 Task: Install fitness tracker extensions for monitoring daily activity and workouts.
Action: Mouse moved to (1352, 40)
Screenshot: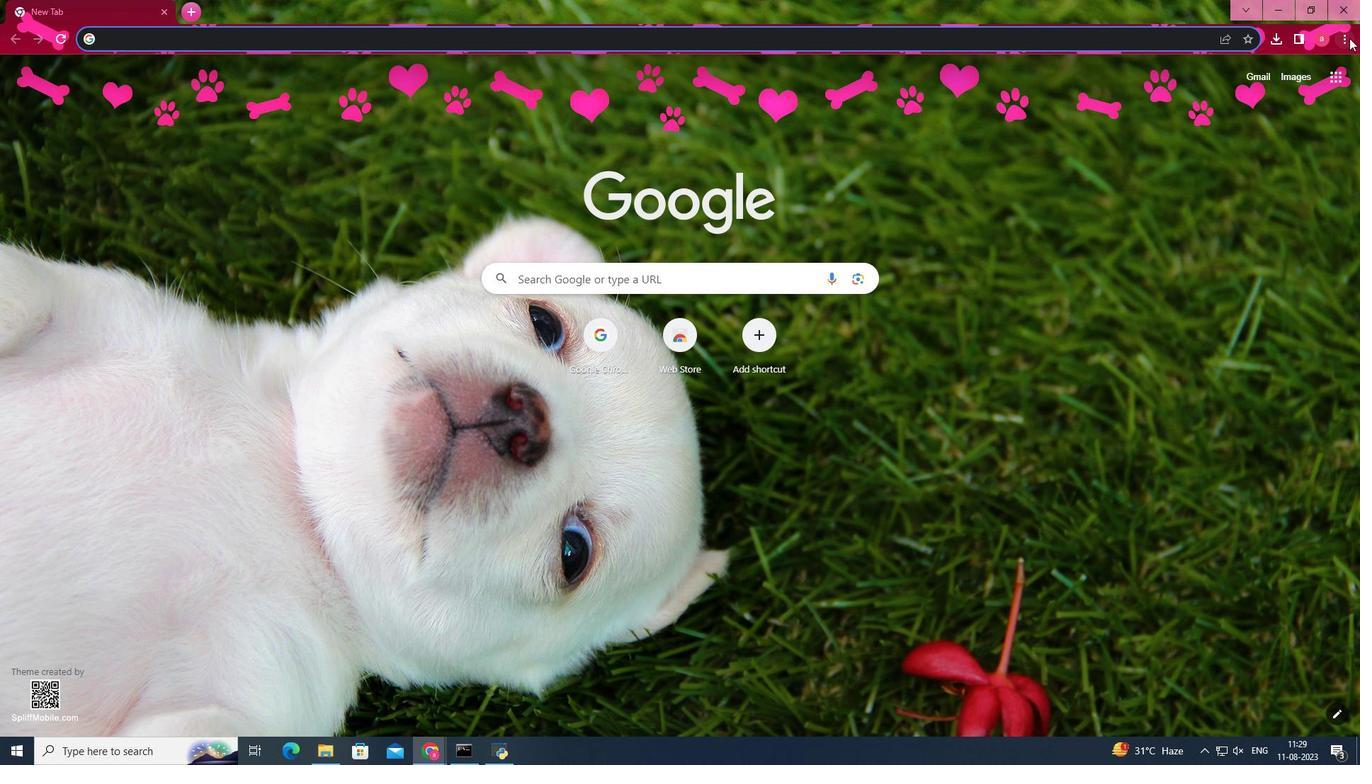 
Action: Mouse pressed left at (1352, 40)
Screenshot: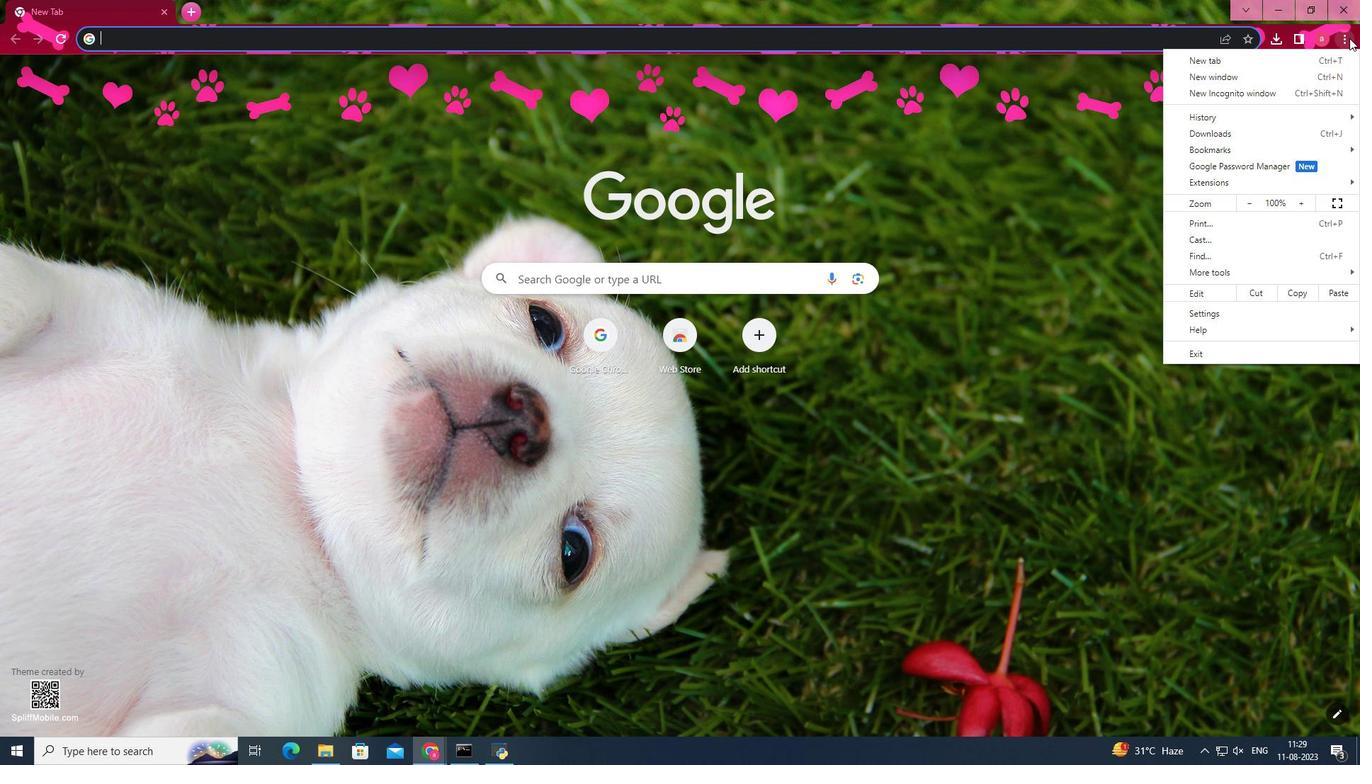 
Action: Mouse moved to (1231, 316)
Screenshot: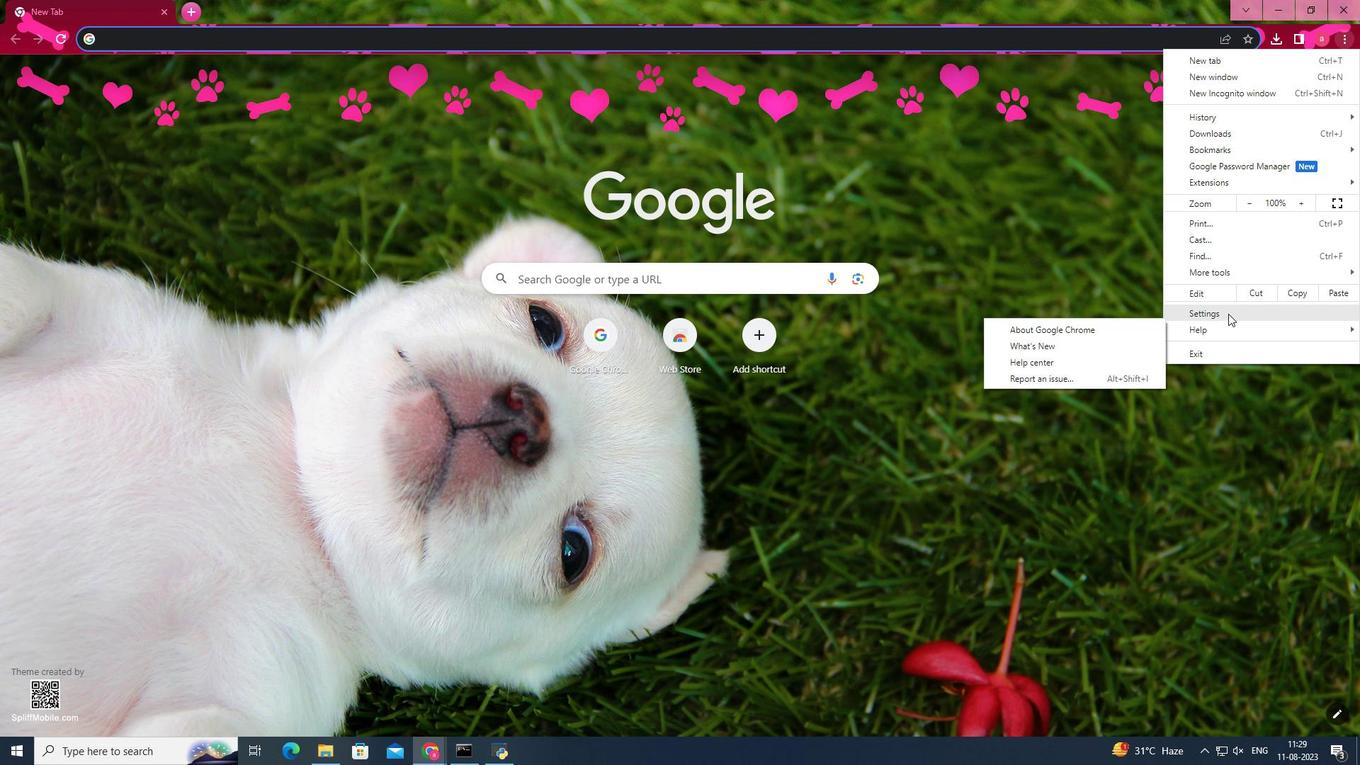 
Action: Mouse pressed left at (1231, 316)
Screenshot: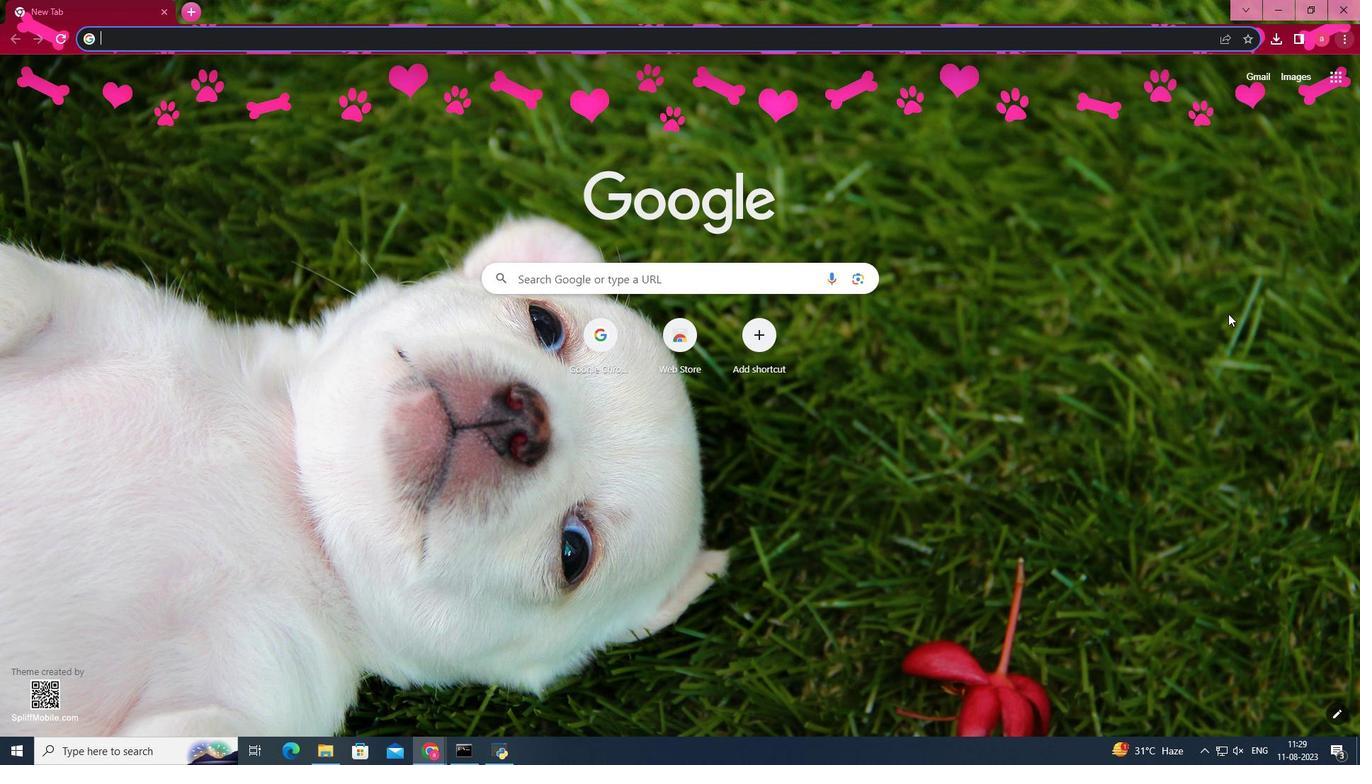 
Action: Mouse moved to (126, 504)
Screenshot: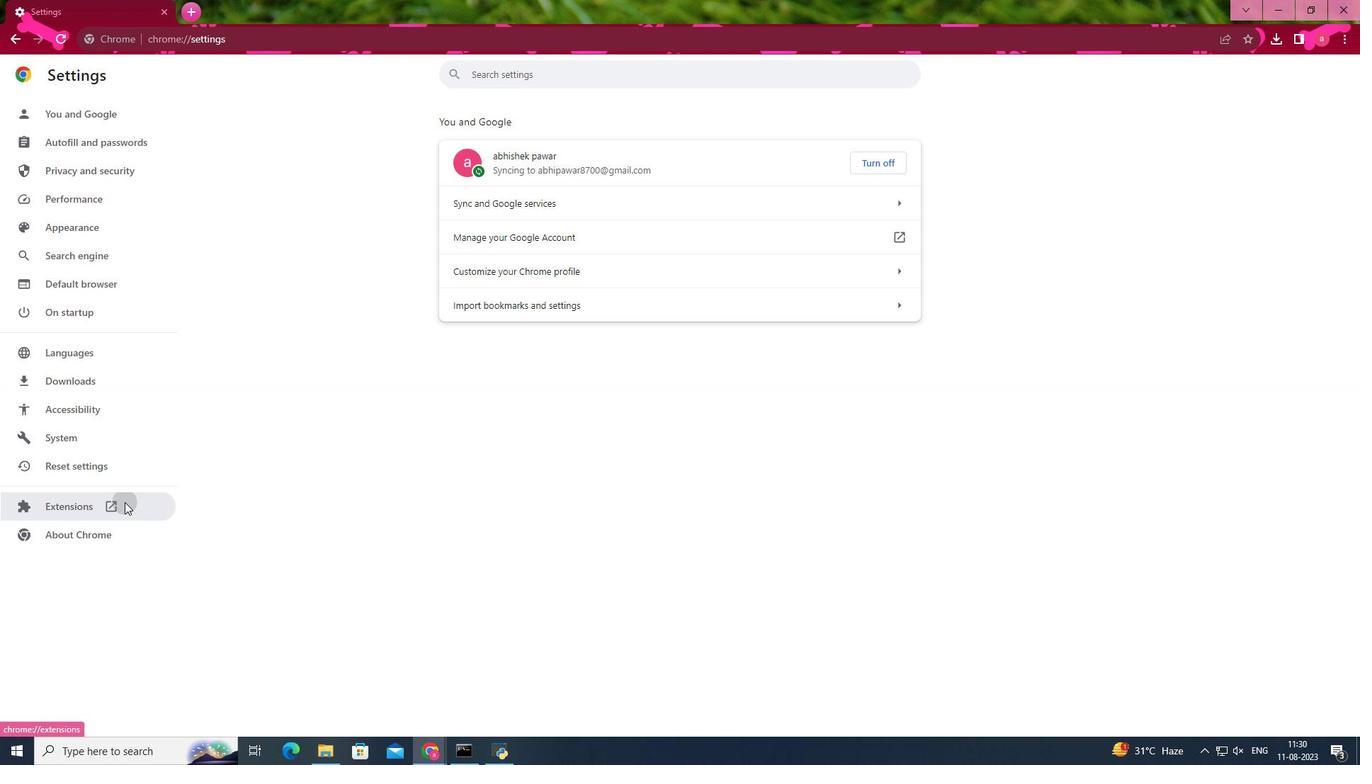 
Action: Mouse pressed left at (126, 504)
Screenshot: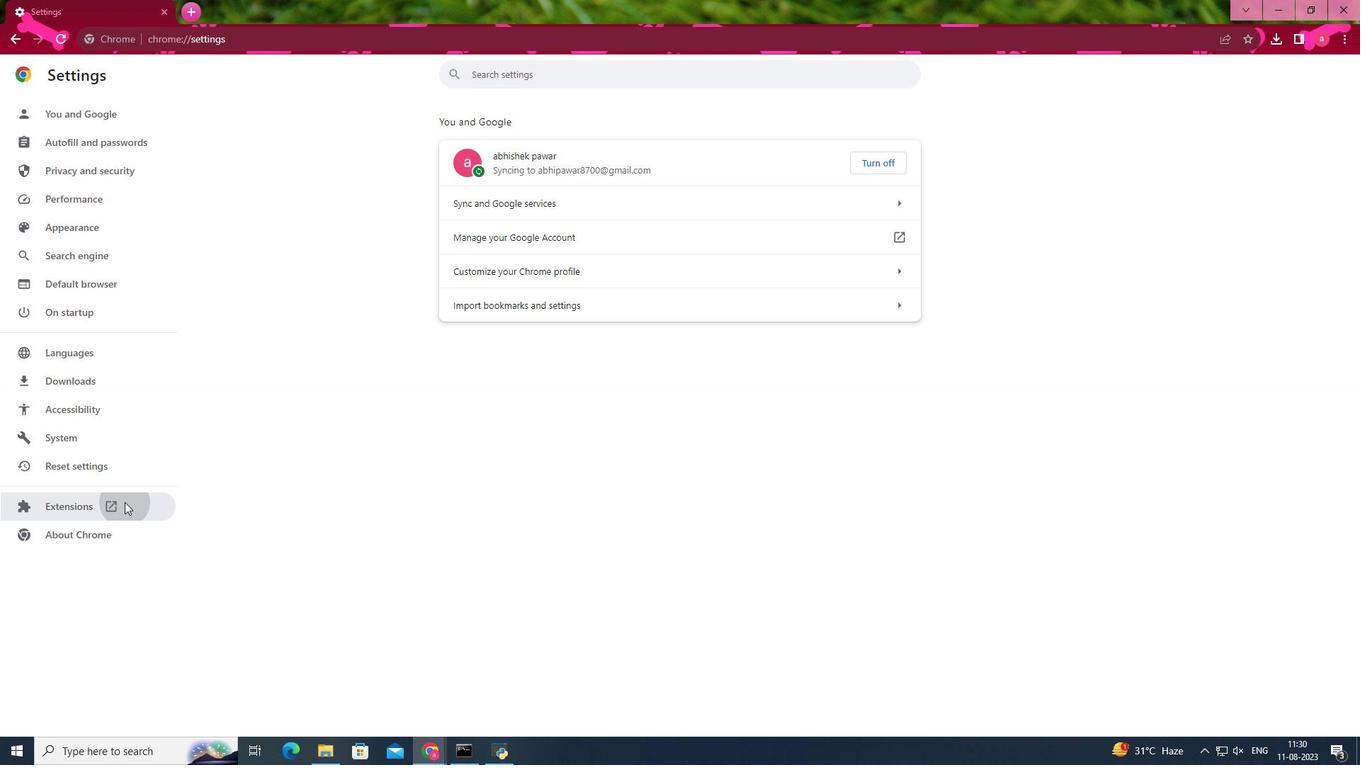 
Action: Mouse moved to (34, 71)
Screenshot: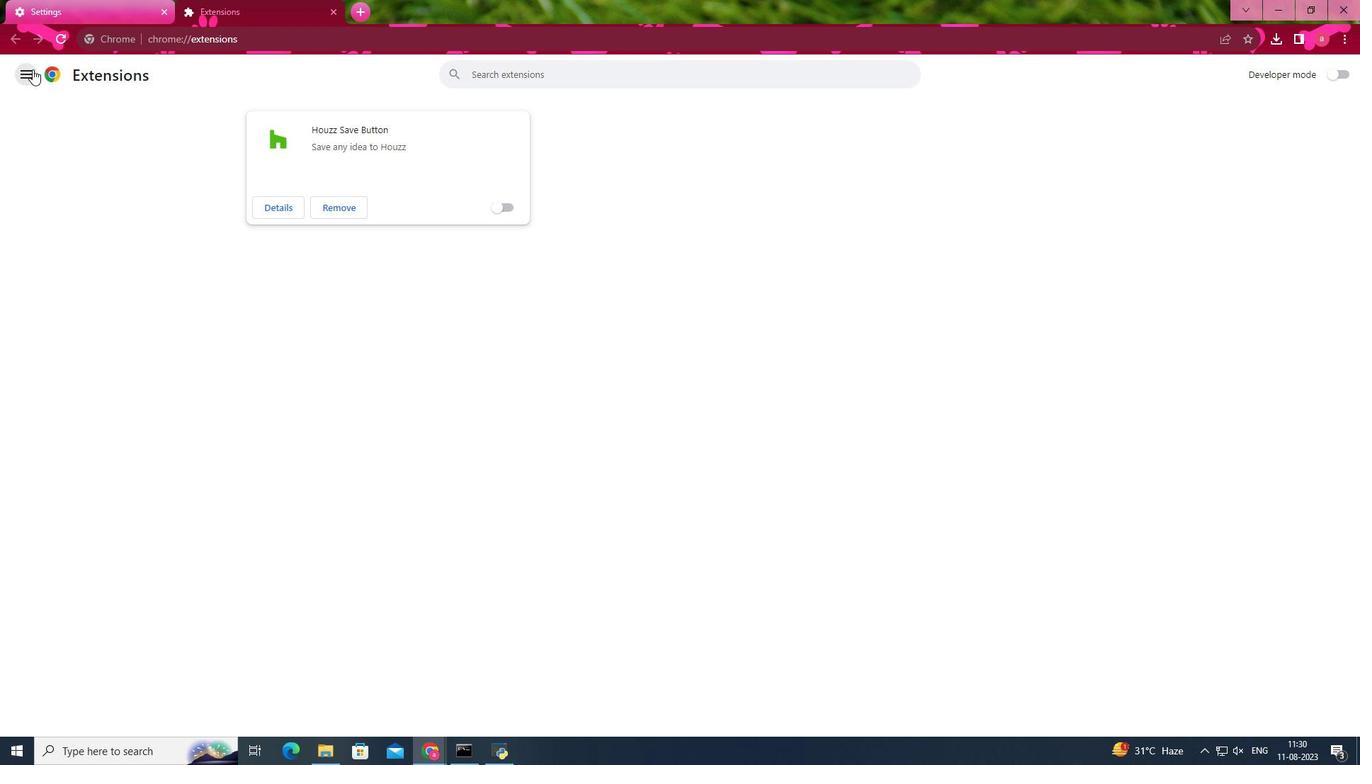 
Action: Mouse pressed left at (34, 71)
Screenshot: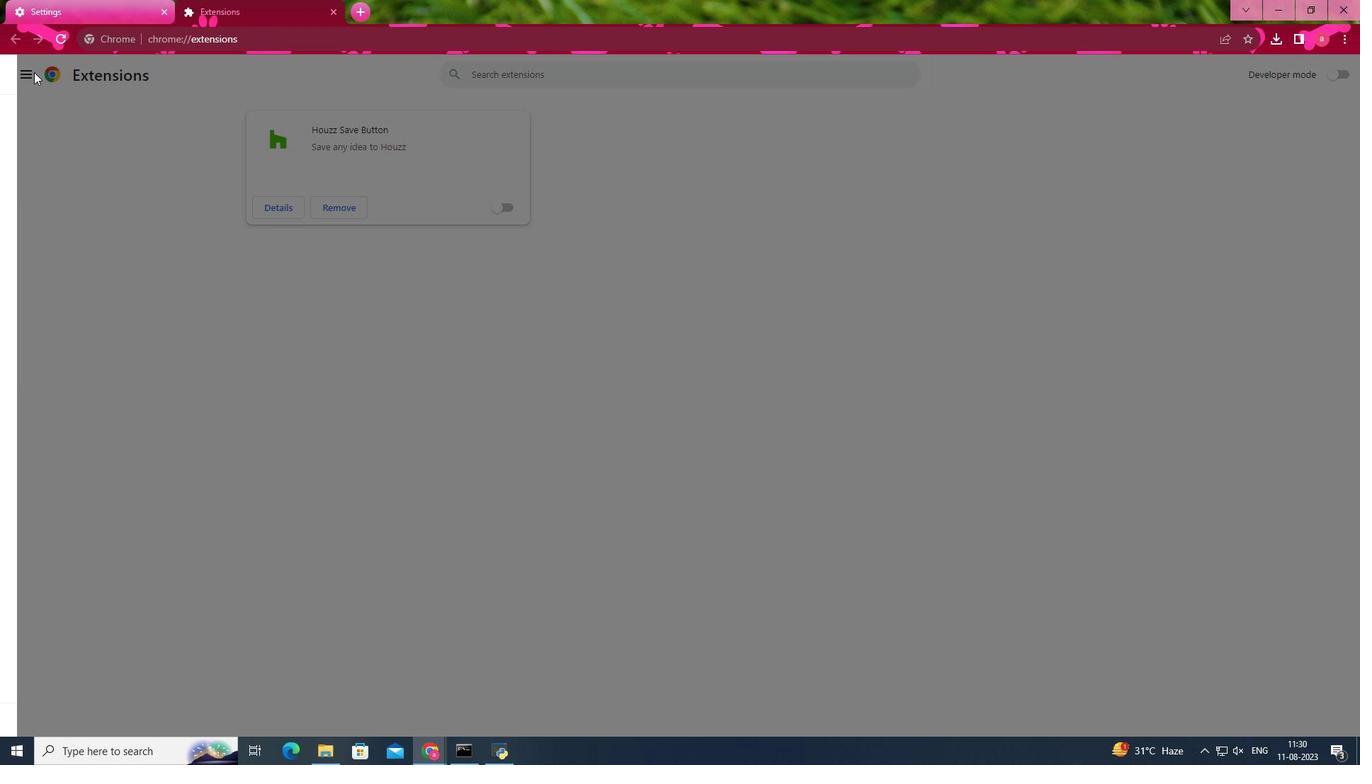 
Action: Mouse moved to (72, 722)
Screenshot: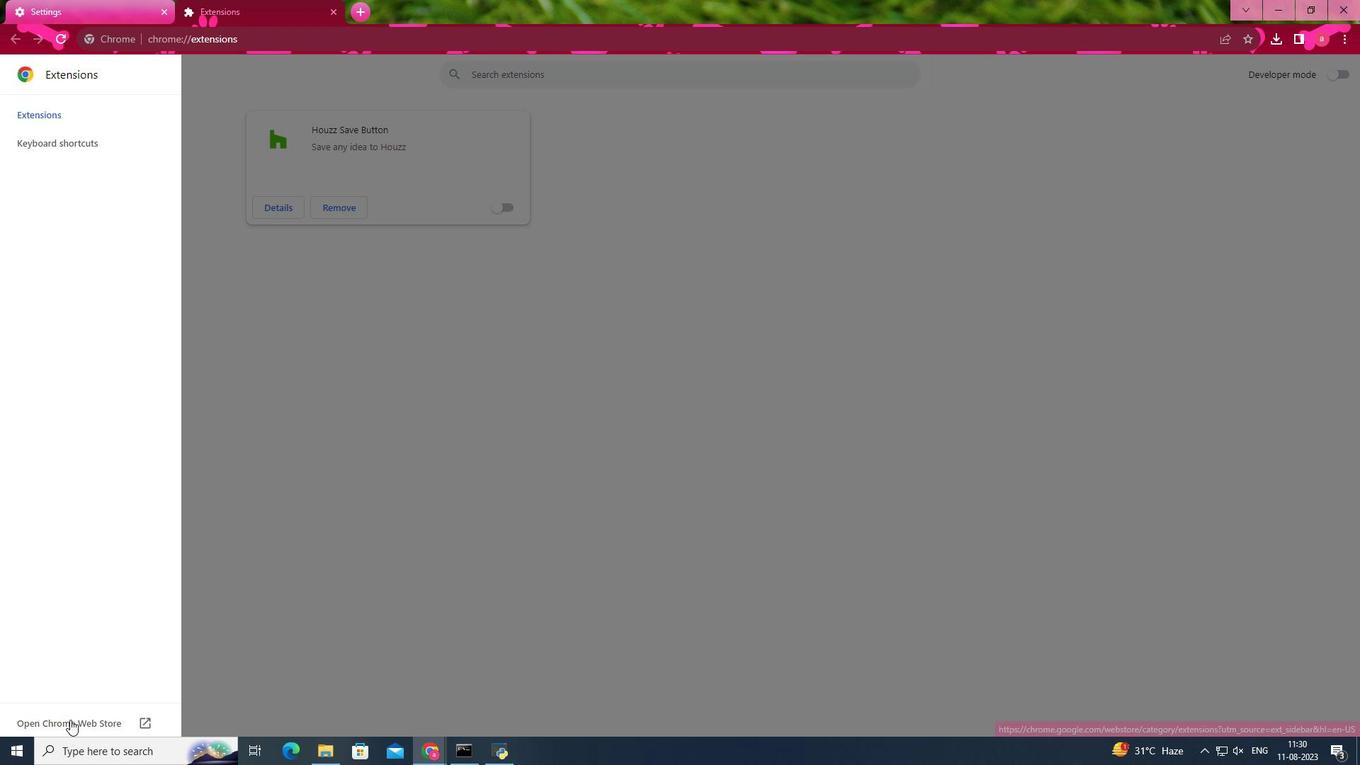
Action: Mouse pressed left at (72, 722)
Screenshot: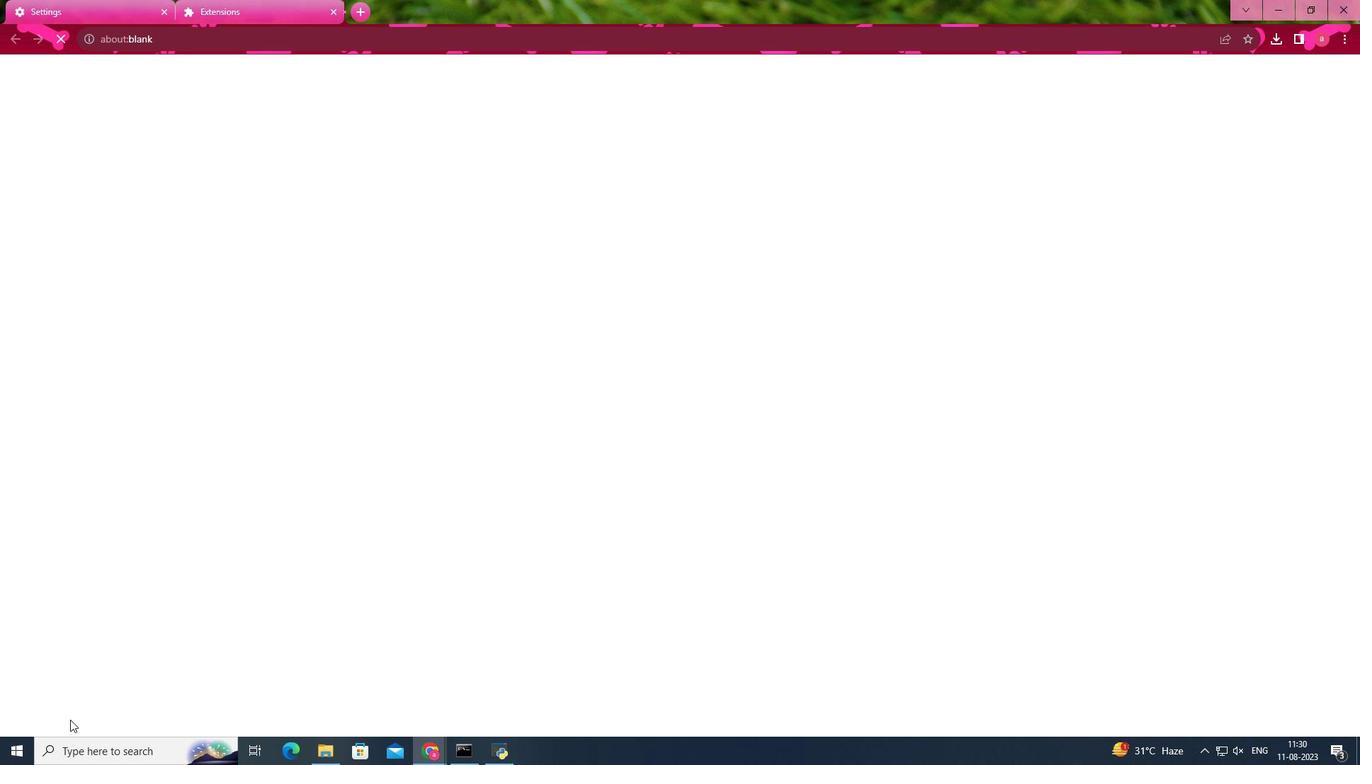 
Action: Mouse moved to (341, 122)
Screenshot: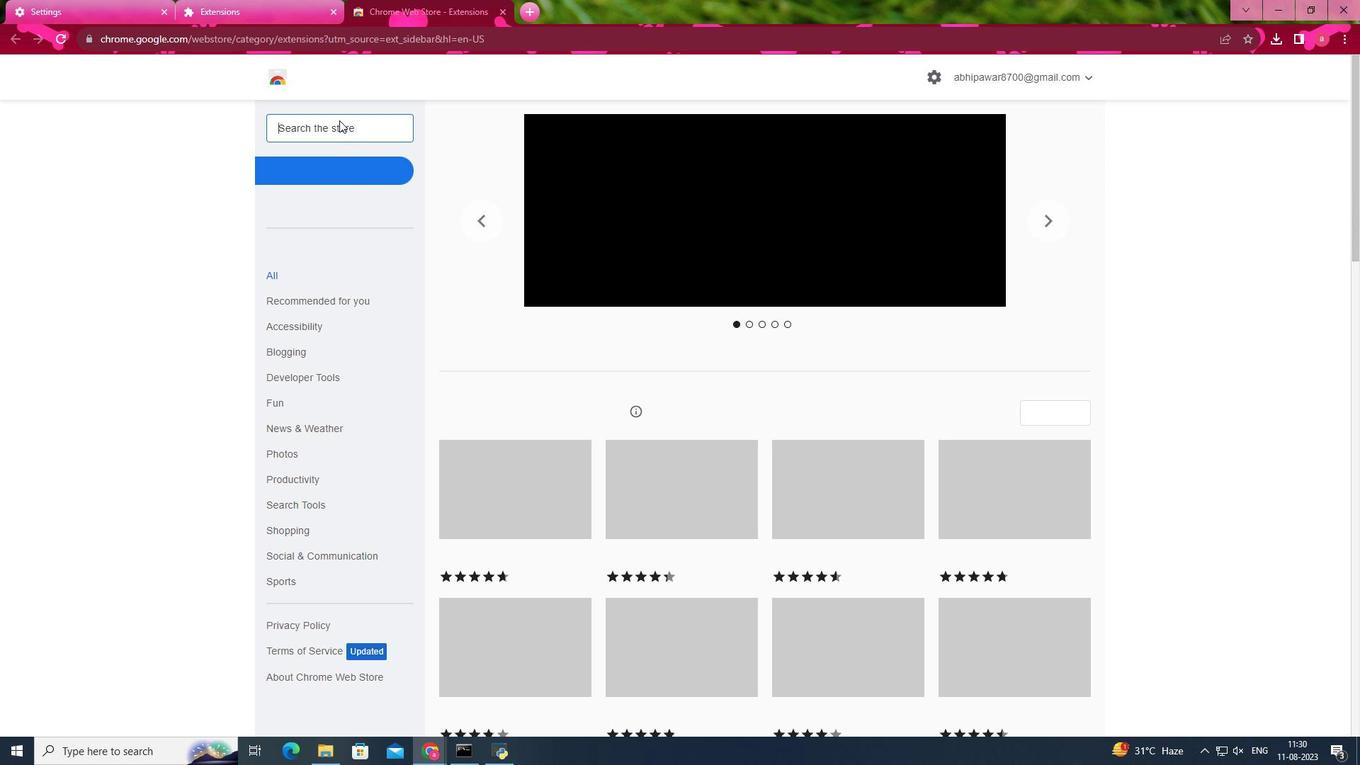
Action: Mouse pressed left at (341, 122)
Screenshot: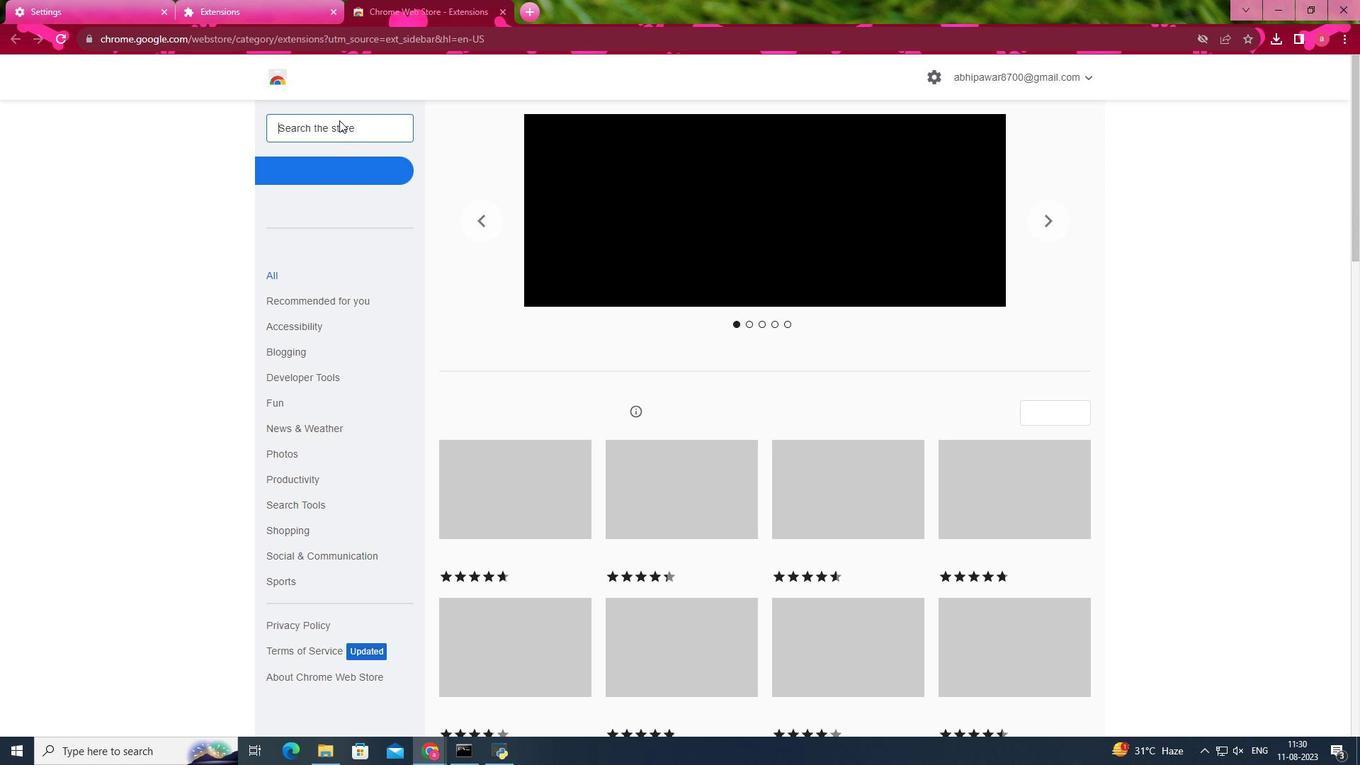 
Action: Mouse moved to (316, 133)
Screenshot: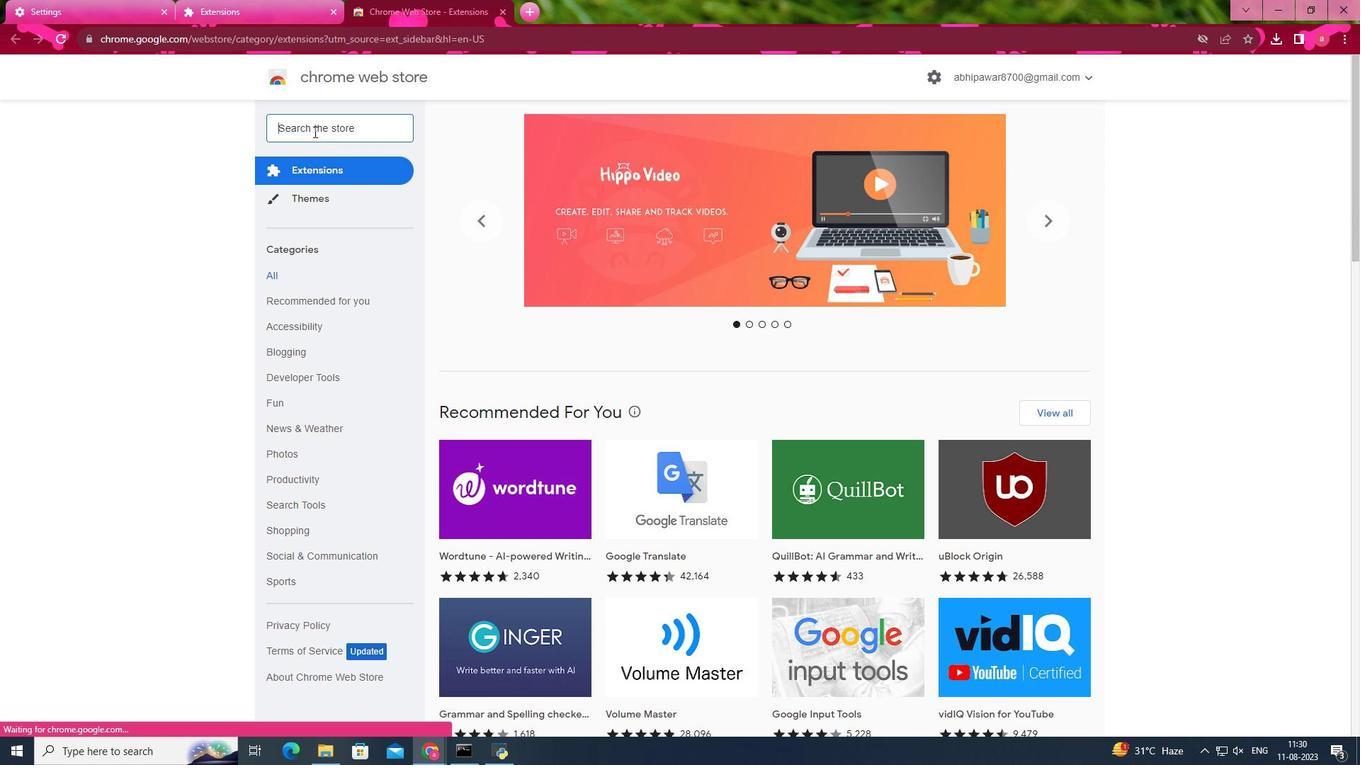 
Action: Mouse pressed left at (316, 133)
Screenshot: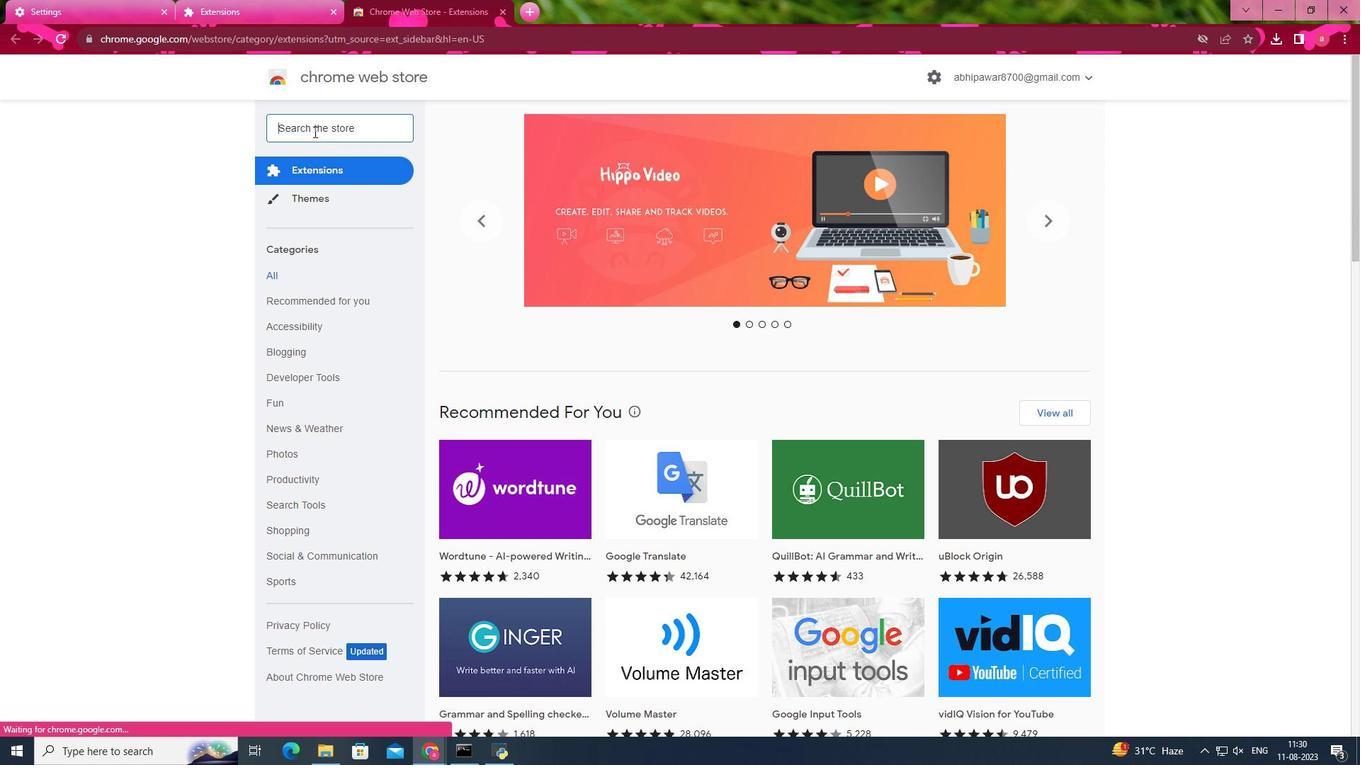 
Action: Mouse moved to (316, 133)
Screenshot: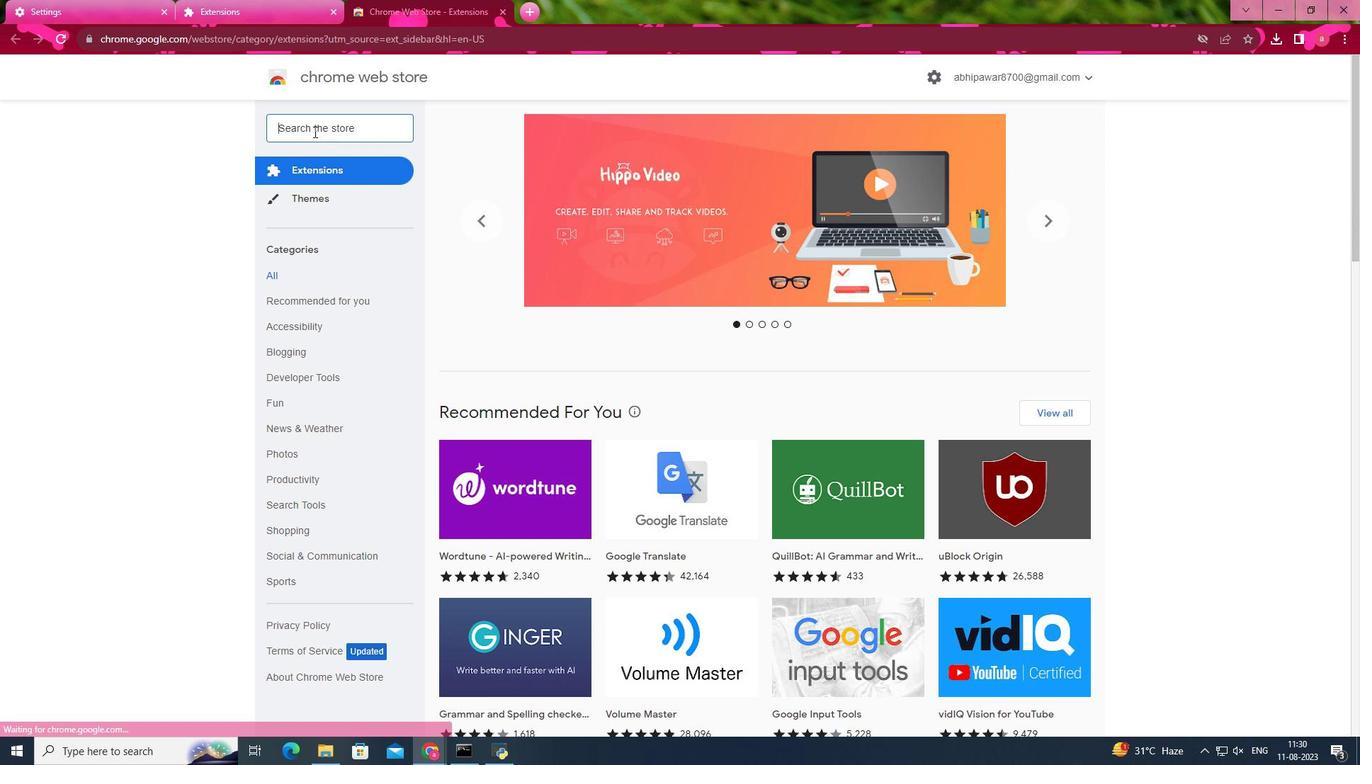
Action: Key pressed fitness<Key.space><Key.backspace><Key.backspace><Key.backspace><Key.backspace><Key.backspace><Key.backspace><Key.backspace><Key.backspace><Key.backspace><Key.backspace><Key.backspace><Key.caps_lock>FITNESS<Key.space>TRACKER<Key.enter>
Screenshot: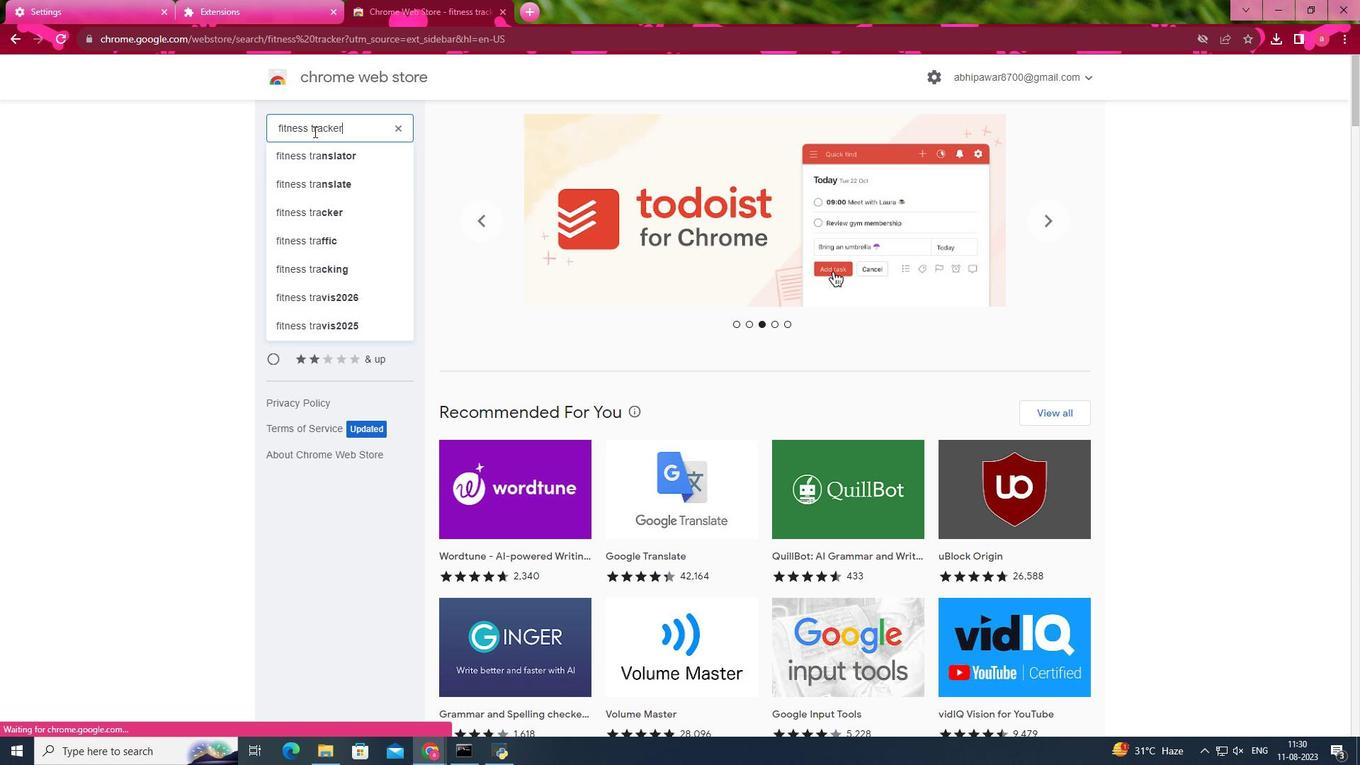 
Action: Mouse moved to (367, 170)
Screenshot: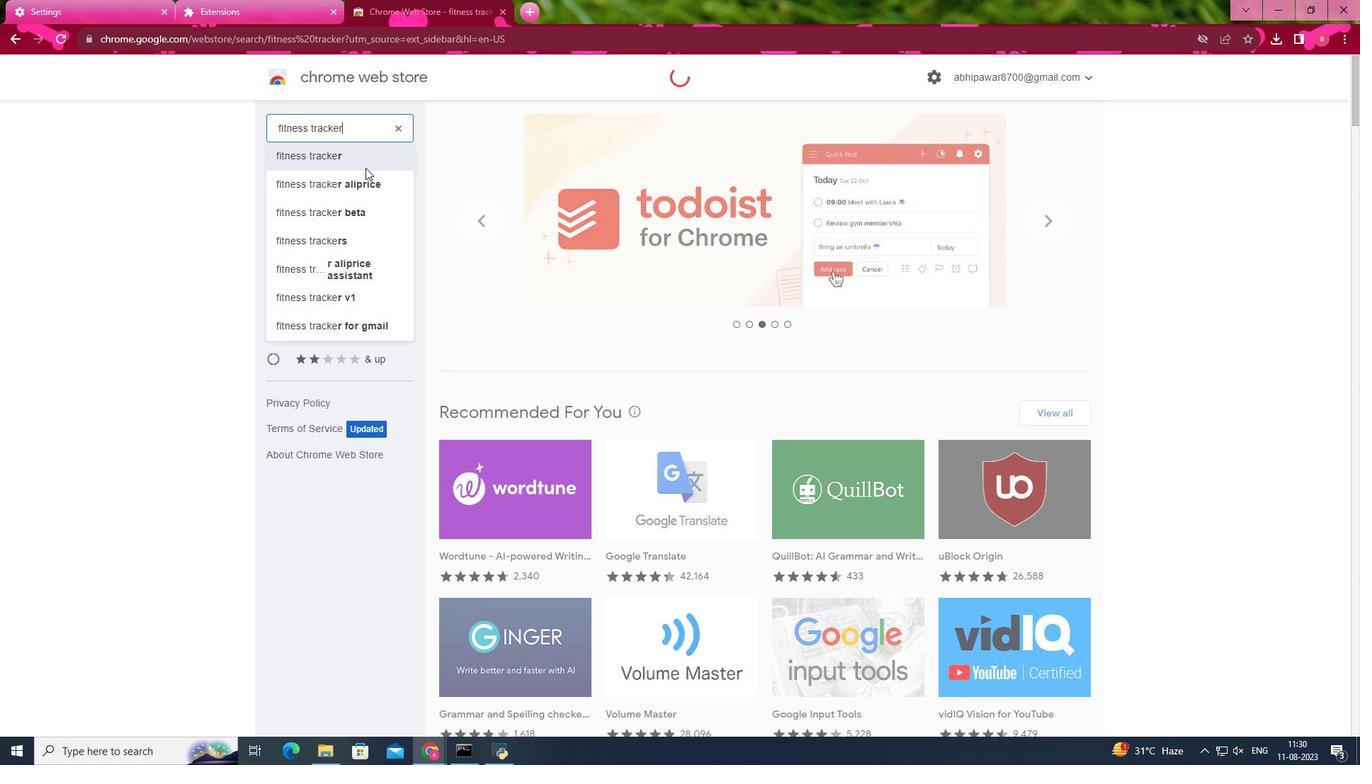 
Action: Mouse pressed left at (367, 170)
Screenshot: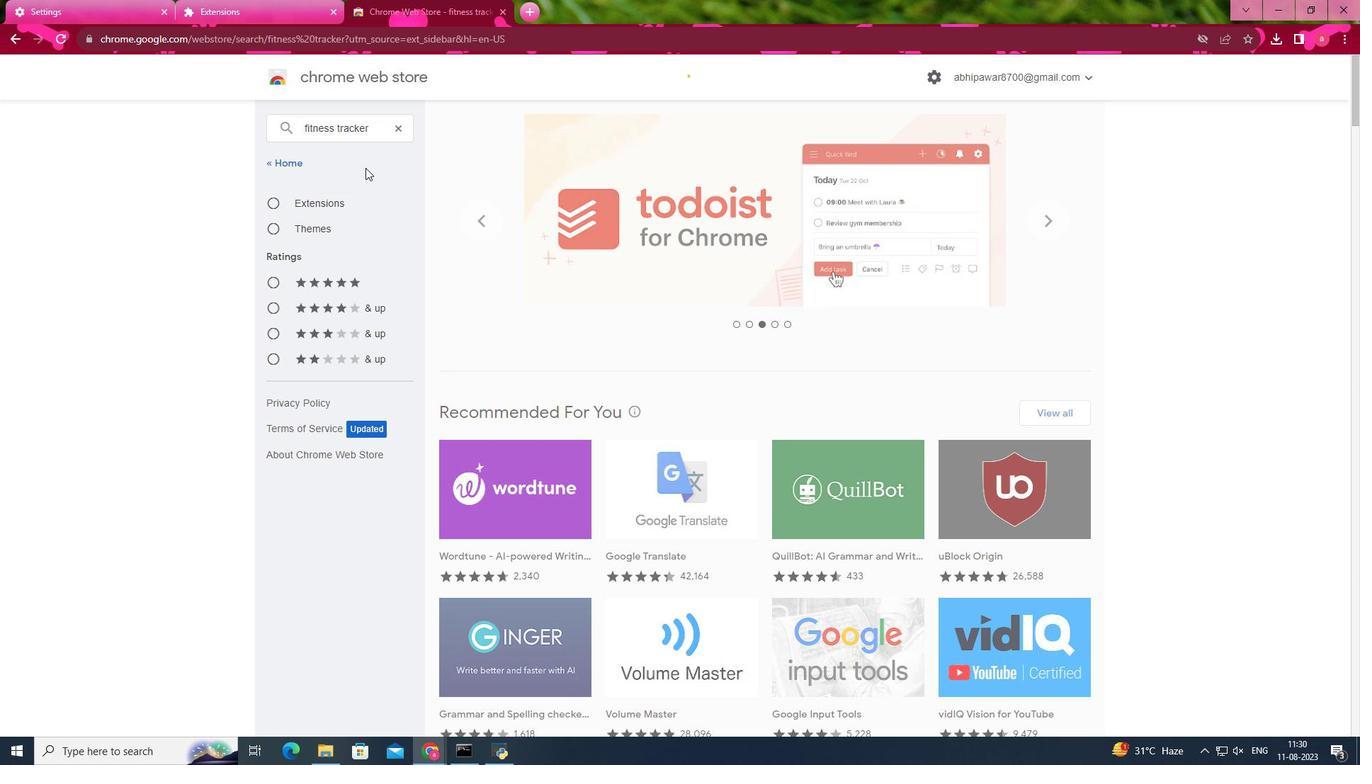 
Action: Mouse moved to (744, 216)
Screenshot: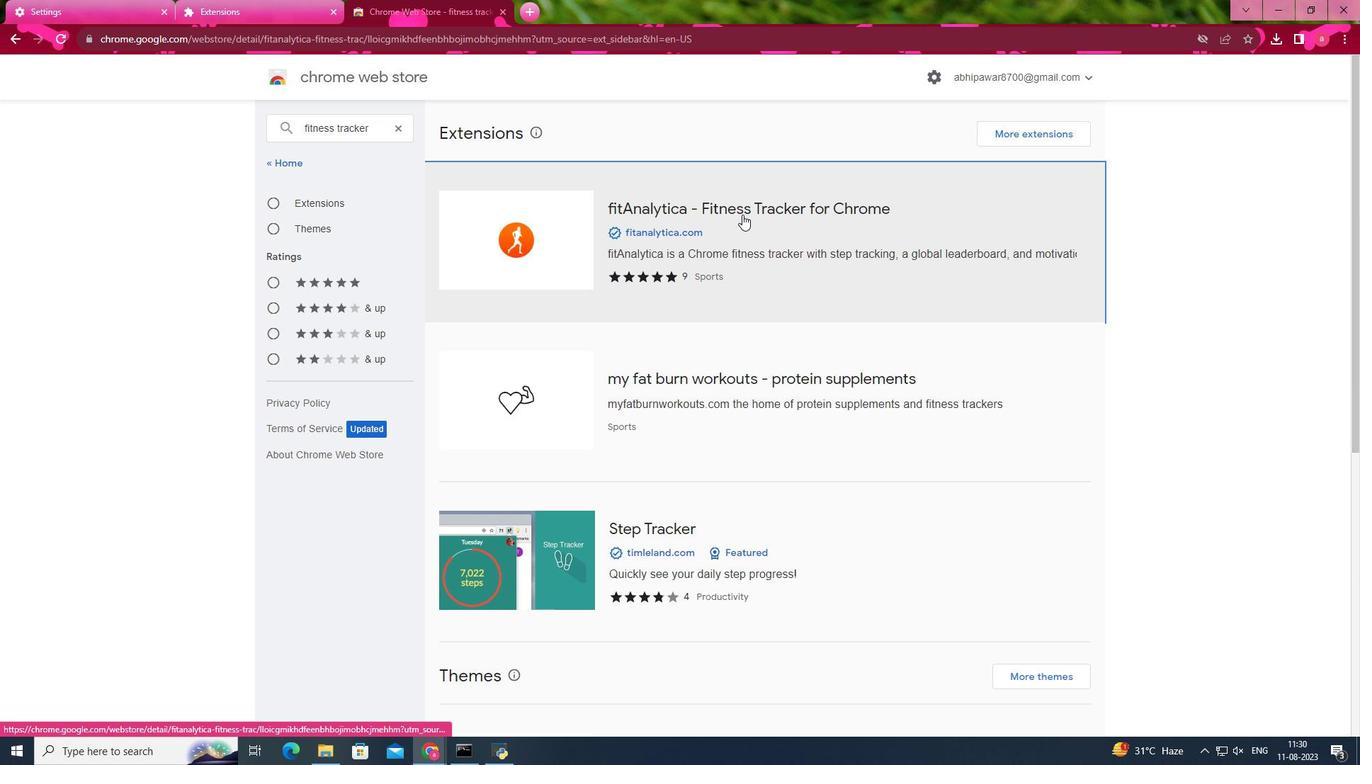 
Action: Mouse pressed left at (744, 216)
Screenshot: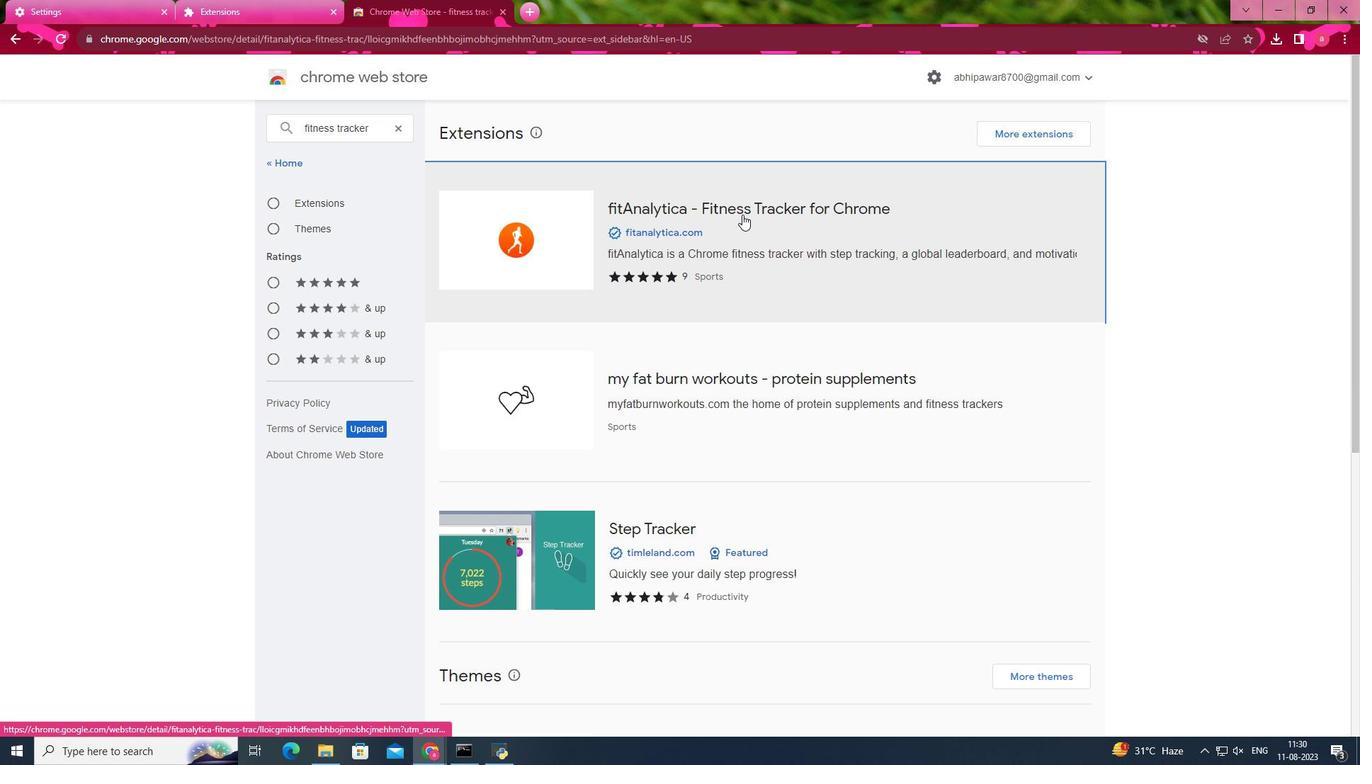 
Action: Mouse moved to (979, 173)
Screenshot: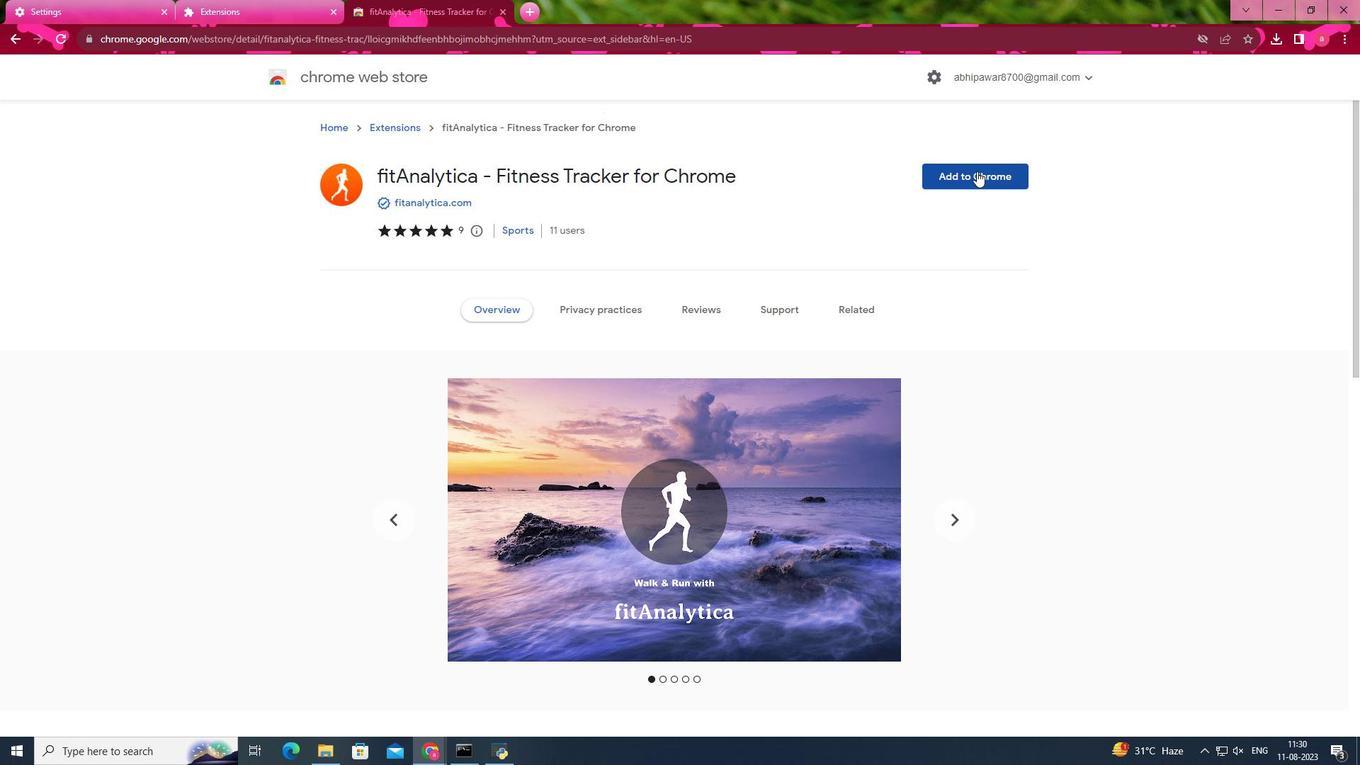
Action: Mouse pressed left at (979, 173)
Screenshot: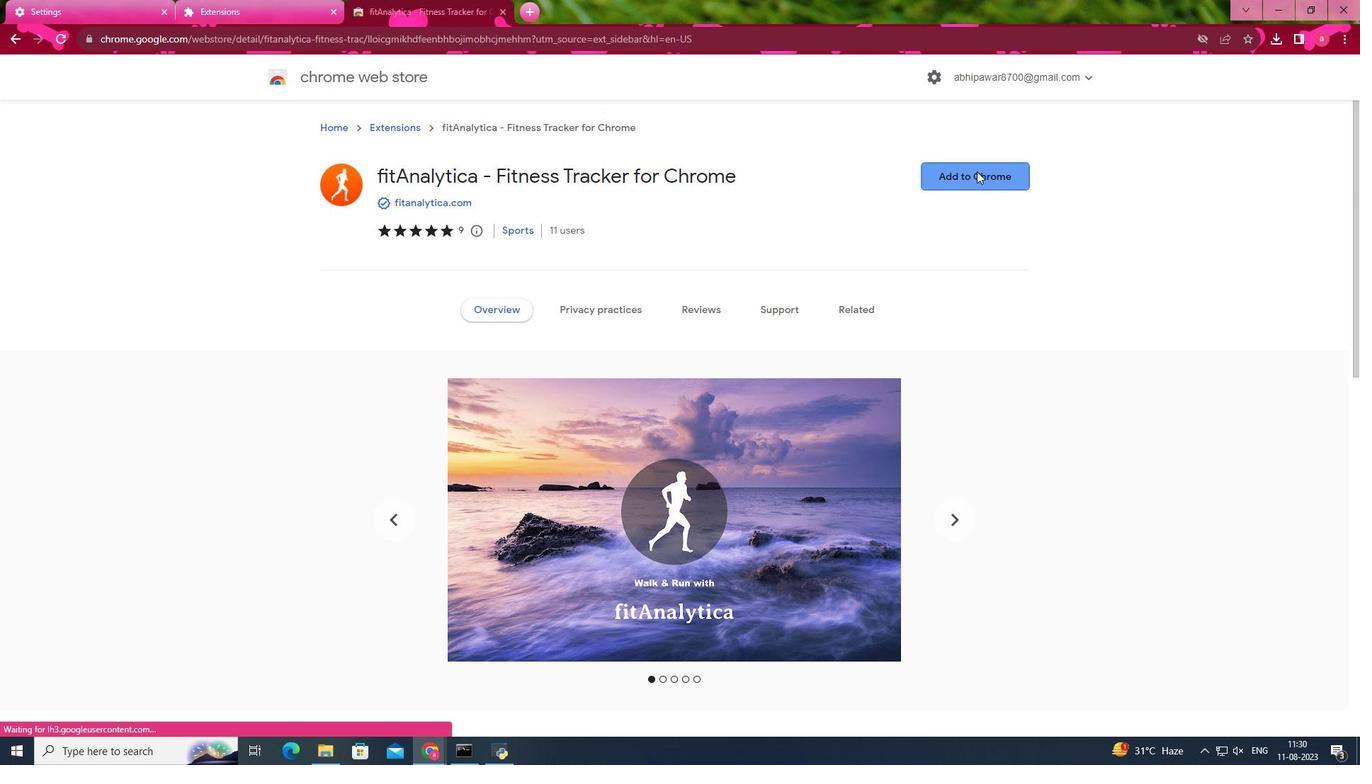 
Action: Mouse moved to (708, 167)
Screenshot: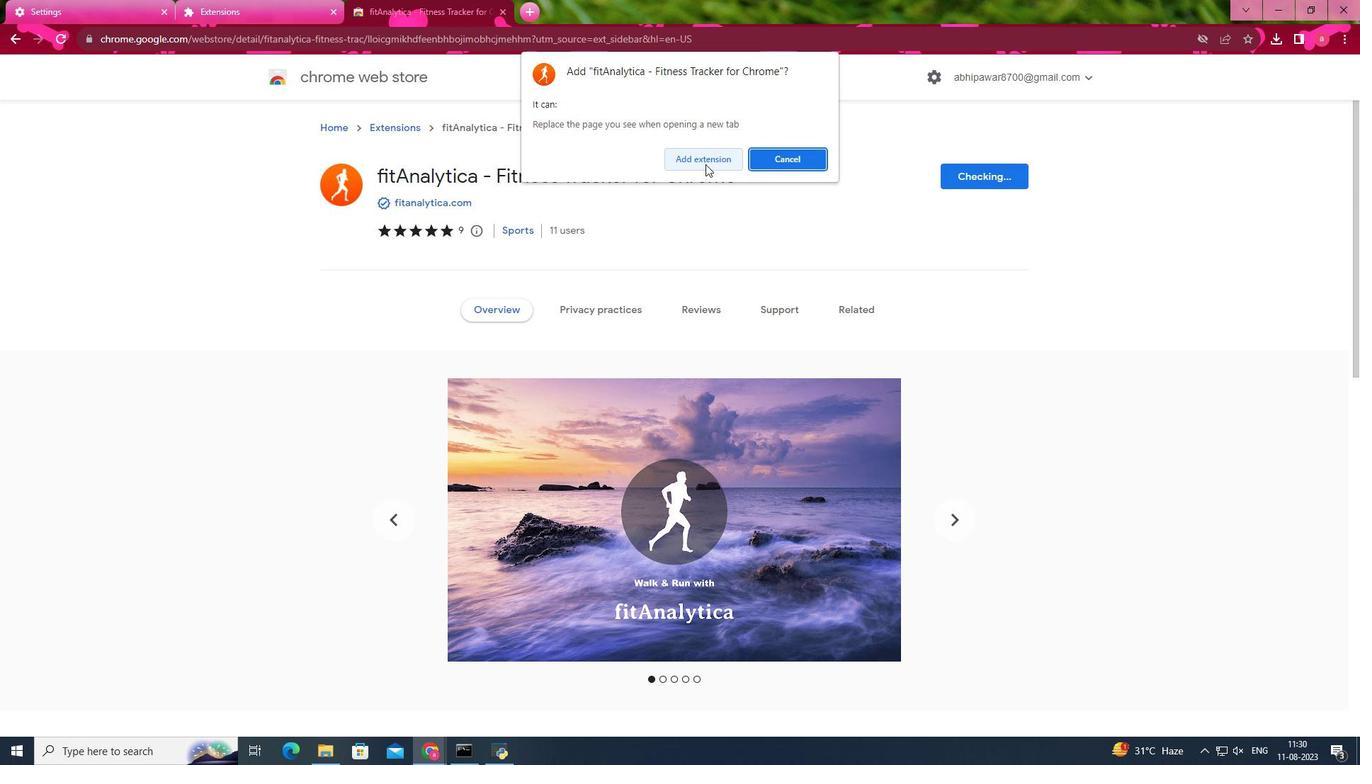 
Action: Mouse pressed left at (708, 167)
Screenshot: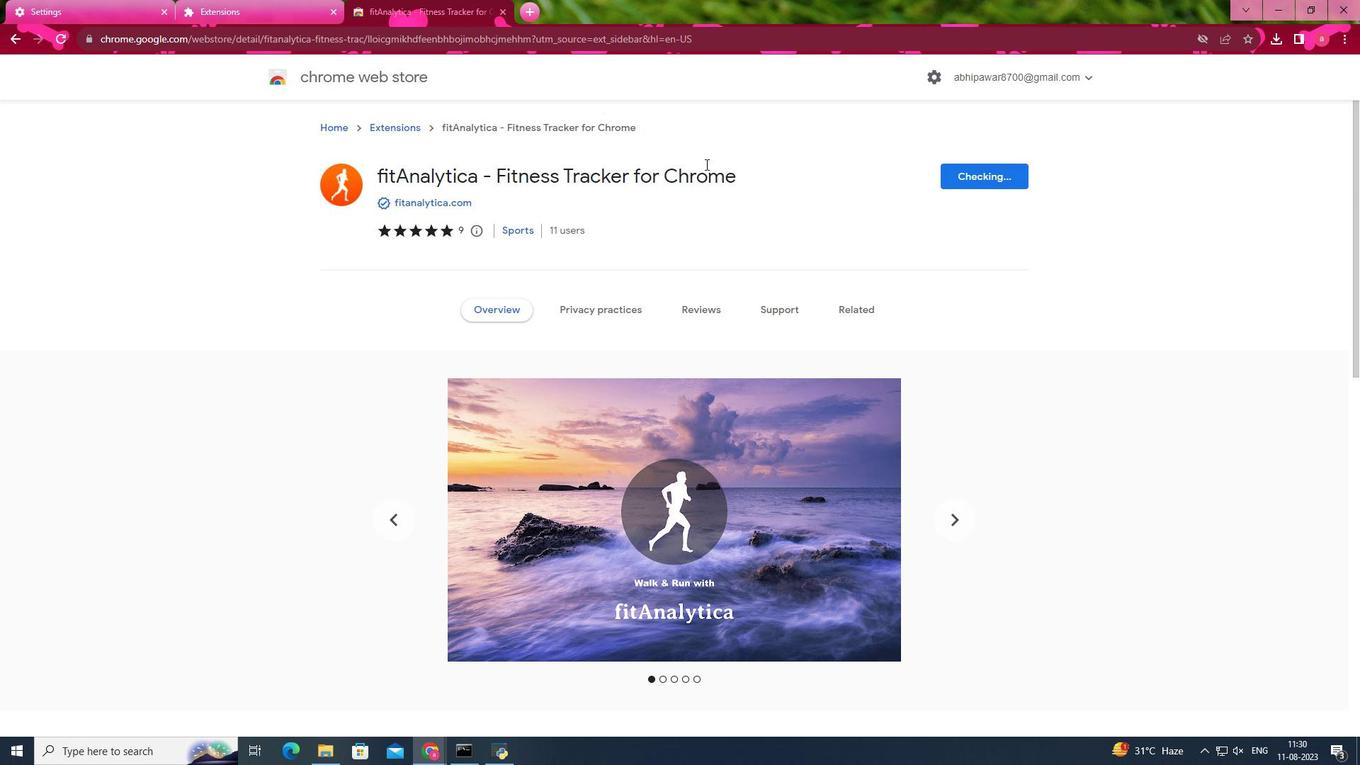 
Action: Mouse moved to (1046, 107)
Screenshot: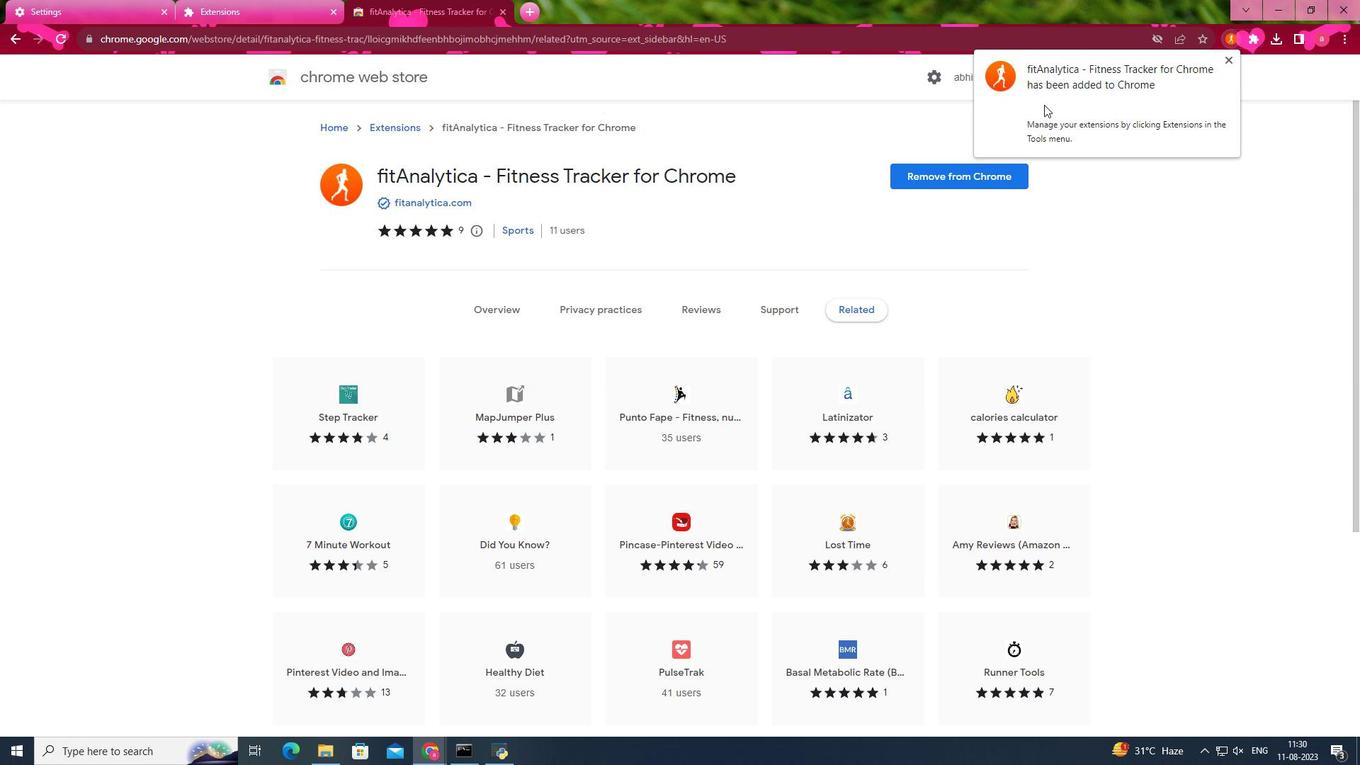 
Action: Mouse pressed left at (1046, 107)
Screenshot: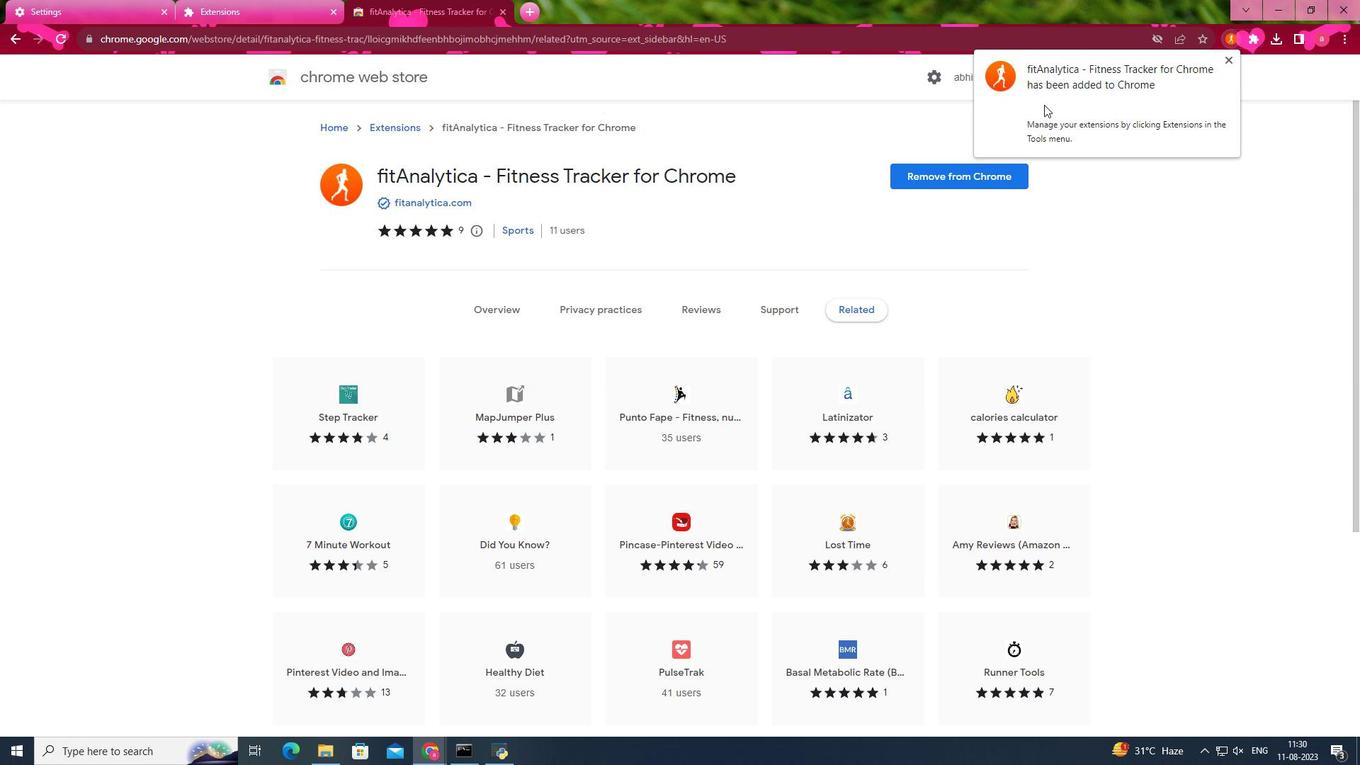 
Action: Mouse moved to (1236, 57)
Screenshot: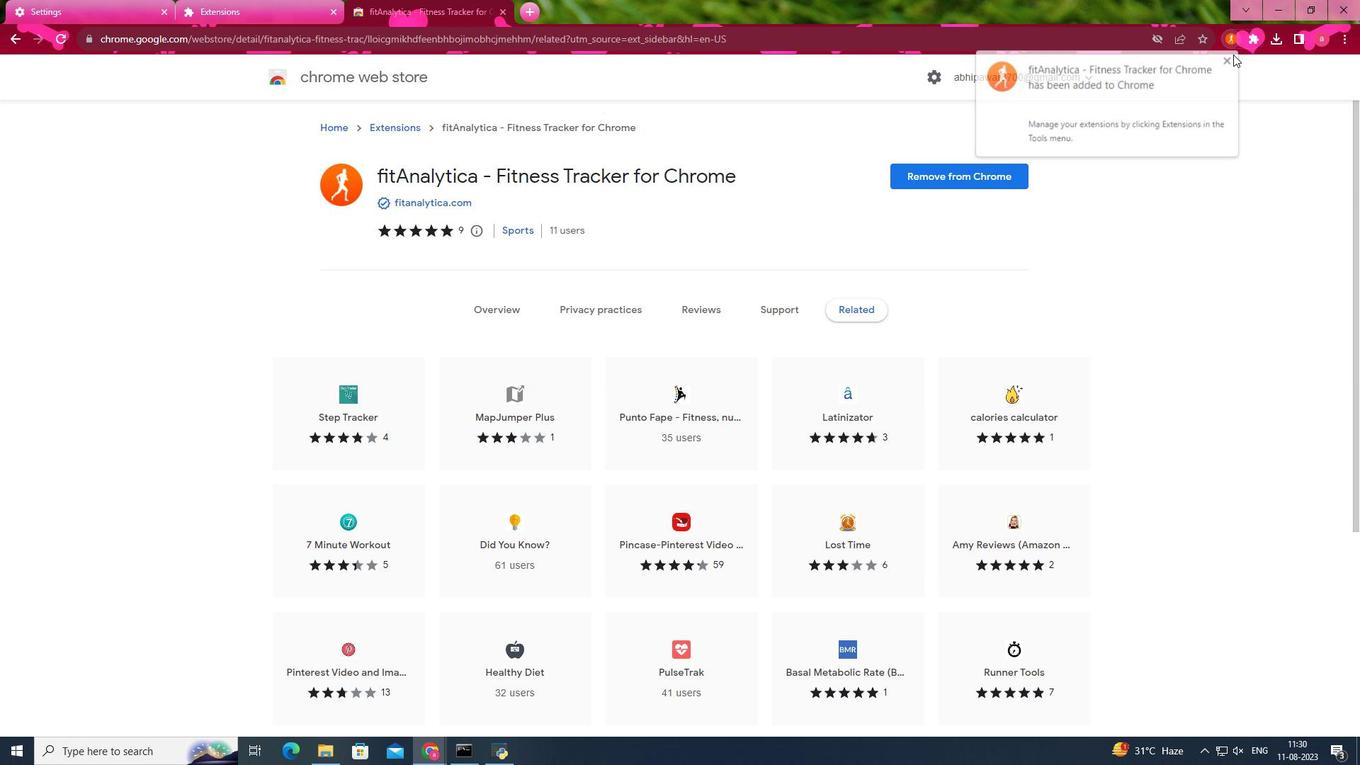 
Action: Mouse pressed left at (1236, 57)
Screenshot: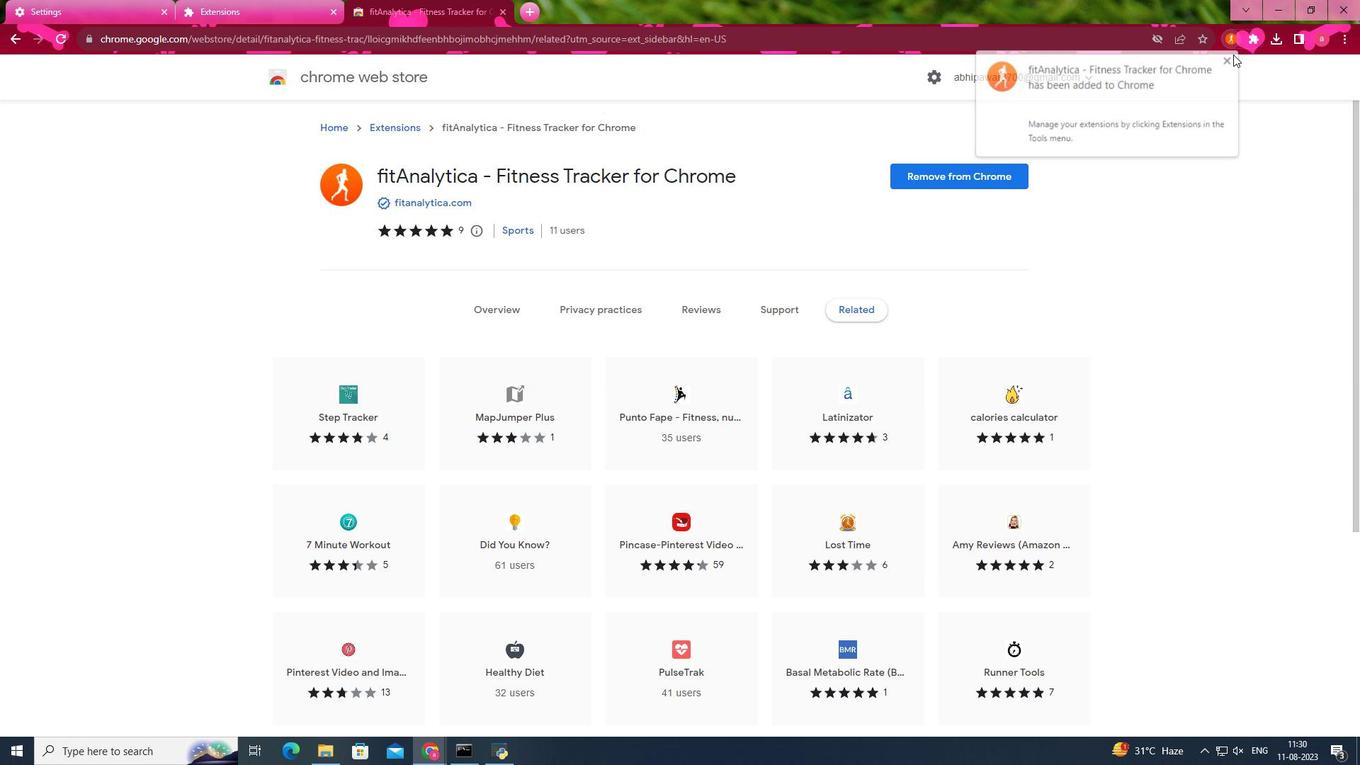 
Action: Mouse moved to (1235, 36)
Screenshot: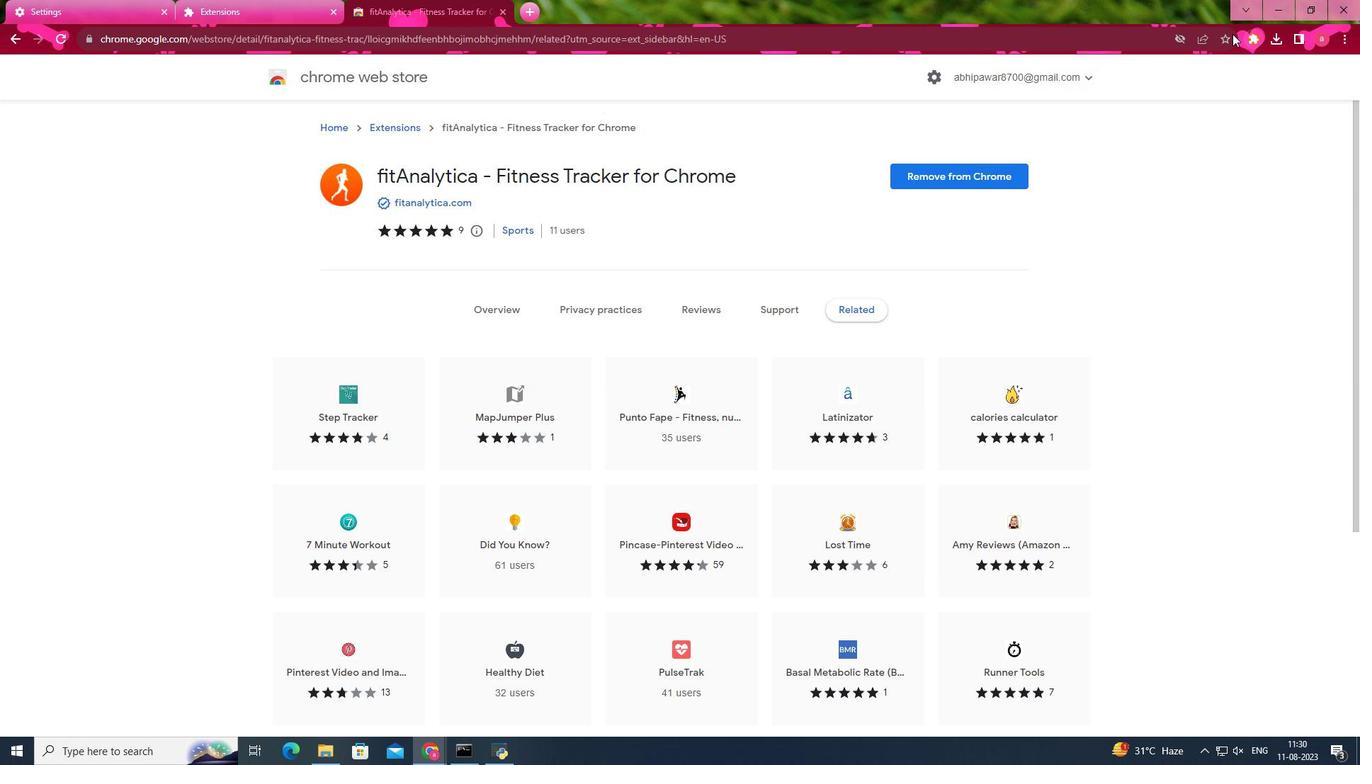 
Action: Mouse pressed left at (1235, 36)
Screenshot: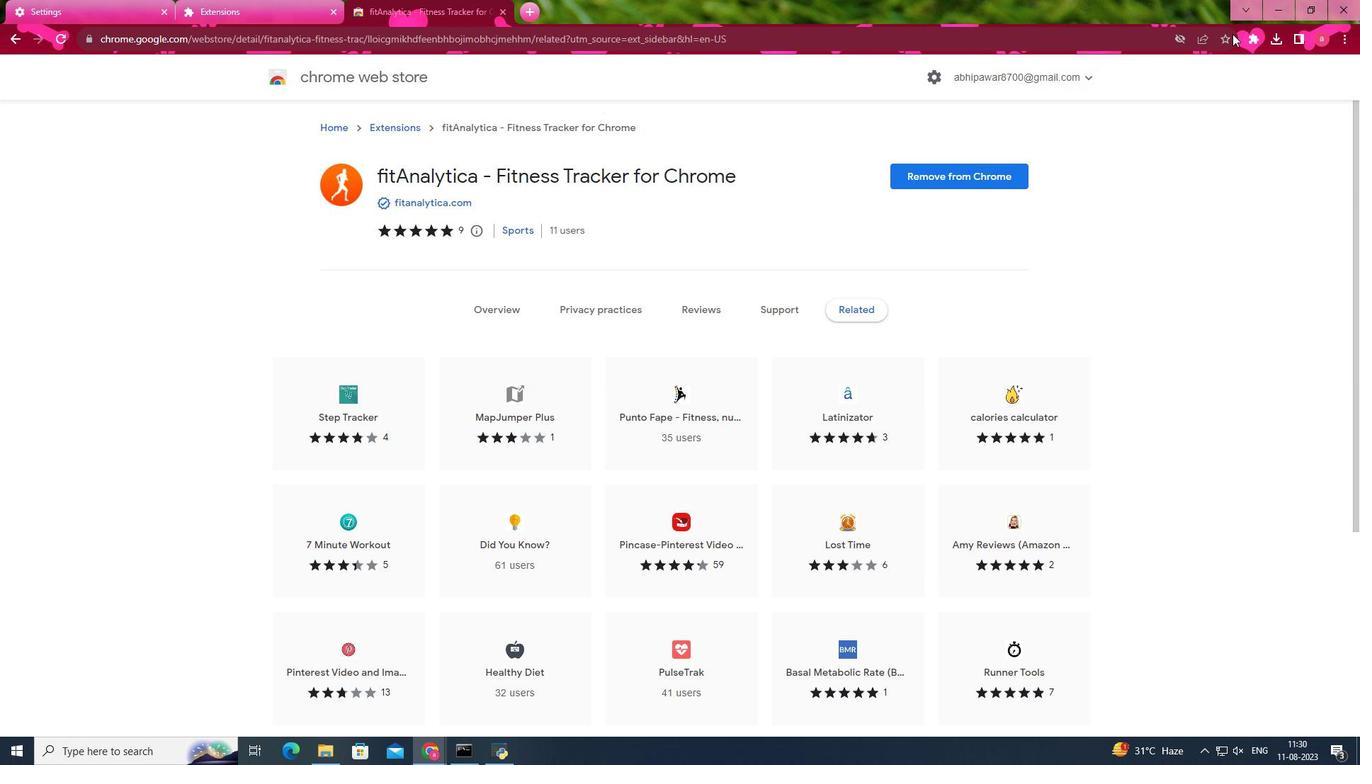 
Action: Mouse moved to (1252, 38)
Screenshot: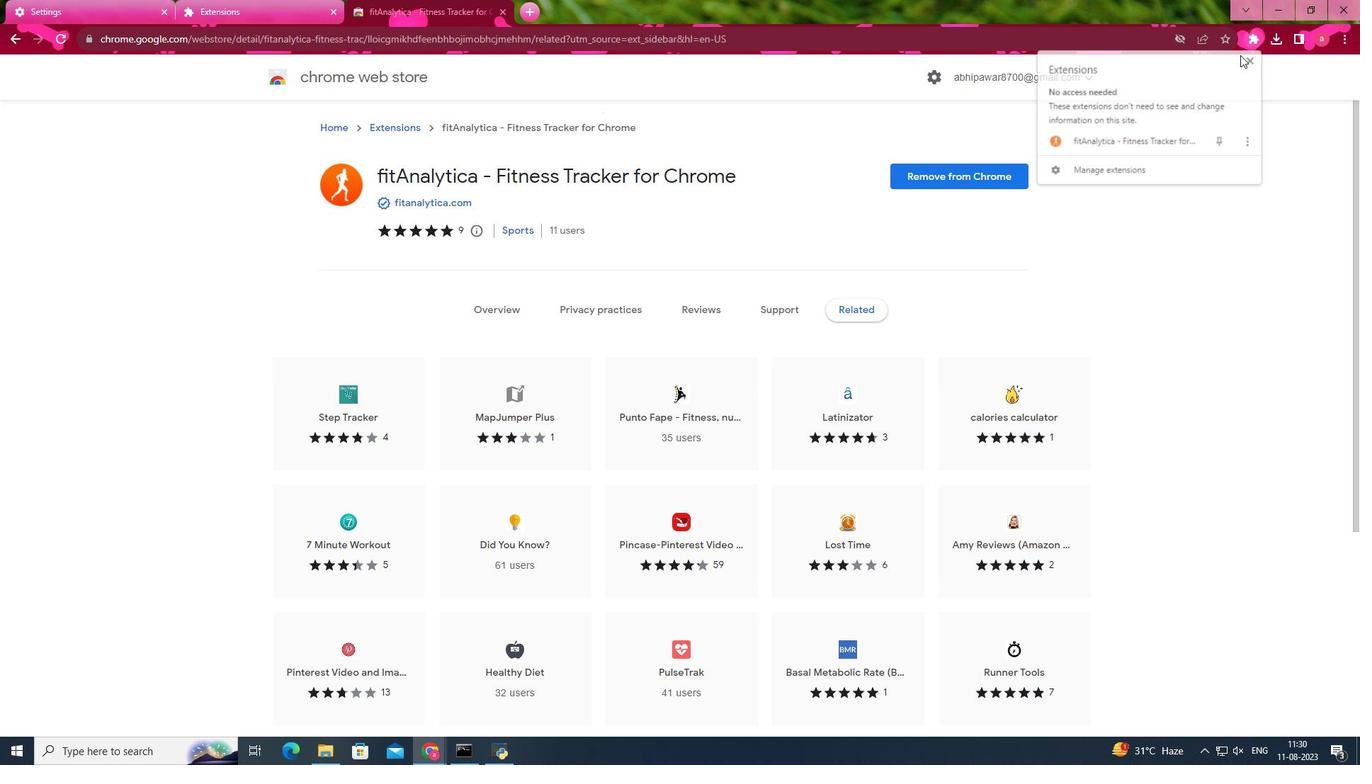 
Action: Mouse pressed left at (1251, 38)
Screenshot: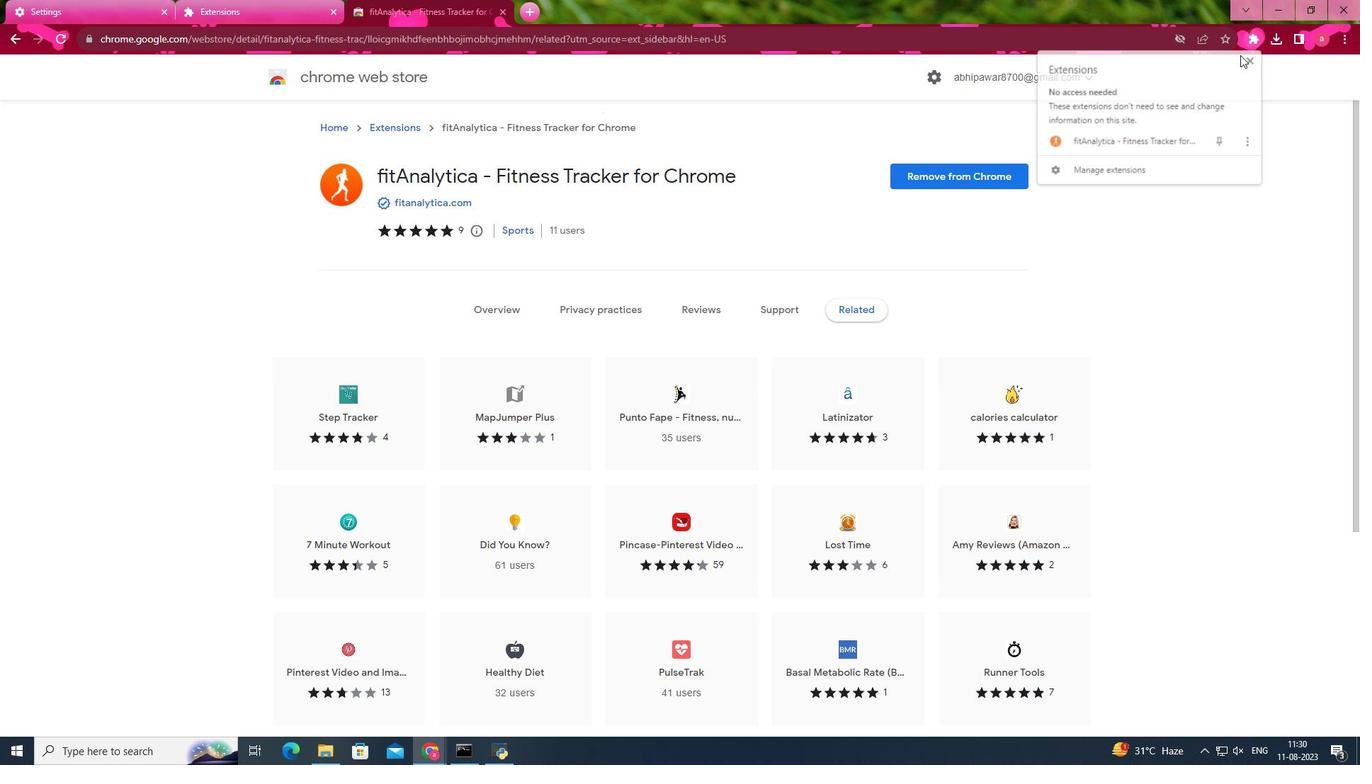 
Action: Mouse moved to (1112, 150)
Screenshot: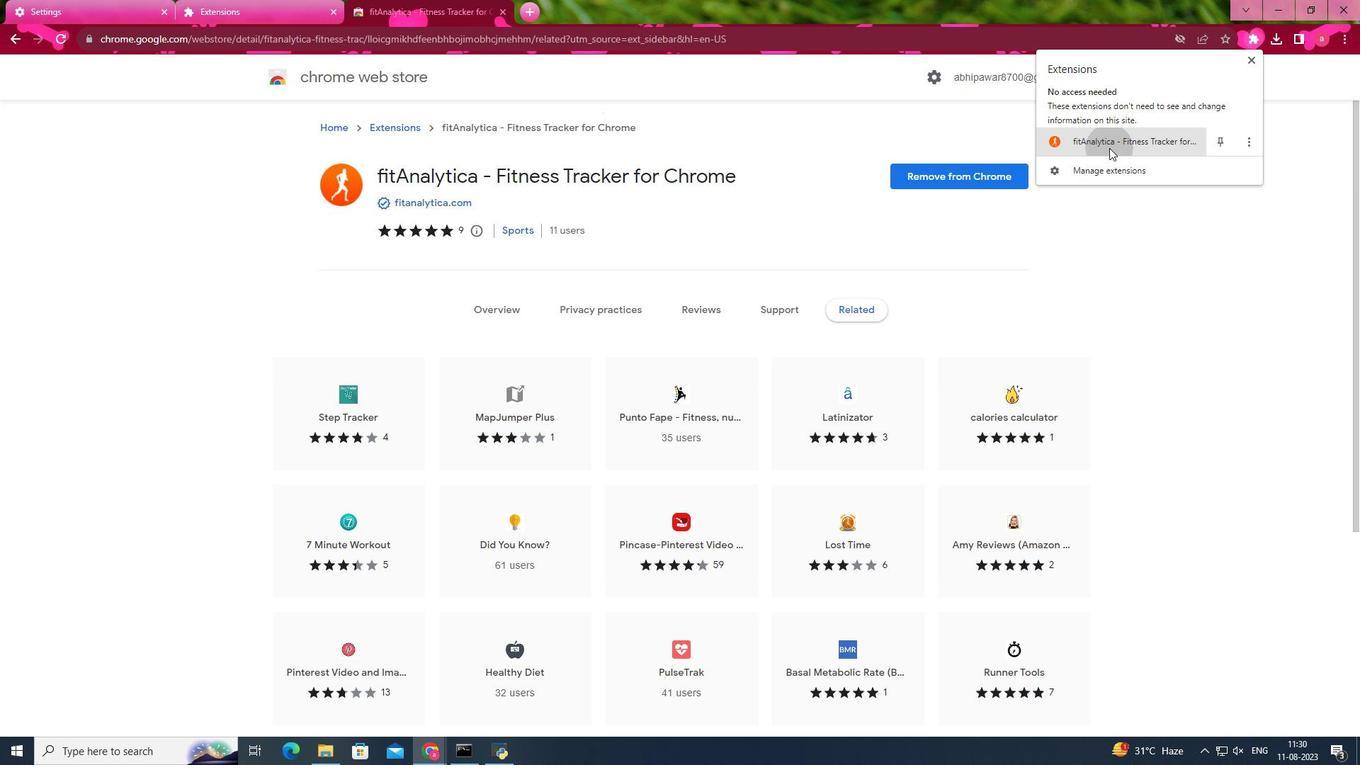 
Action: Mouse pressed left at (1112, 150)
Screenshot: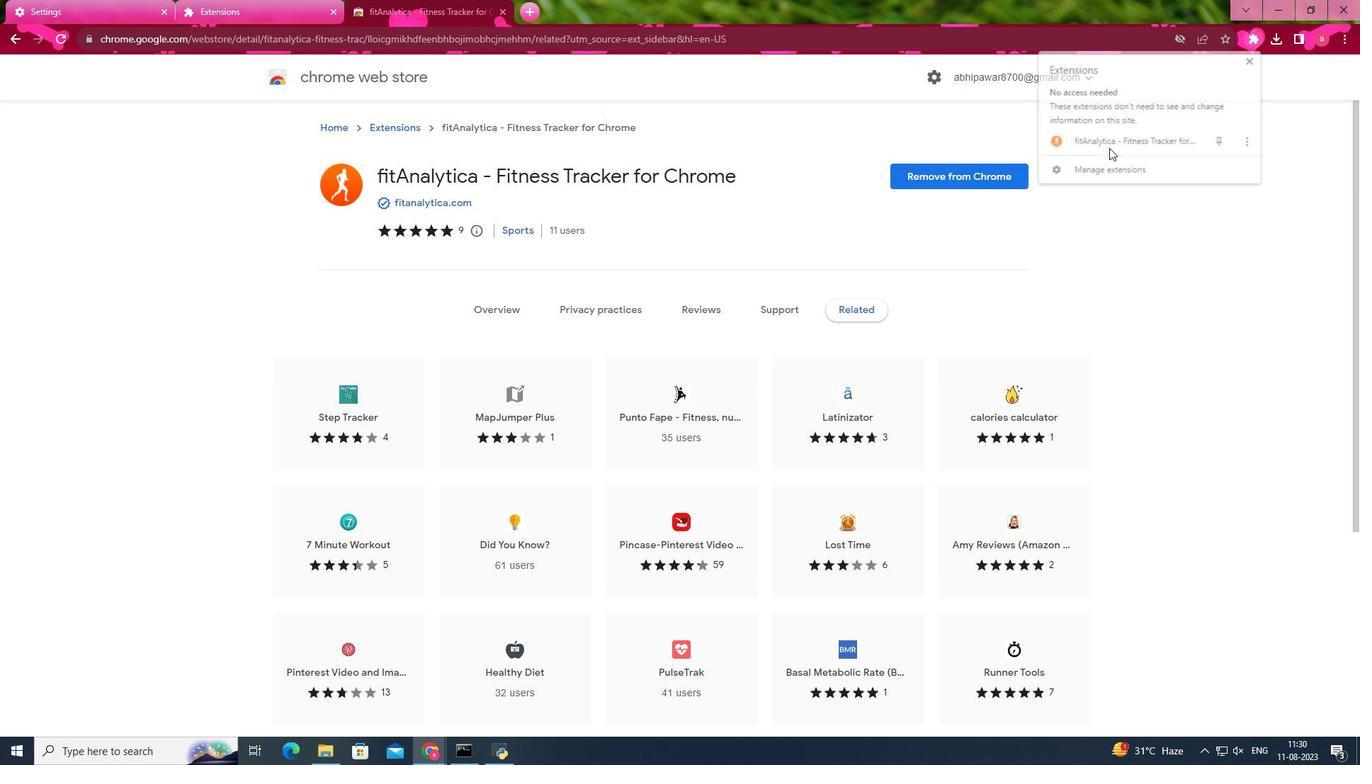 
Action: Mouse moved to (471, 13)
Screenshot: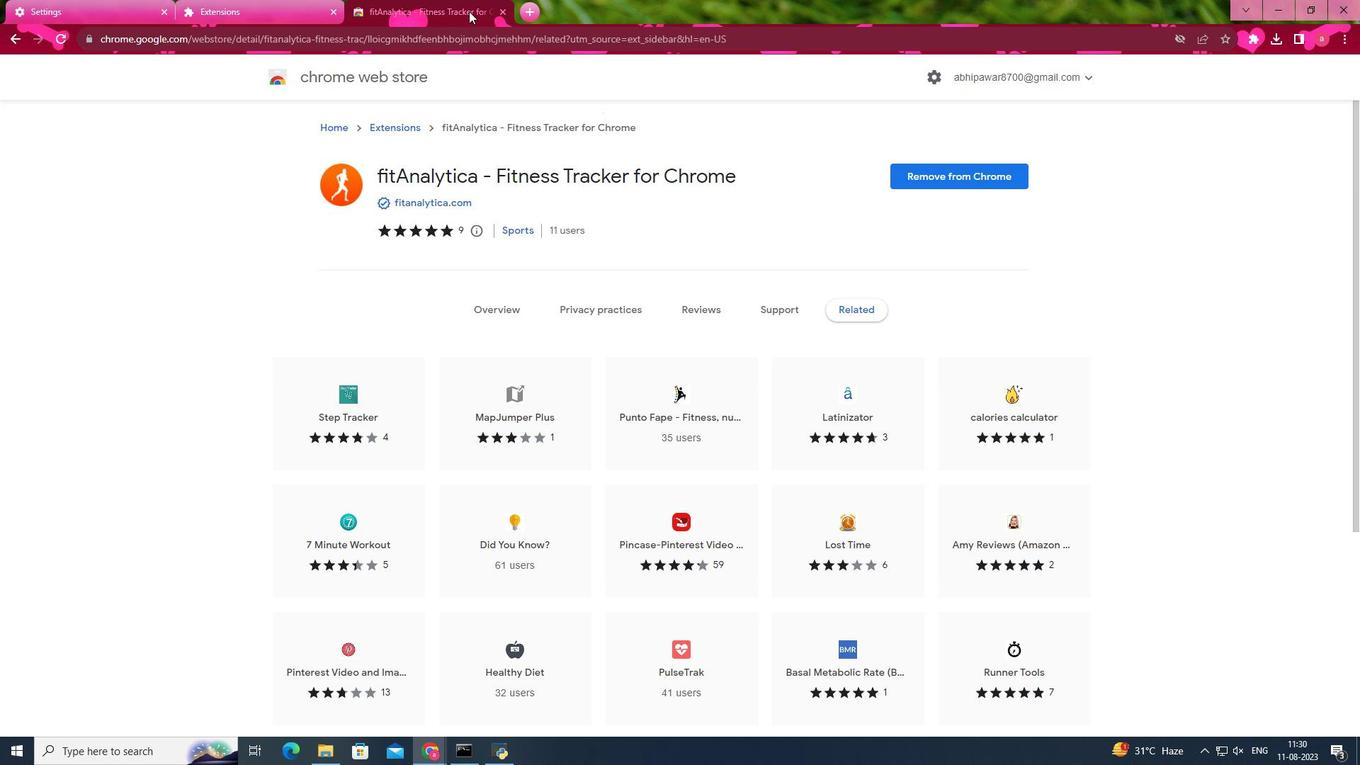 
Action: Mouse pressed left at (471, 13)
Screenshot: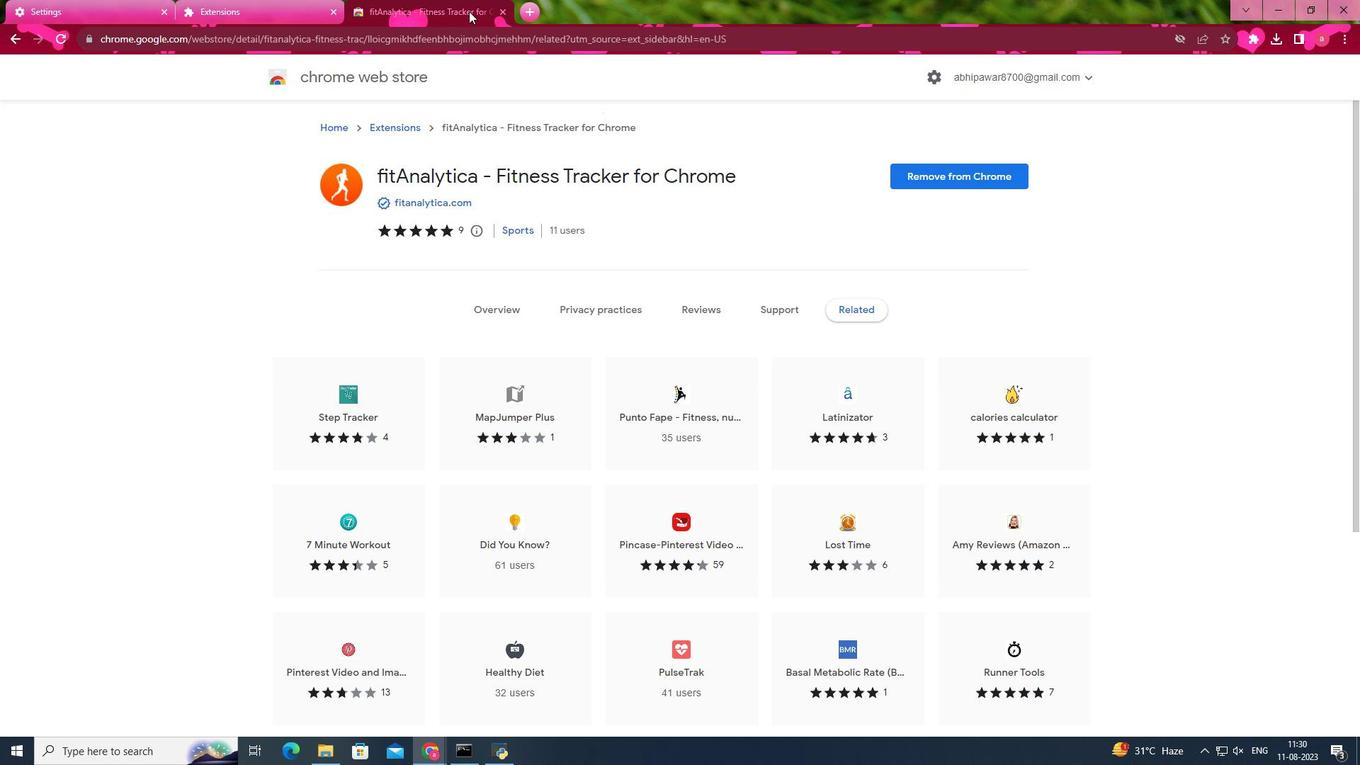 
Action: Mouse moved to (320, 9)
Screenshot: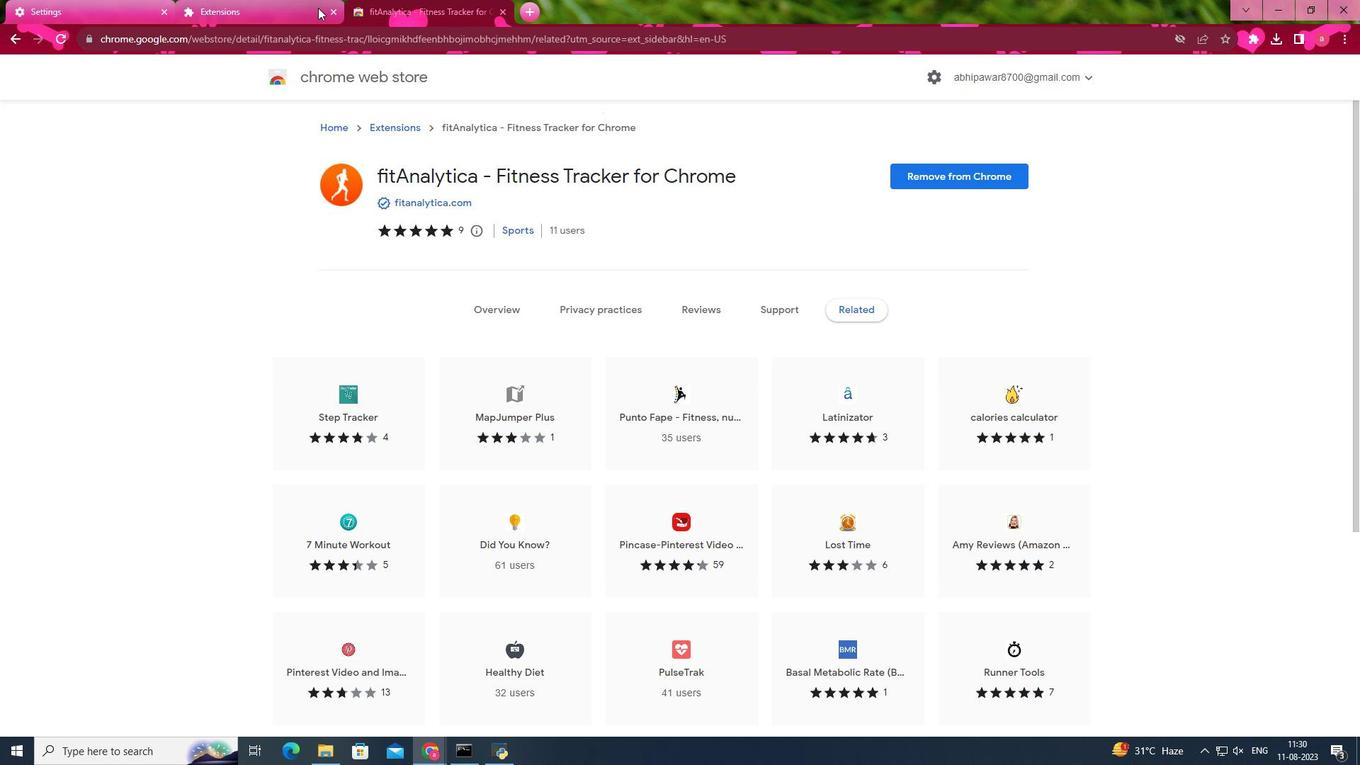 
Action: Mouse pressed left at (320, 9)
Screenshot: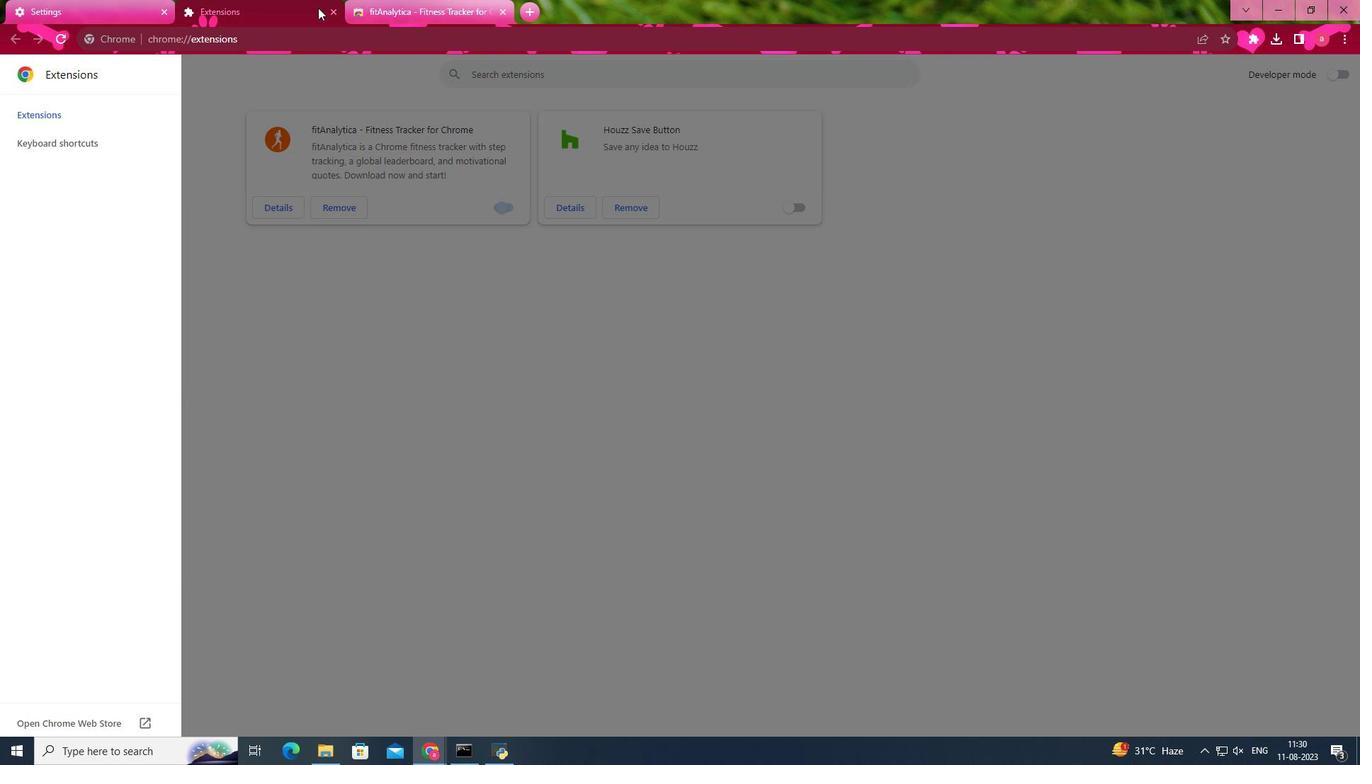 
Action: Mouse moved to (425, 3)
Screenshot: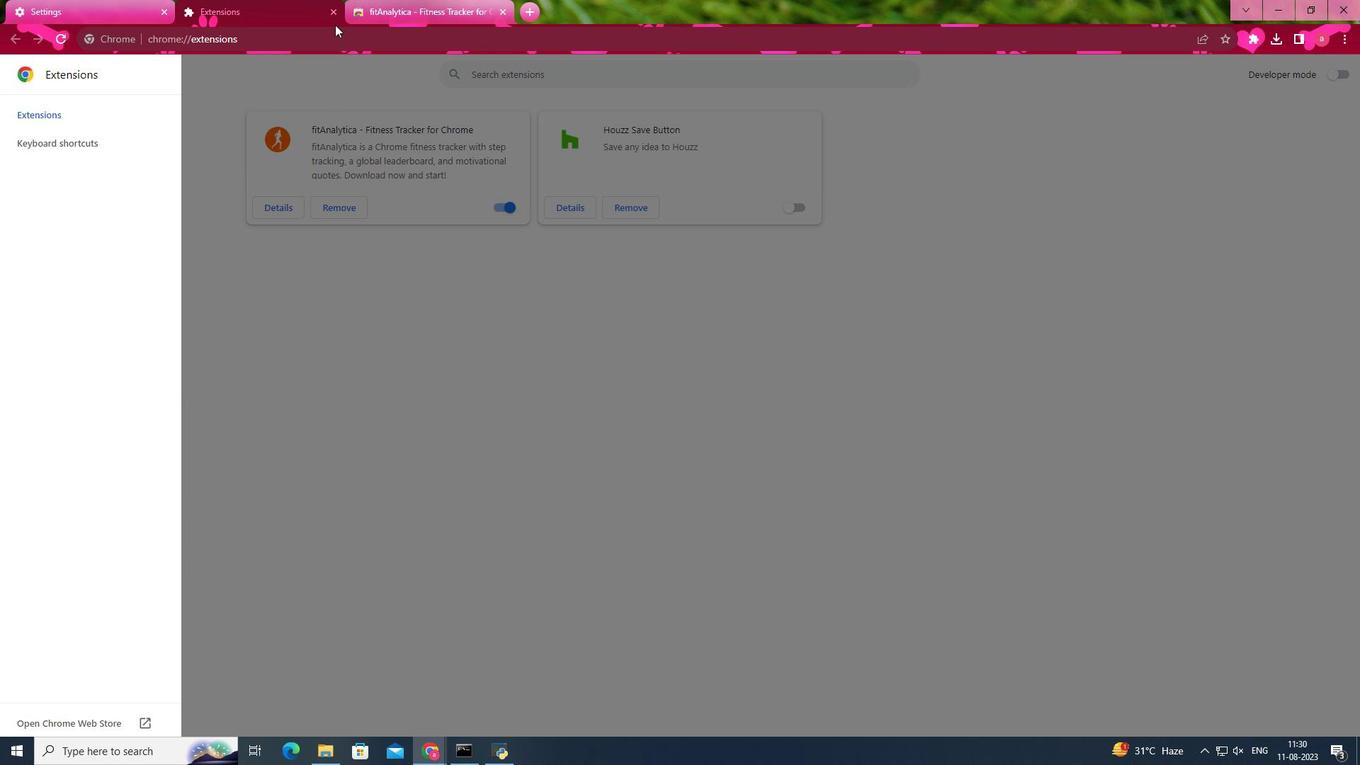 
Action: Mouse pressed left at (425, 3)
Screenshot: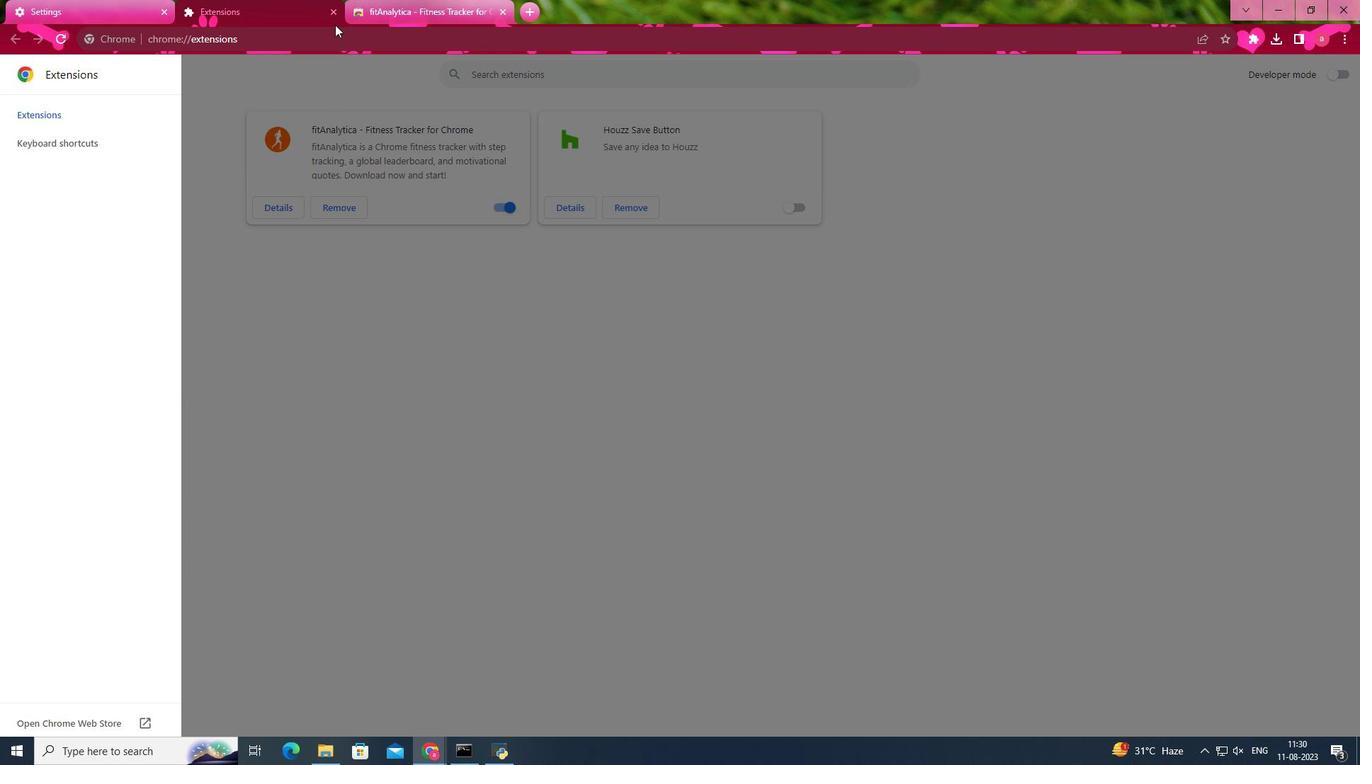 
Action: Mouse moved to (14, 34)
Screenshot: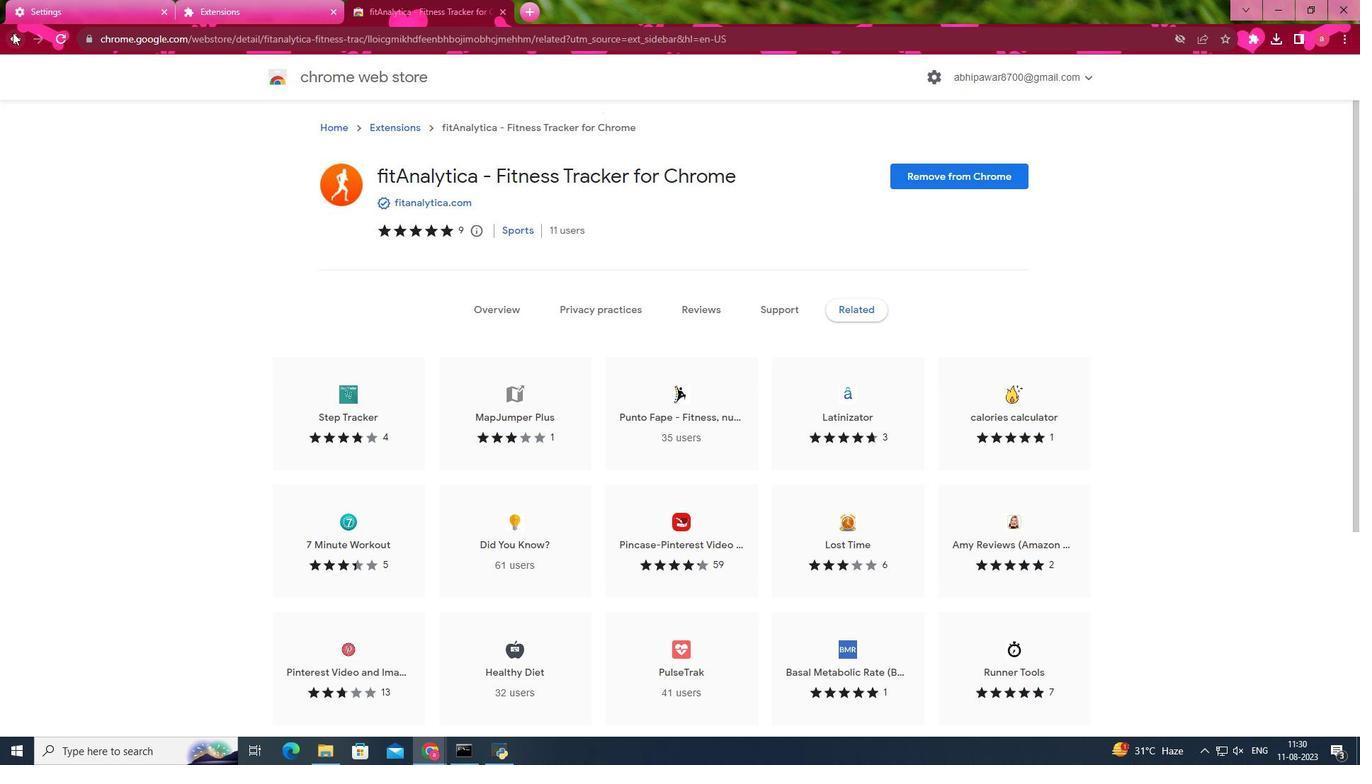 
Action: Mouse pressed left at (14, 34)
Screenshot: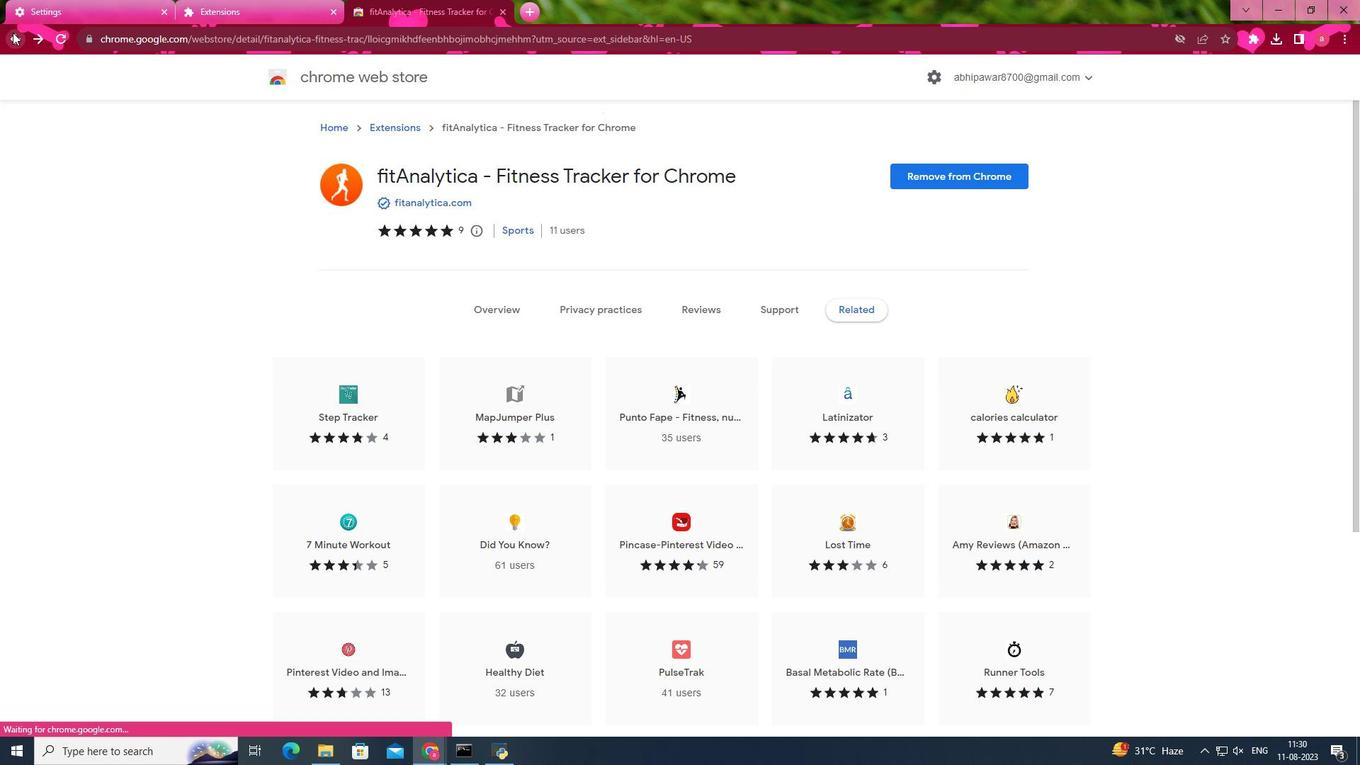 
Action: Mouse moved to (19, 41)
Screenshot: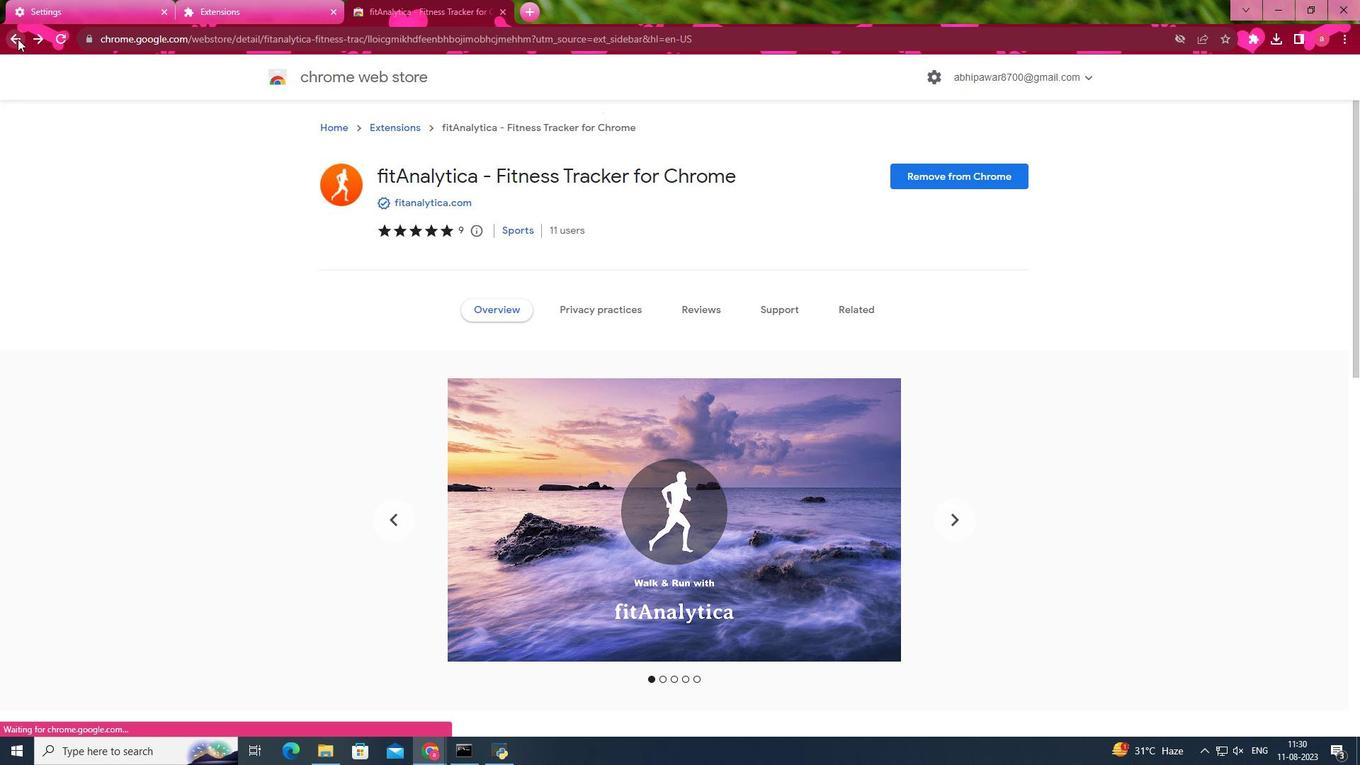 
Action: Mouse pressed left at (19, 41)
Screenshot: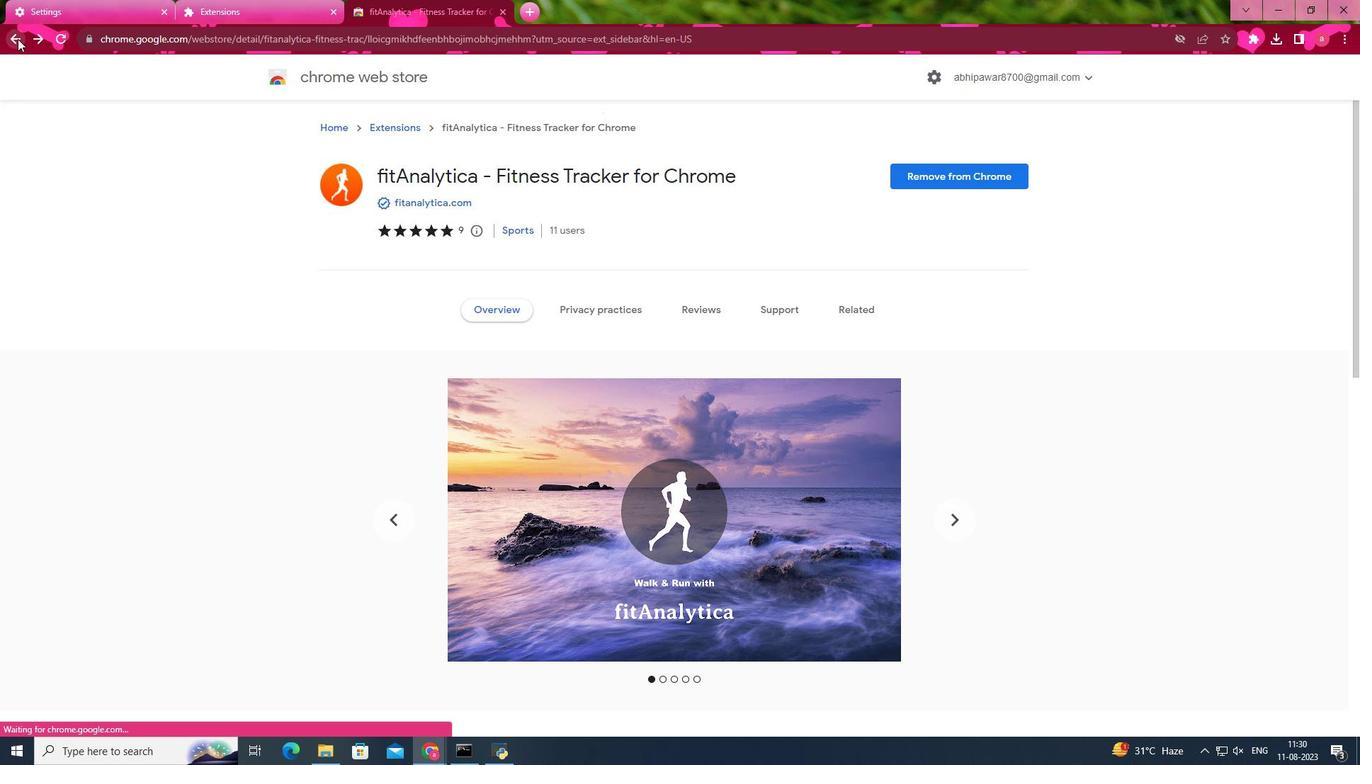 
Action: Mouse moved to (595, 443)
Screenshot: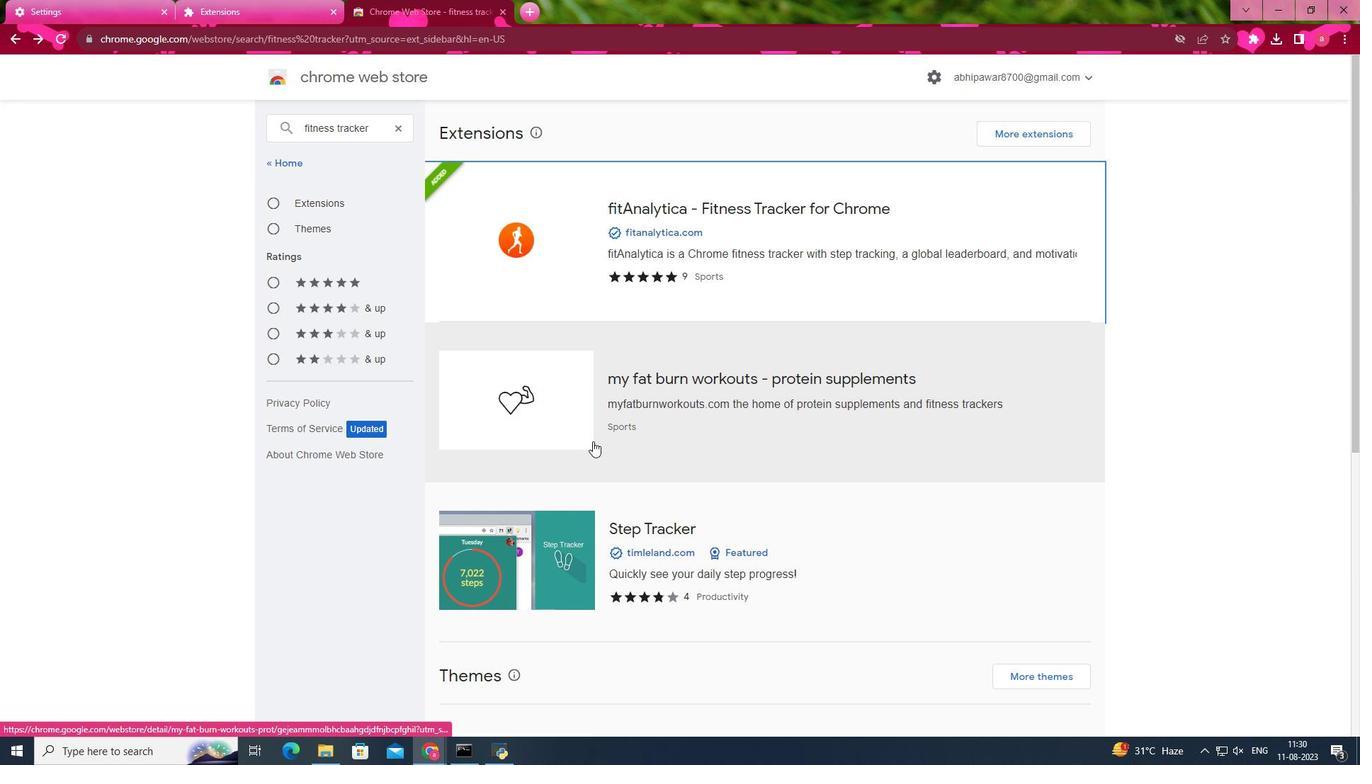 
Action: Mouse pressed left at (595, 443)
Screenshot: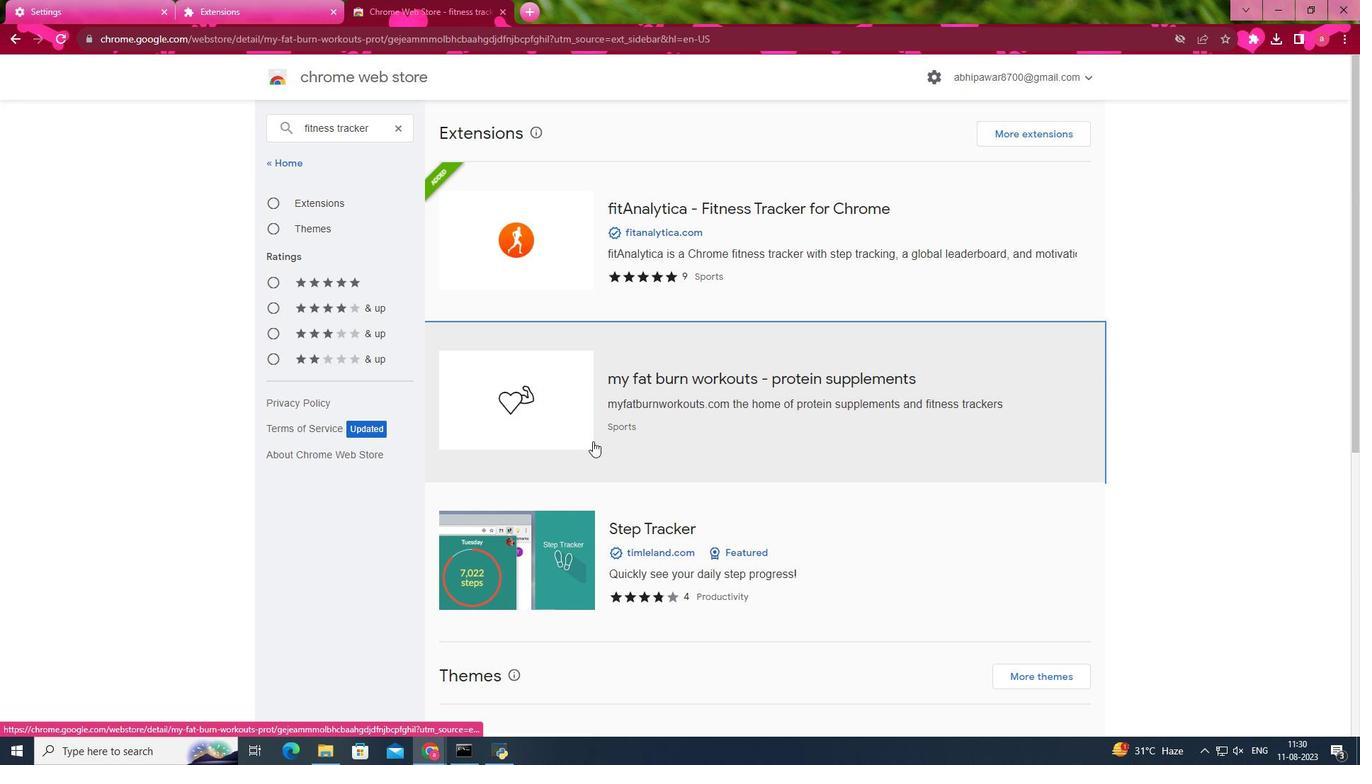 
Action: Mouse moved to (951, 173)
Screenshot: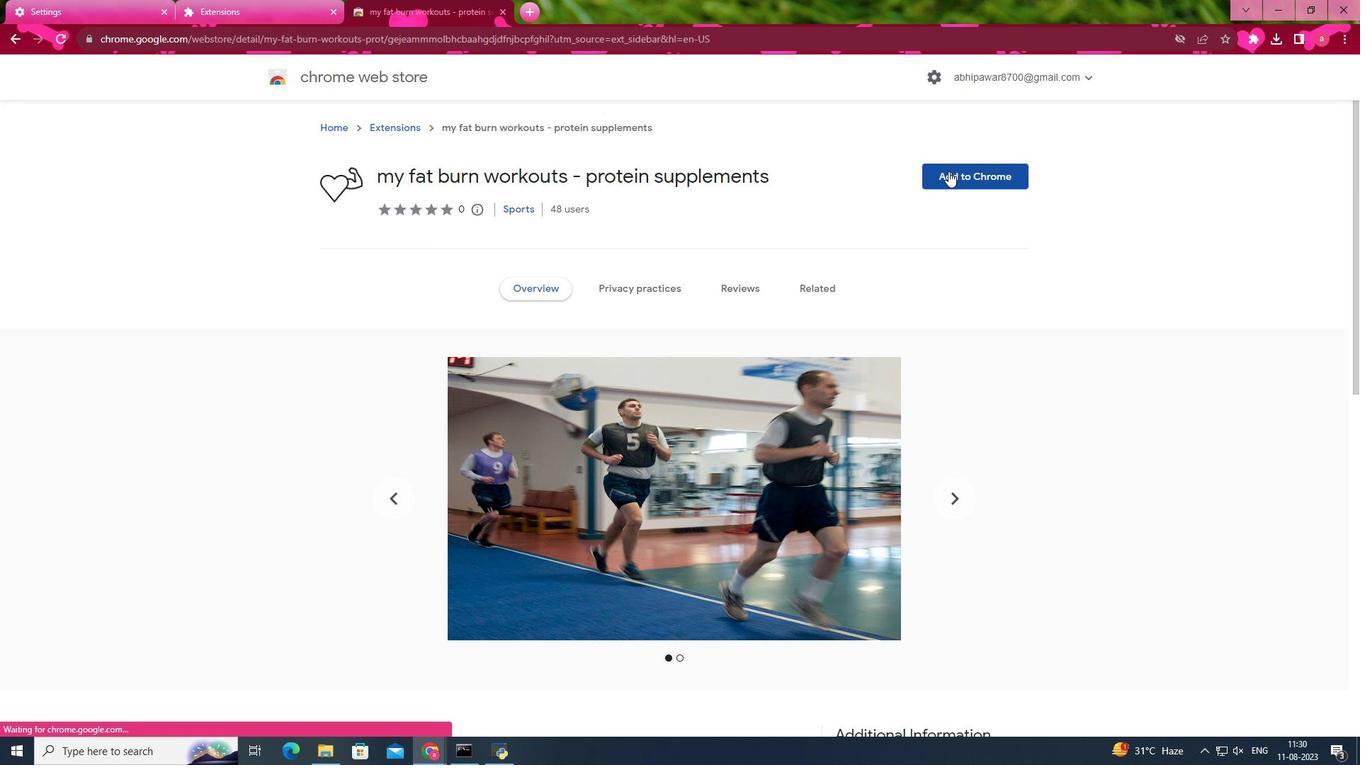 
Action: Mouse pressed left at (951, 173)
Screenshot: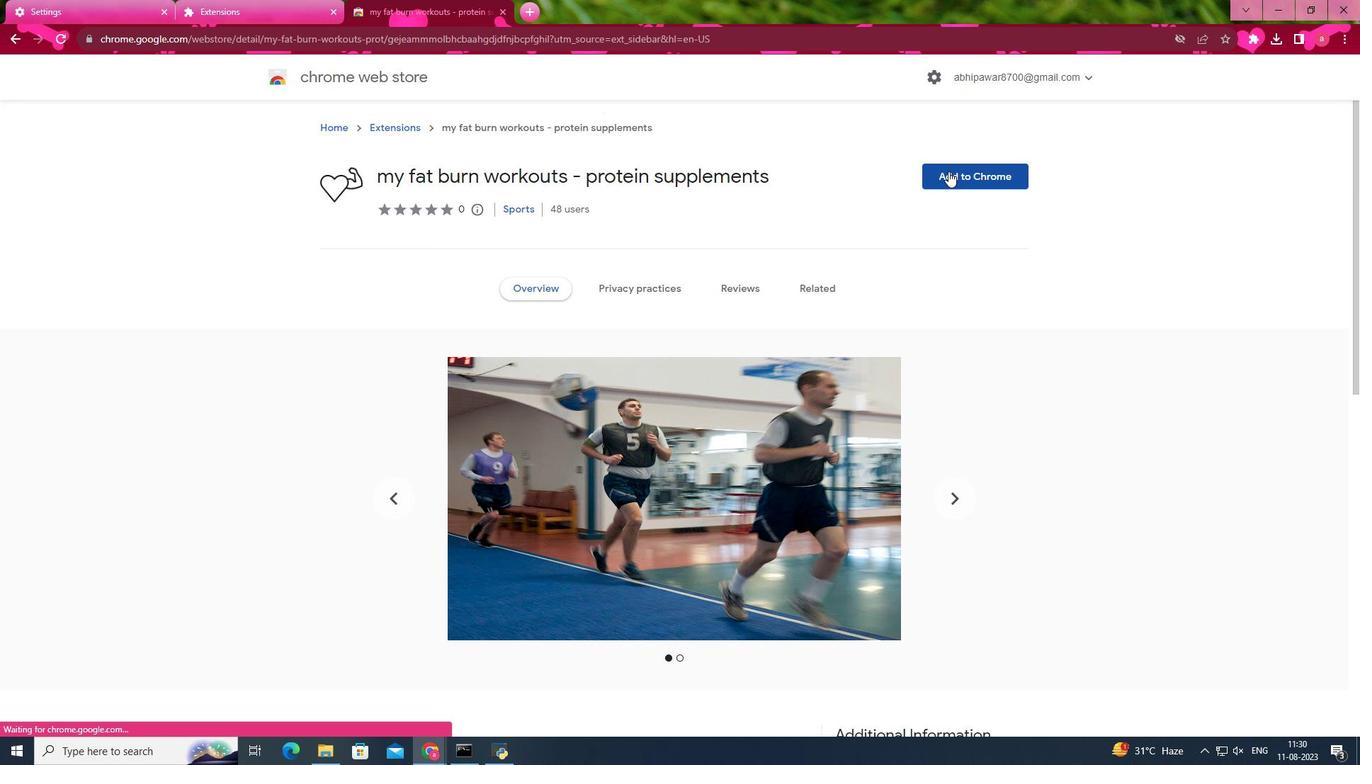 
Action: Mouse moved to (701, 112)
Screenshot: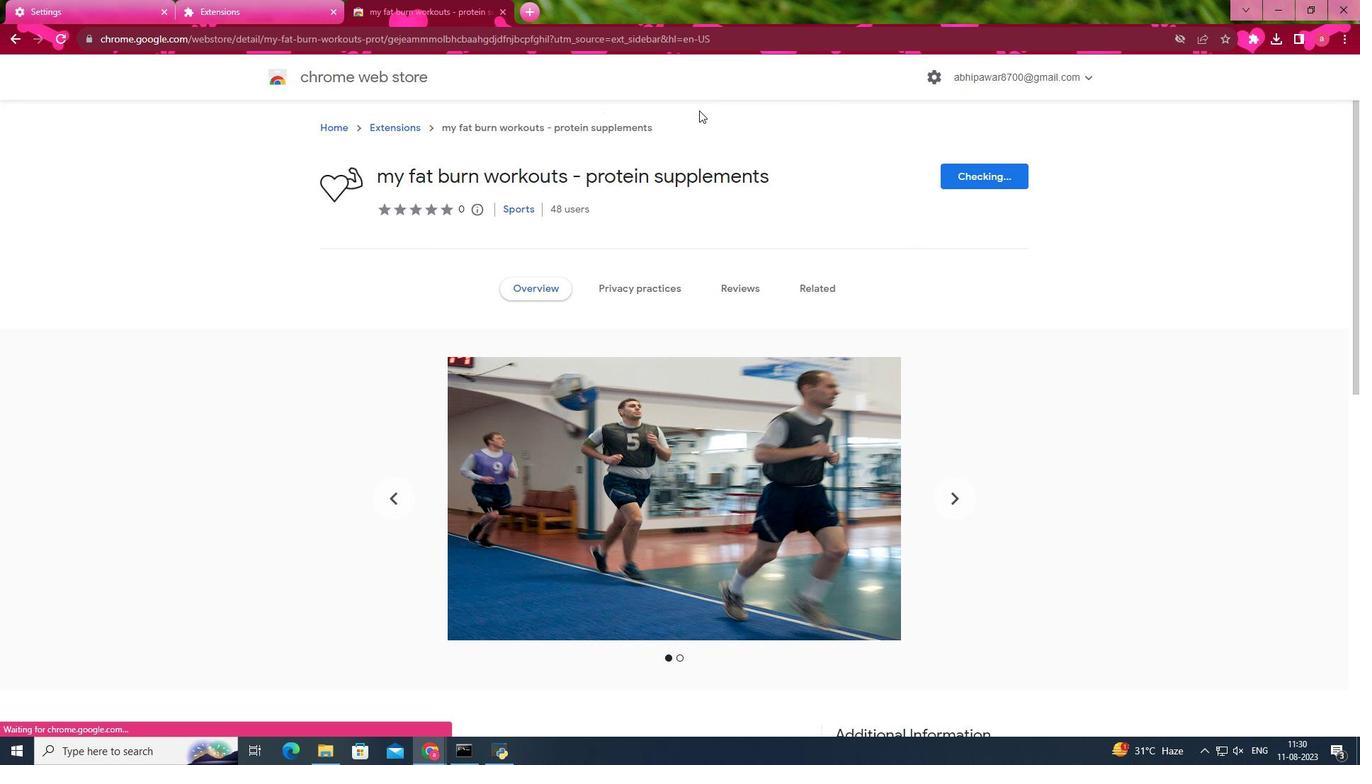 
Action: Mouse pressed left at (701, 112)
Screenshot: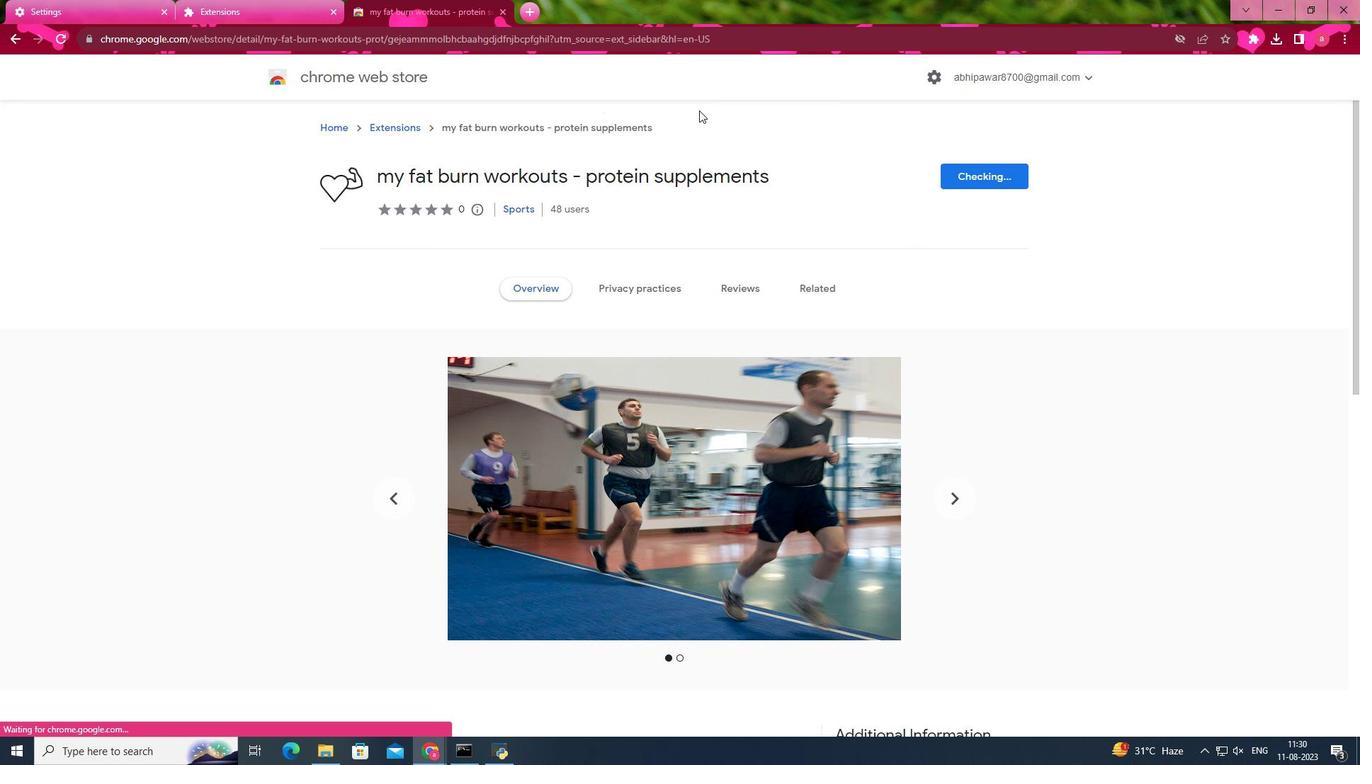 
Action: Mouse moved to (1256, 42)
Screenshot: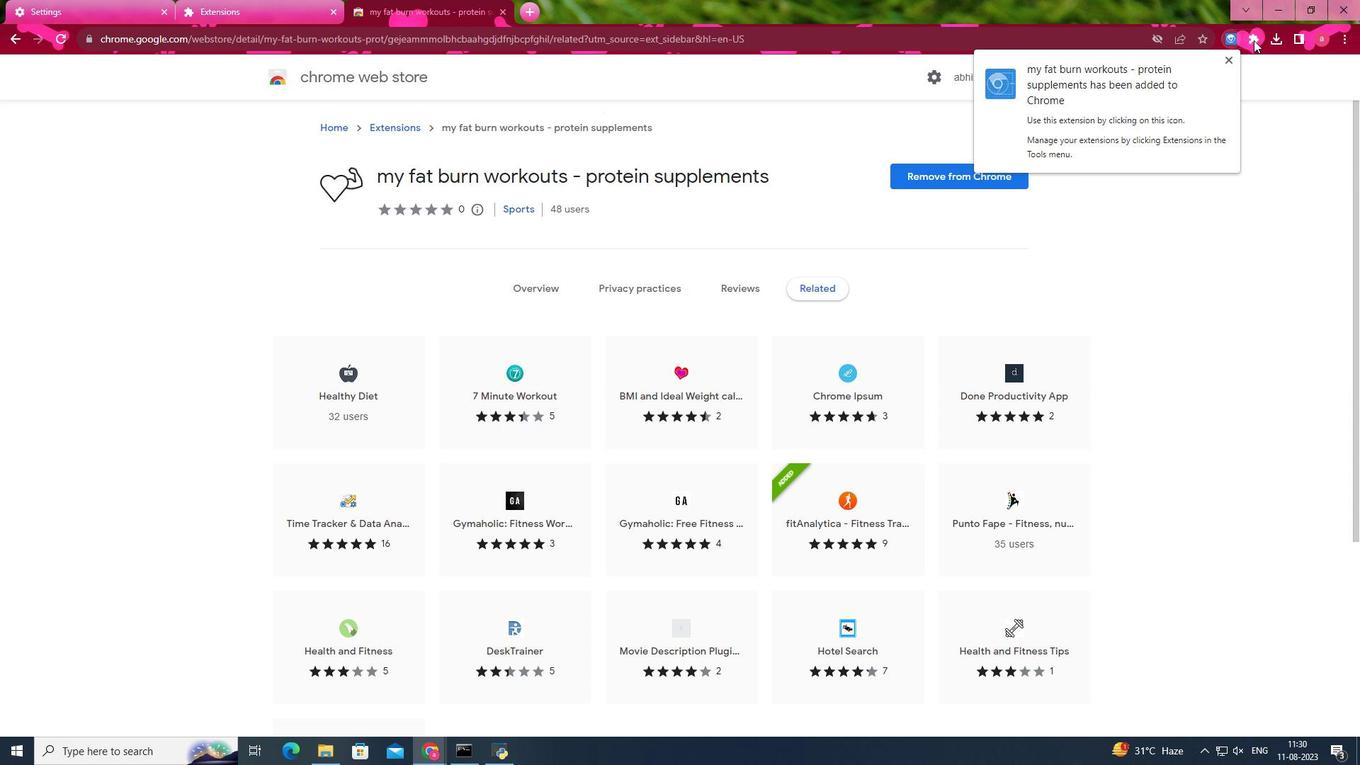 
Action: Mouse pressed left at (1256, 42)
Screenshot: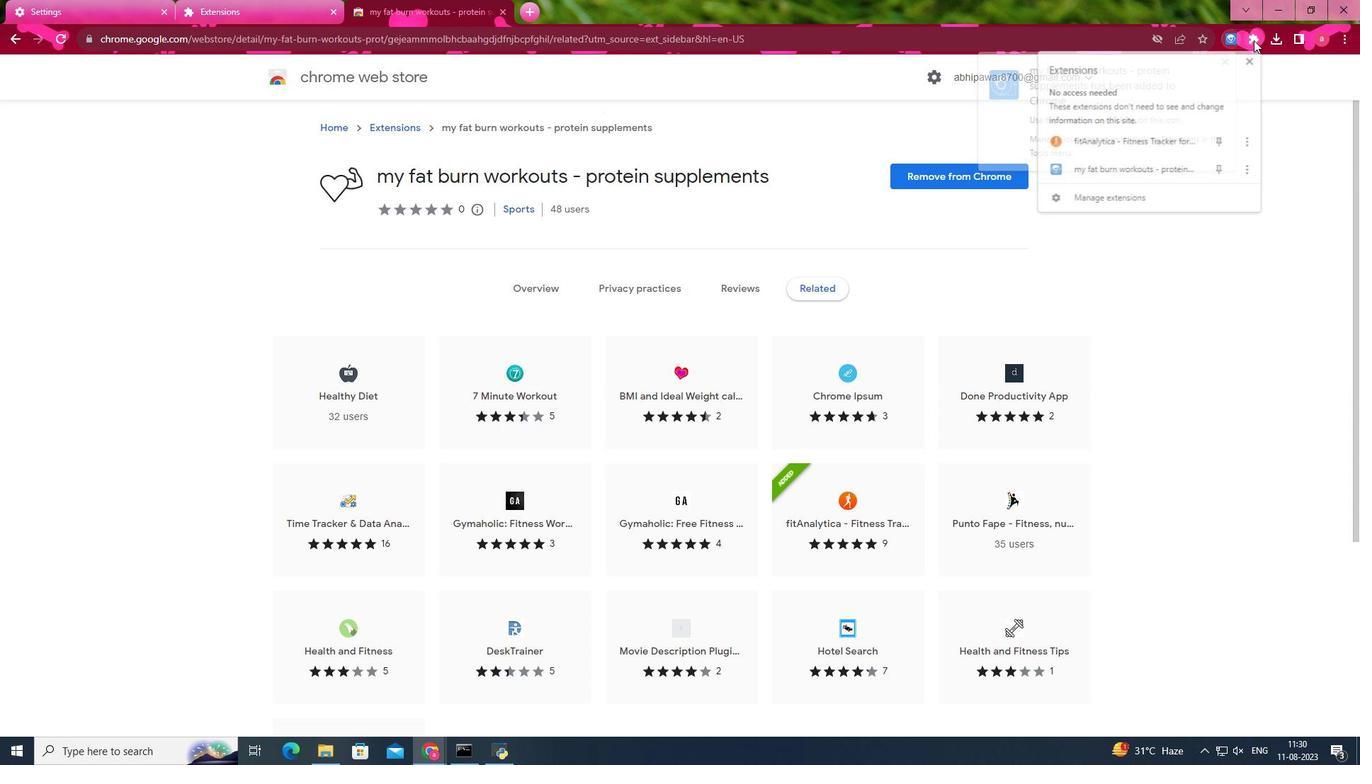 
Action: Mouse moved to (1116, 164)
Screenshot: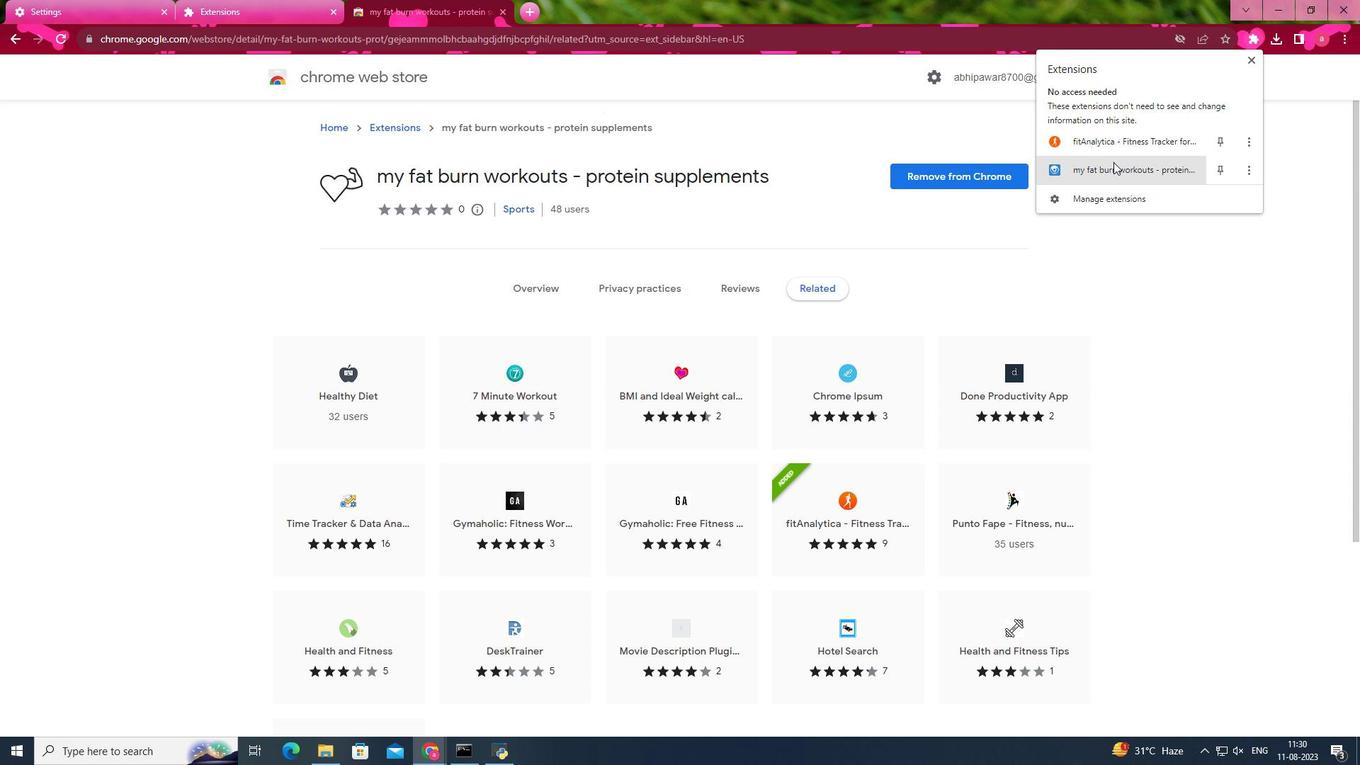 
Action: Mouse pressed left at (1116, 164)
Screenshot: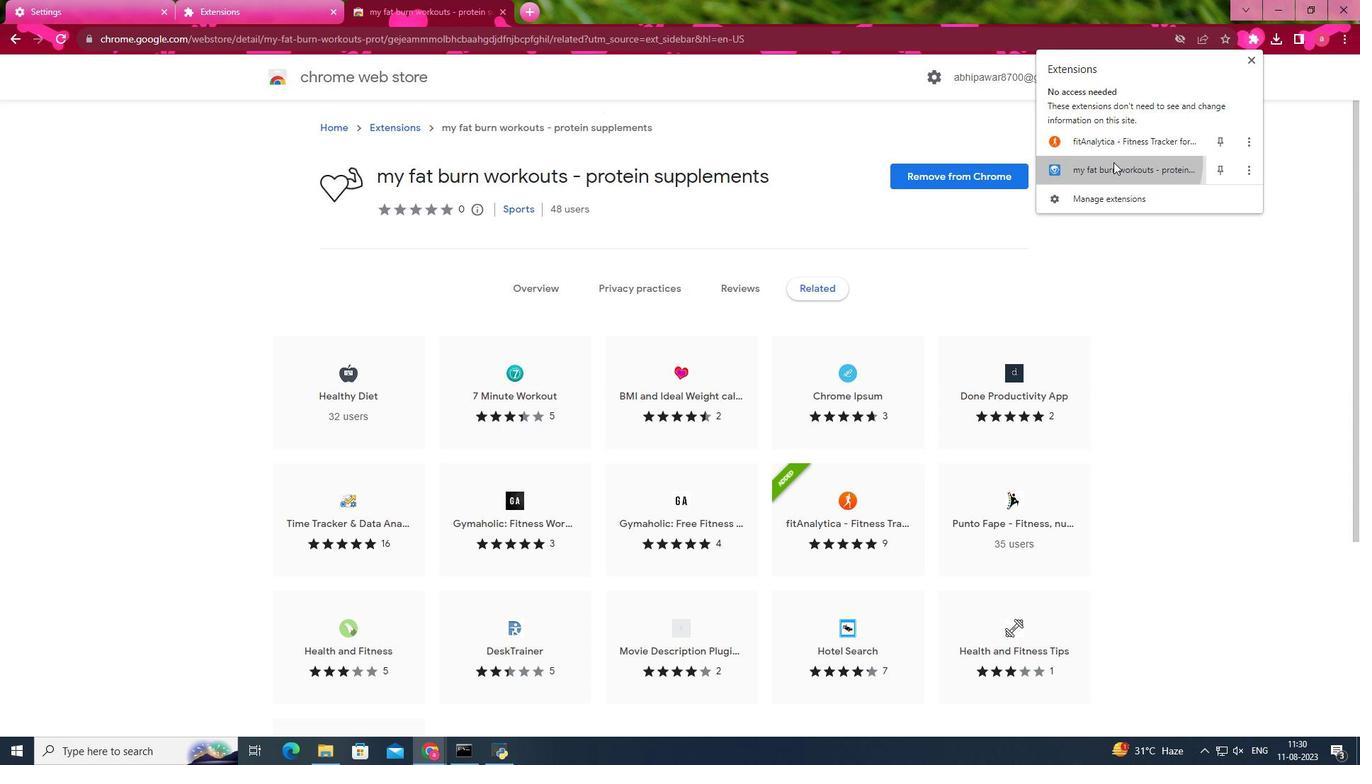 
Action: Mouse moved to (1205, 134)
Screenshot: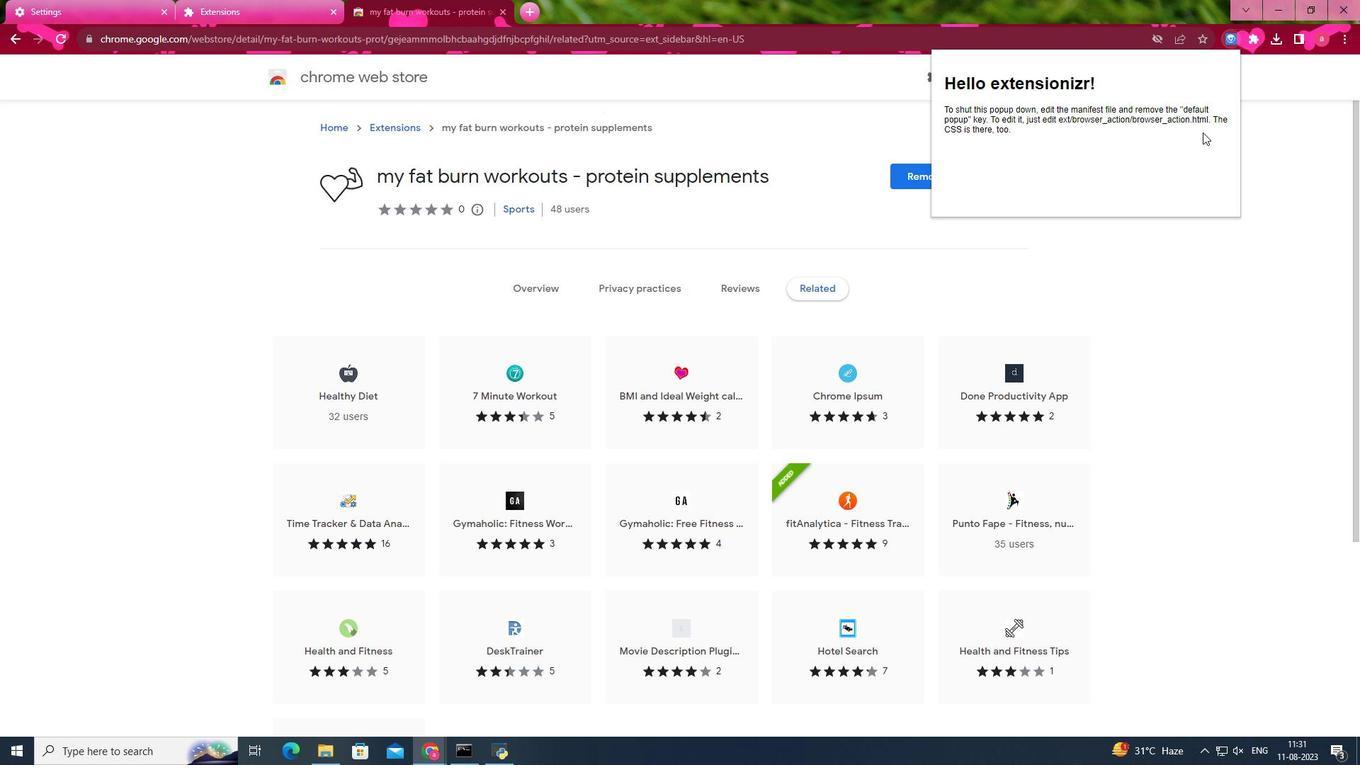 
Action: Key pressed <Key.enter>
Screenshot: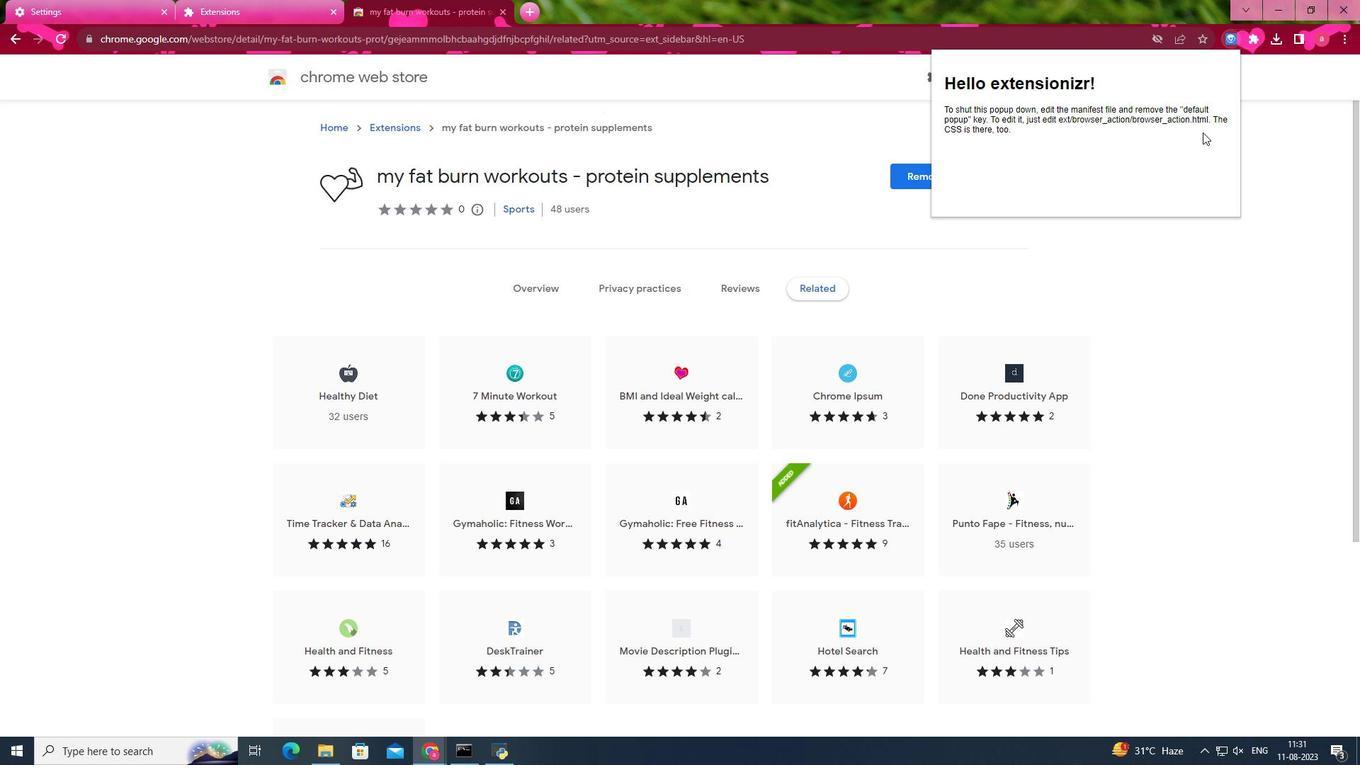 
Action: Mouse moved to (1183, 116)
Screenshot: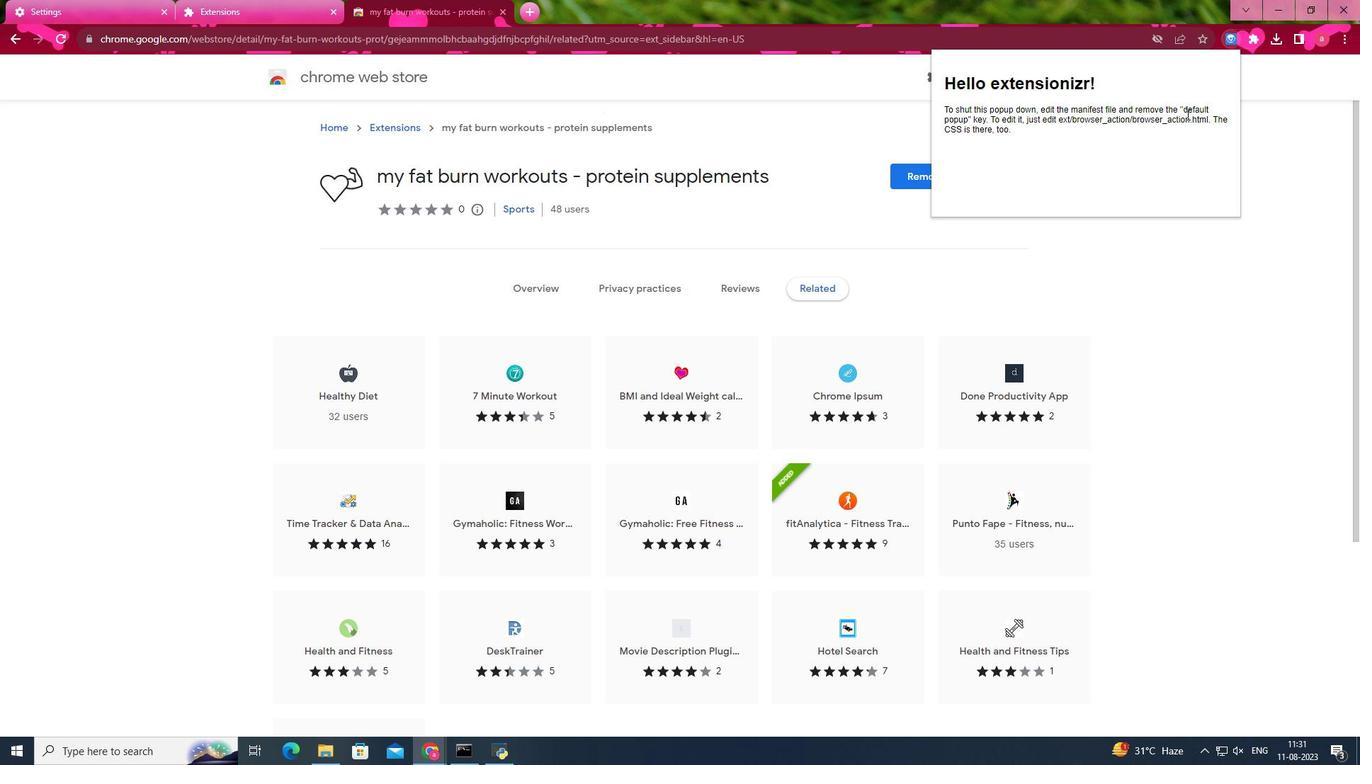 
Action: Key pressed <Key.enter>
Screenshot: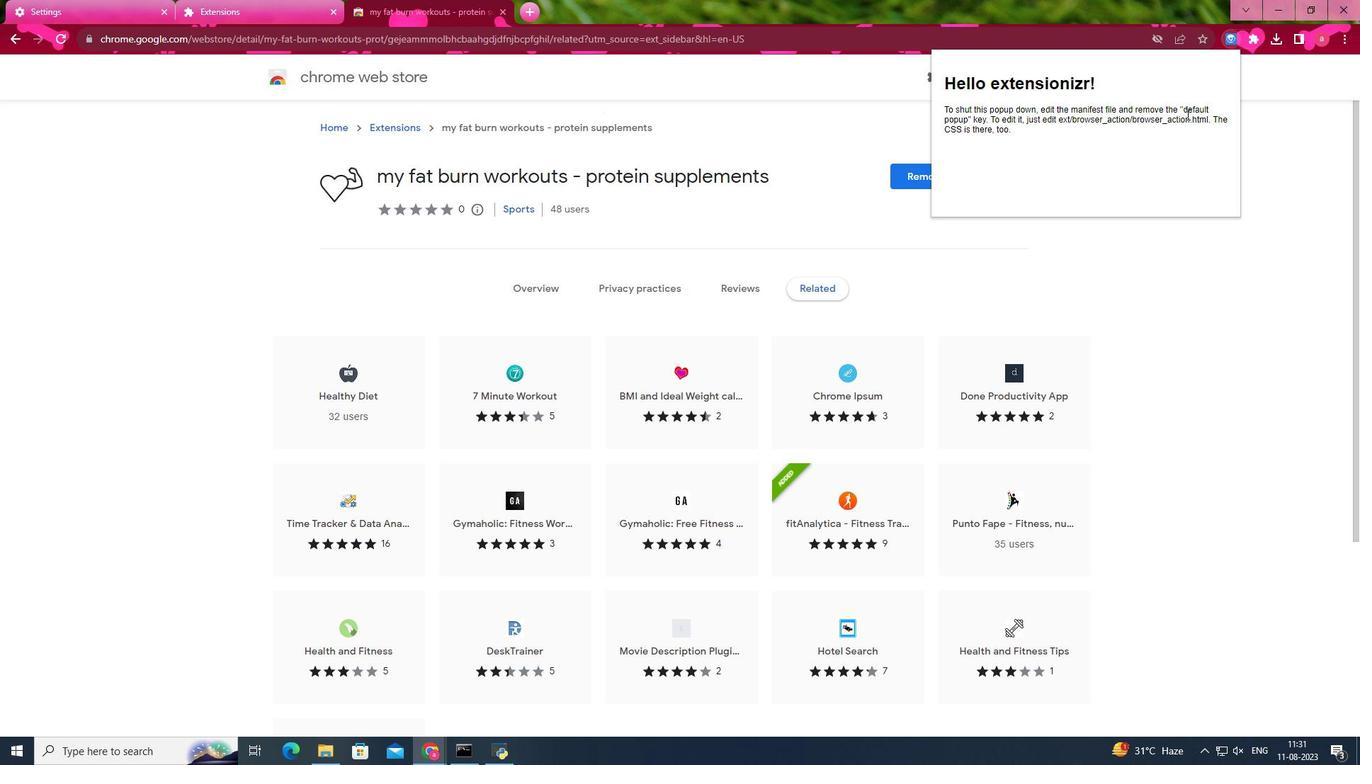 
Action: Mouse moved to (1183, 126)
Screenshot: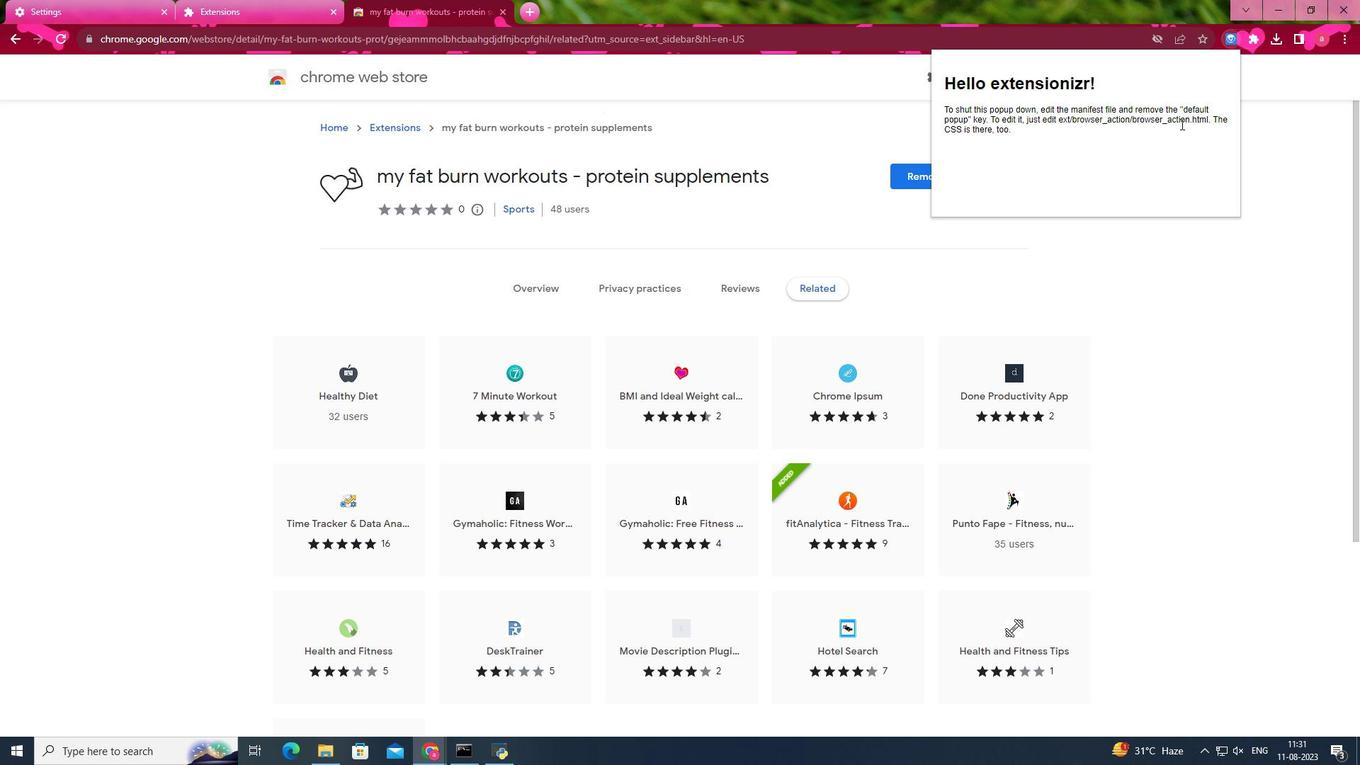 
Action: Key pressed <Key.enter>
Screenshot: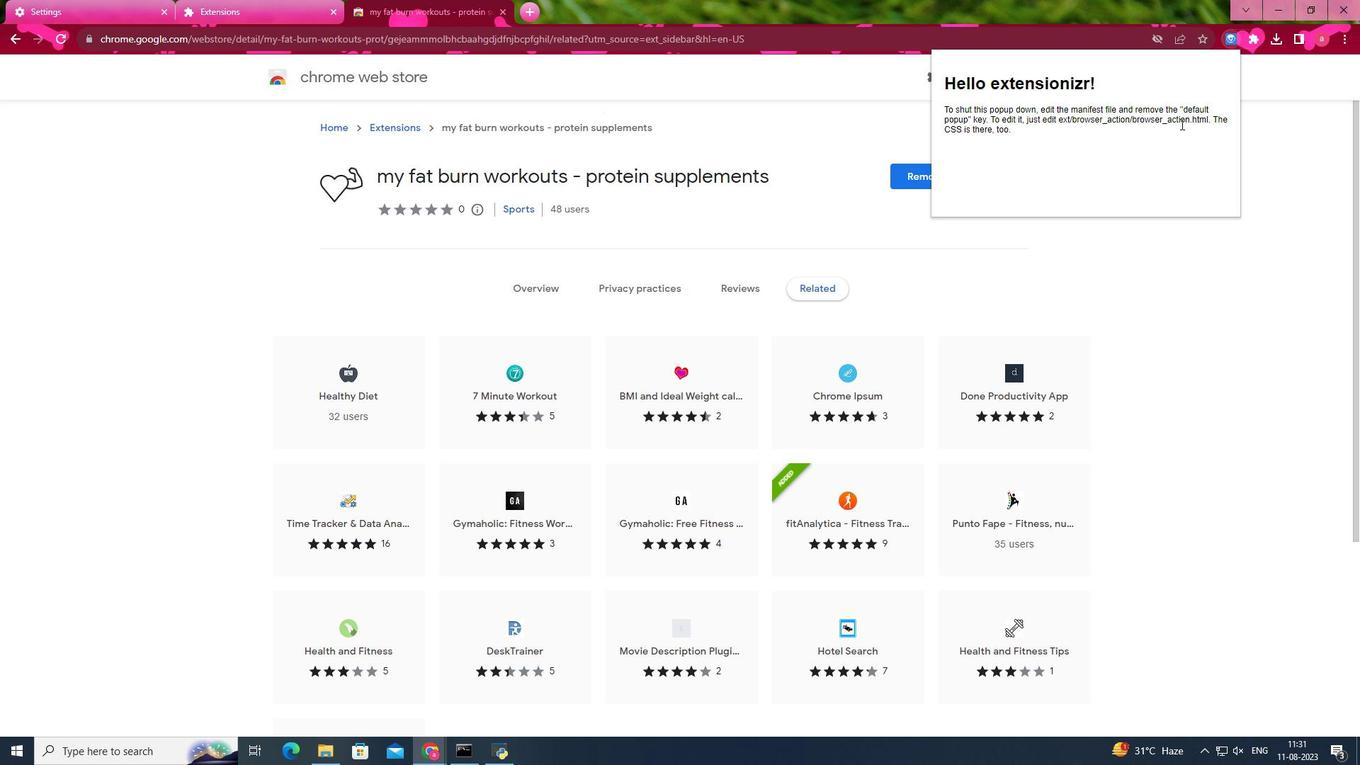 
Action: Mouse pressed left at (1183, 126)
Screenshot: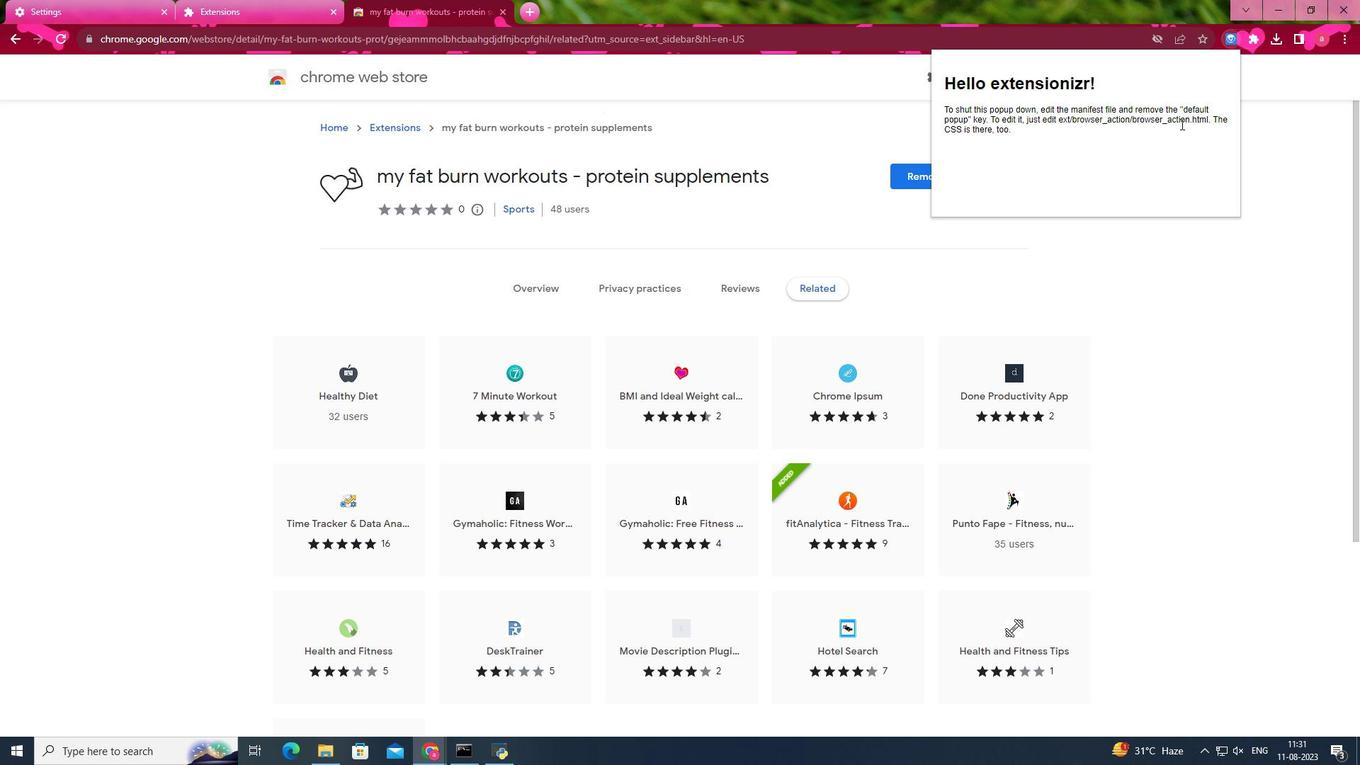 
Action: Mouse pressed left at (1183, 126)
Screenshot: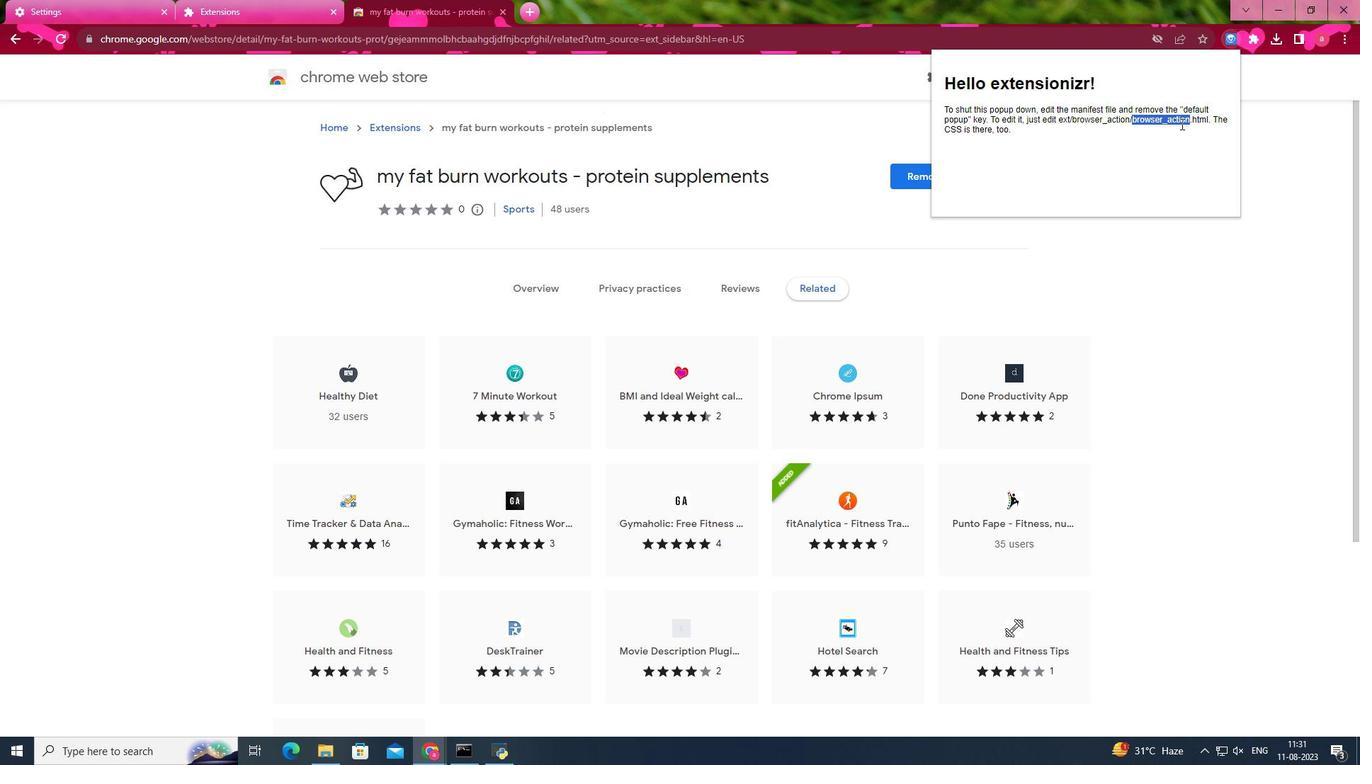 
Action: Mouse pressed left at (1183, 126)
Screenshot: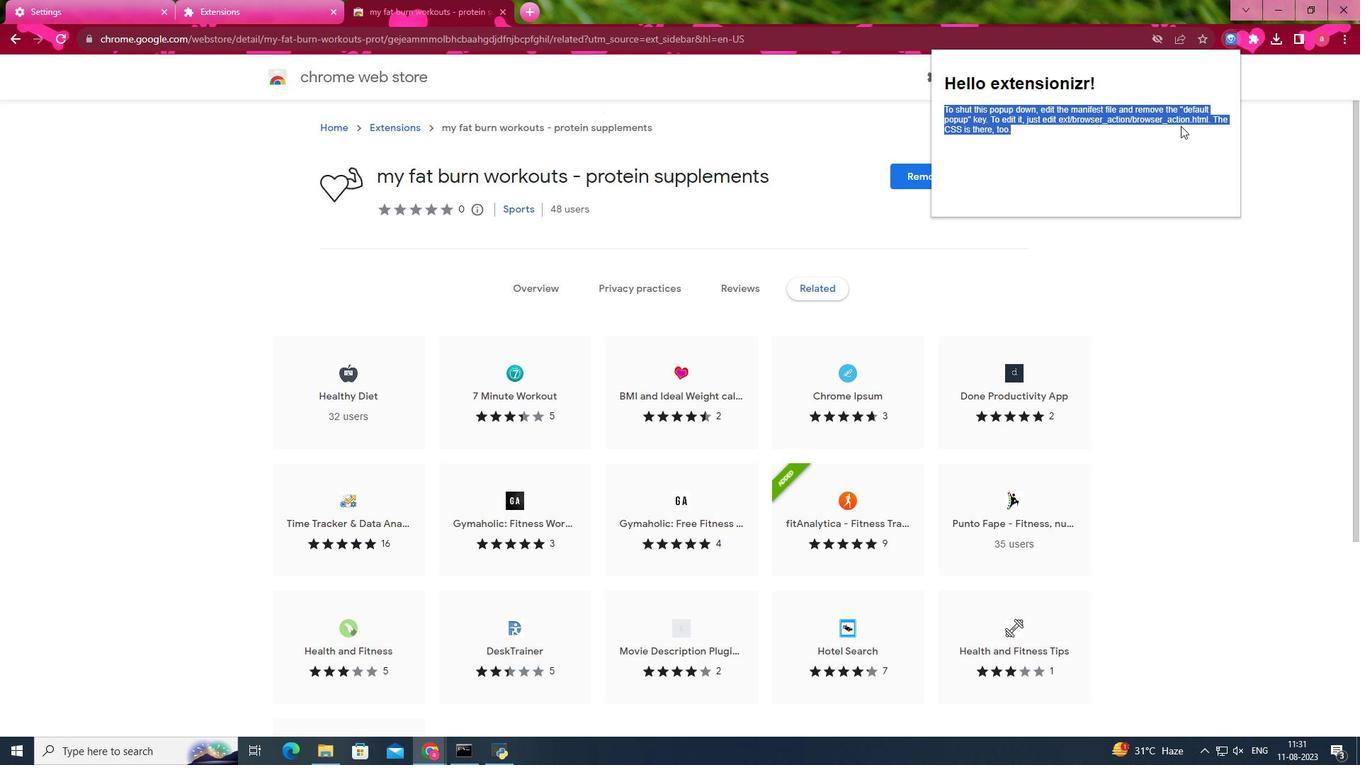 
Action: Mouse moved to (1274, 163)
Screenshot: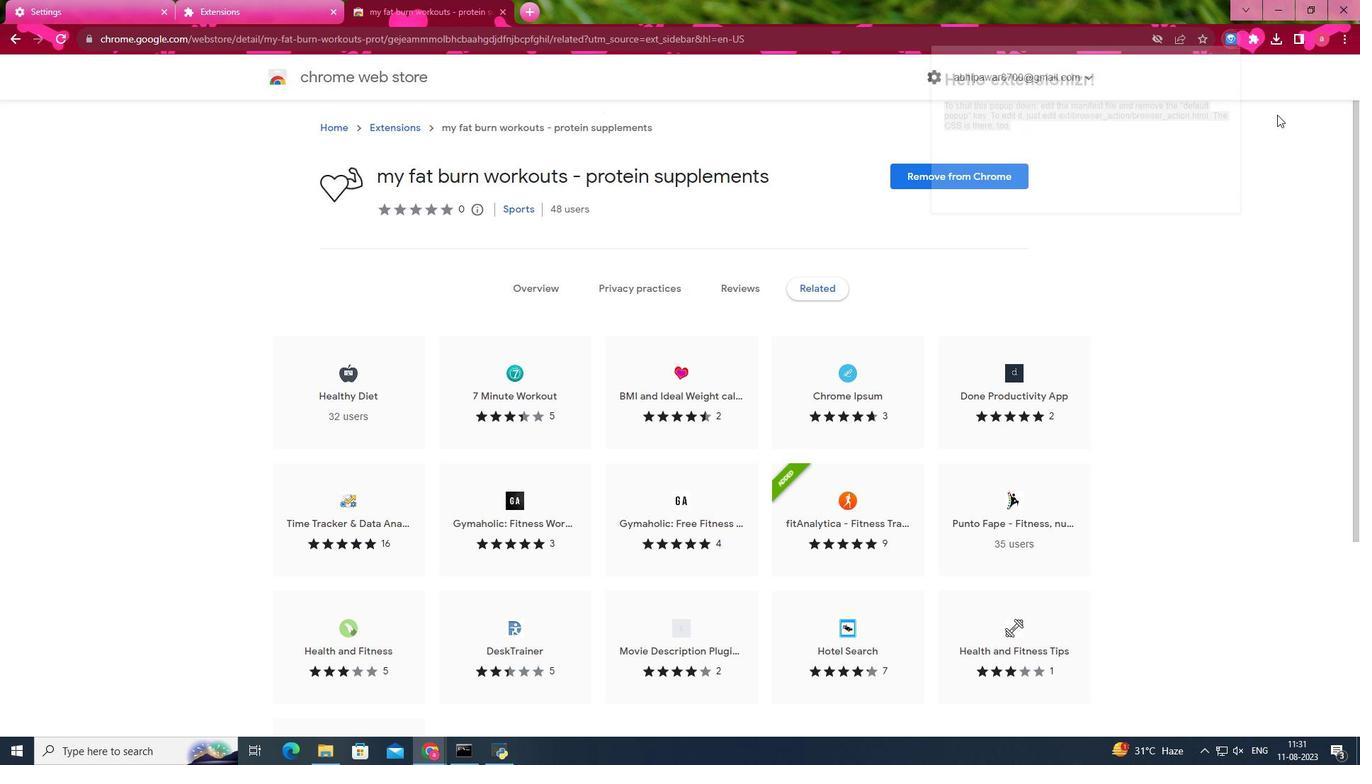 
Action: Mouse pressed left at (1274, 163)
Screenshot: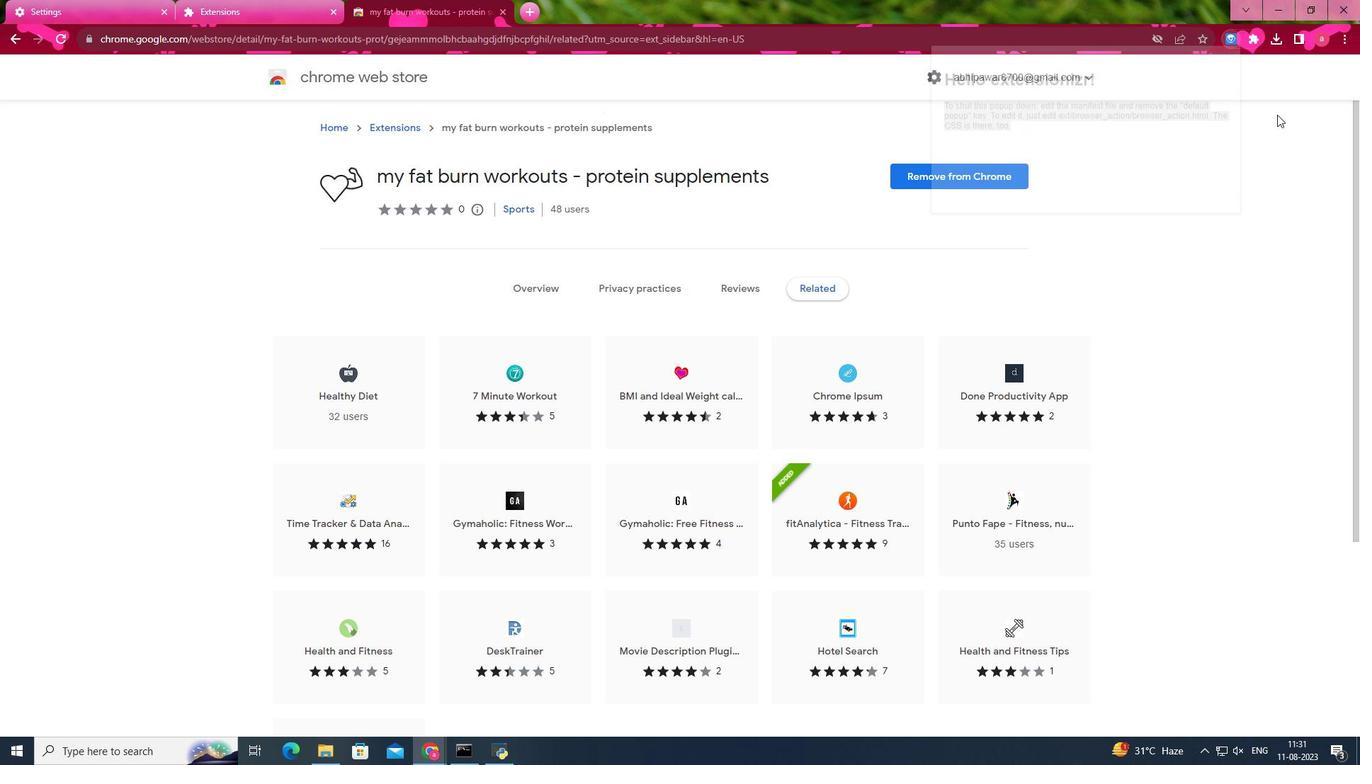 
Action: Mouse moved to (1258, 36)
Screenshot: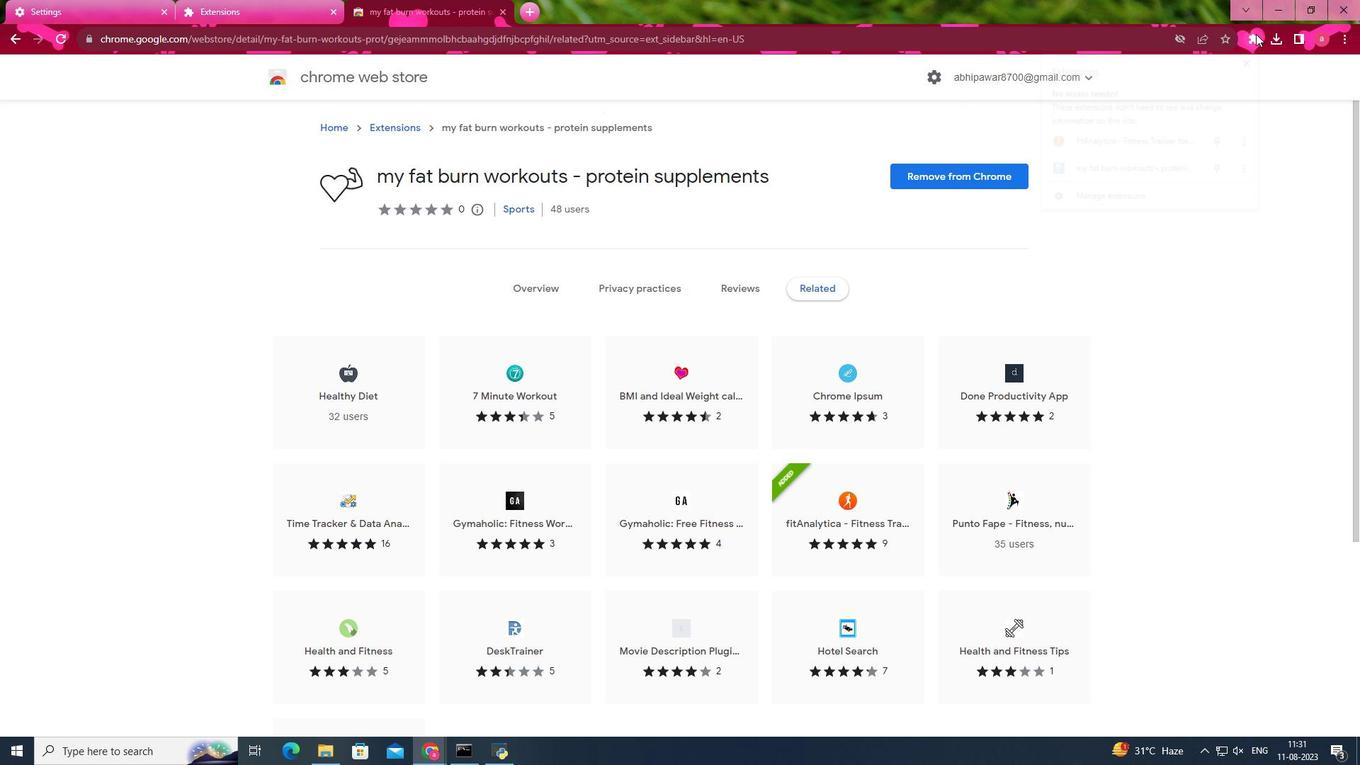 
Action: Mouse pressed left at (1258, 36)
Screenshot: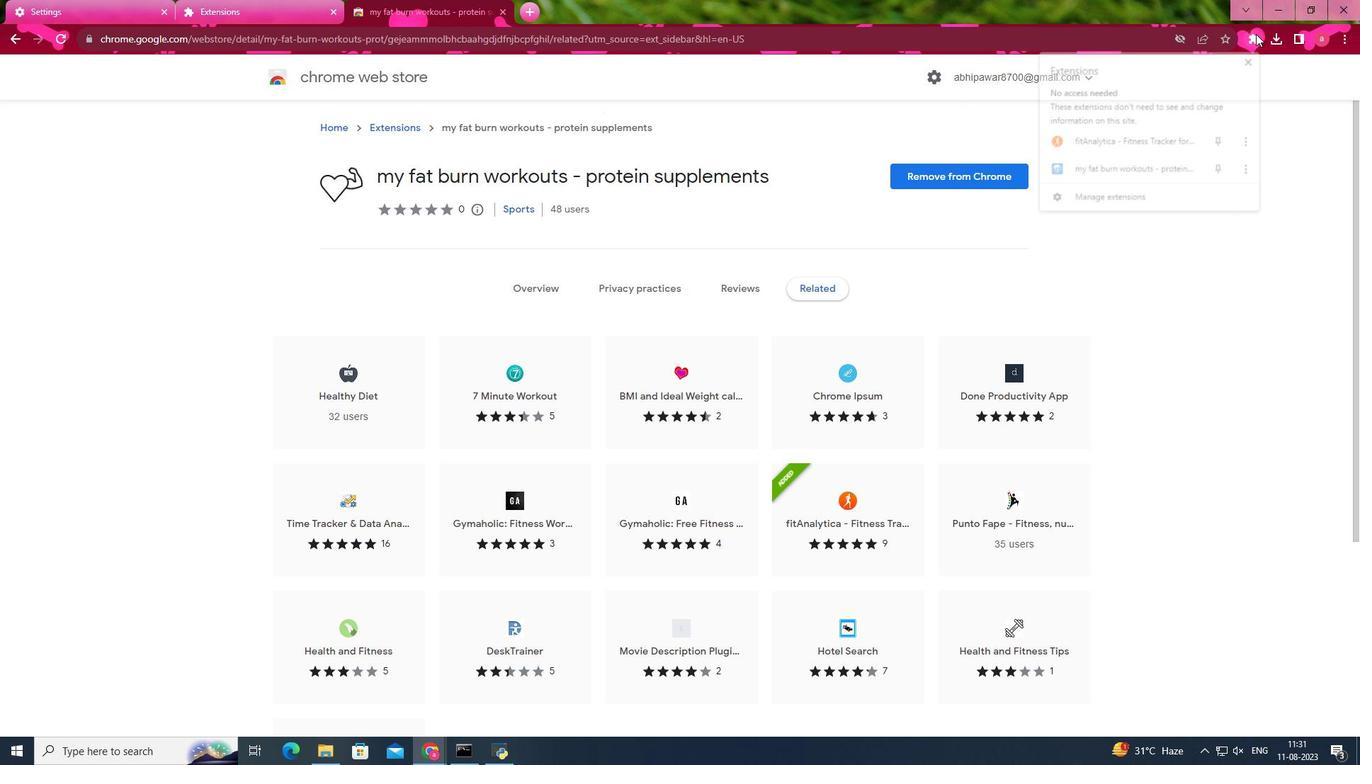 
Action: Mouse moved to (1126, 246)
Screenshot: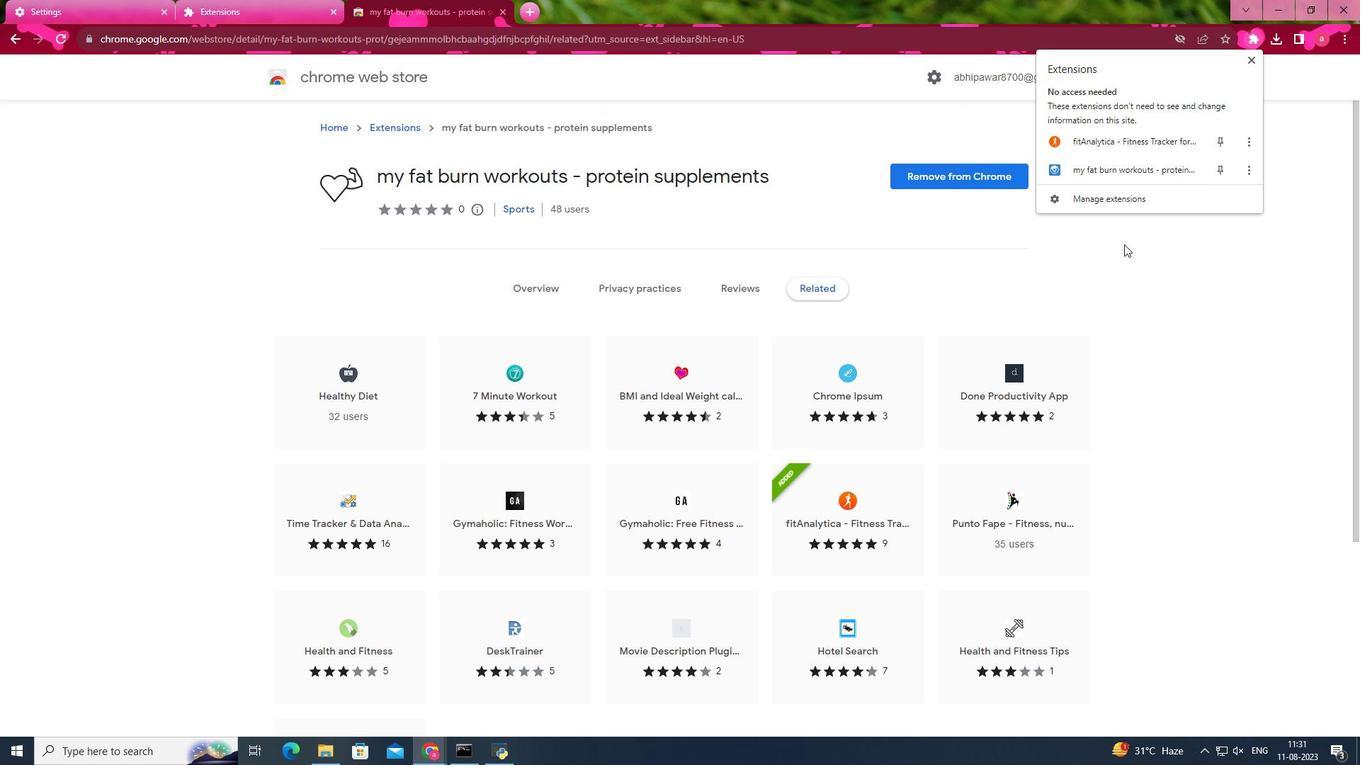 
Action: Mouse pressed left at (1126, 246)
Screenshot: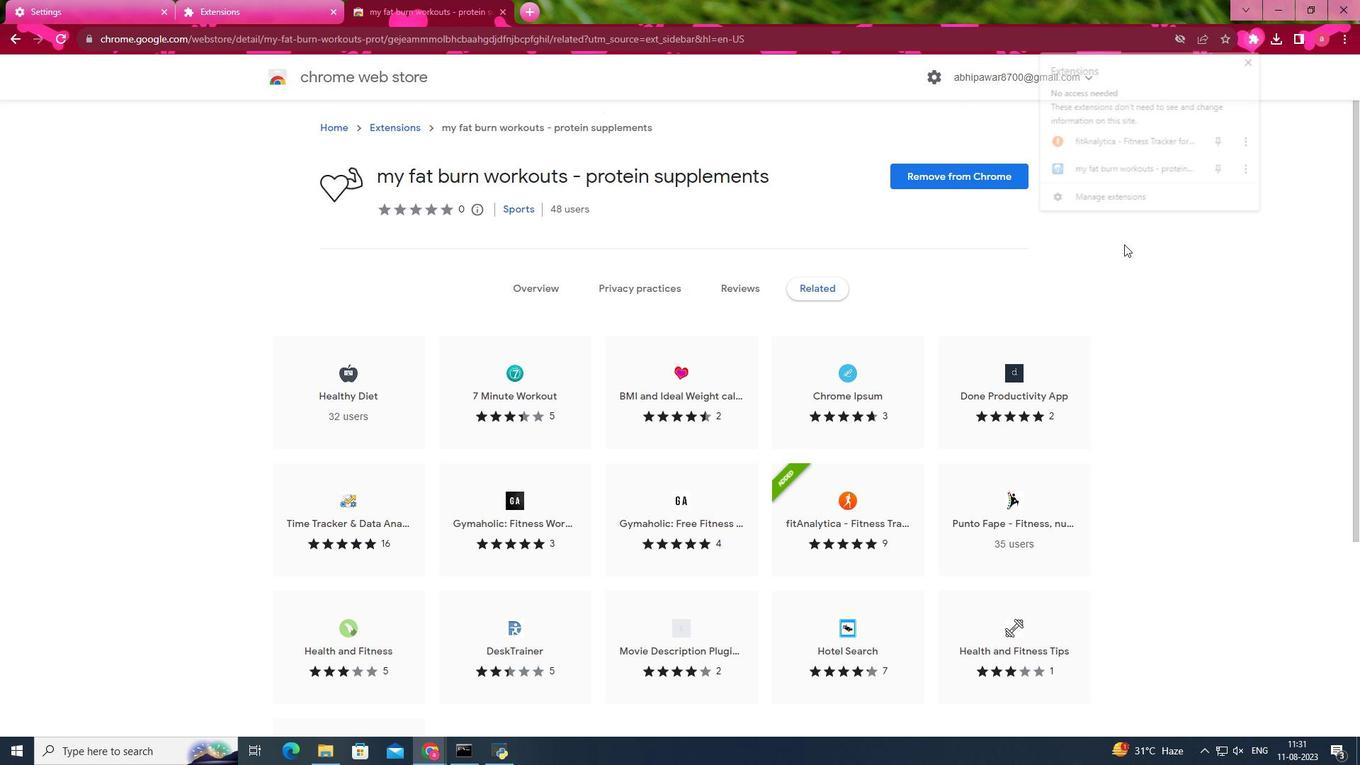 
Action: Mouse moved to (14, 37)
Screenshot: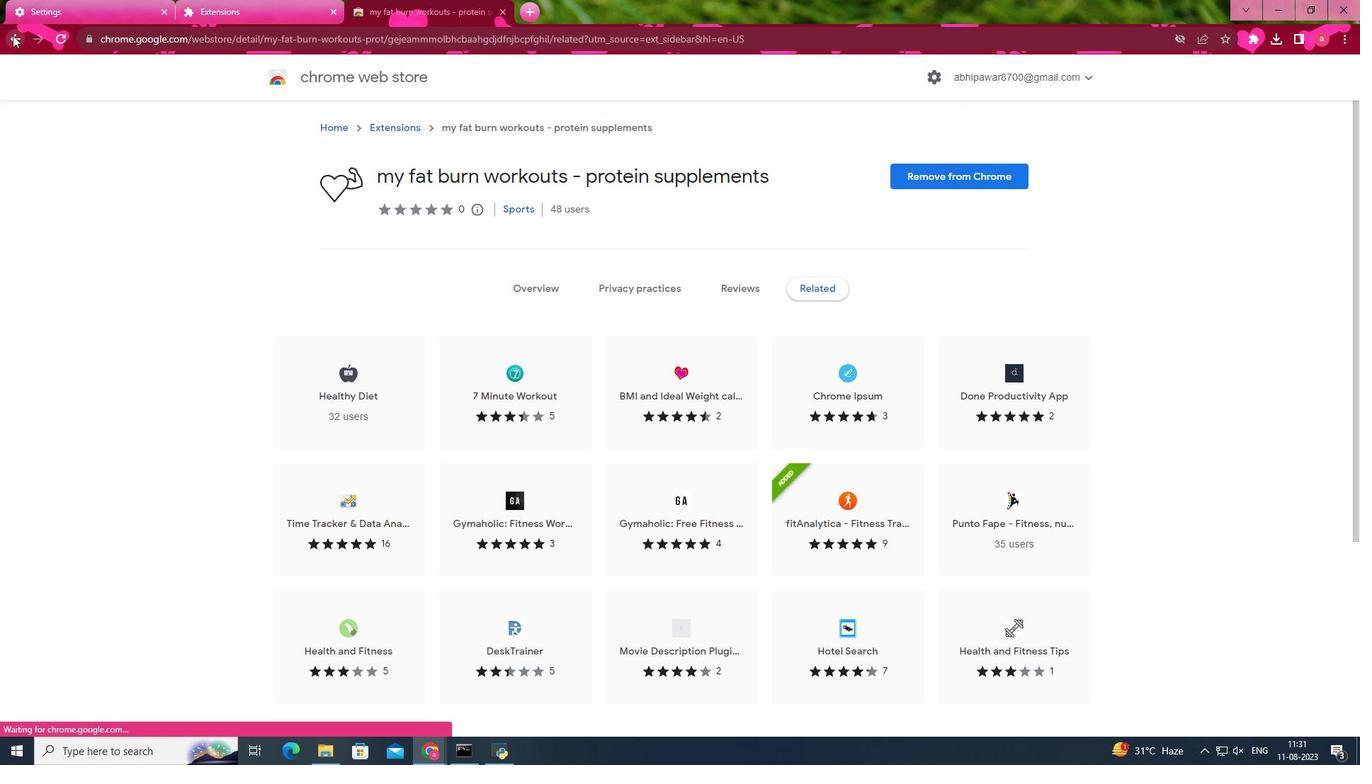 
Action: Mouse pressed left at (14, 37)
Screenshot: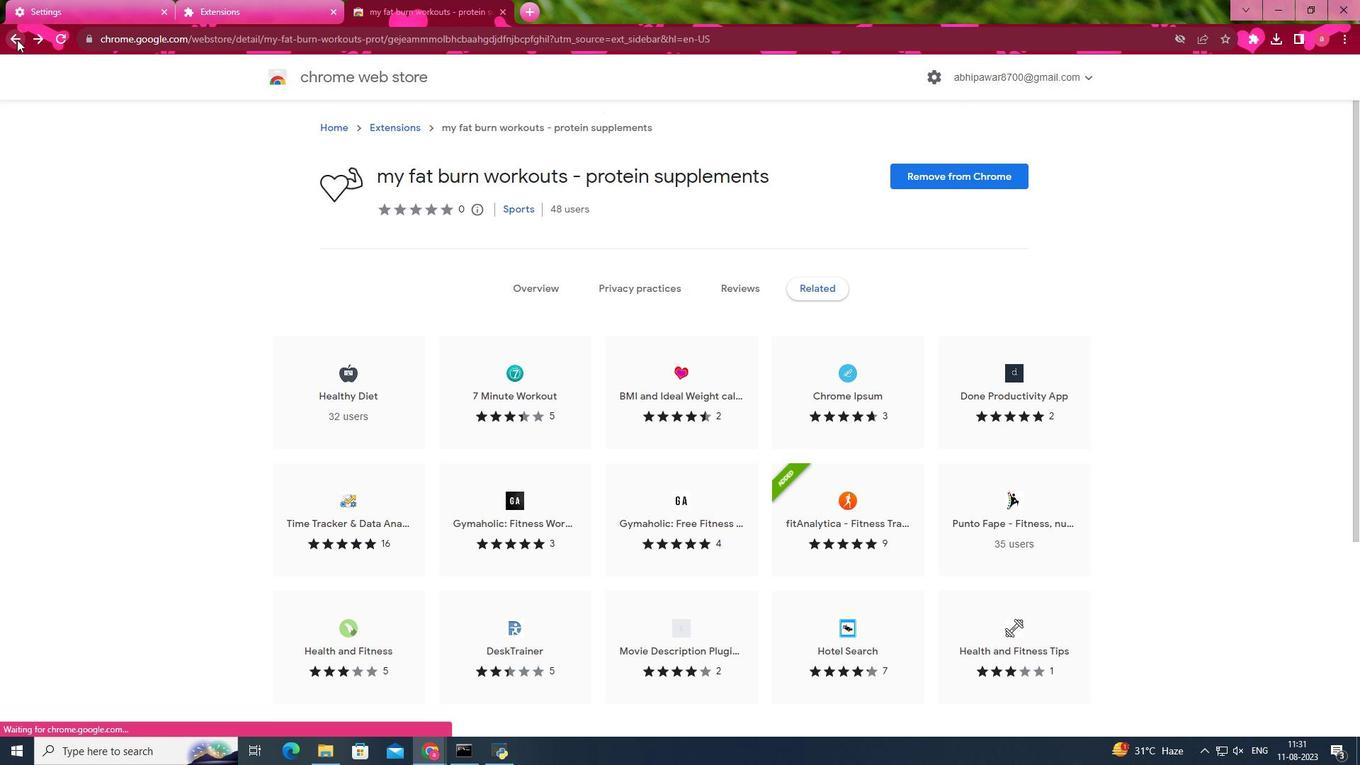 
Action: Mouse moved to (18, 41)
Screenshot: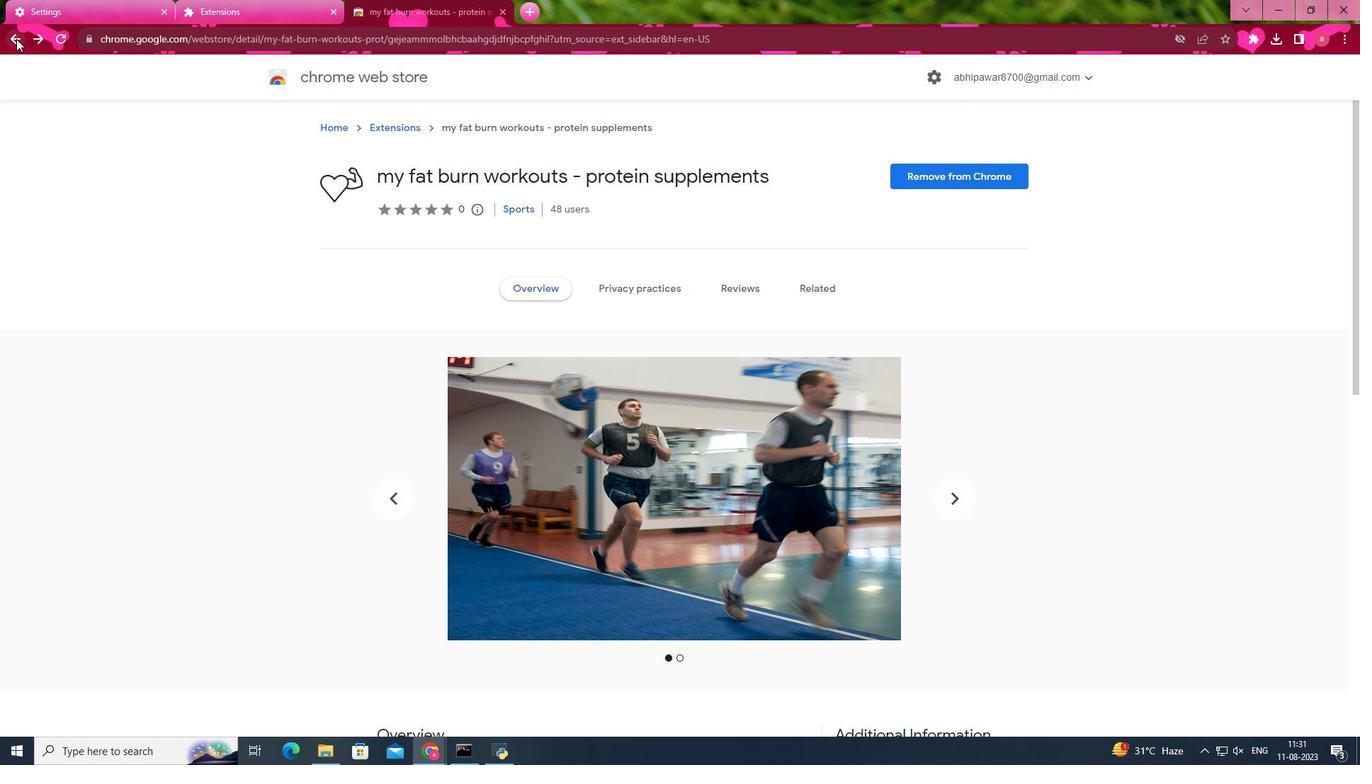 
Action: Mouse pressed left at (18, 41)
Screenshot: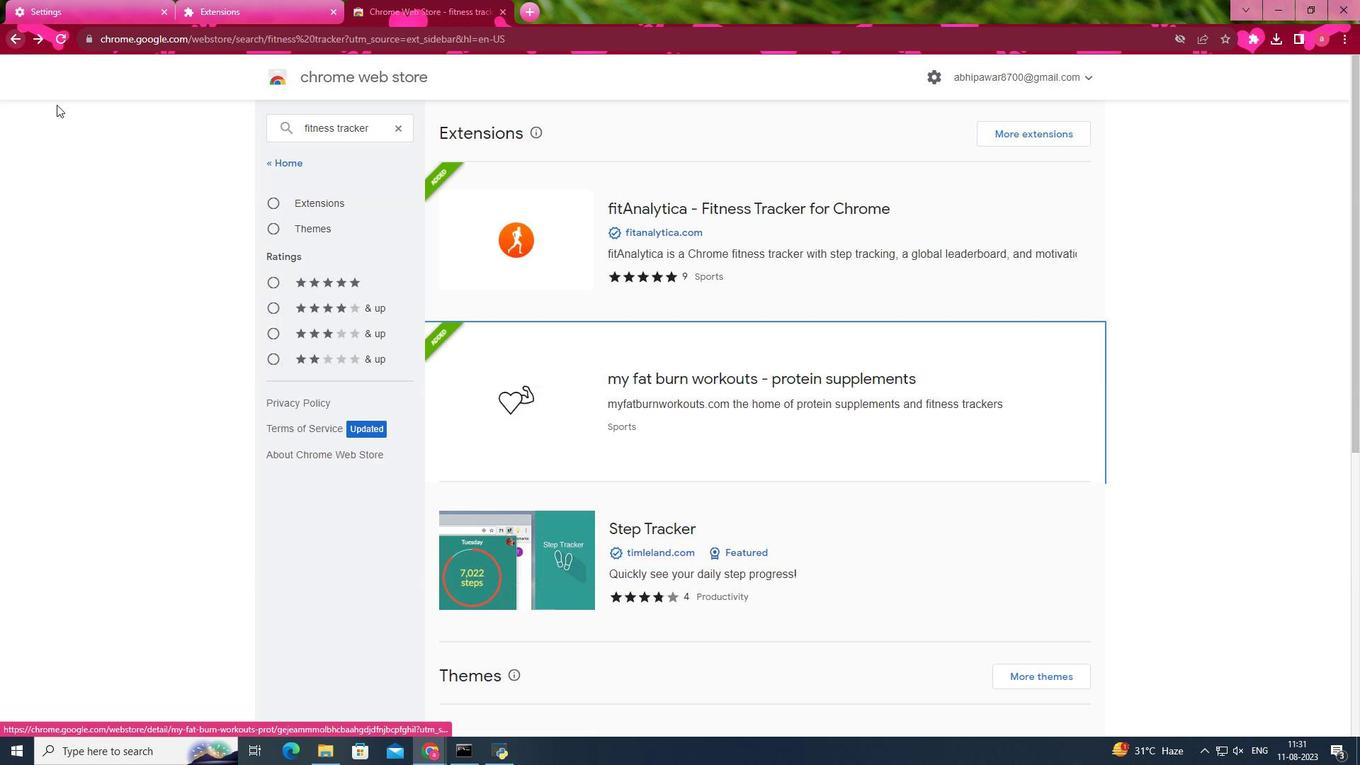 
Action: Mouse moved to (591, 418)
Screenshot: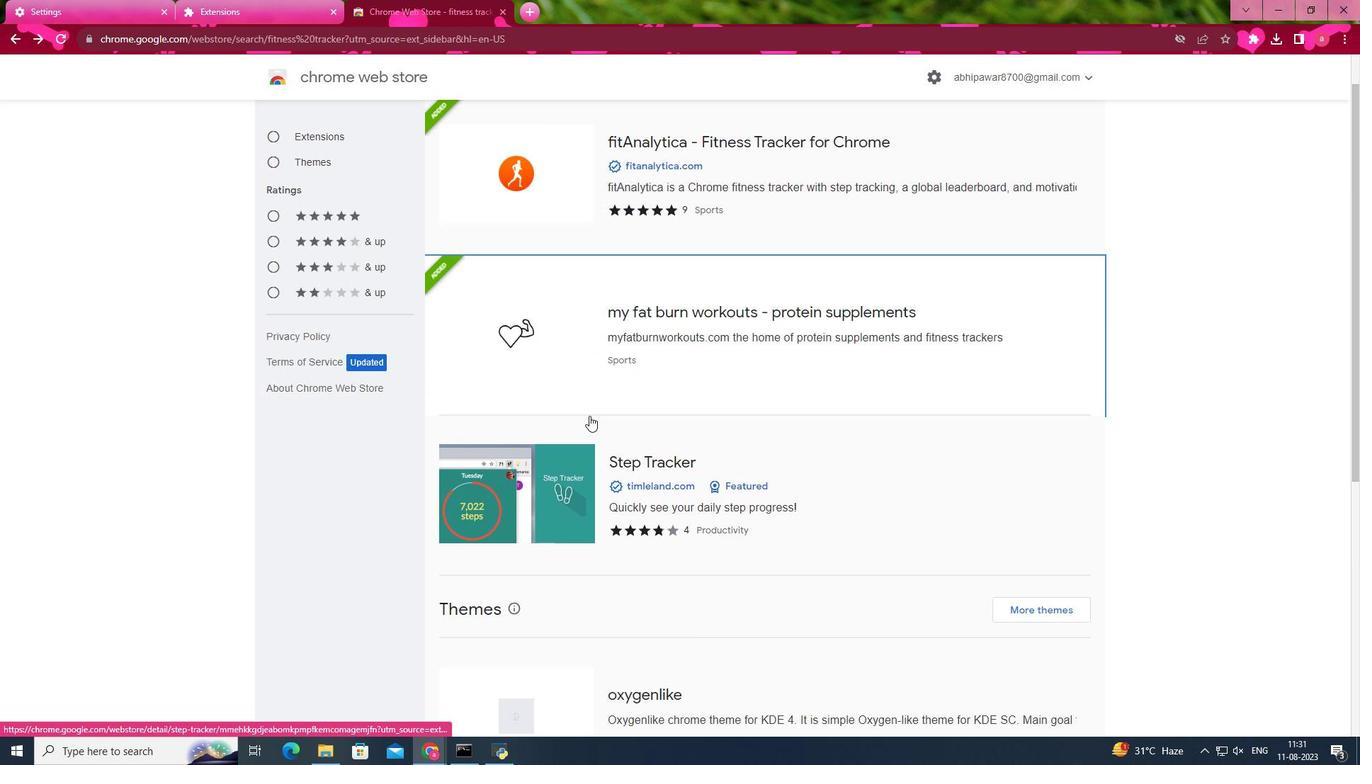 
Action: Mouse scrolled (591, 417) with delta (0, 0)
Screenshot: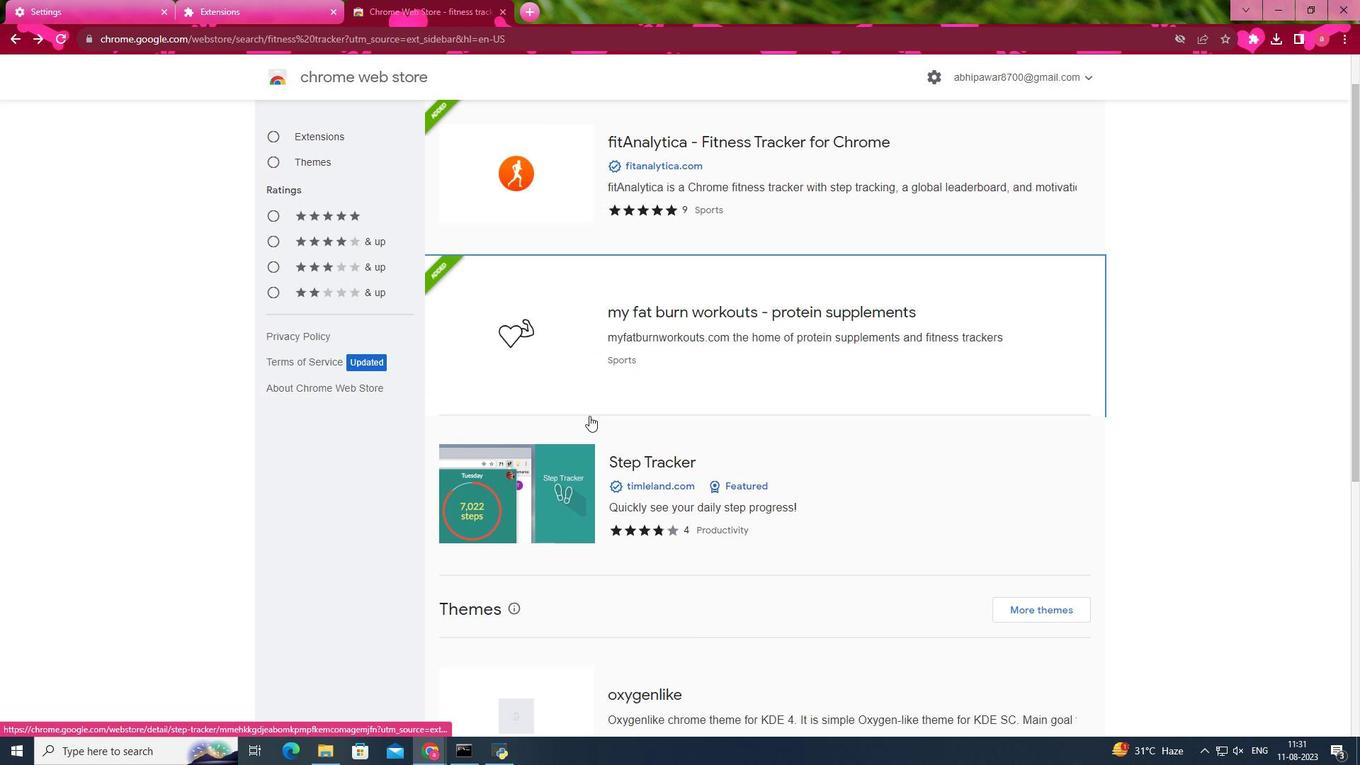 
Action: Mouse scrolled (591, 417) with delta (0, 0)
Screenshot: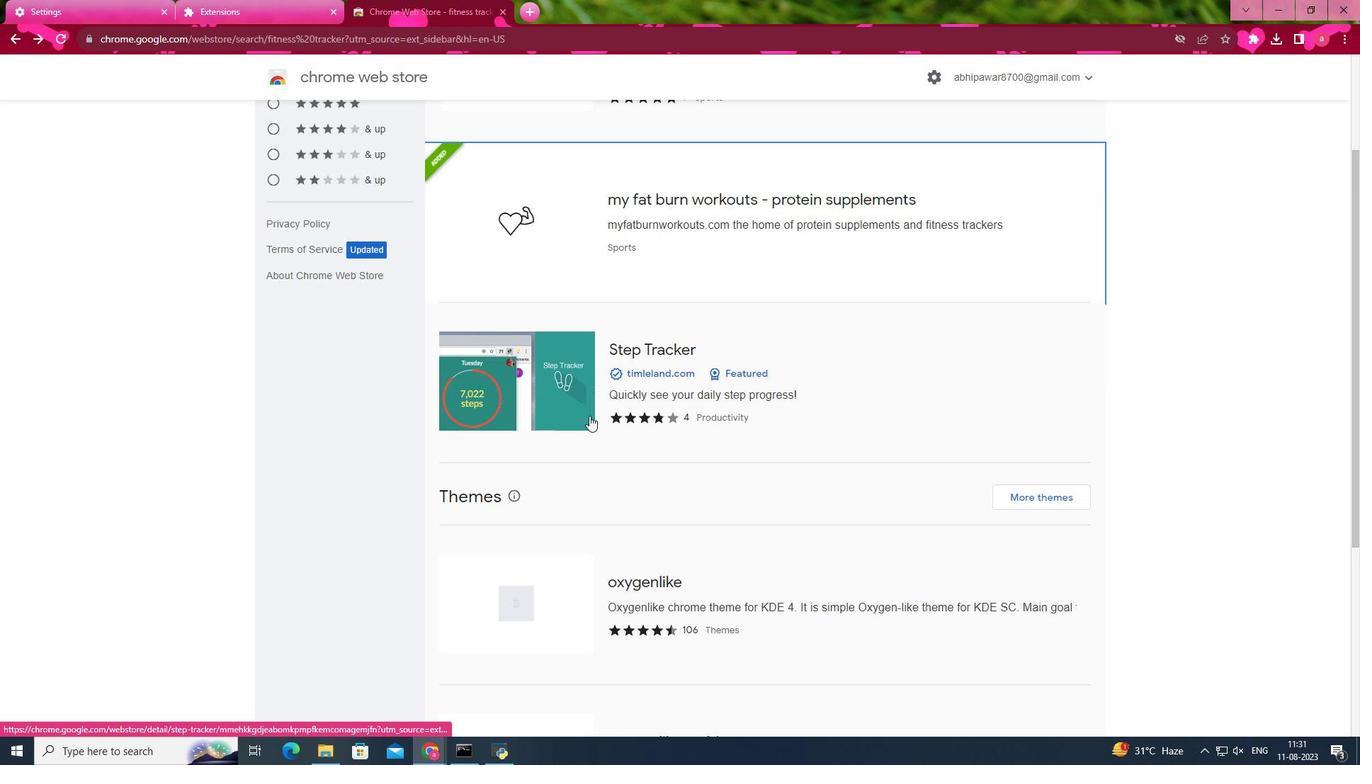 
Action: Mouse scrolled (591, 417) with delta (0, 0)
Screenshot: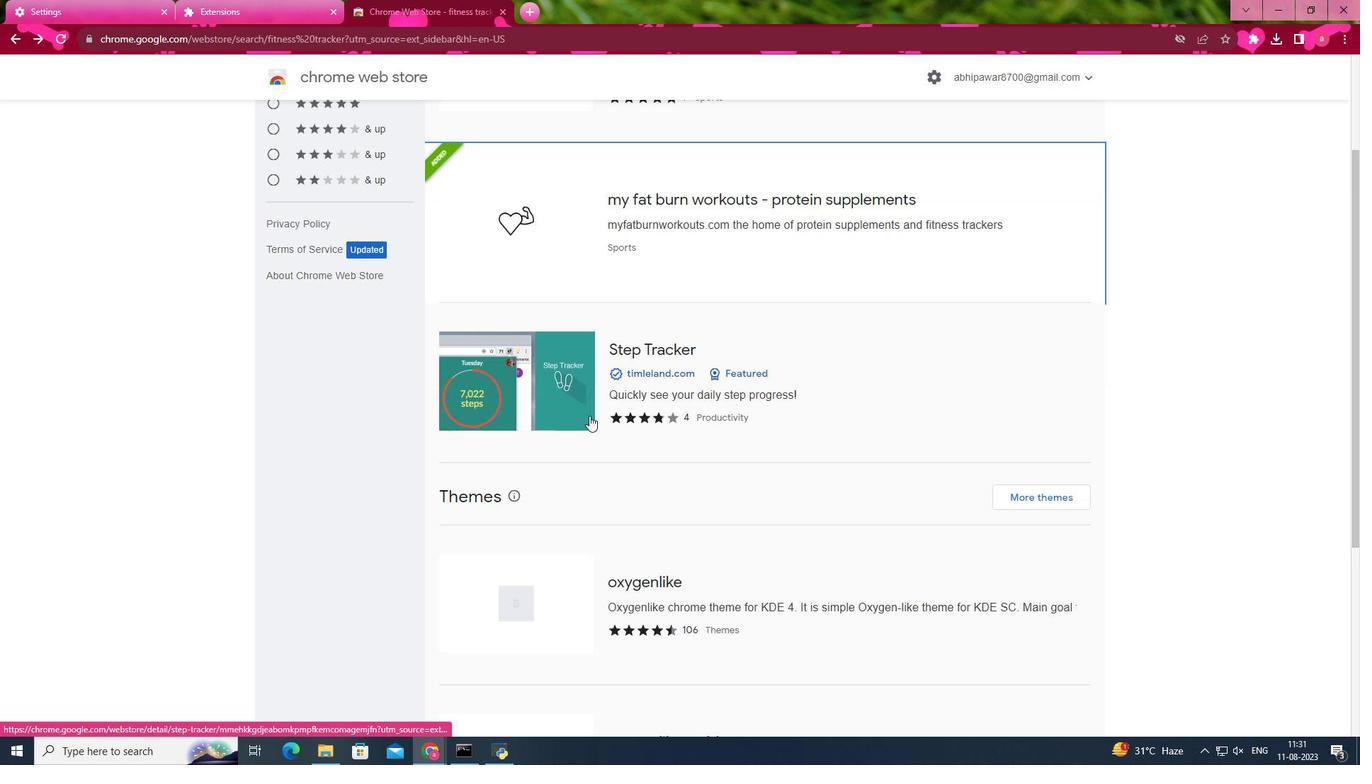 
Action: Mouse moved to (609, 421)
Screenshot: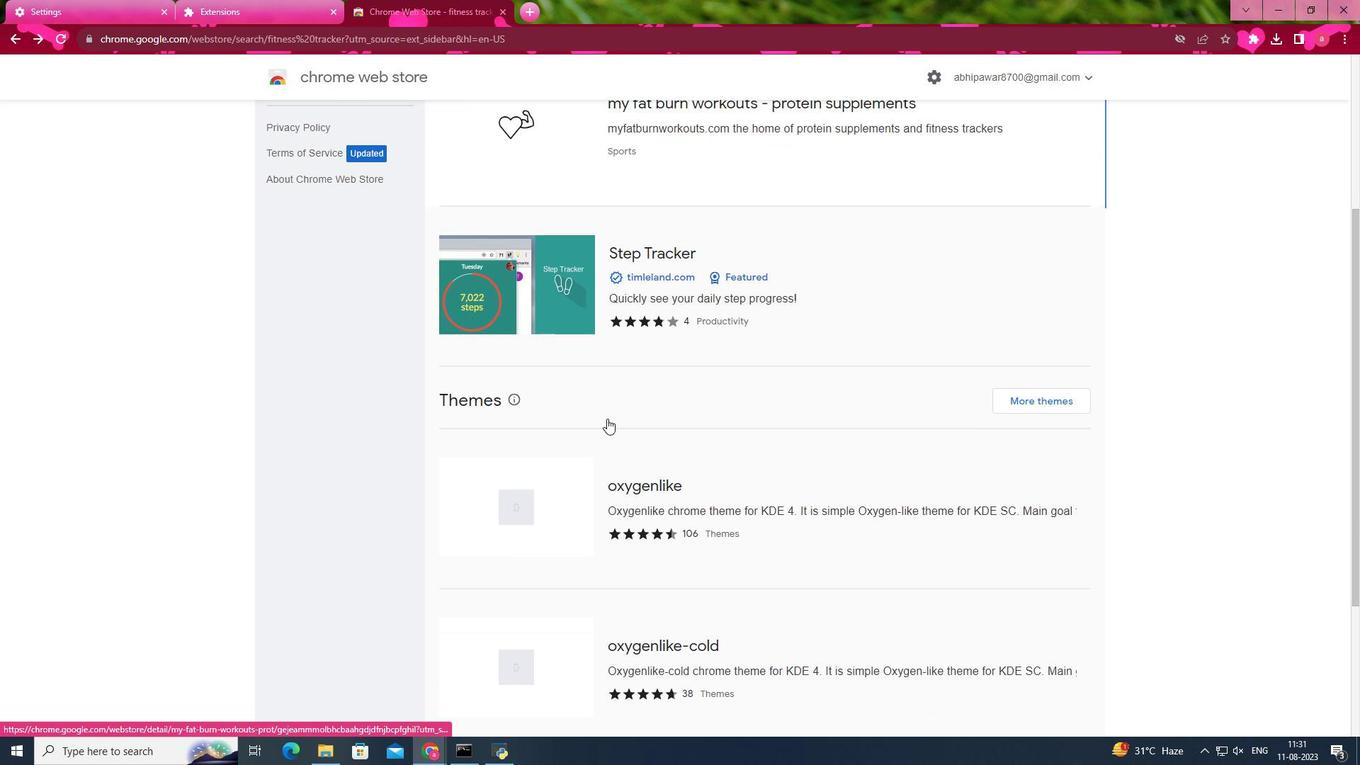 
Action: Mouse scrolled (609, 420) with delta (0, 0)
Screenshot: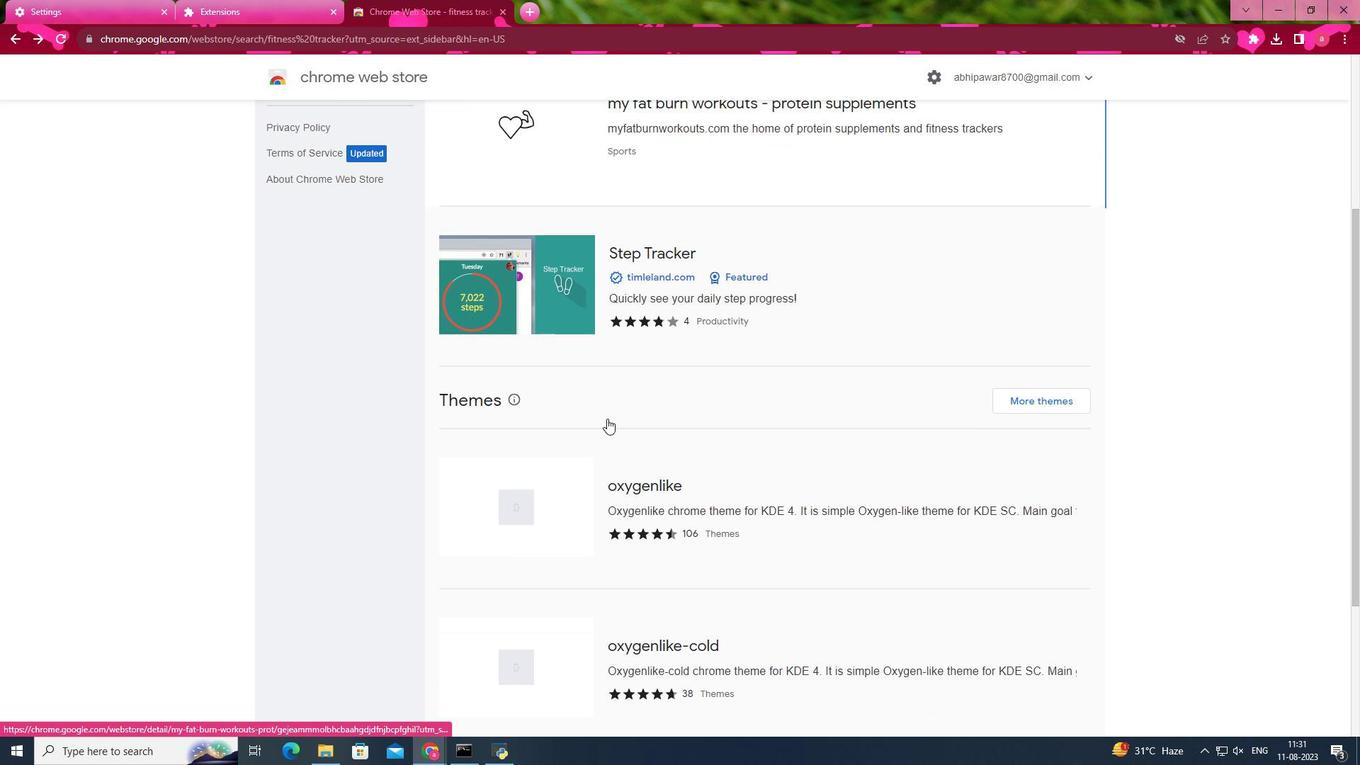 
Action: Mouse scrolled (609, 420) with delta (0, 0)
Screenshot: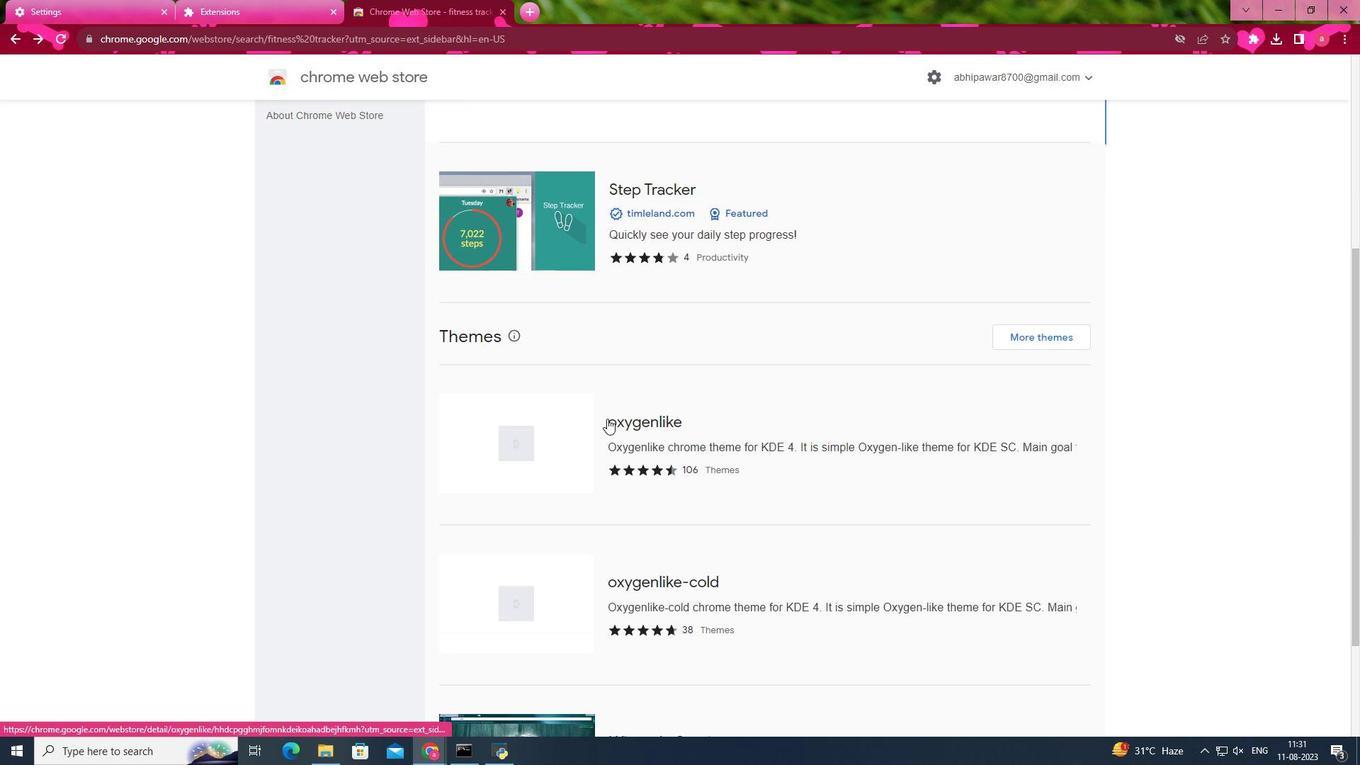 
Action: Mouse moved to (623, 257)
Screenshot: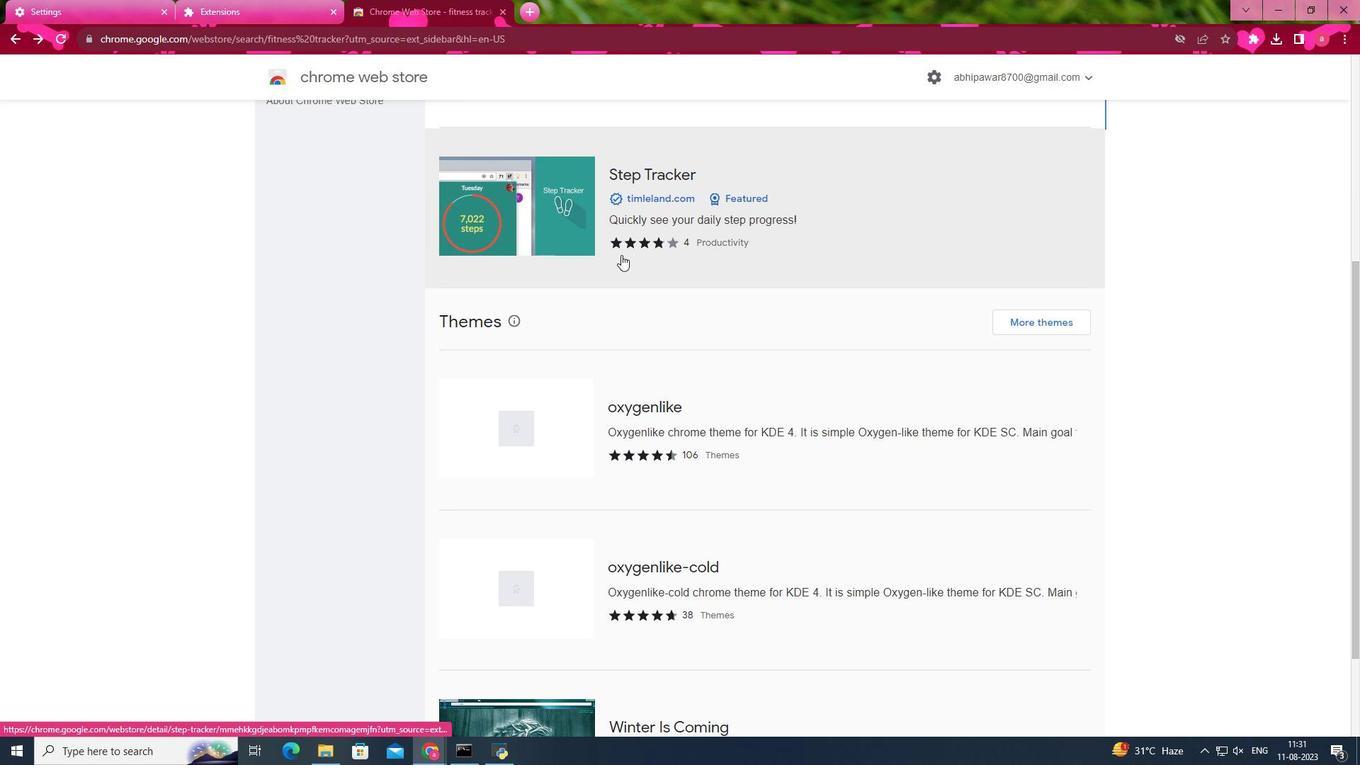 
Action: Mouse pressed left at (623, 257)
Screenshot: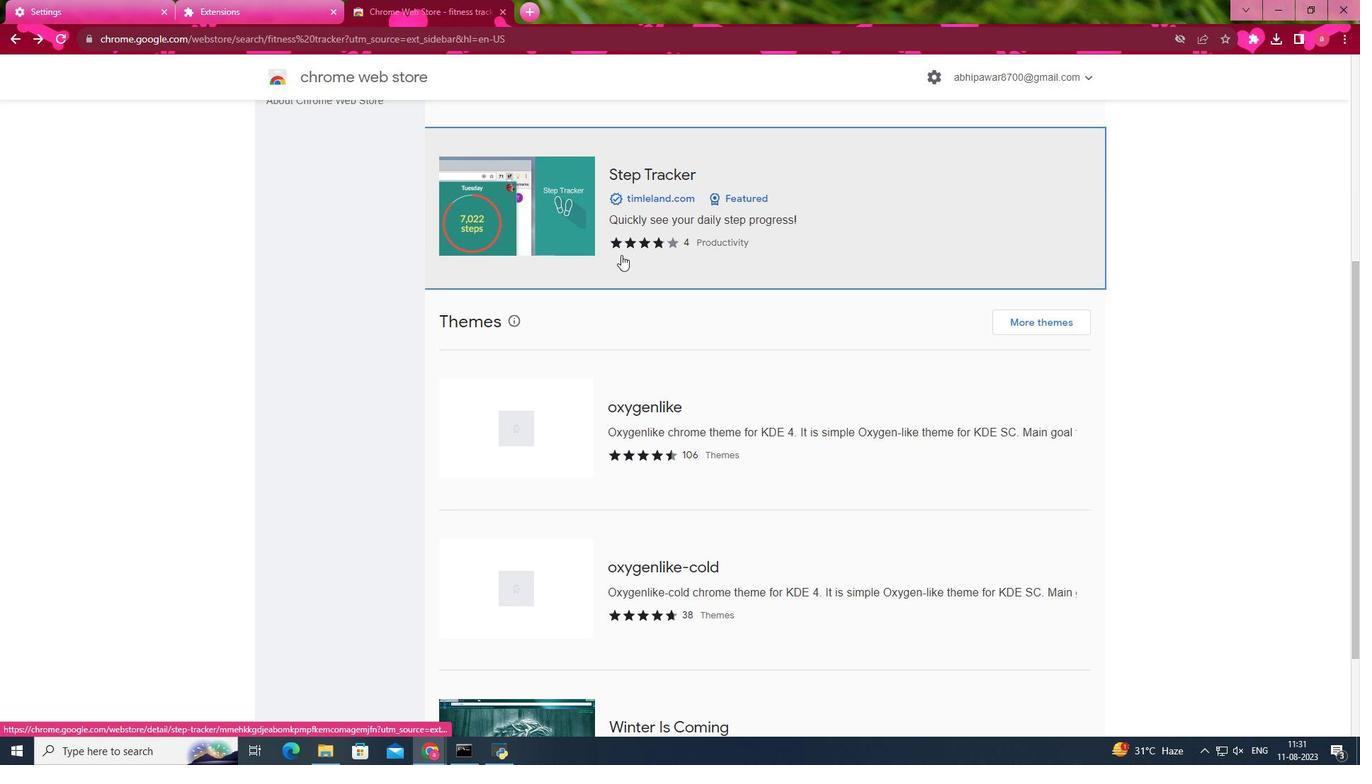 
Action: Mouse moved to (18, 42)
Screenshot: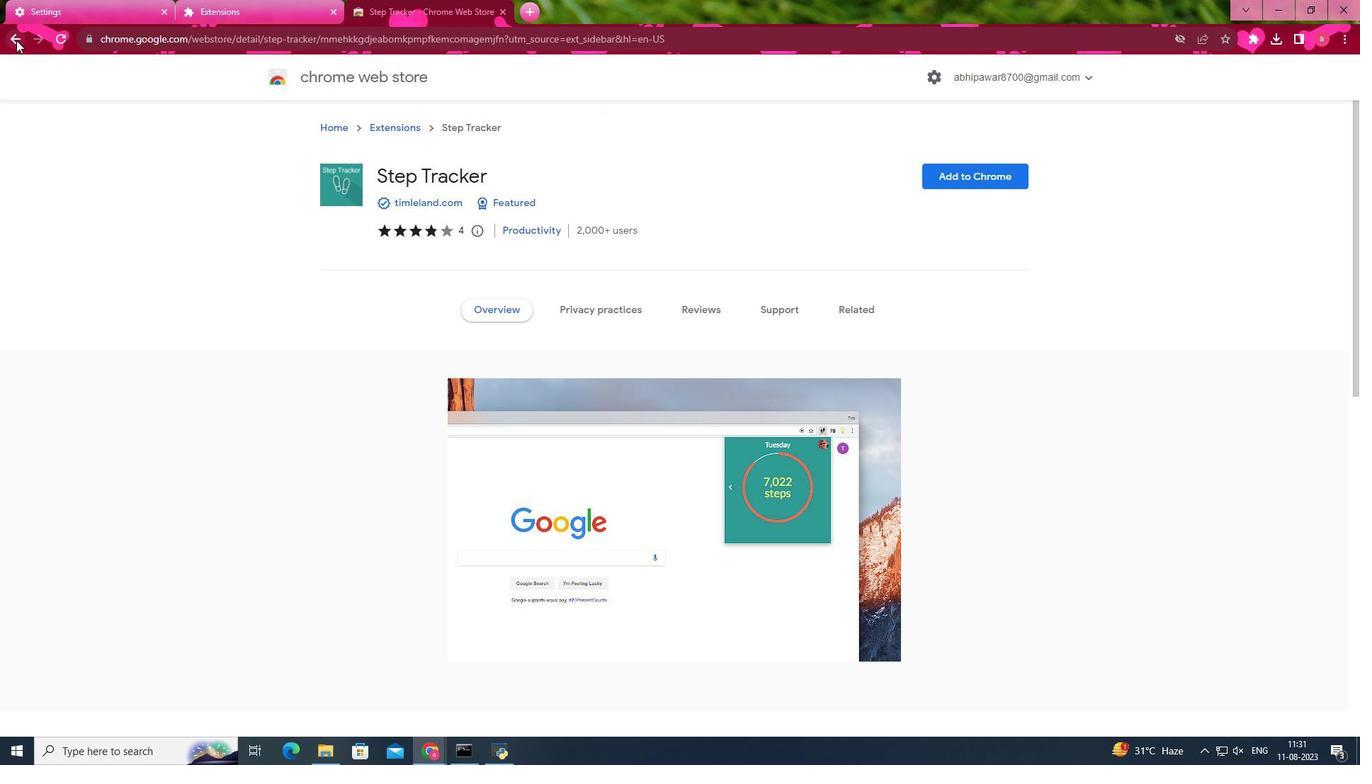 
Action: Mouse pressed left at (18, 42)
Screenshot: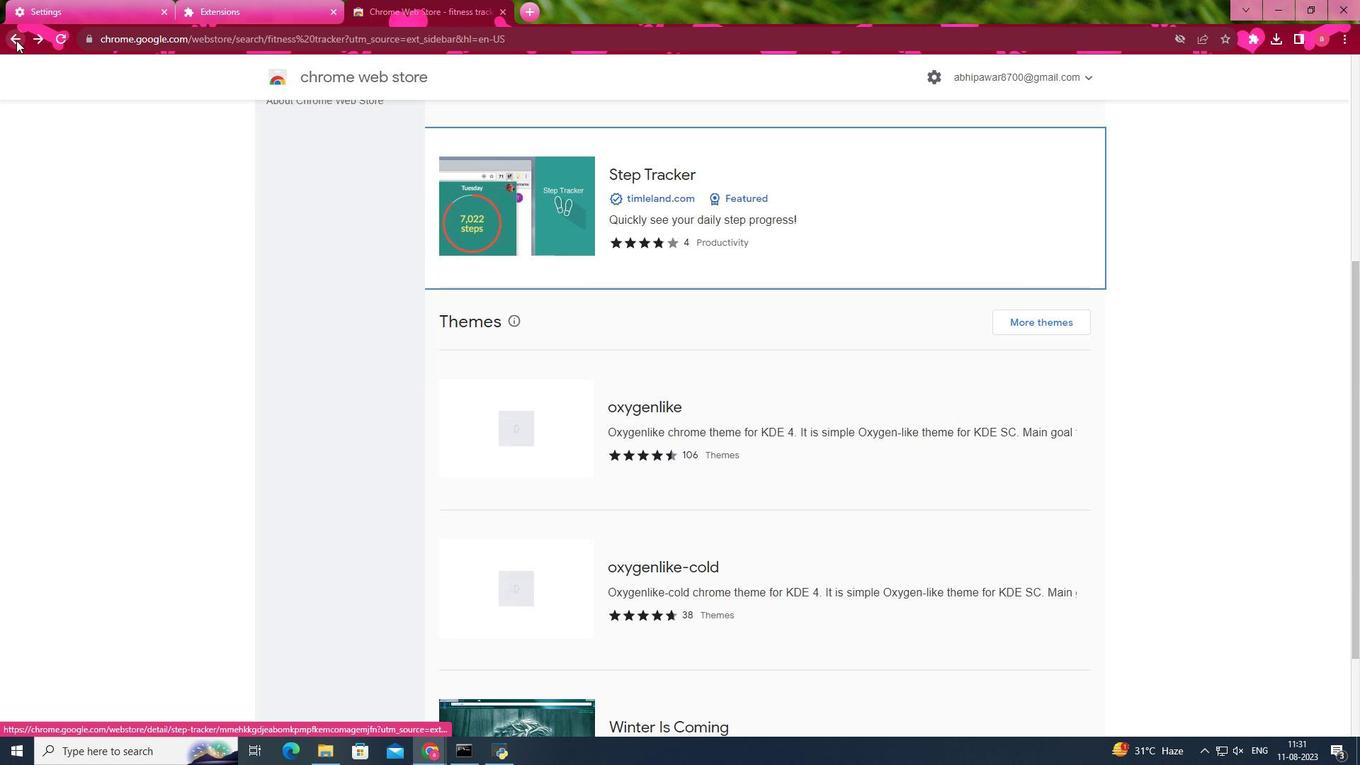 
Action: Mouse moved to (618, 321)
Screenshot: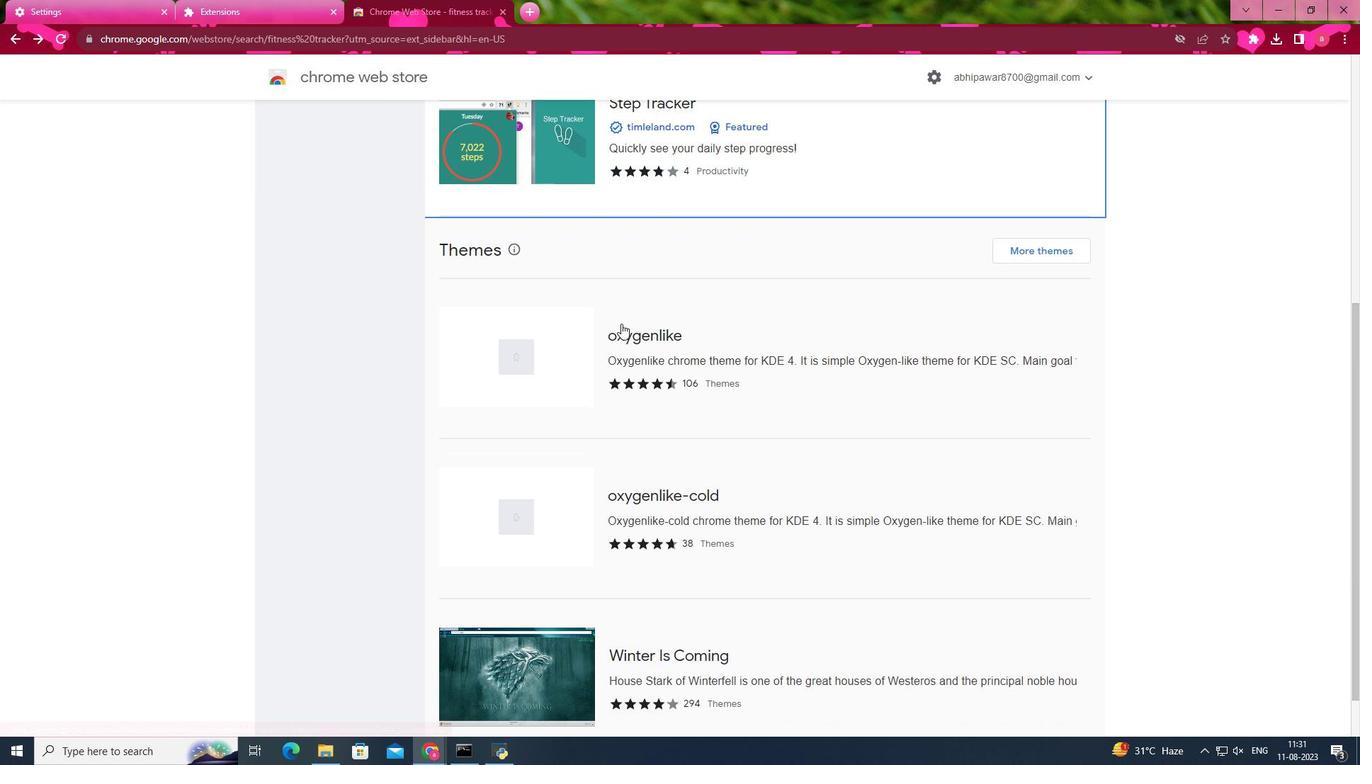 
Action: Mouse scrolled (618, 321) with delta (0, 0)
Screenshot: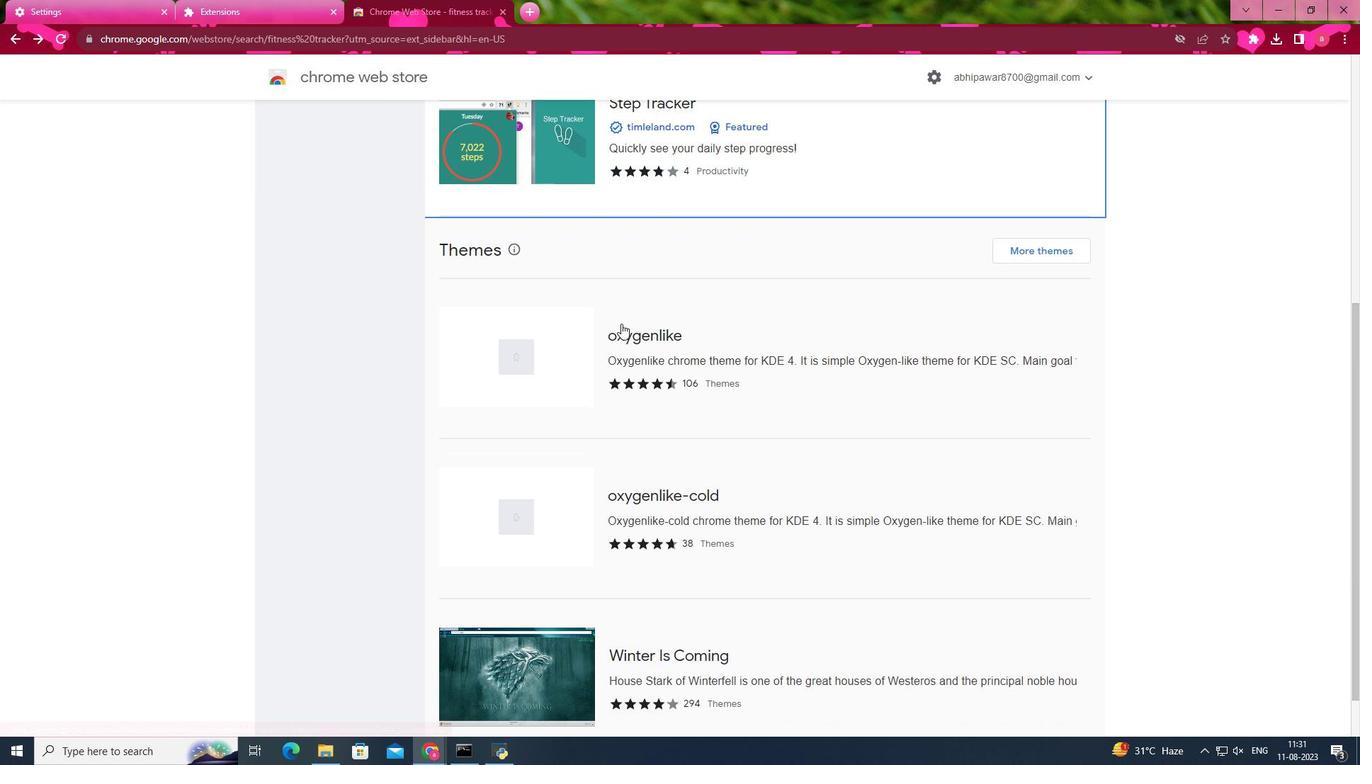 
Action: Mouse moved to (623, 326)
Screenshot: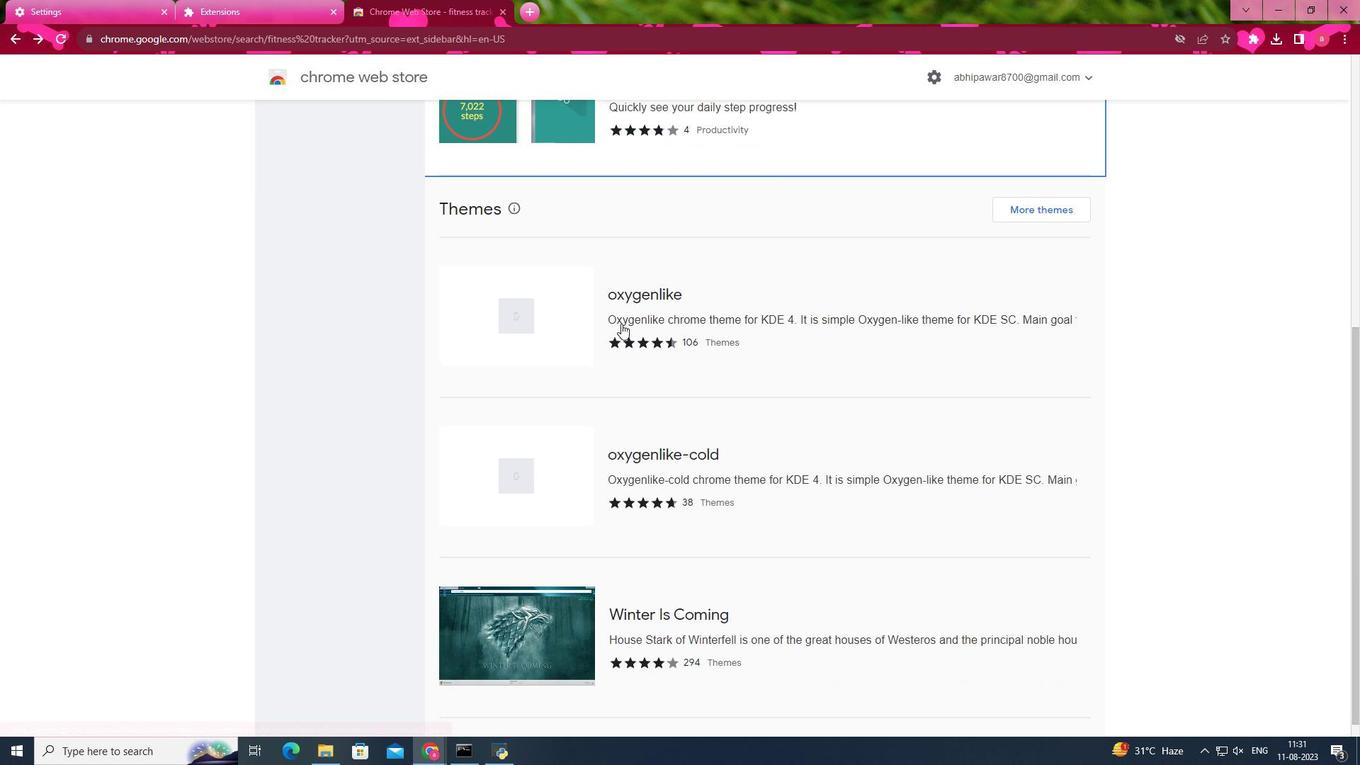 
Action: Mouse scrolled (623, 325) with delta (0, 0)
Screenshot: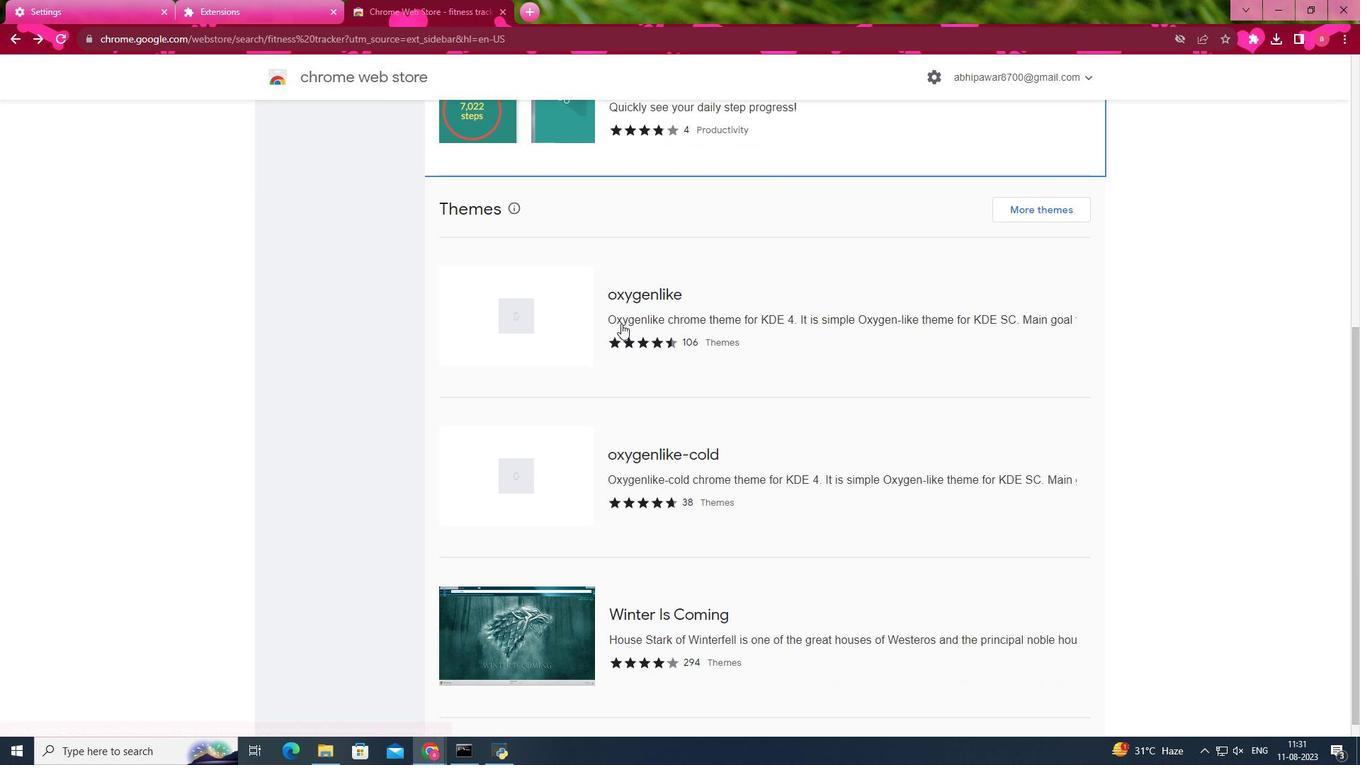
Action: Mouse moved to (623, 326)
Screenshot: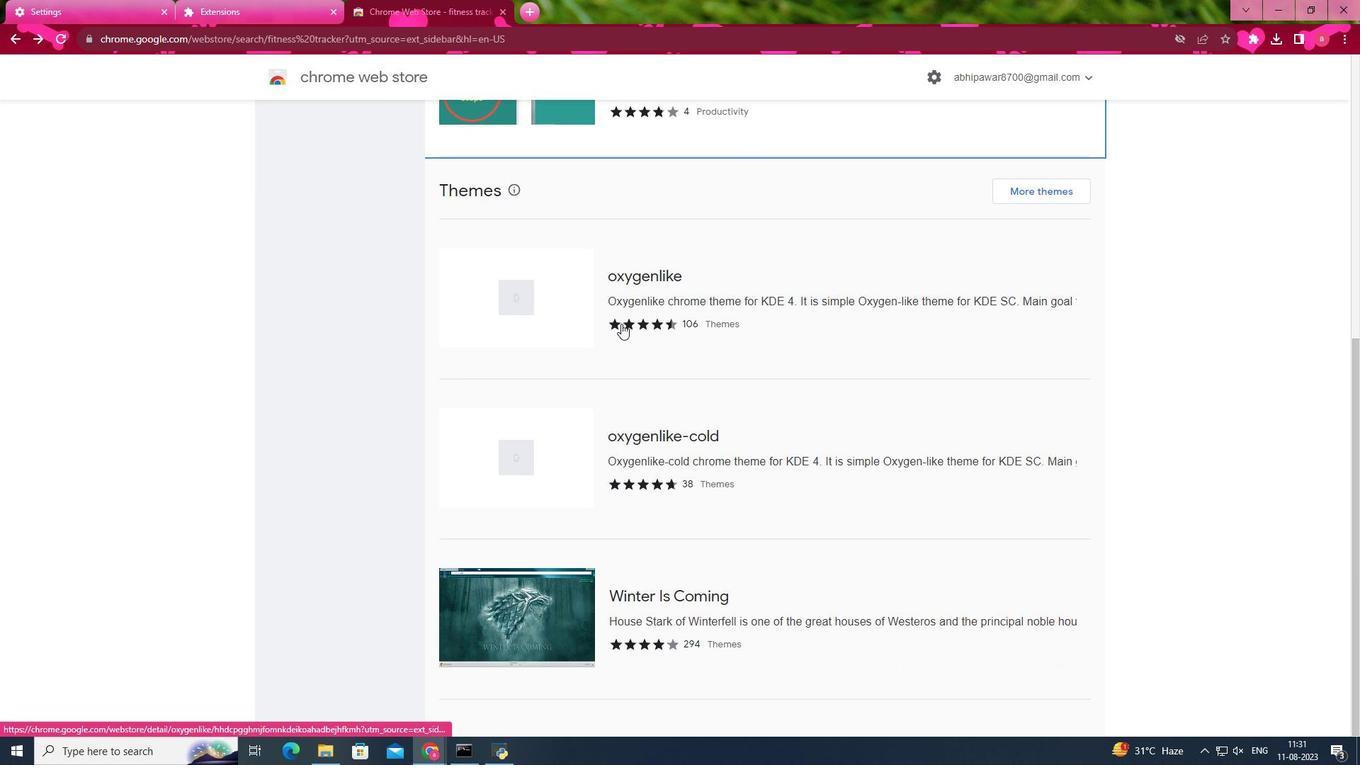 
Action: Mouse scrolled (623, 326) with delta (0, 0)
Screenshot: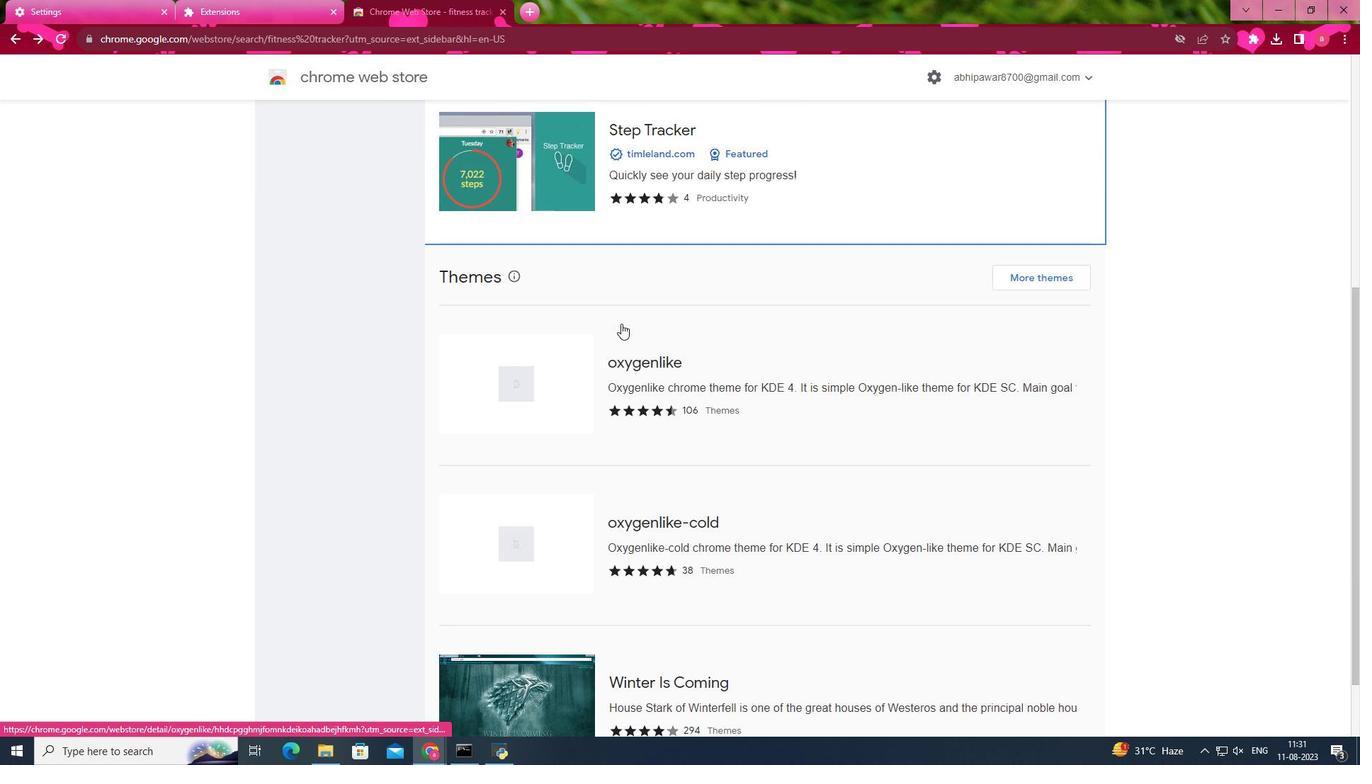 
Action: Mouse scrolled (623, 326) with delta (0, 0)
Screenshot: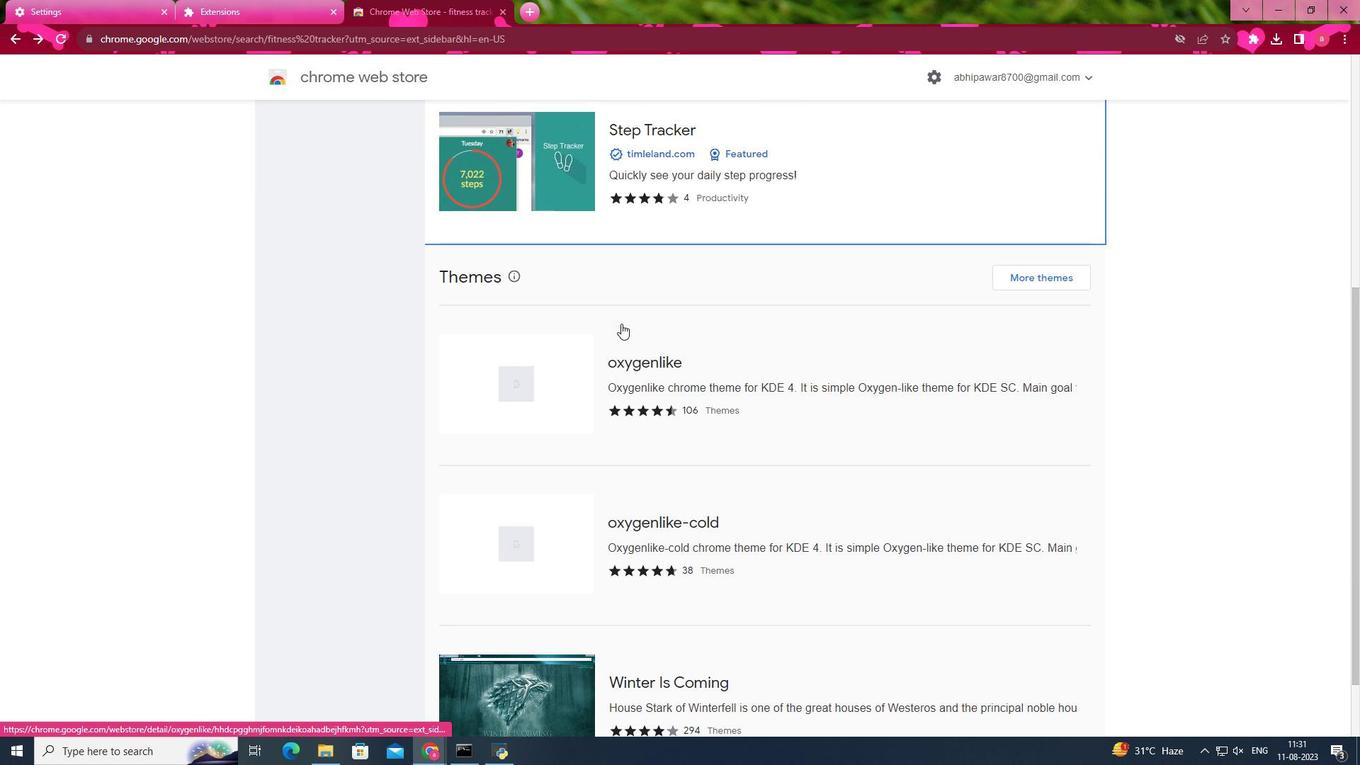 
Action: Mouse scrolled (623, 326) with delta (0, 0)
Screenshot: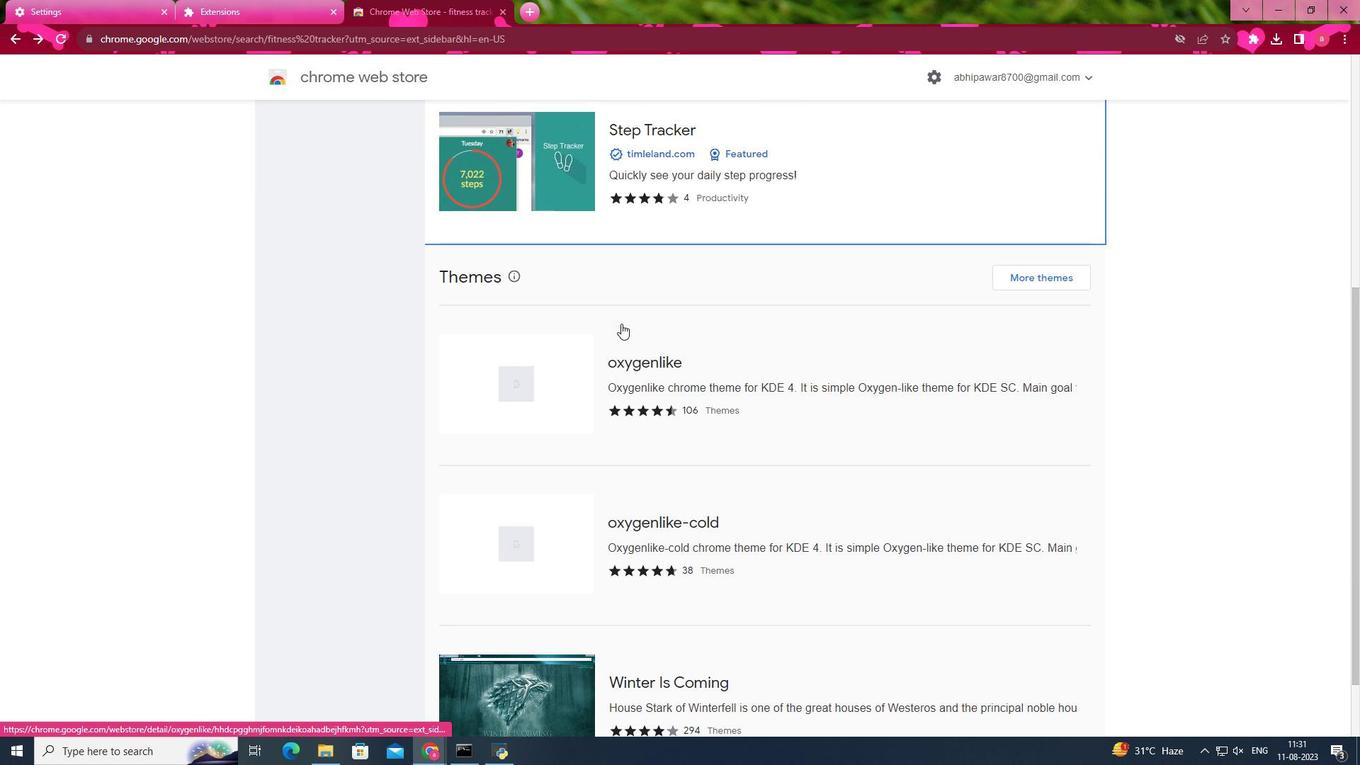 
Action: Mouse scrolled (623, 326) with delta (0, 0)
Screenshot: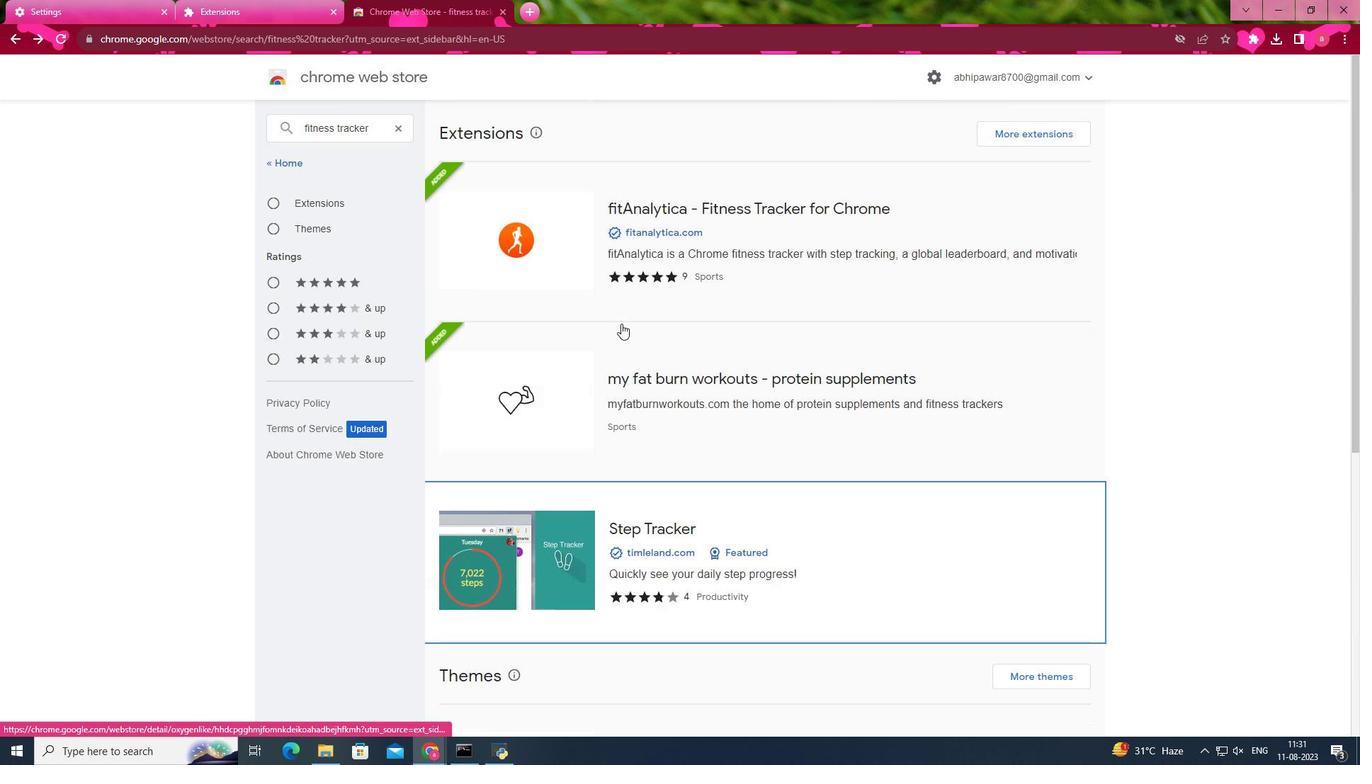 
Action: Mouse scrolled (623, 326) with delta (0, 0)
Screenshot: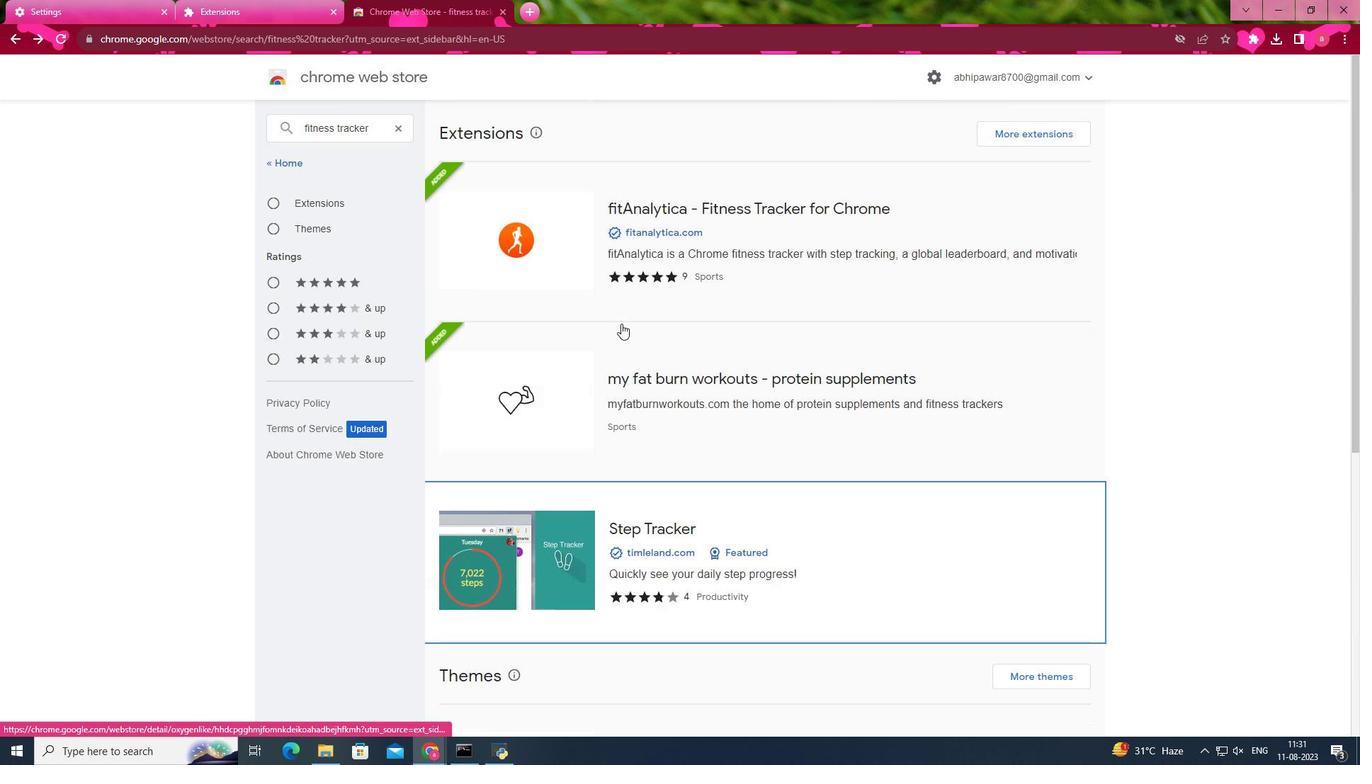 
Action: Mouse scrolled (623, 326) with delta (0, 0)
Screenshot: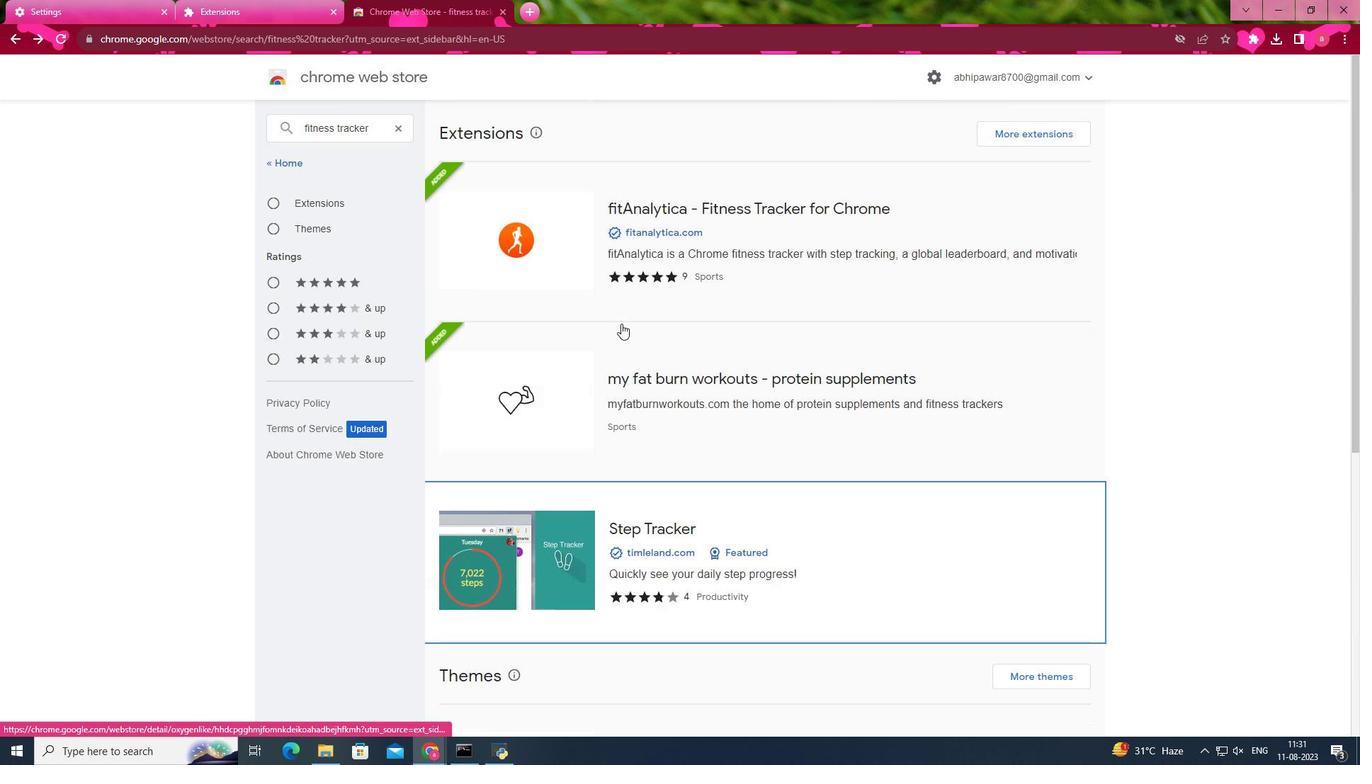 
Action: Mouse scrolled (623, 326) with delta (0, 0)
Screenshot: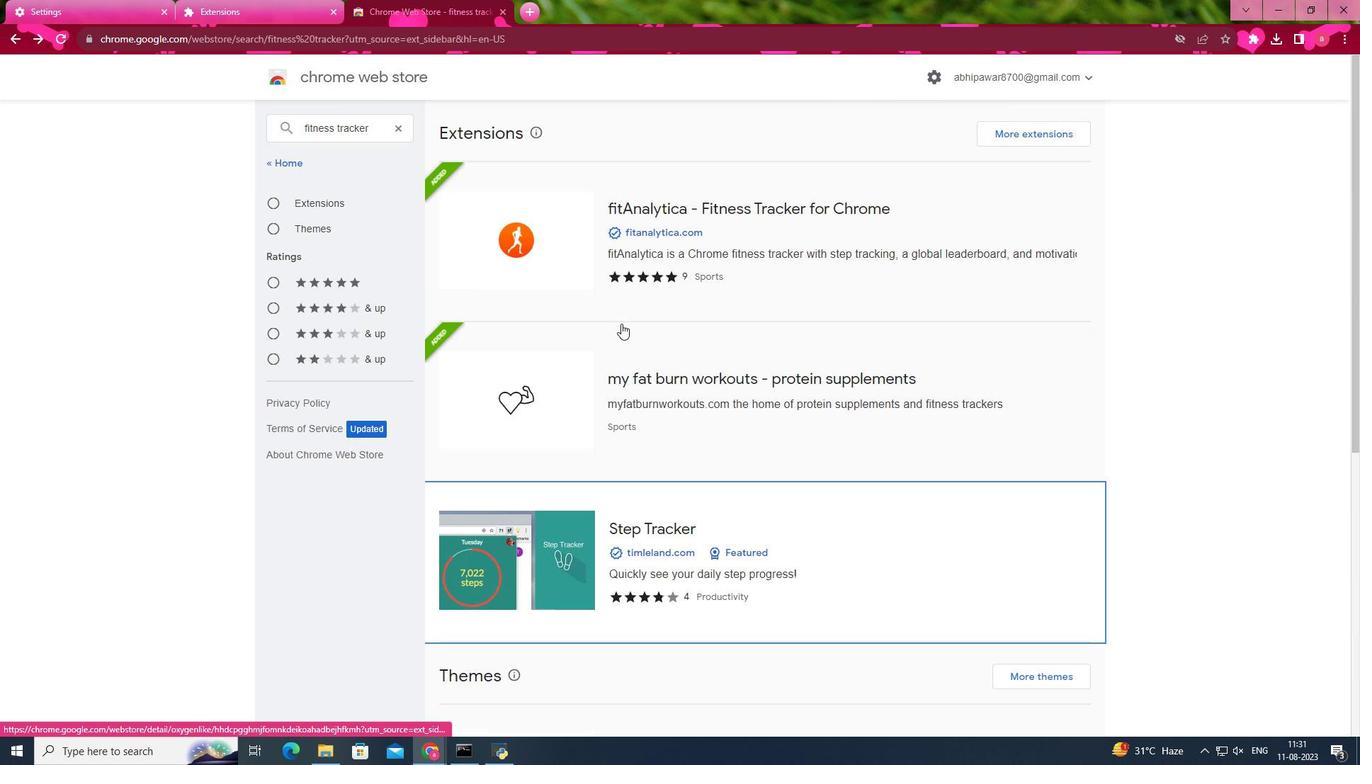 
Action: Mouse scrolled (623, 326) with delta (0, 0)
Screenshot: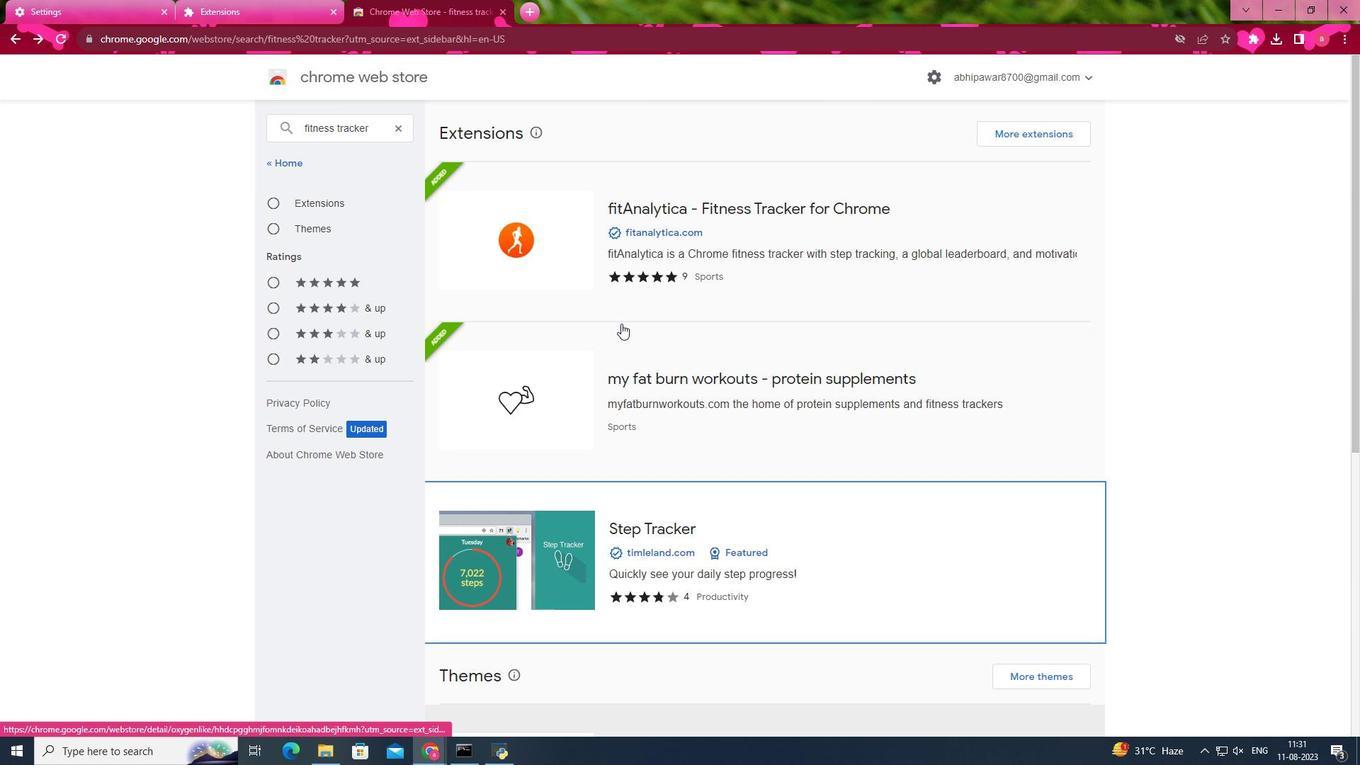 
Action: Mouse scrolled (623, 326) with delta (0, 0)
Screenshot: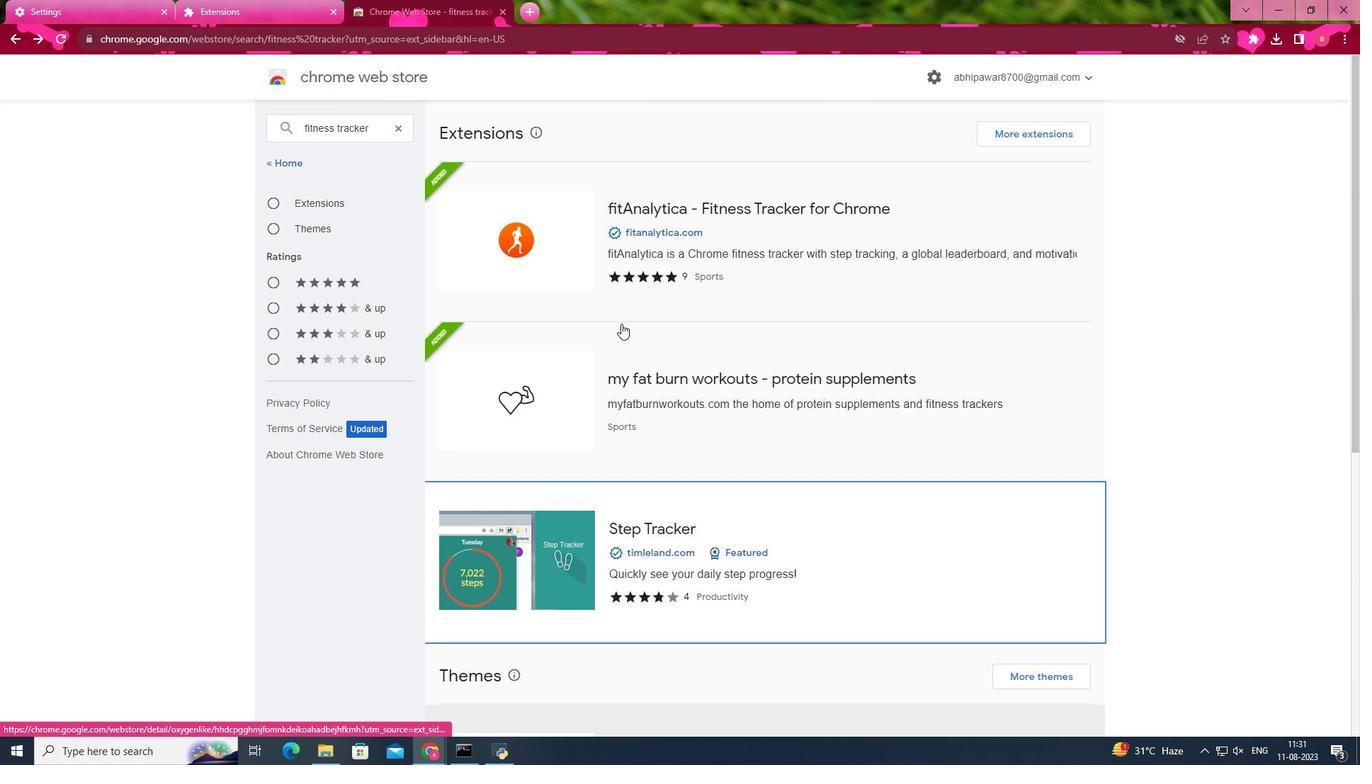 
Action: Mouse scrolled (623, 326) with delta (0, 0)
Screenshot: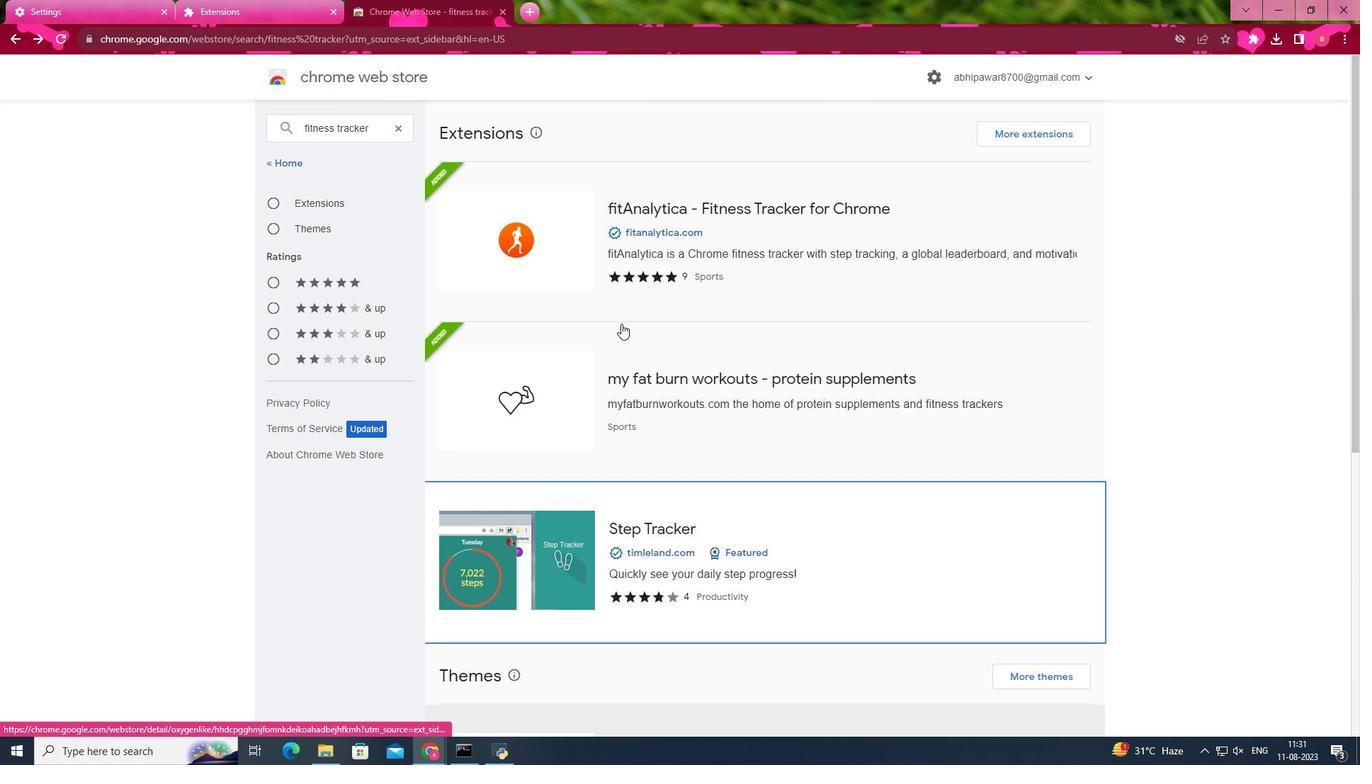 
Action: Mouse moved to (659, 250)
Screenshot: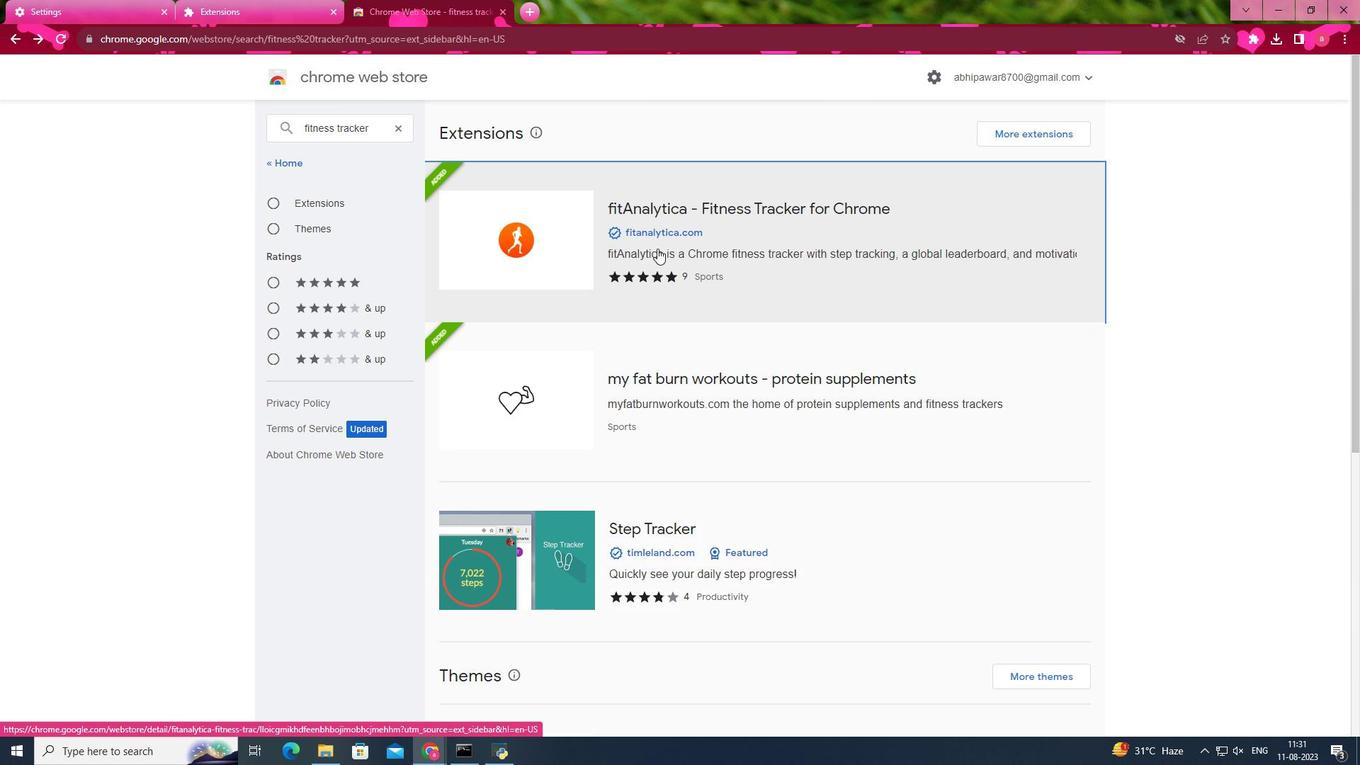 
Action: Mouse pressed left at (659, 250)
Screenshot: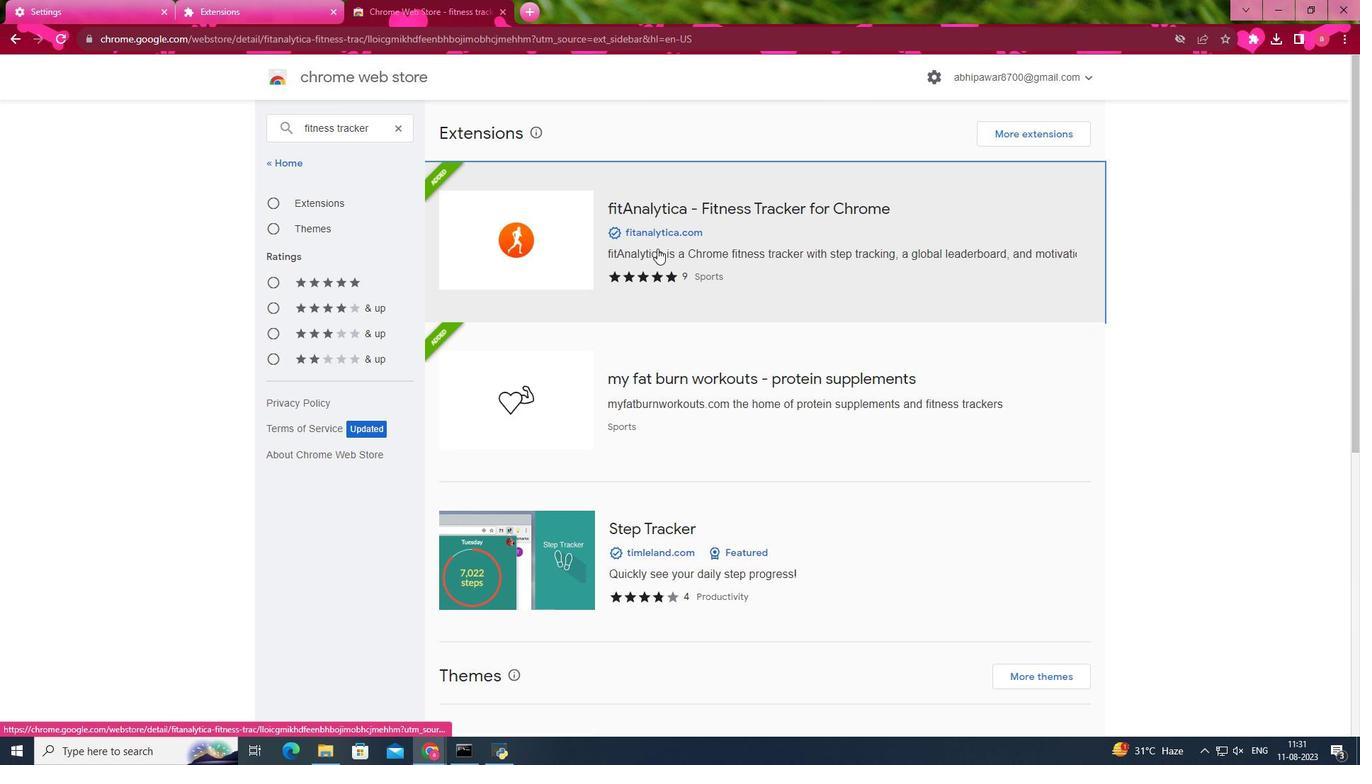
Action: Mouse moved to (528, 9)
Screenshot: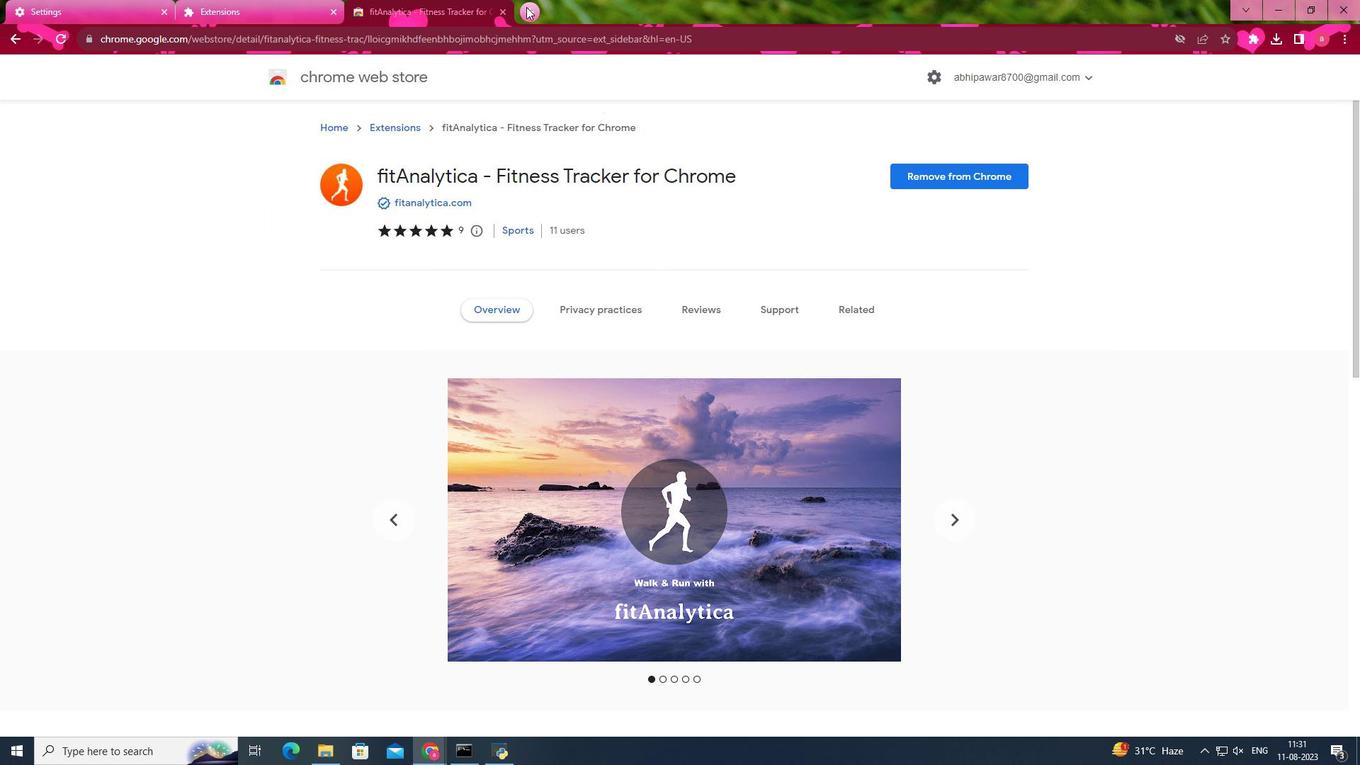
Action: Mouse pressed left at (528, 9)
Screenshot: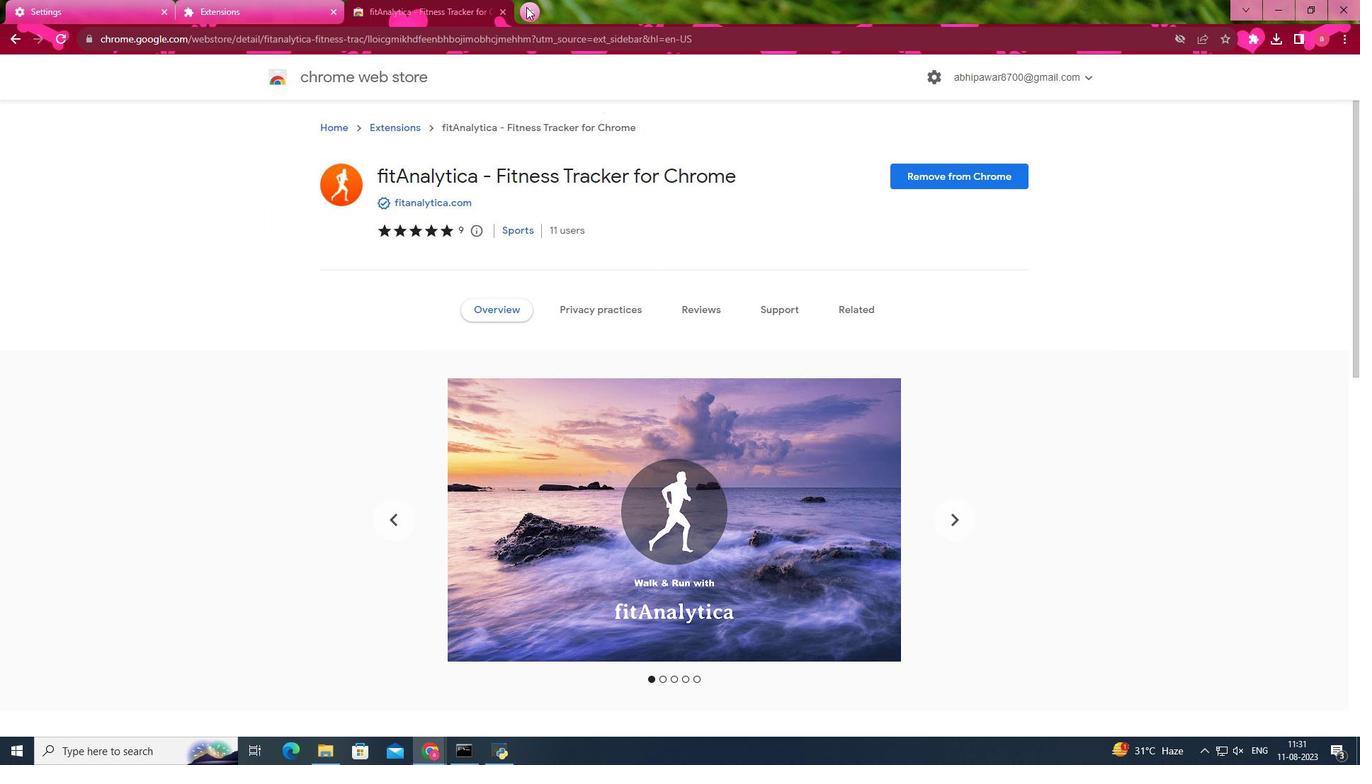 
Action: Mouse moved to (716, 137)
Screenshot: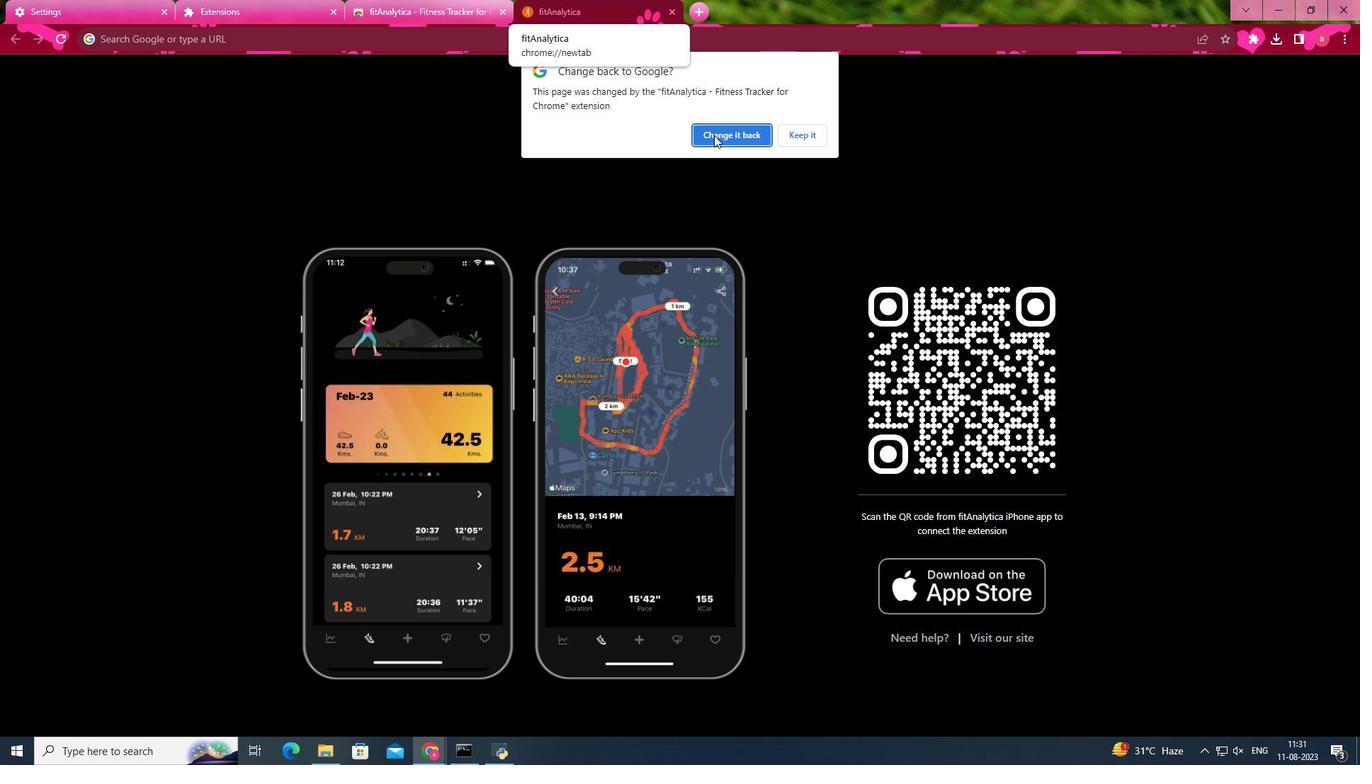 
Action: Mouse pressed left at (716, 137)
Screenshot: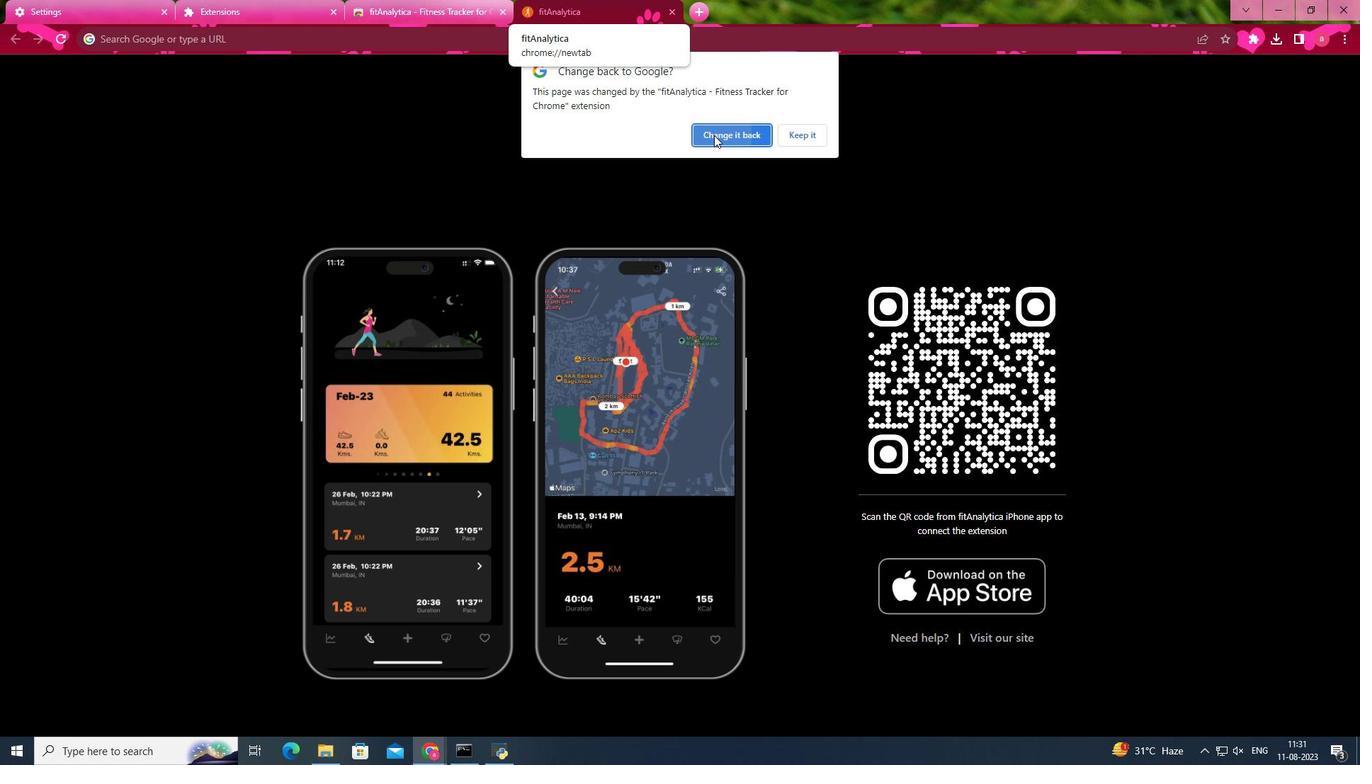 
Action: Mouse moved to (530, 3)
Screenshot: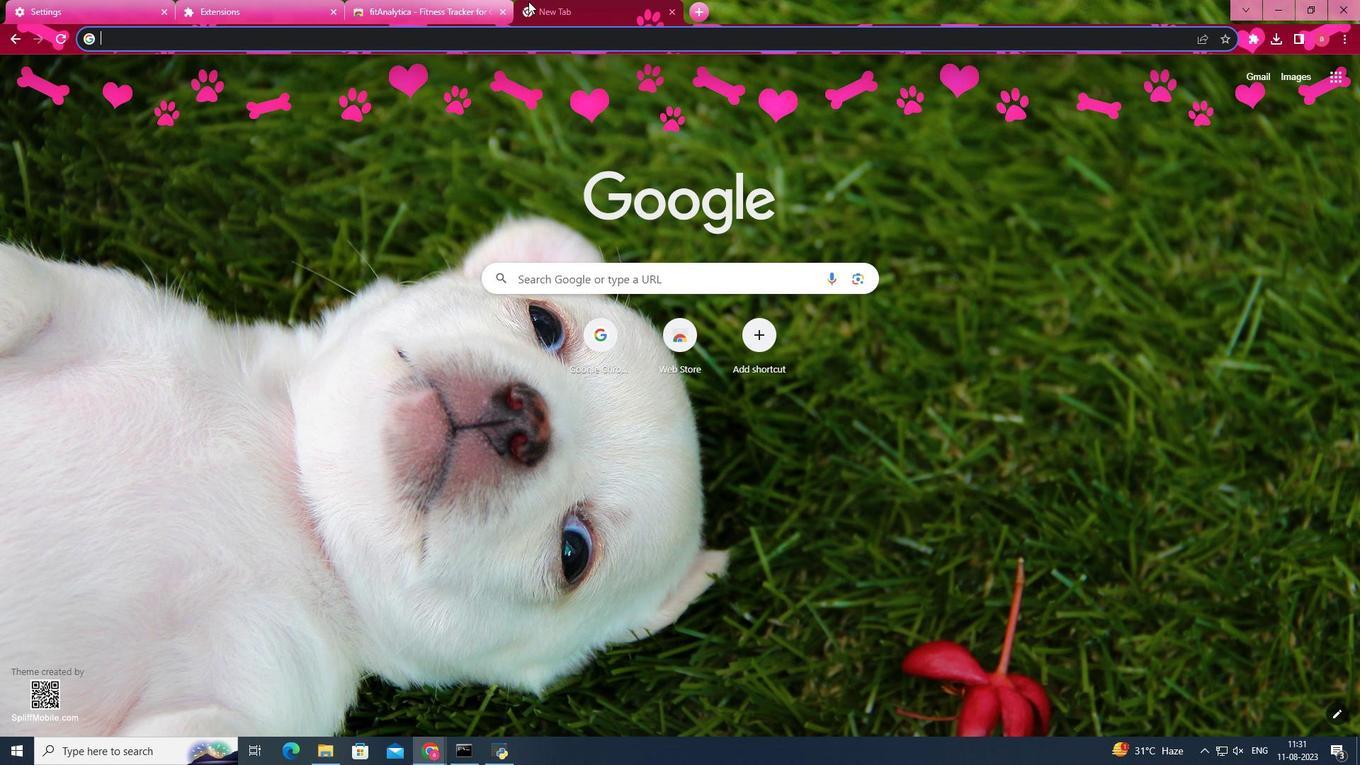 
Action: Mouse pressed middle at (530, 3)
Screenshot: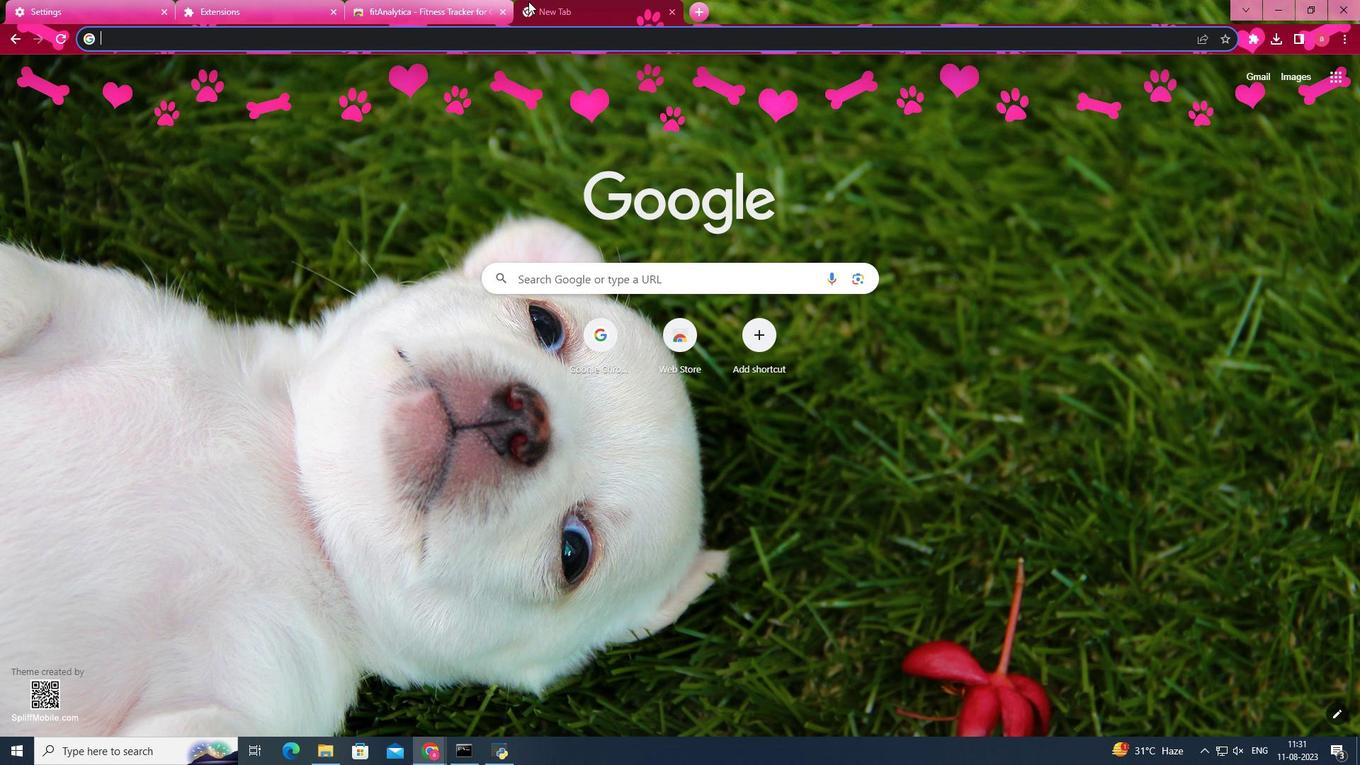 
Action: Mouse moved to (534, 16)
Screenshot: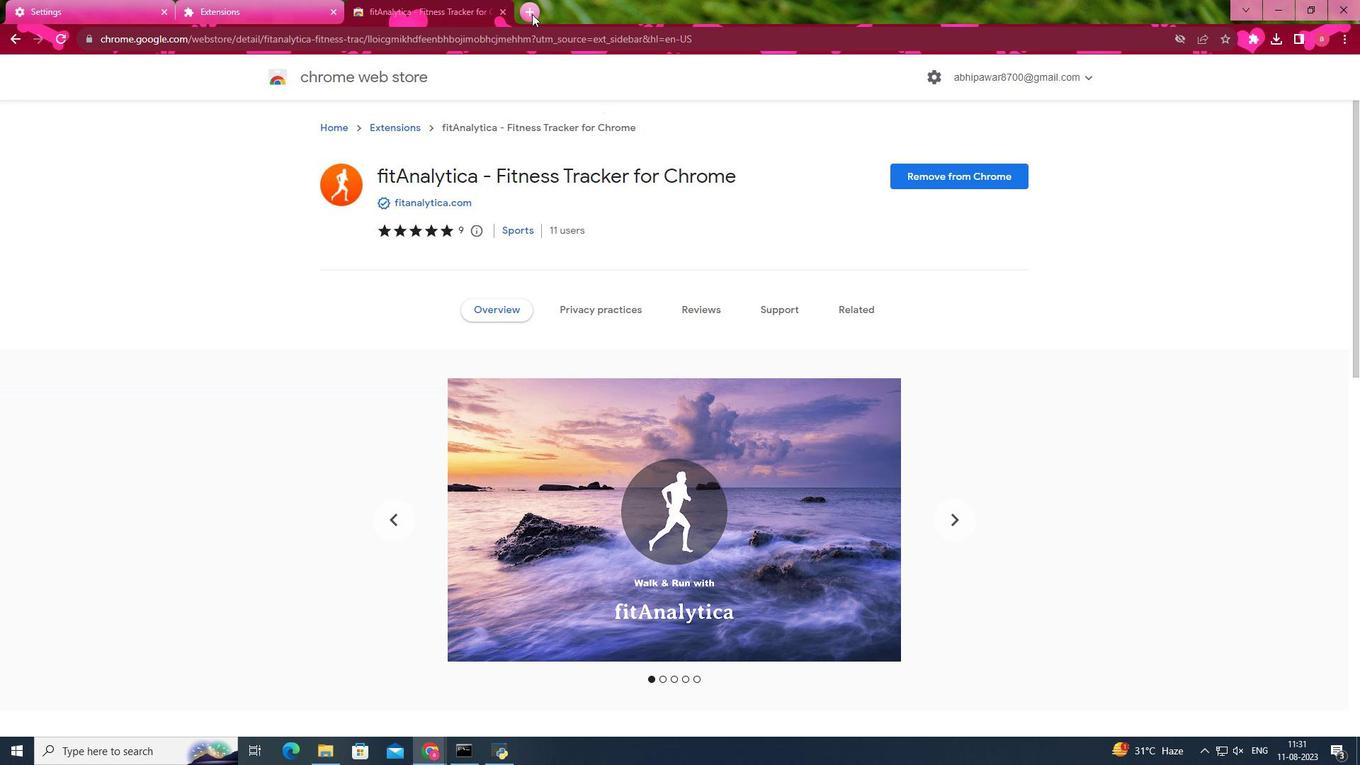 
Action: Mouse pressed left at (534, 16)
Screenshot: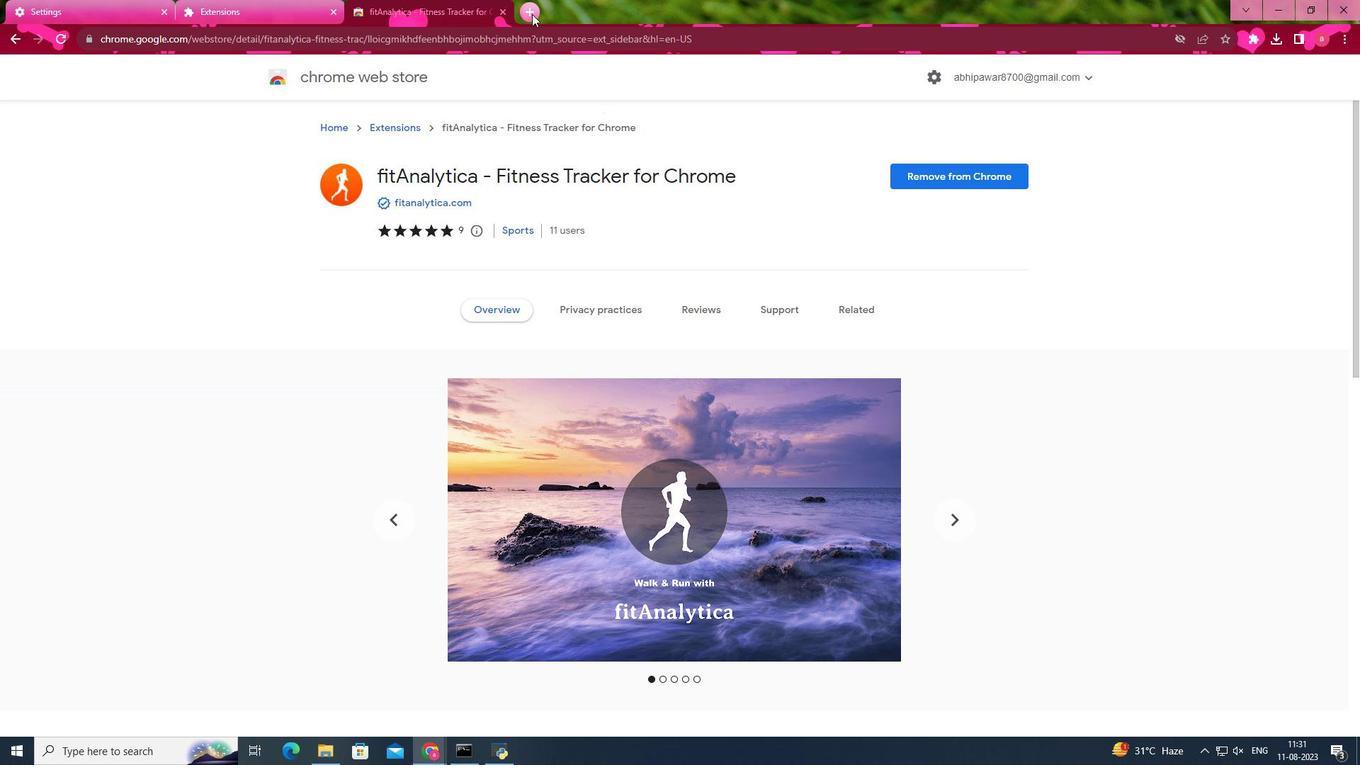 
Action: Mouse moved to (548, 7)
Screenshot: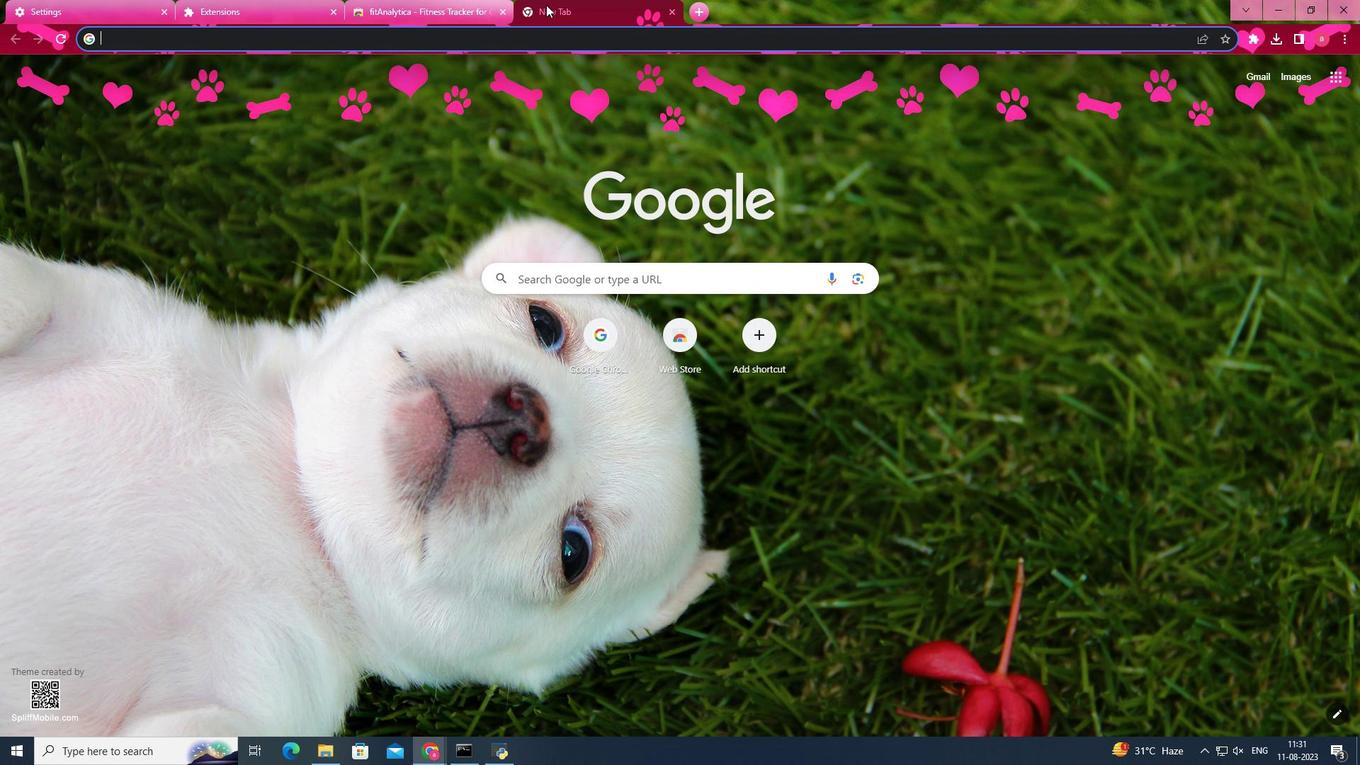 
Action: Mouse pressed middle at (548, 7)
Screenshot: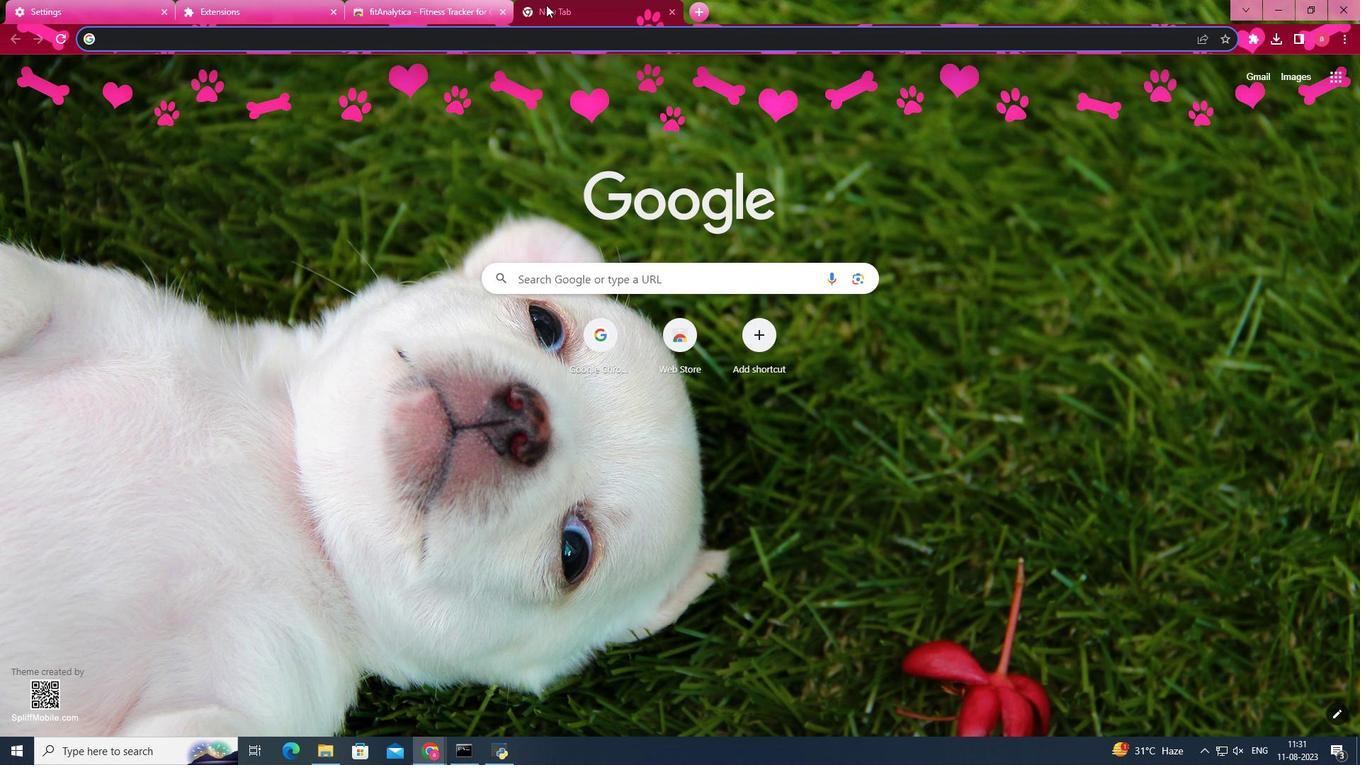 
Action: Mouse moved to (1259, 38)
Screenshot: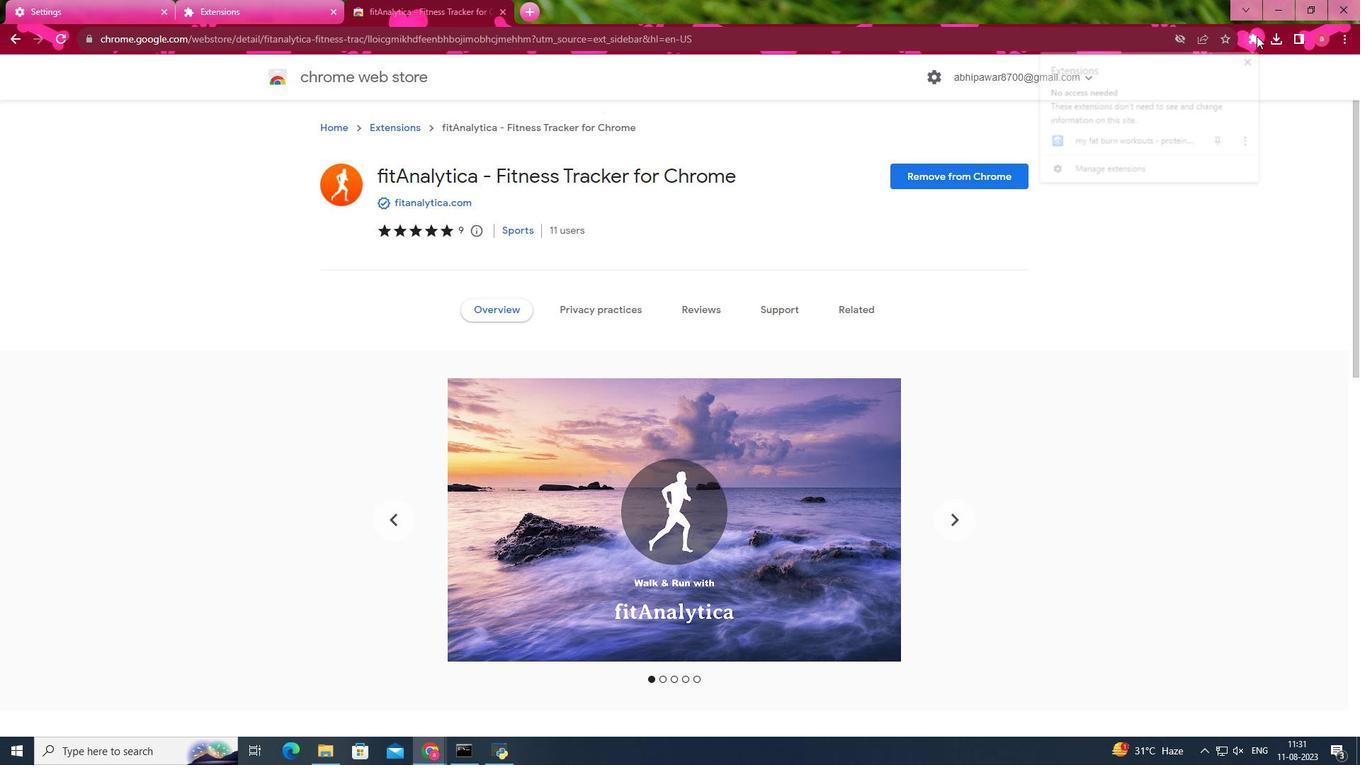 
Action: Mouse pressed left at (1259, 38)
Screenshot: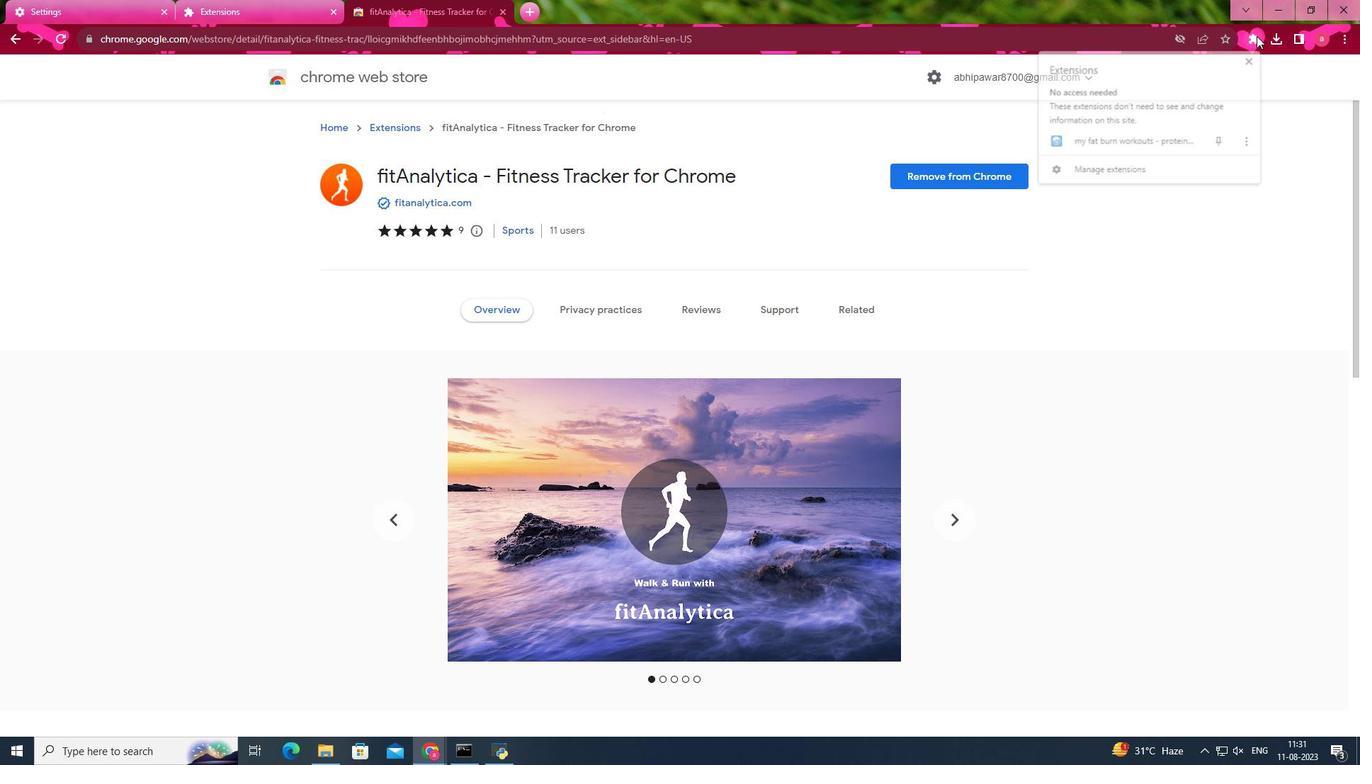 
Action: Mouse moved to (1147, 136)
Screenshot: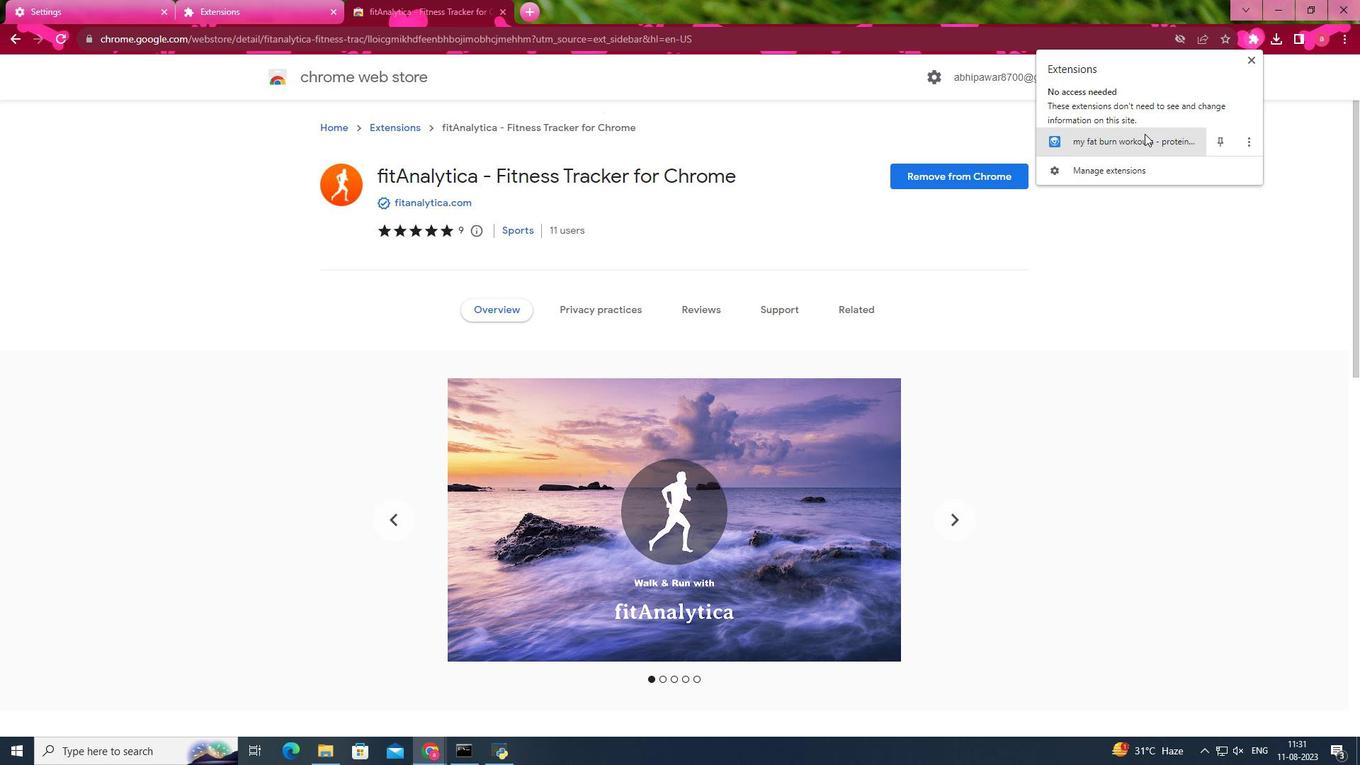 
Action: Mouse pressed left at (1147, 136)
Screenshot: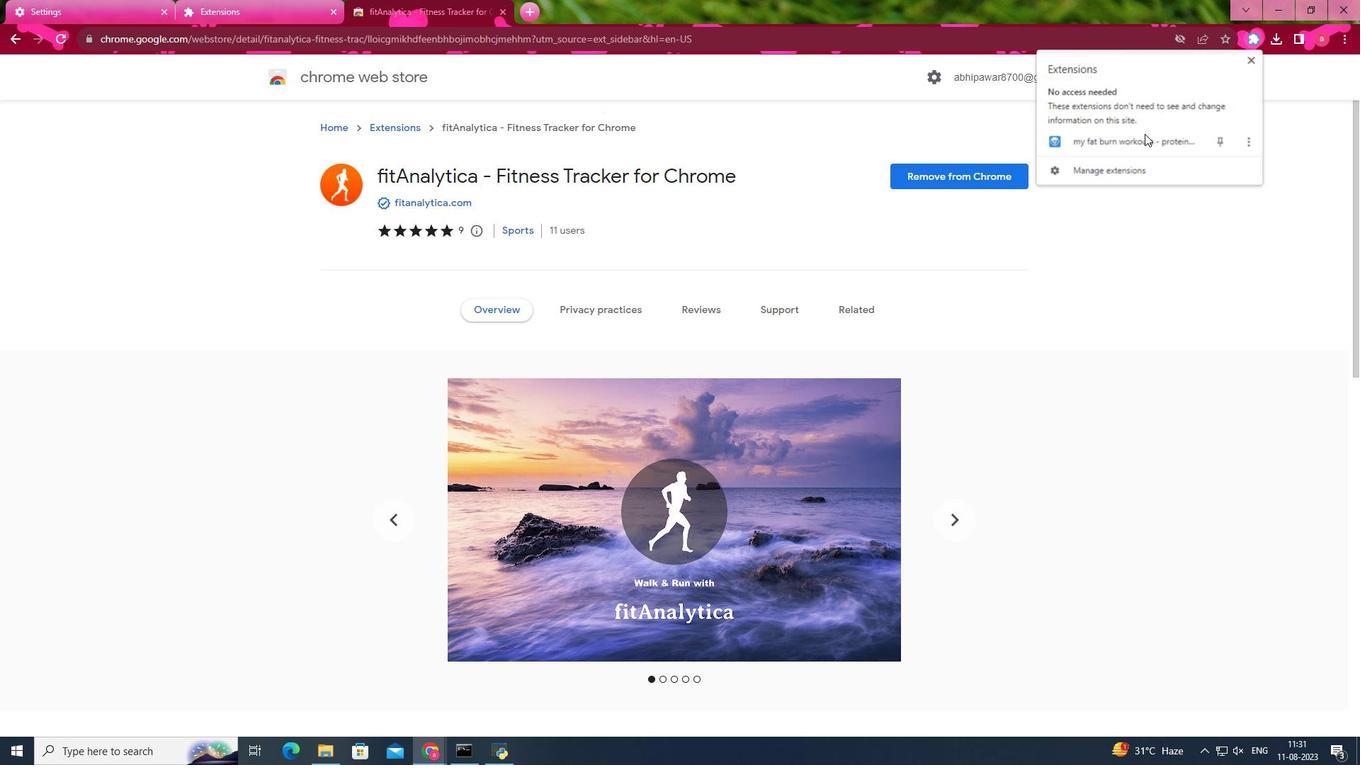 
Action: Mouse moved to (533, 9)
Screenshot: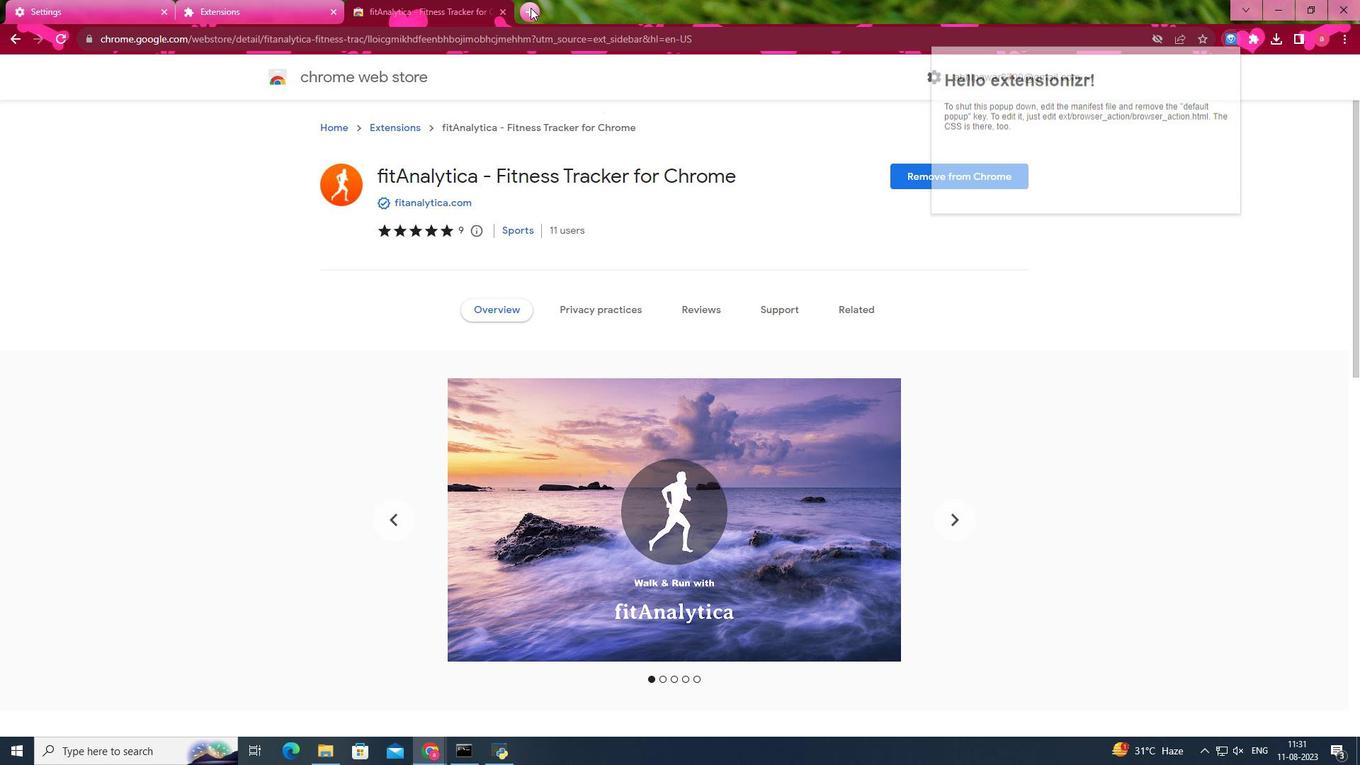 
Action: Mouse pressed left at (533, 9)
Screenshot: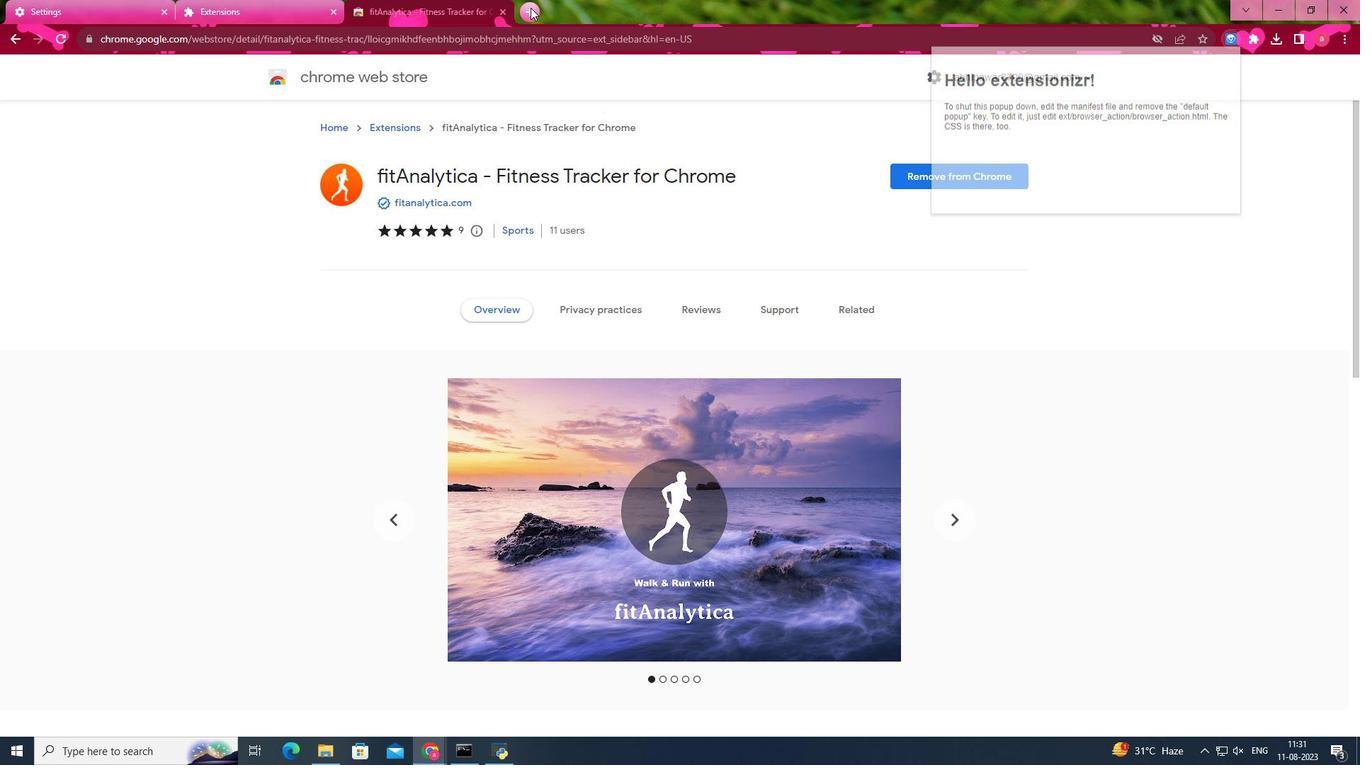 
Action: Mouse moved to (495, 2)
Screenshot: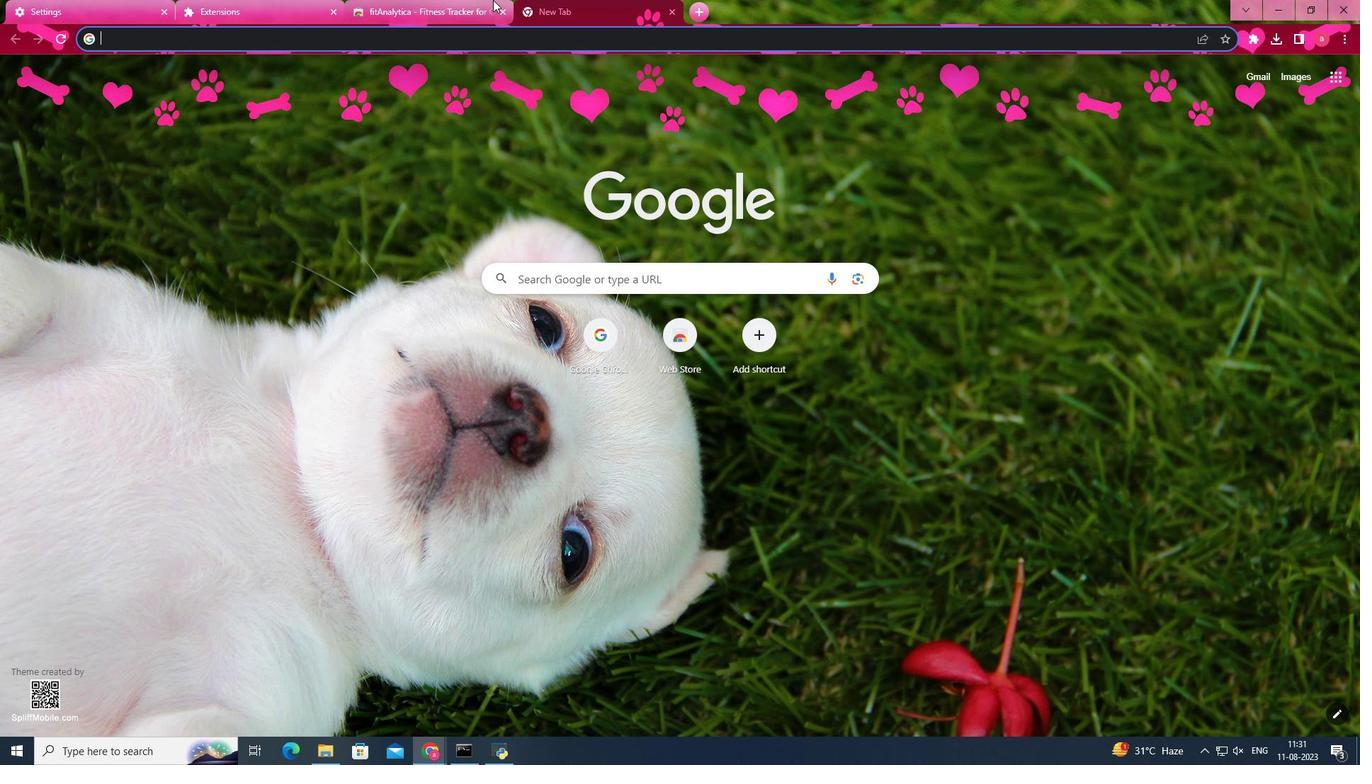 
Action: Mouse pressed left at (495, 2)
Screenshot: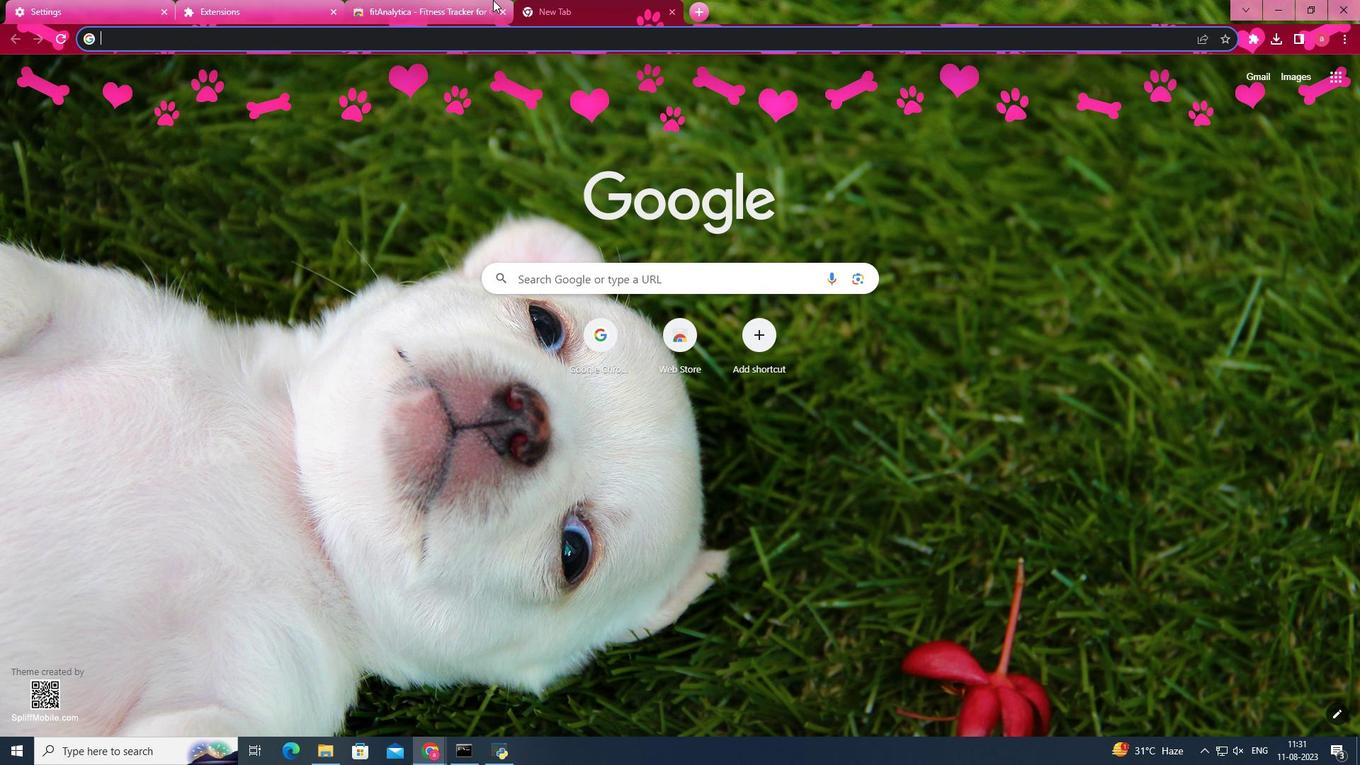
Action: Mouse moved to (367, 201)
Screenshot: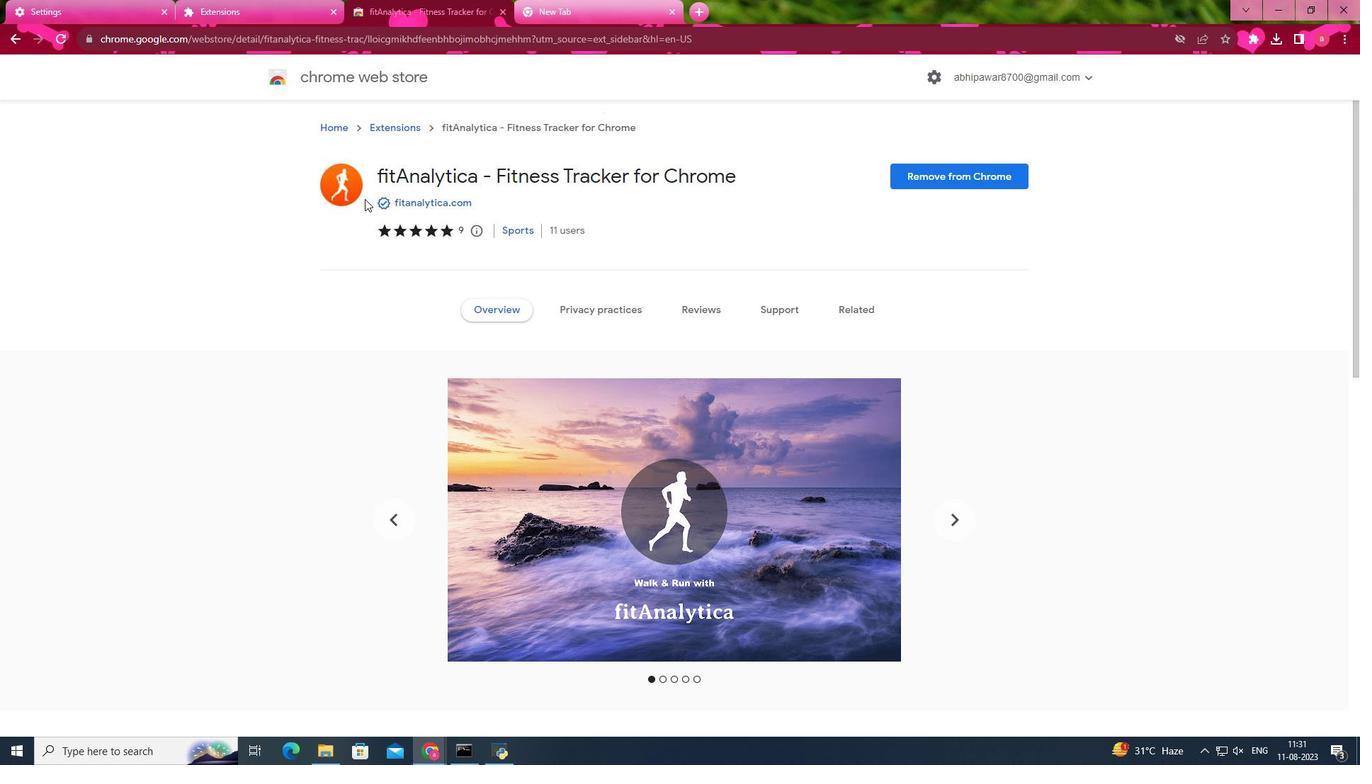 
Action: Mouse pressed left at (367, 201)
Screenshot: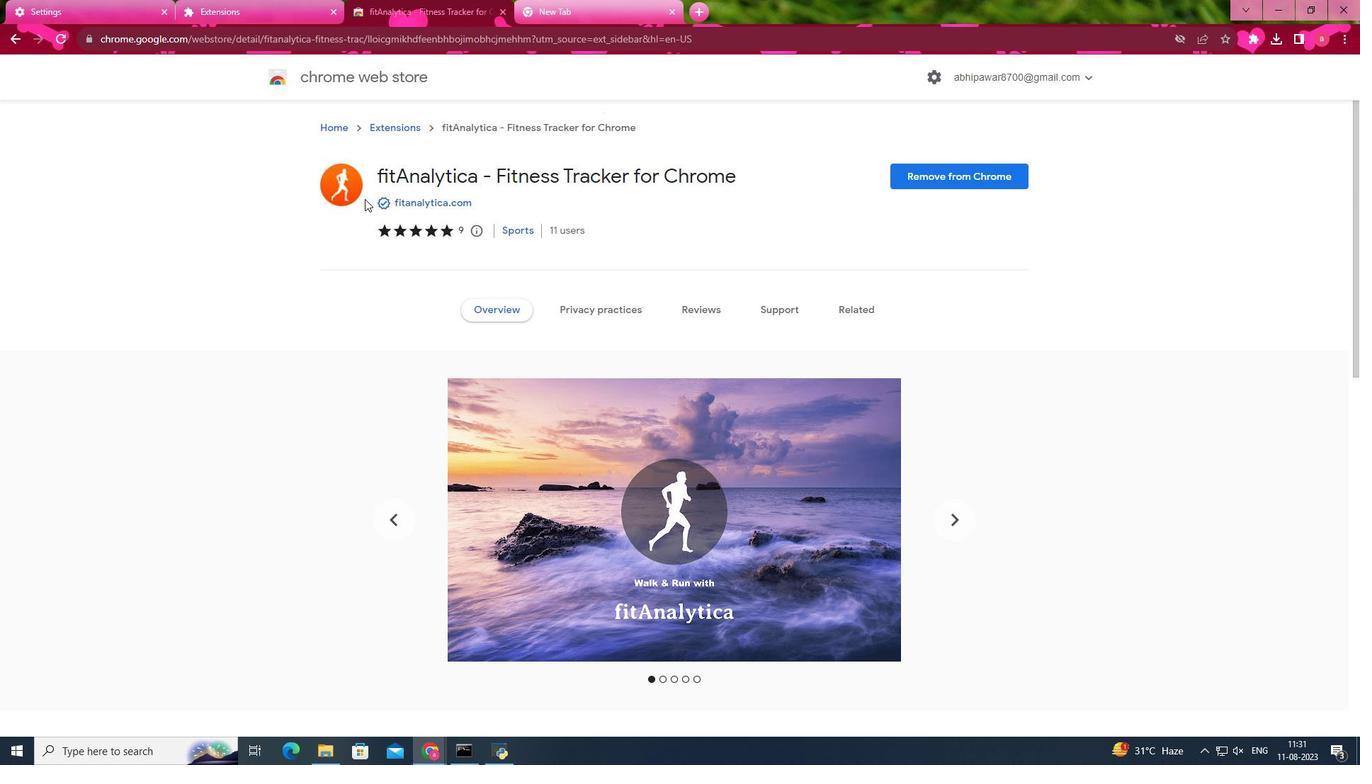 
Action: Mouse moved to (1253, 40)
Screenshot: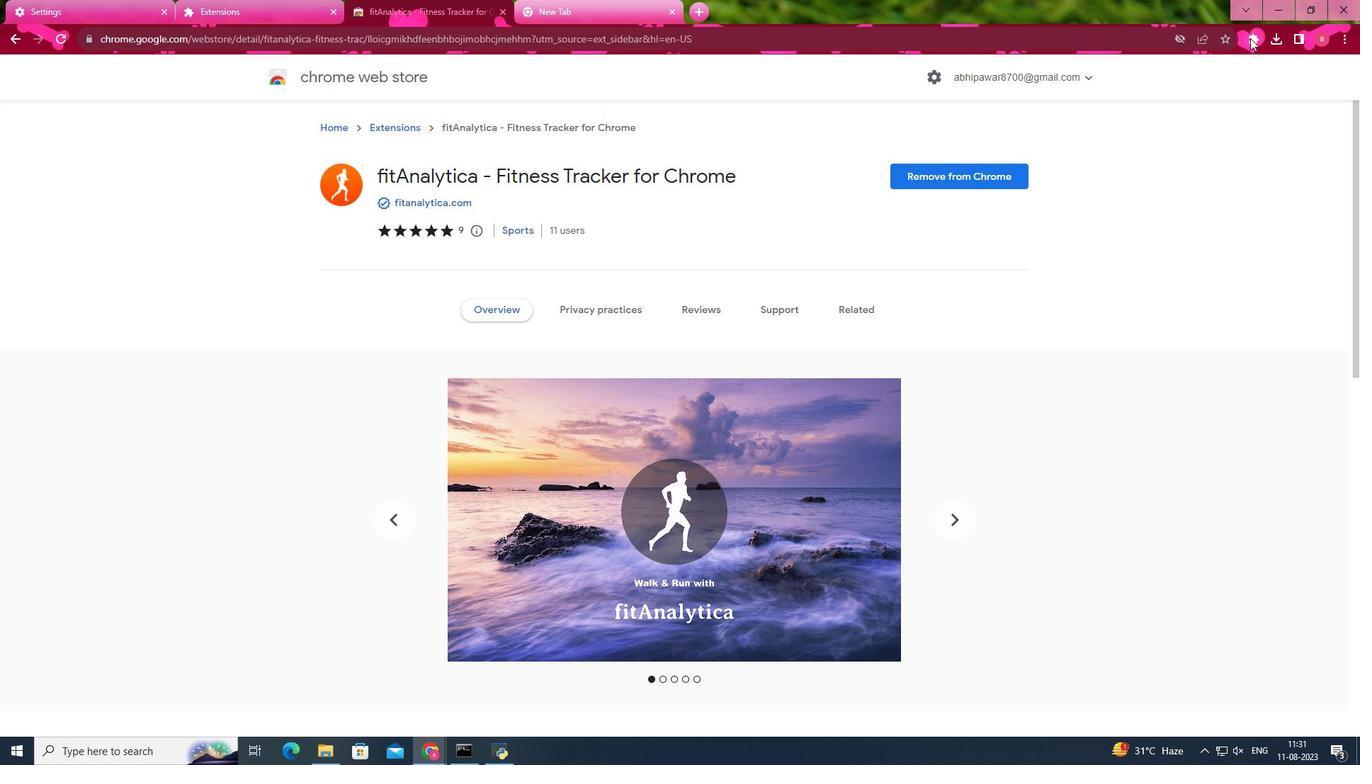 
Action: Mouse pressed left at (1253, 40)
Screenshot: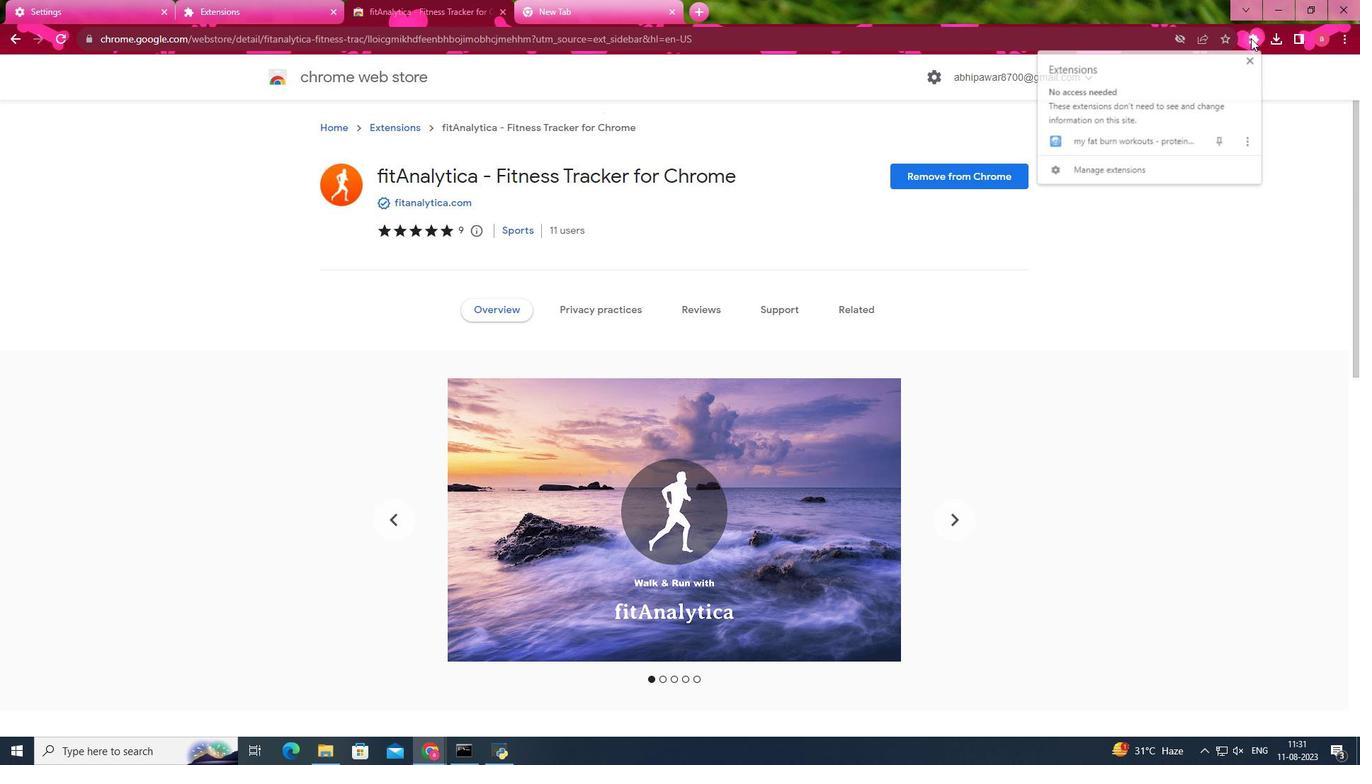 
Action: Mouse moved to (1140, 146)
Screenshot: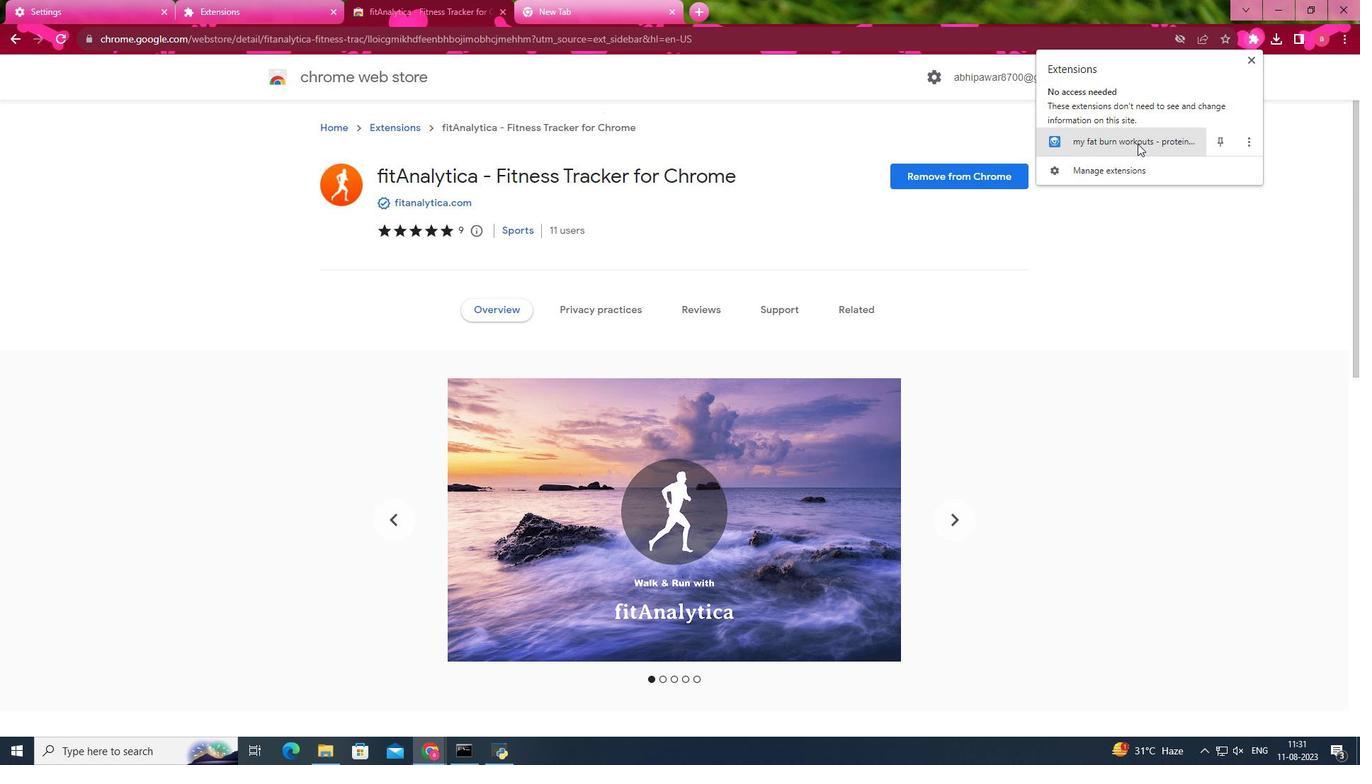 
Action: Mouse pressed left at (1140, 146)
Screenshot: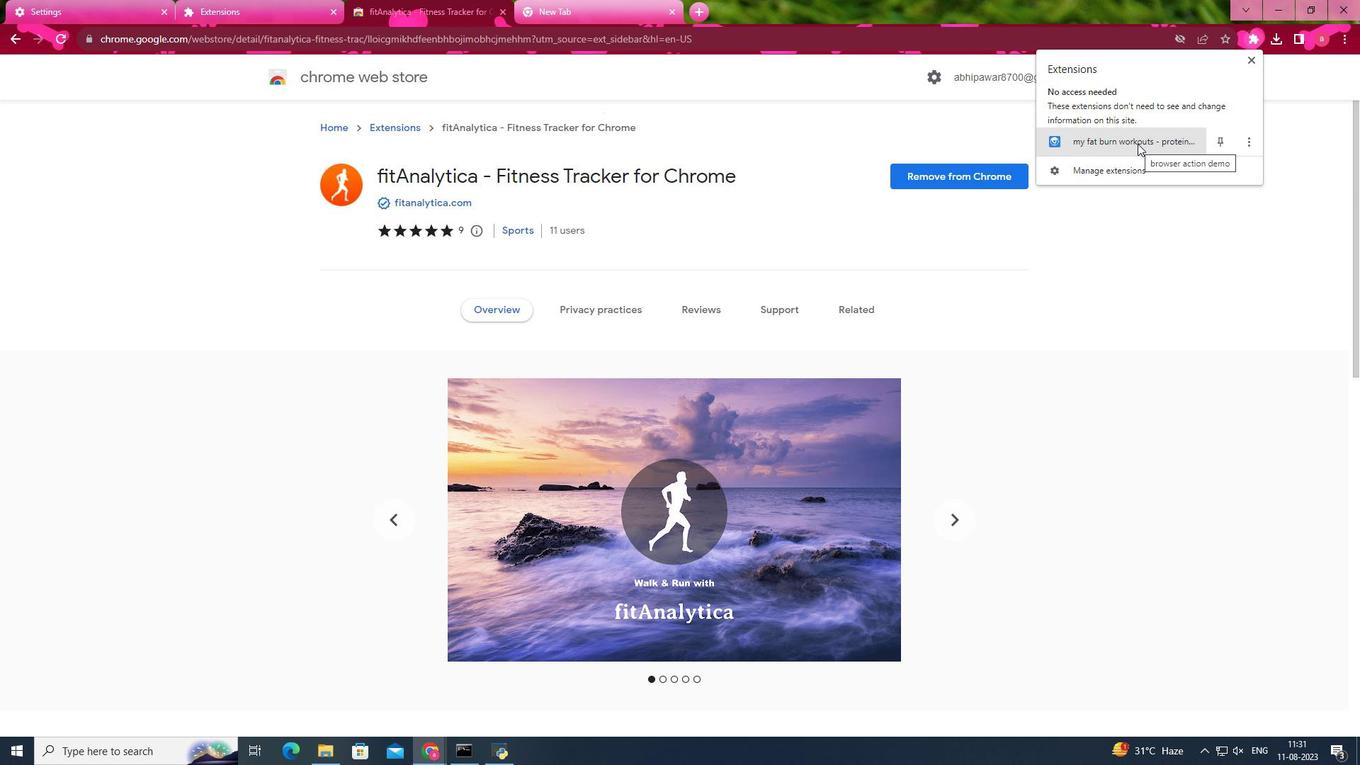 
Action: Mouse moved to (1096, 144)
Screenshot: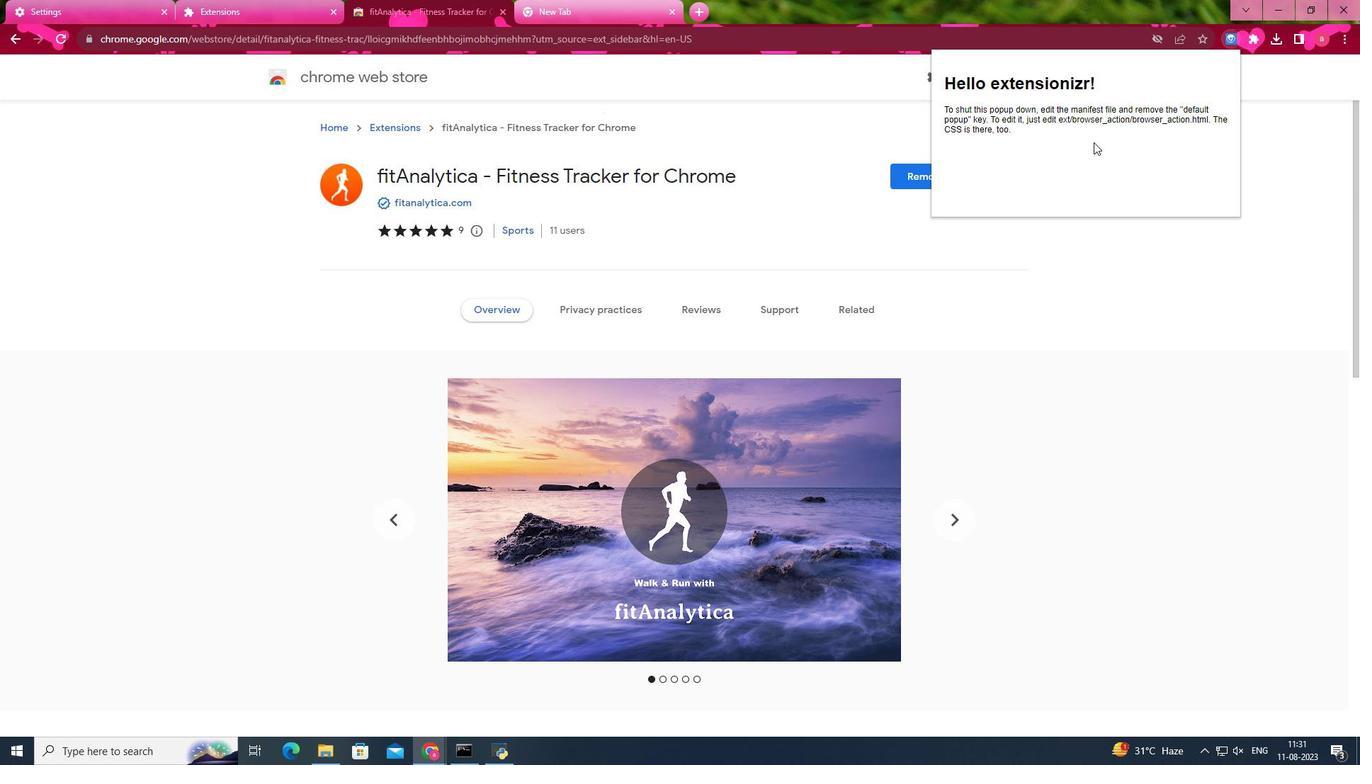 
Action: Mouse pressed left at (1096, 144)
Screenshot: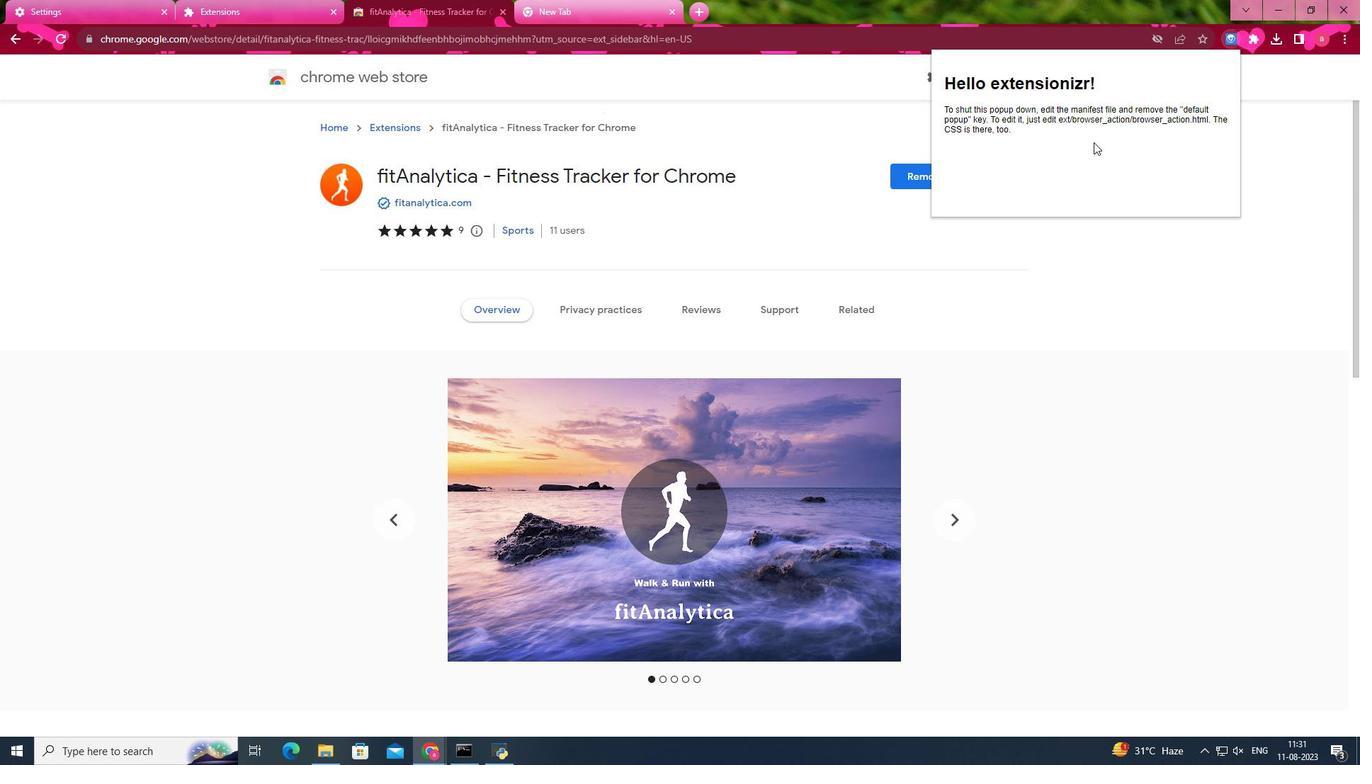 
Action: Mouse moved to (1126, 254)
Screenshot: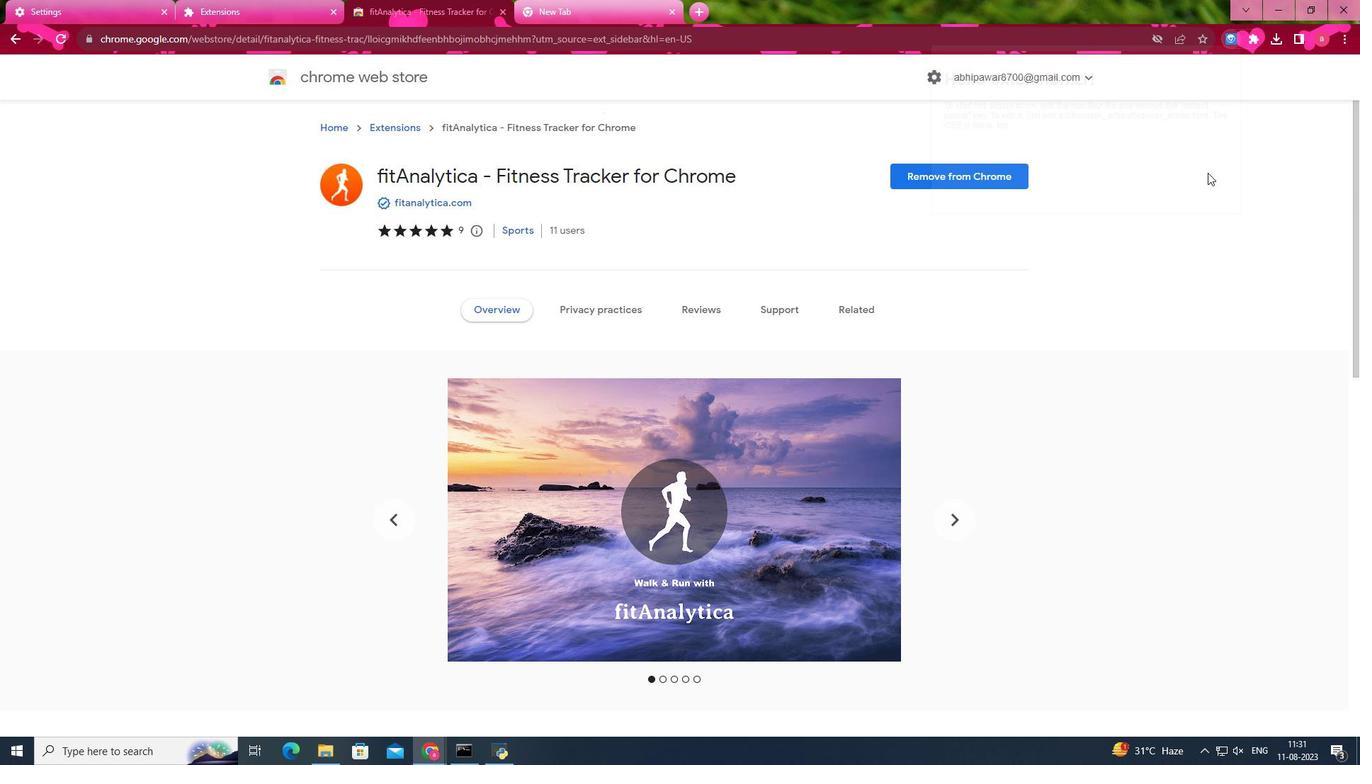 
Action: Mouse pressed left at (1126, 254)
Screenshot: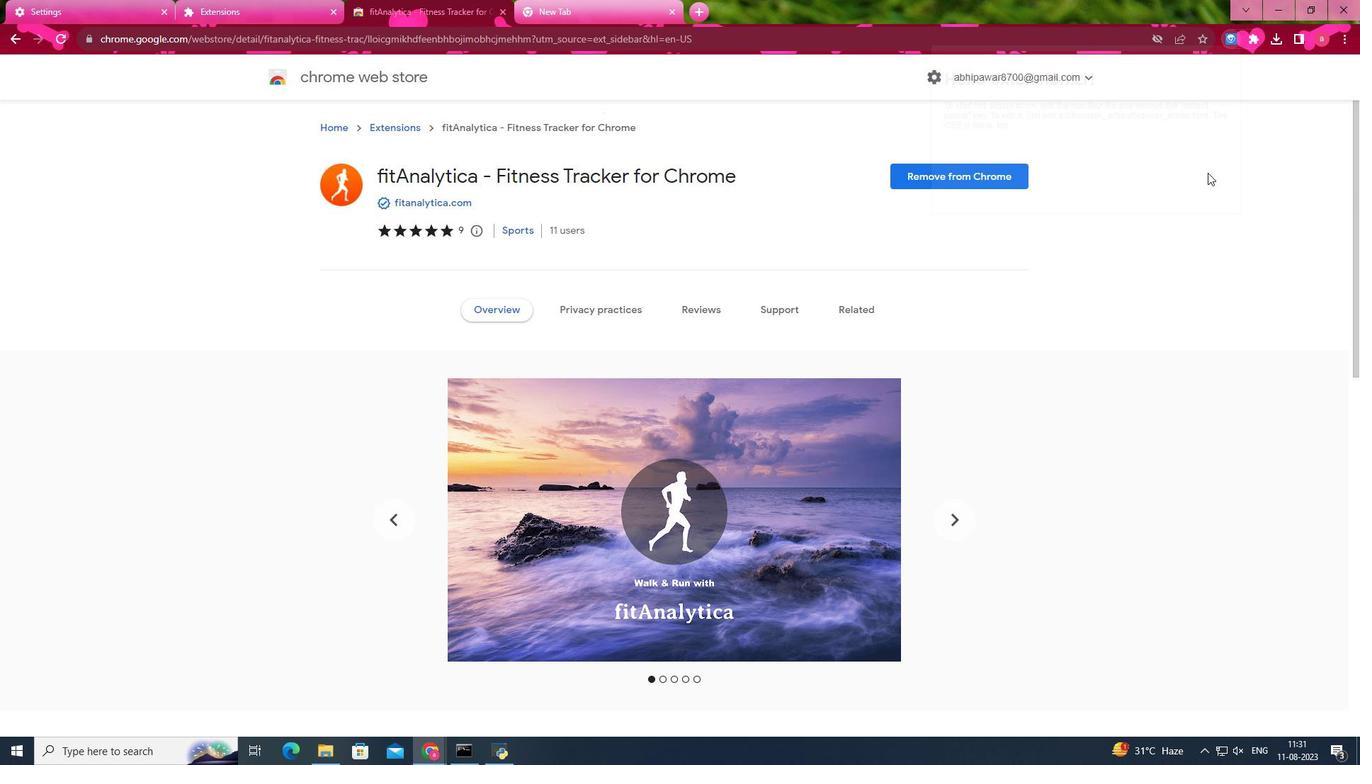 
Action: Mouse moved to (1259, 46)
Screenshot: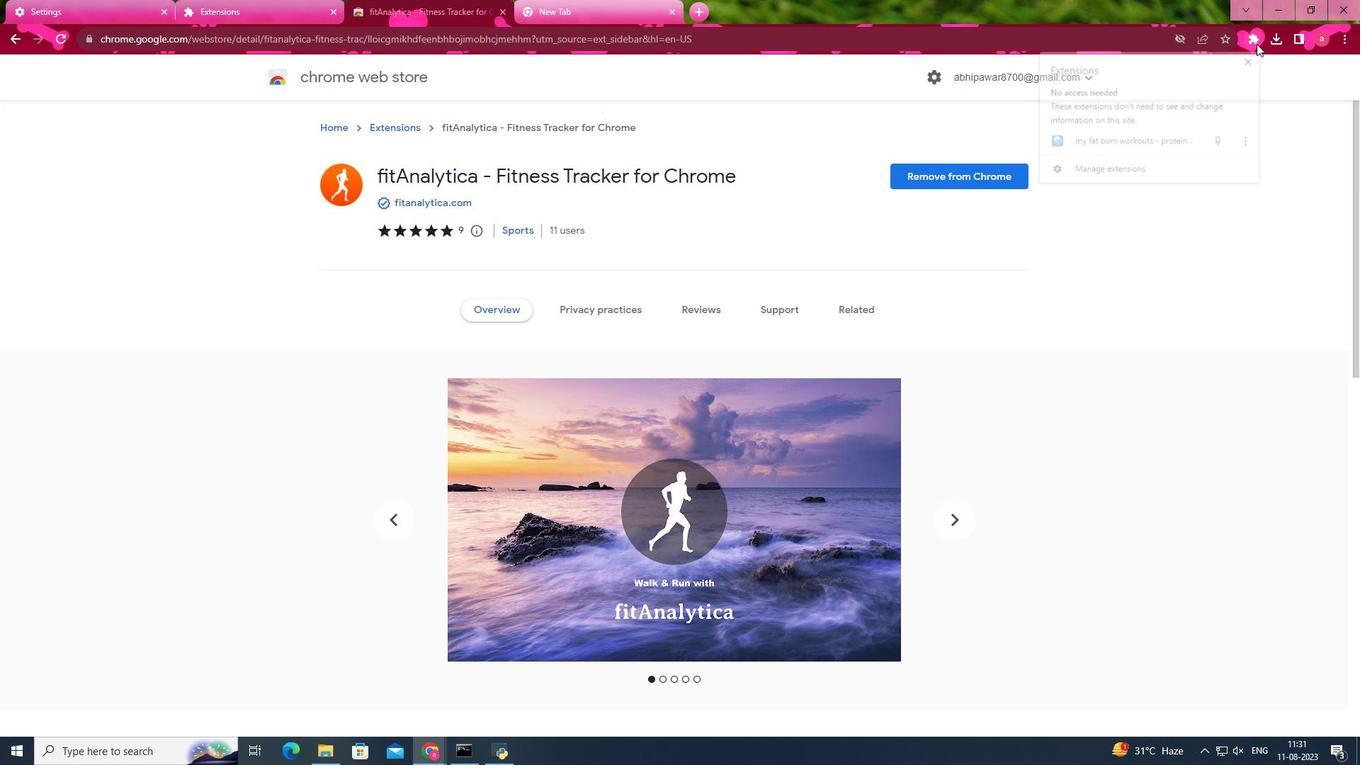
Action: Mouse pressed left at (1259, 46)
Screenshot: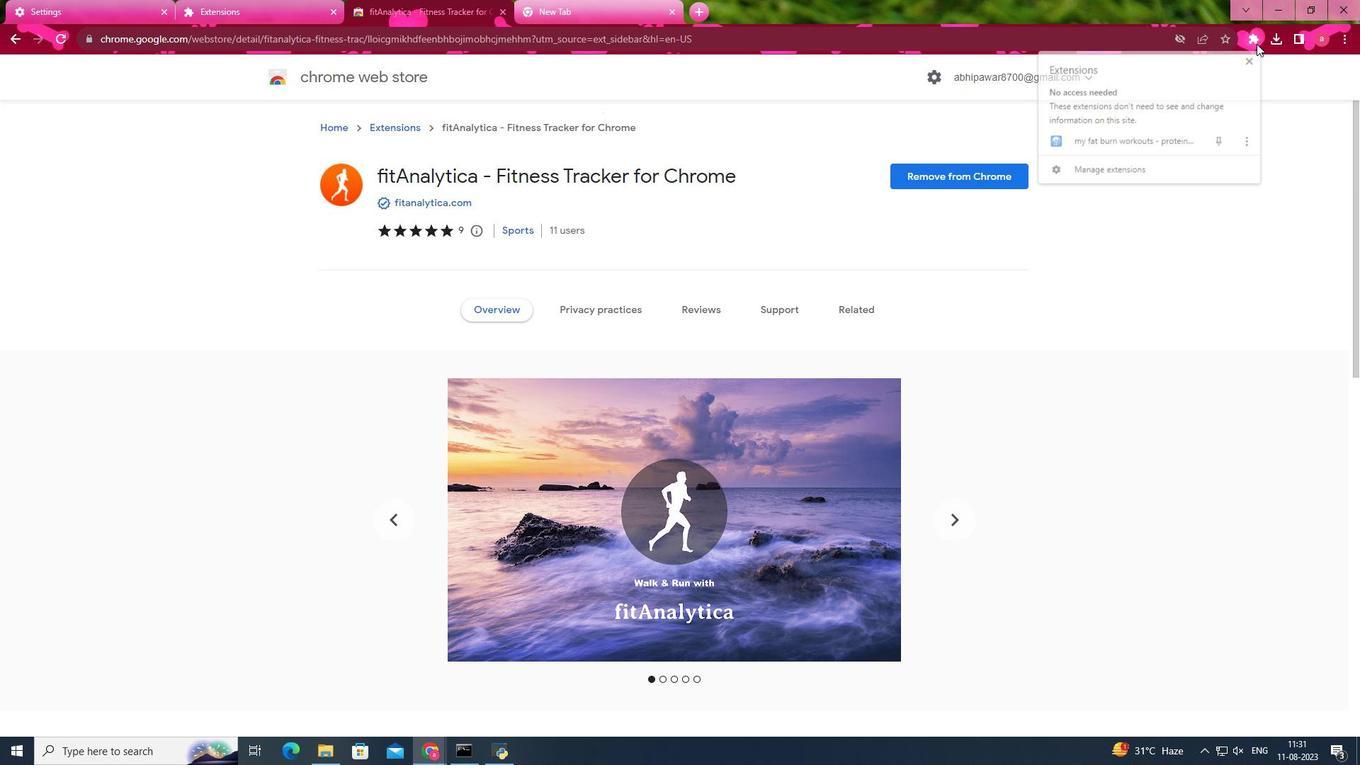 
Action: Mouse moved to (1068, 271)
Screenshot: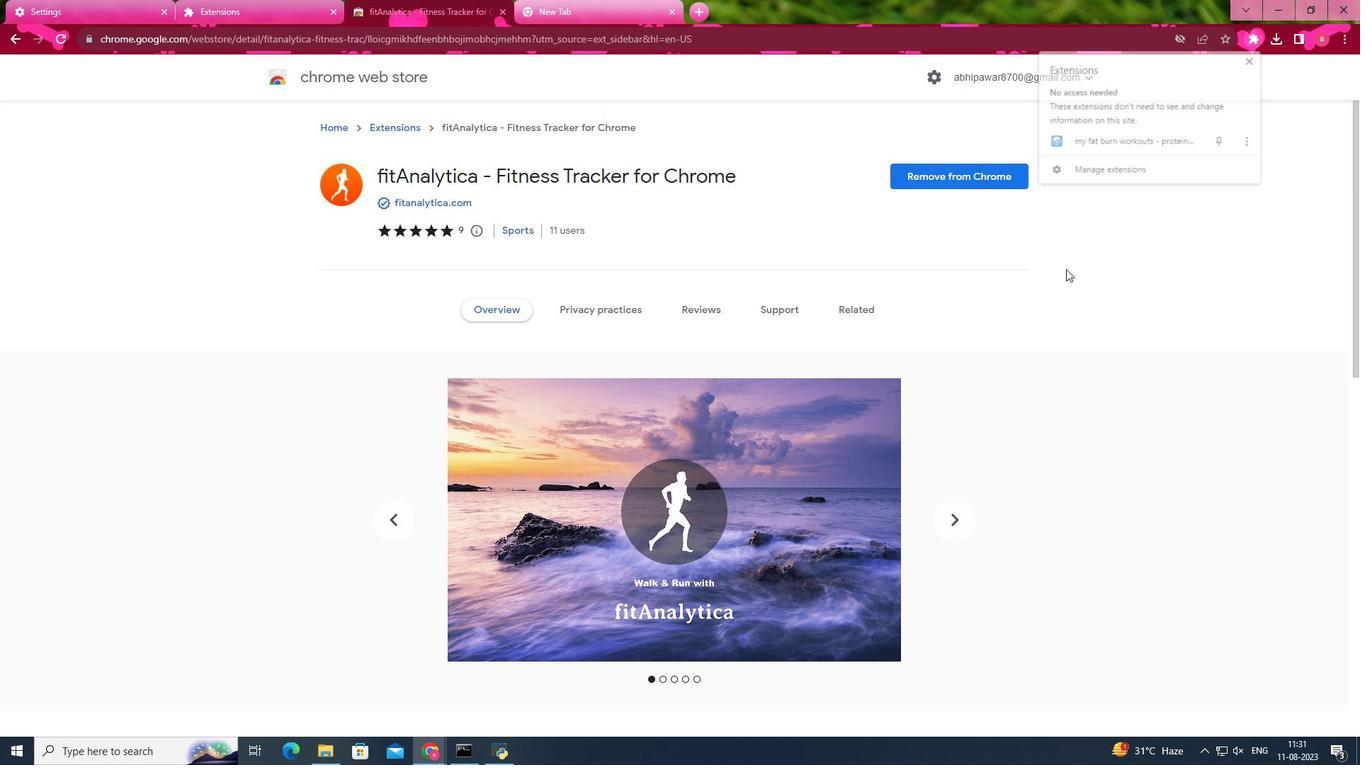 
Action: Mouse pressed left at (1068, 271)
Screenshot: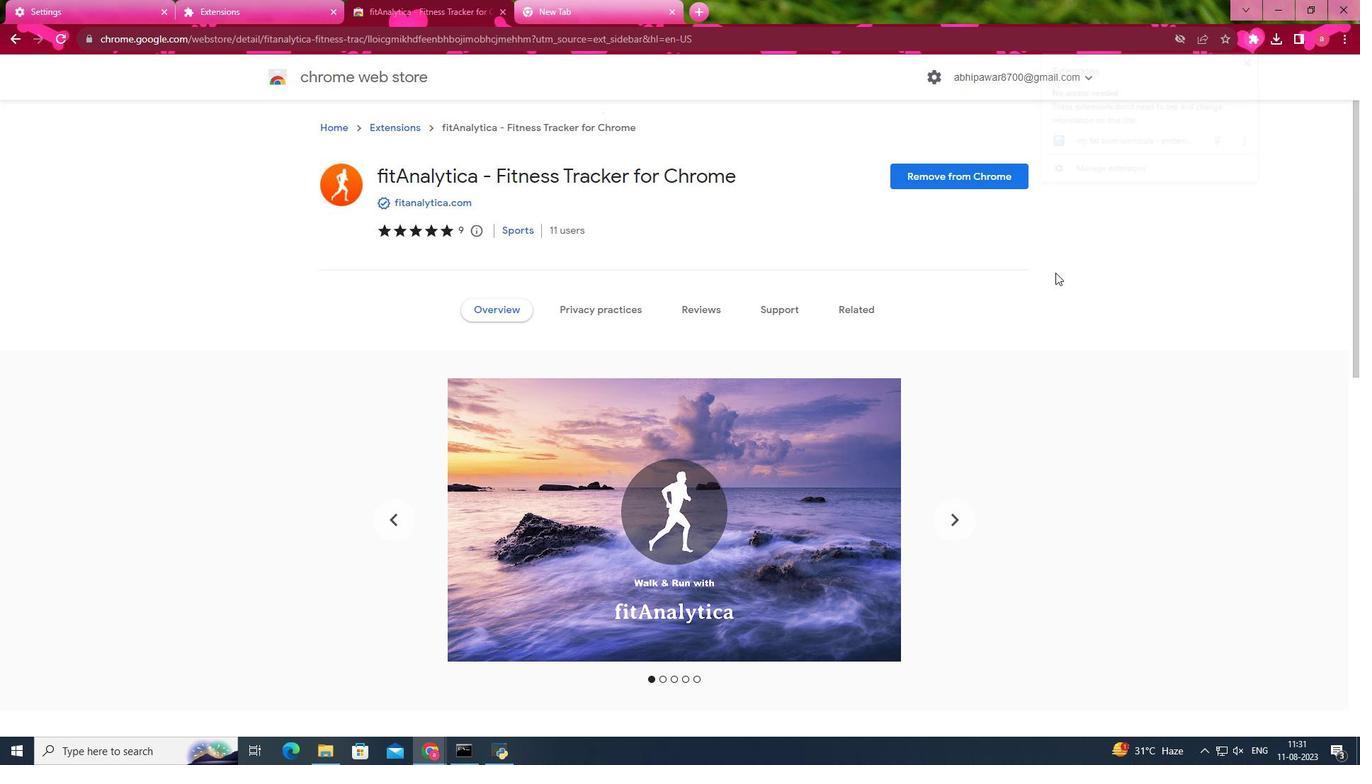 
Action: Mouse moved to (988, 164)
Screenshot: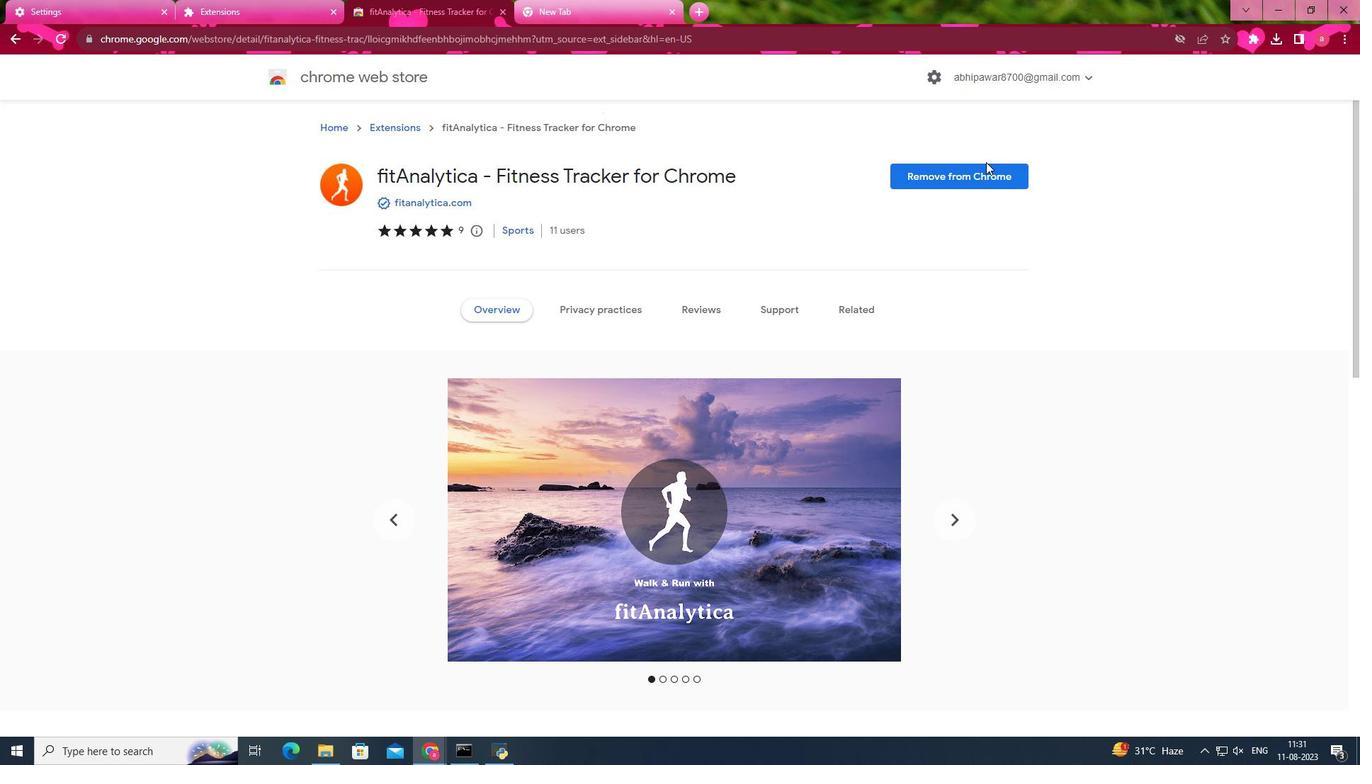 
Action: Mouse pressed left at (988, 164)
Screenshot: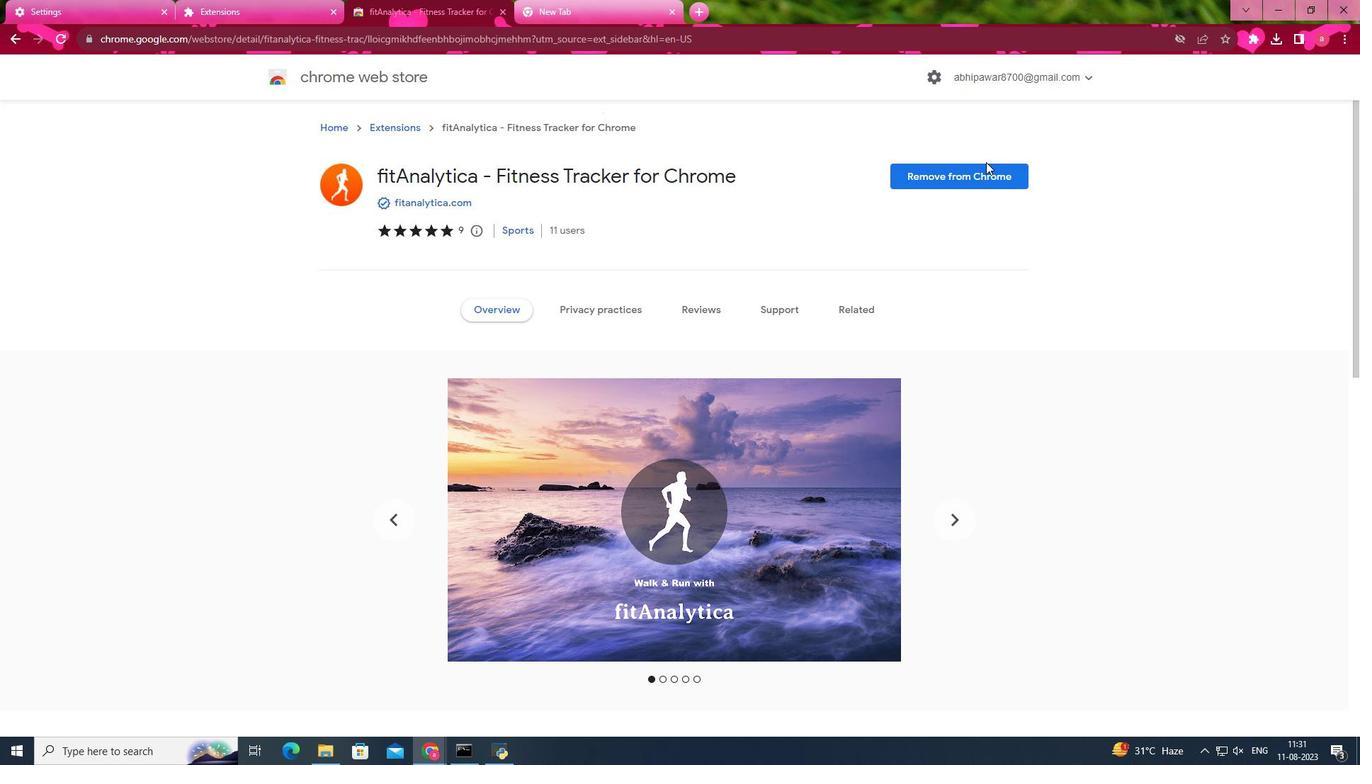 
Action: Mouse moved to (978, 186)
Screenshot: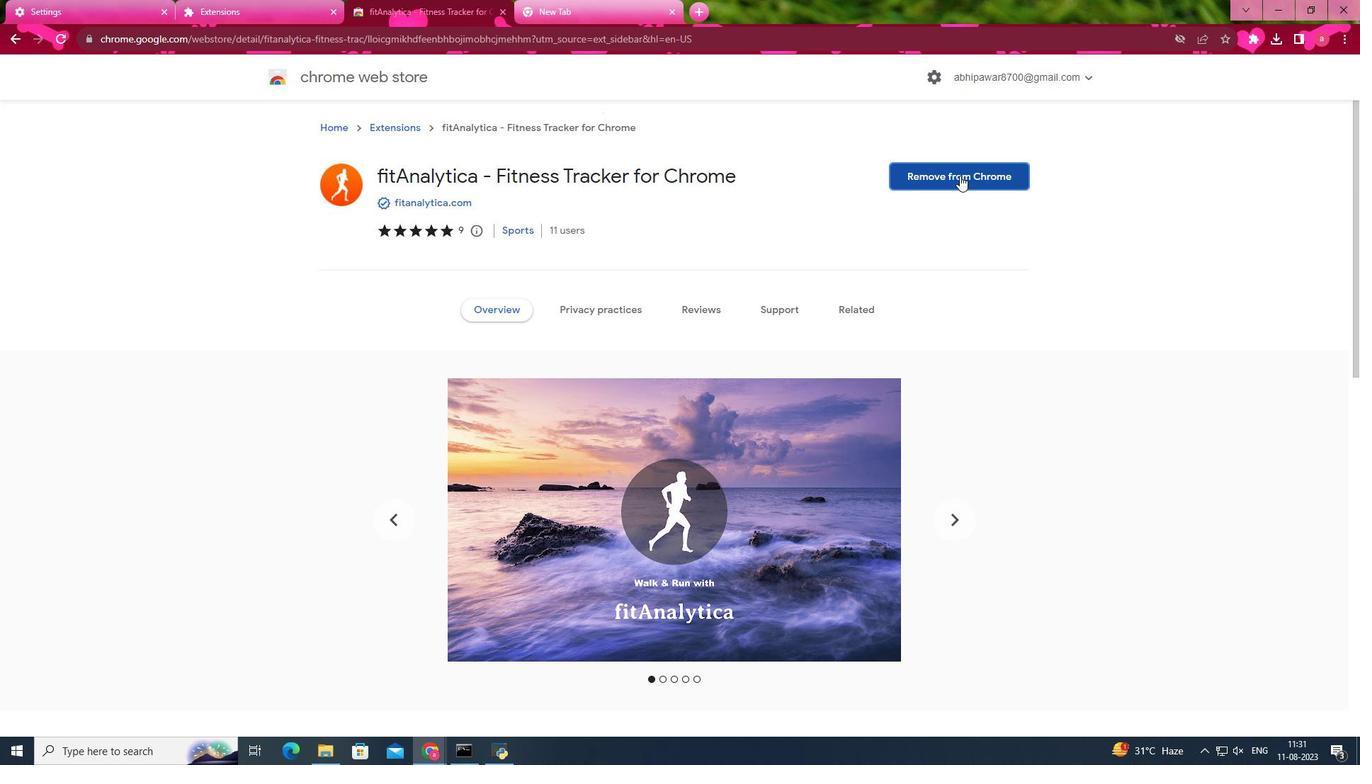 
Action: Mouse pressed left at (978, 186)
Screenshot: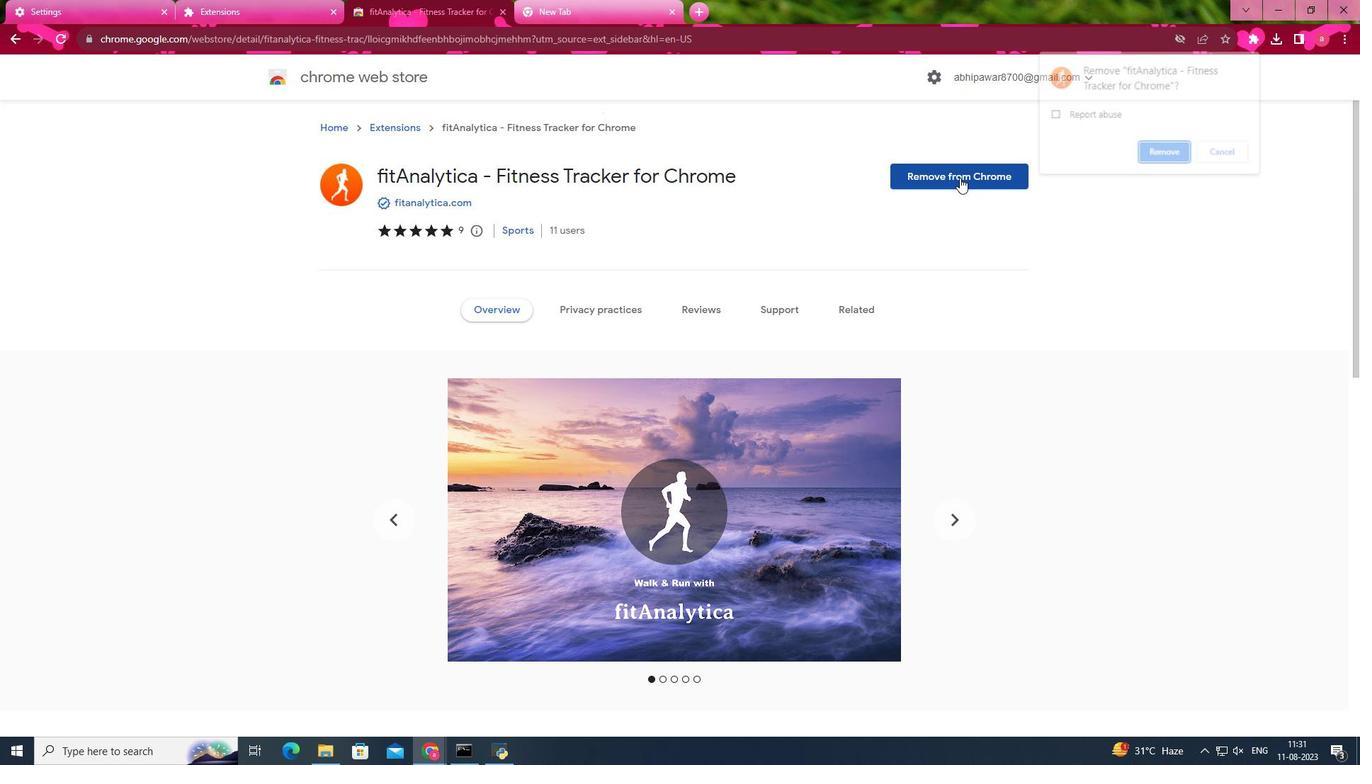 
Action: Mouse moved to (1167, 146)
Screenshot: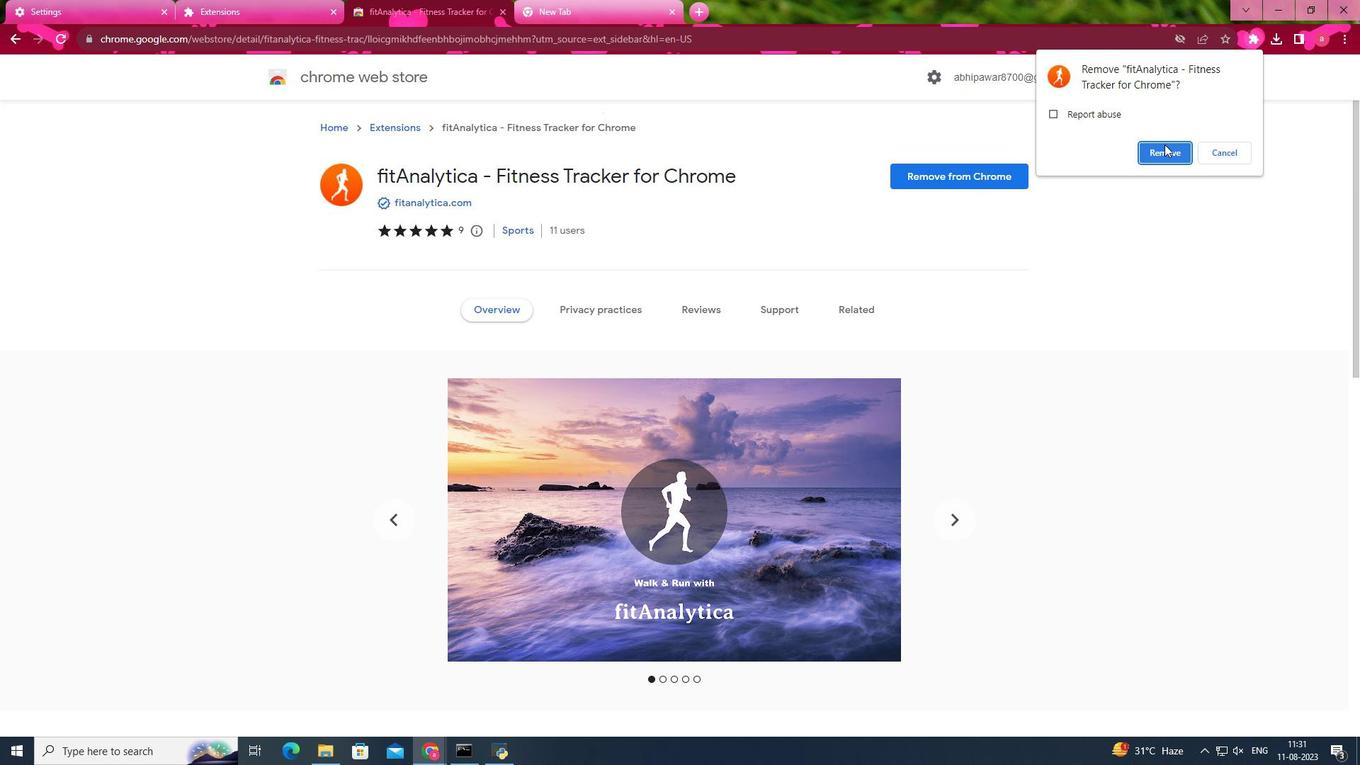 
Action: Mouse pressed left at (1167, 146)
Screenshot: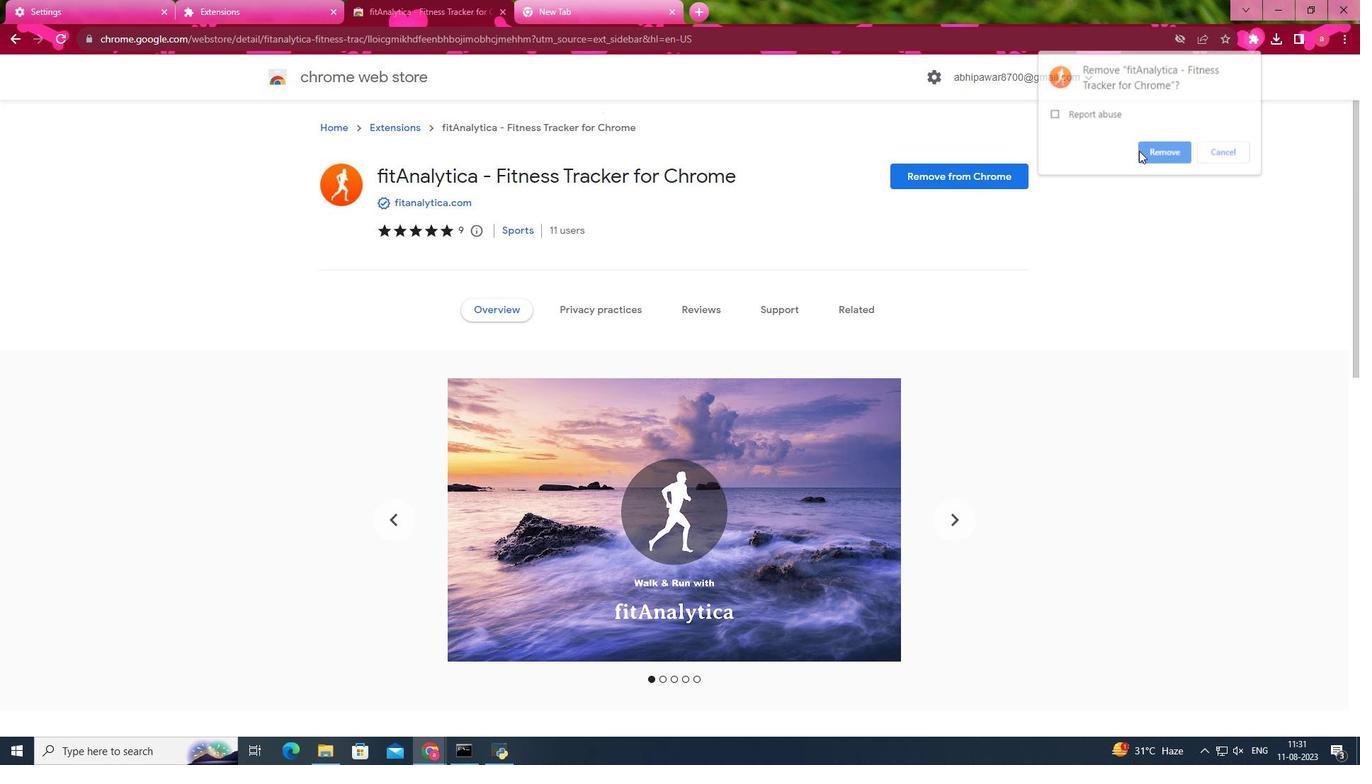 
Action: Mouse moved to (775, 408)
Screenshot: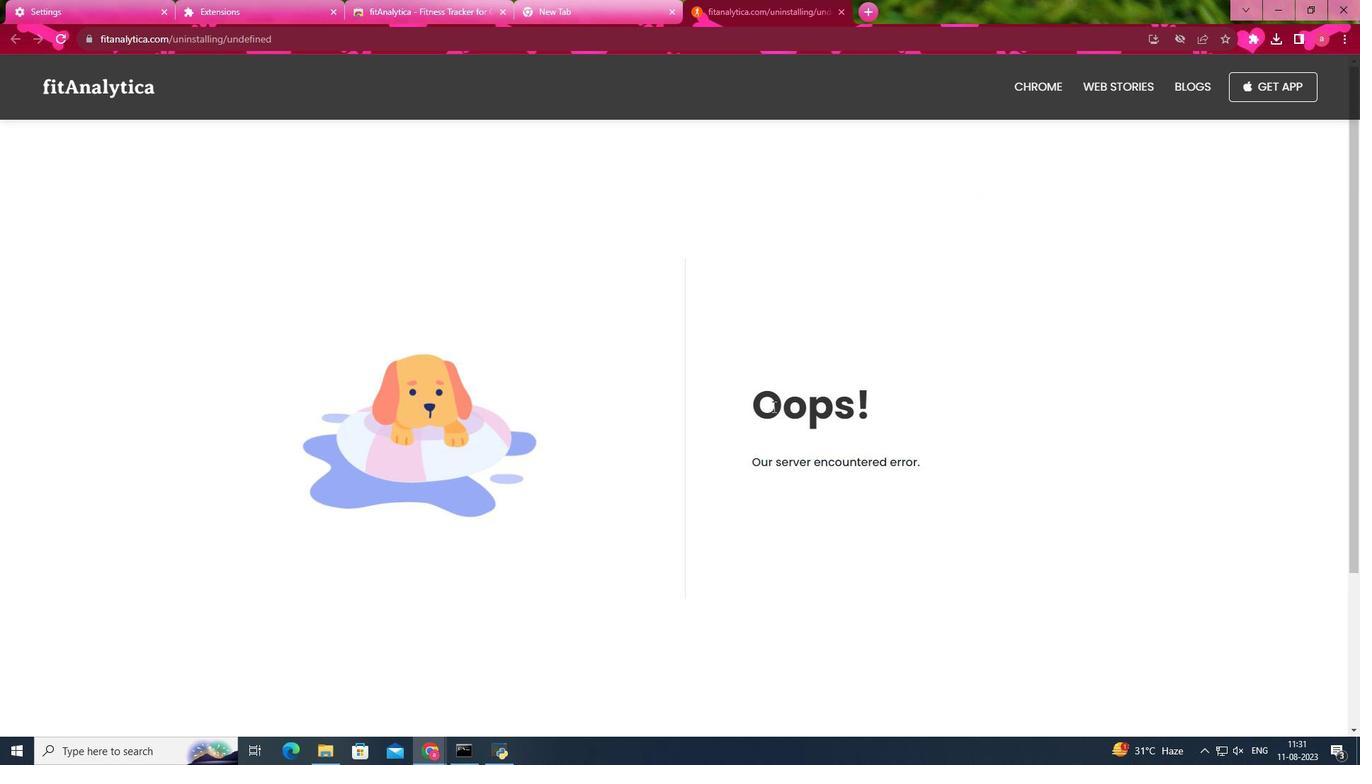 
Action: Mouse pressed left at (775, 408)
Screenshot: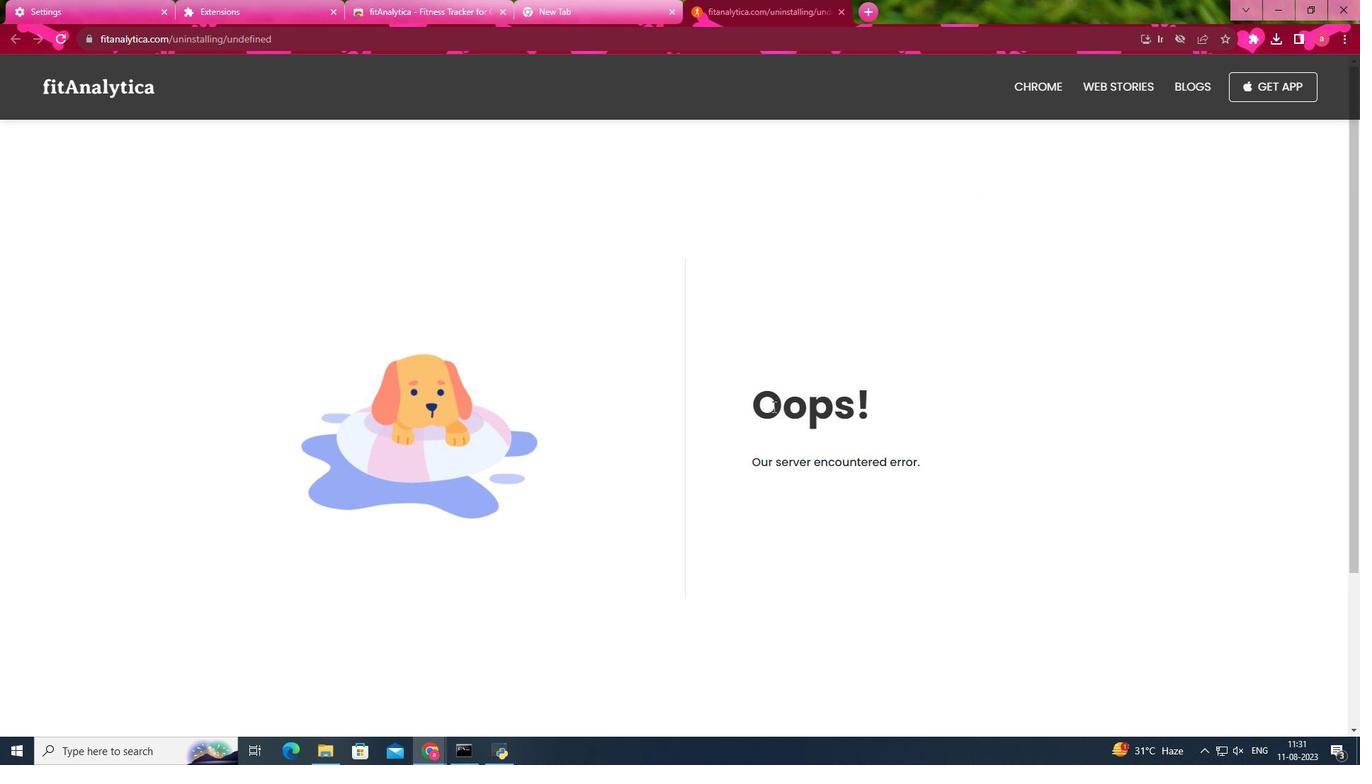 
Action: Mouse moved to (739, 26)
Screenshot: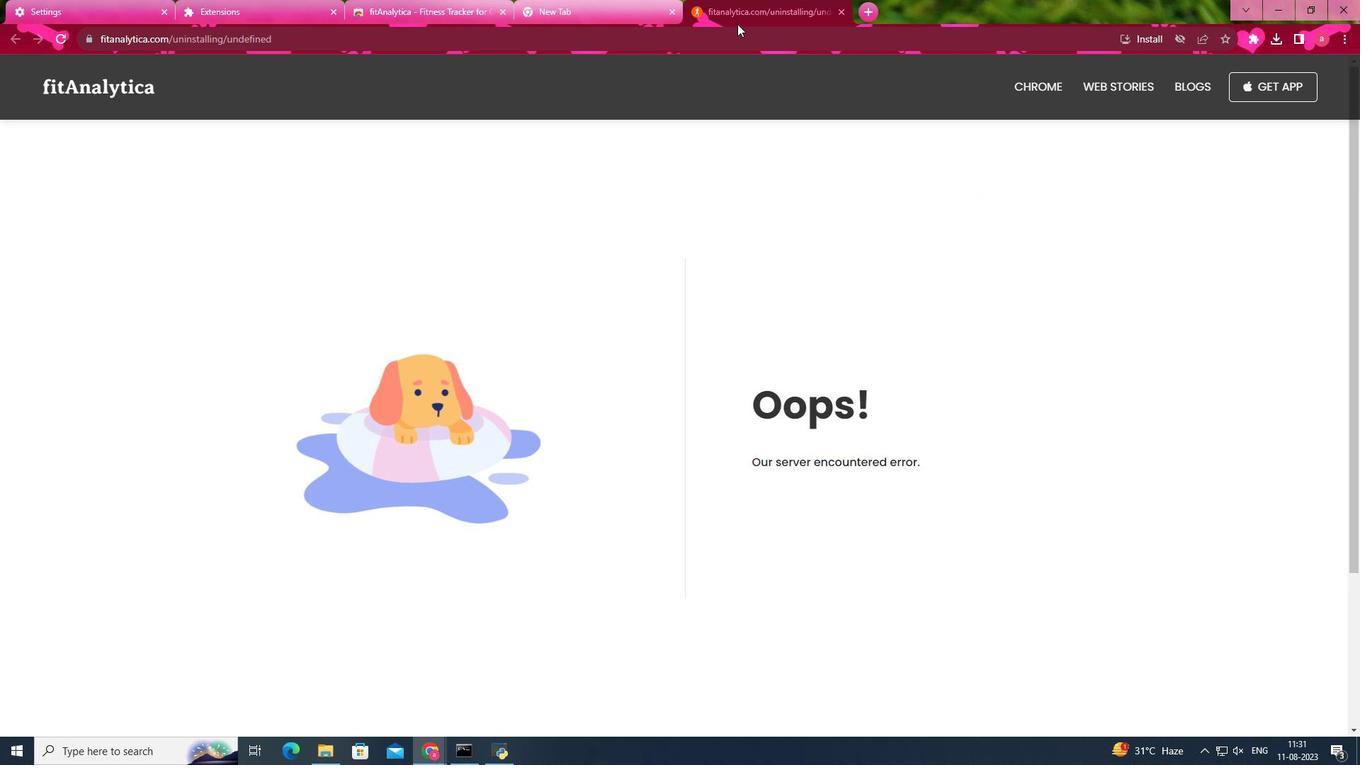 
Action: Mouse pressed middle at (739, 26)
Screenshot: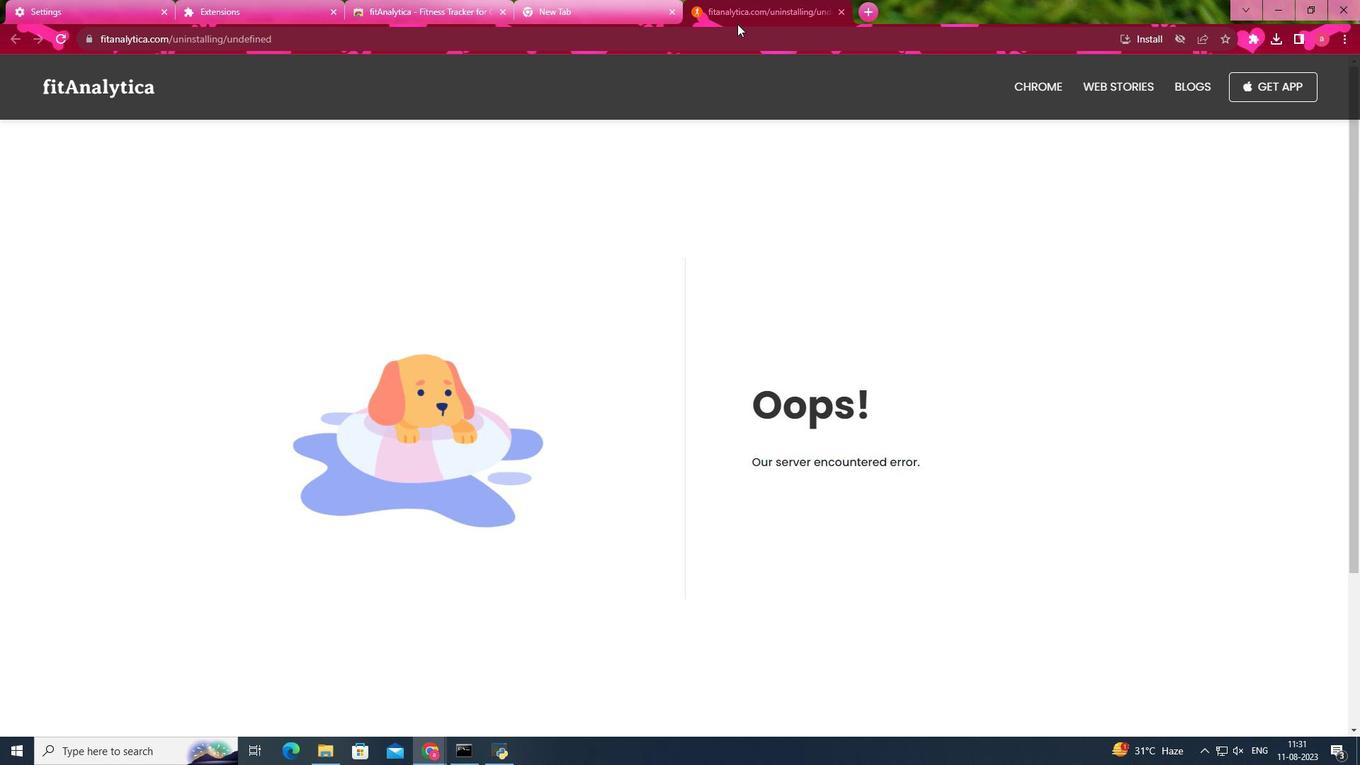 
Action: Mouse moved to (730, 8)
Screenshot: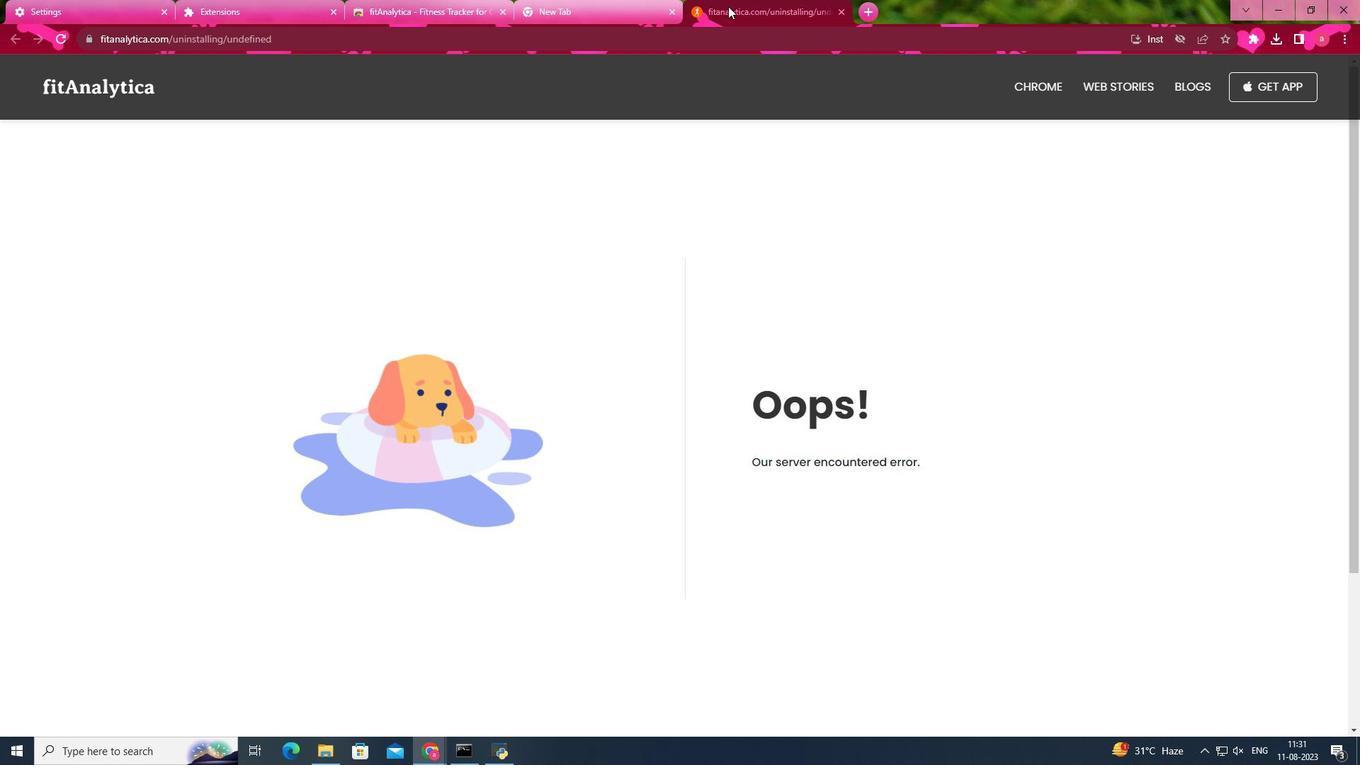 
Action: Mouse pressed middle at (730, 8)
Screenshot: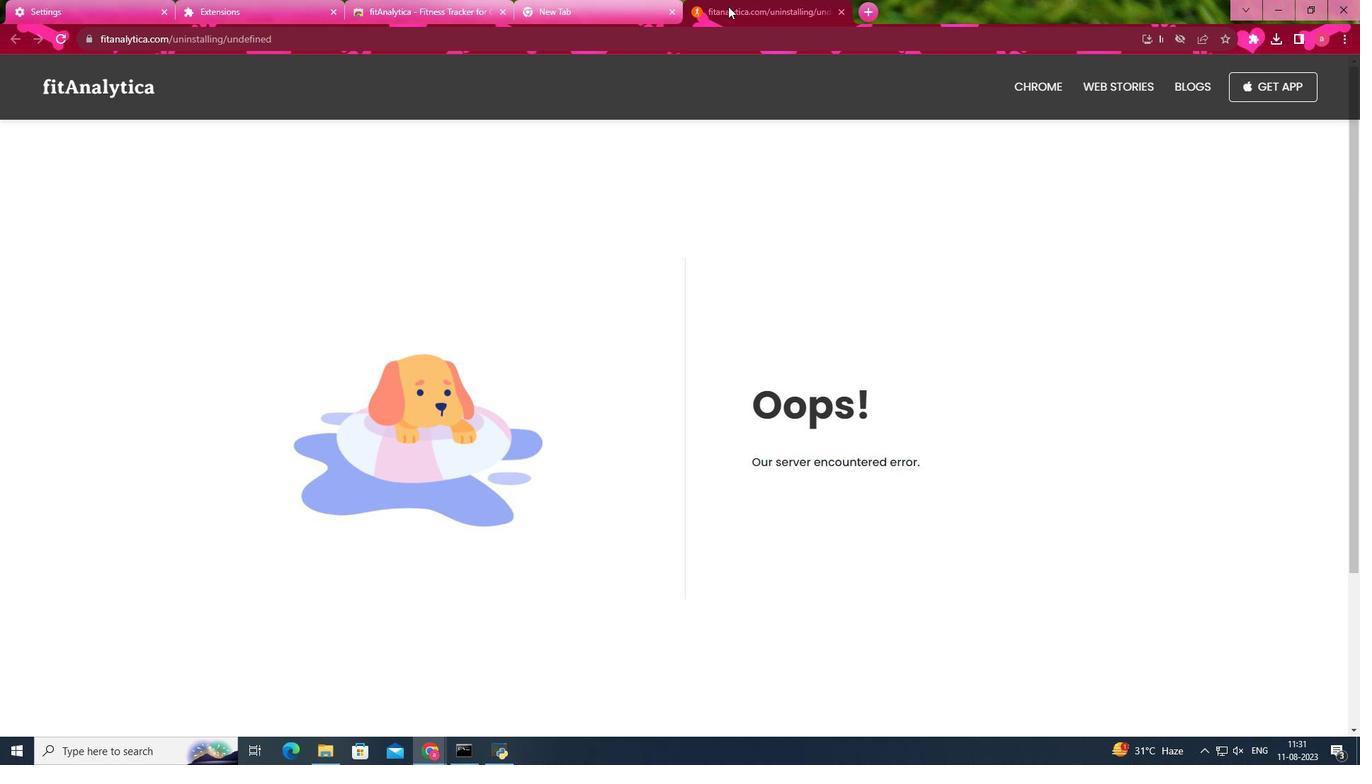 
Action: Mouse moved to (473, 11)
Screenshot: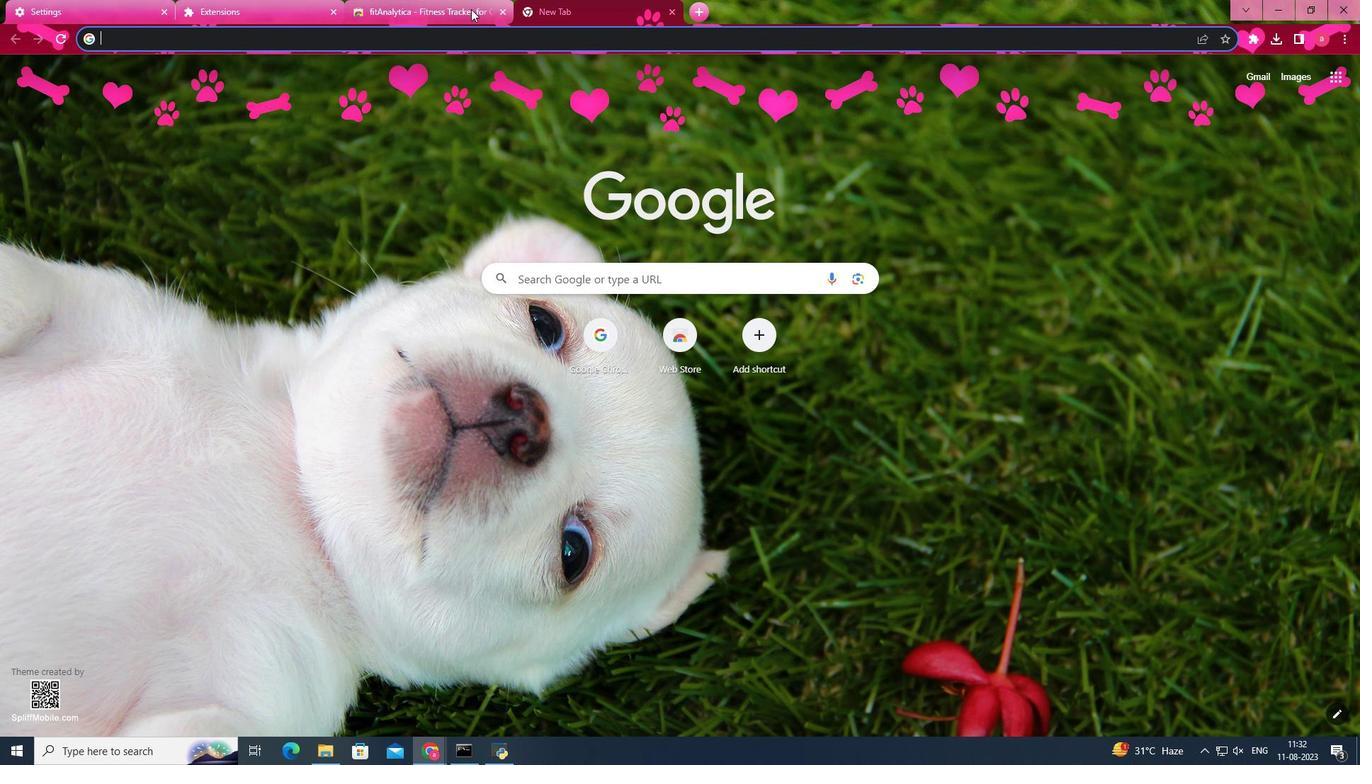 
Action: Mouse pressed left at (473, 11)
Screenshot: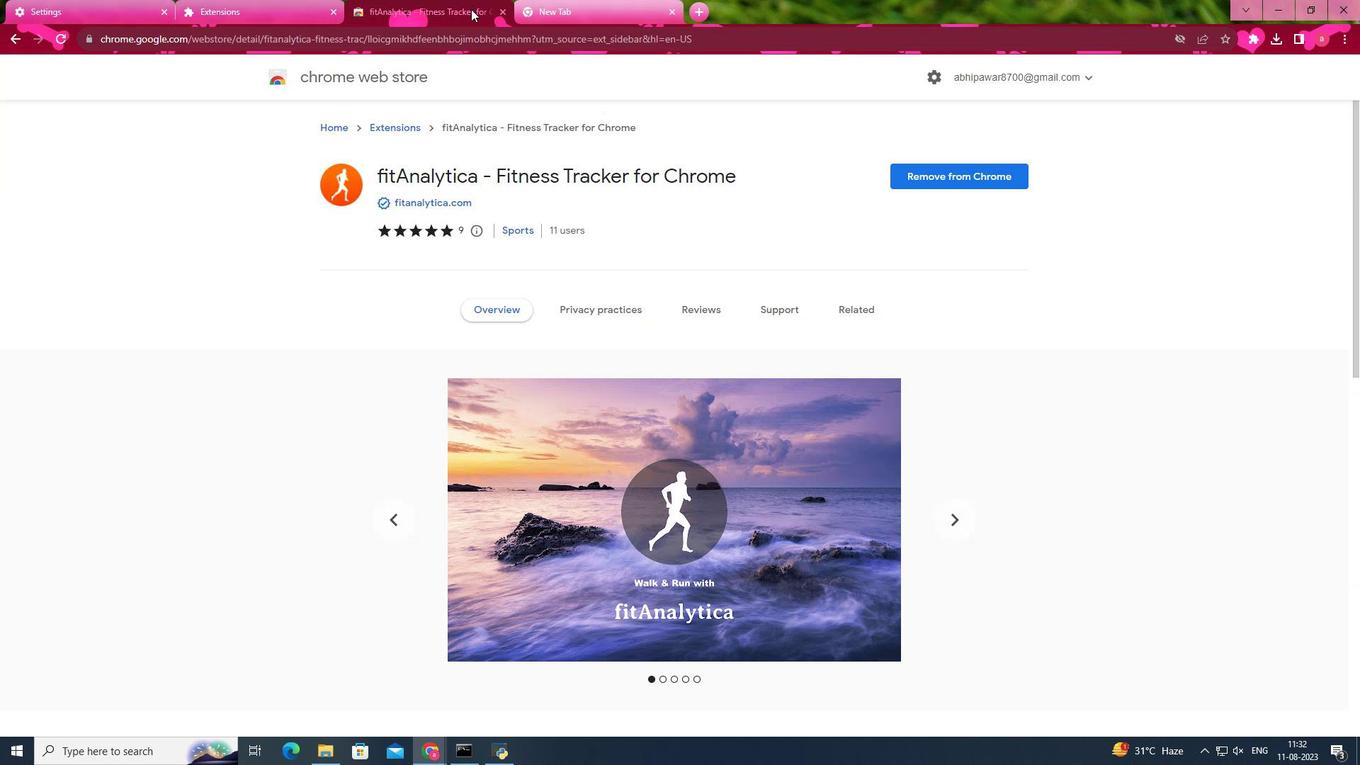 
Action: Mouse moved to (949, 176)
Screenshot: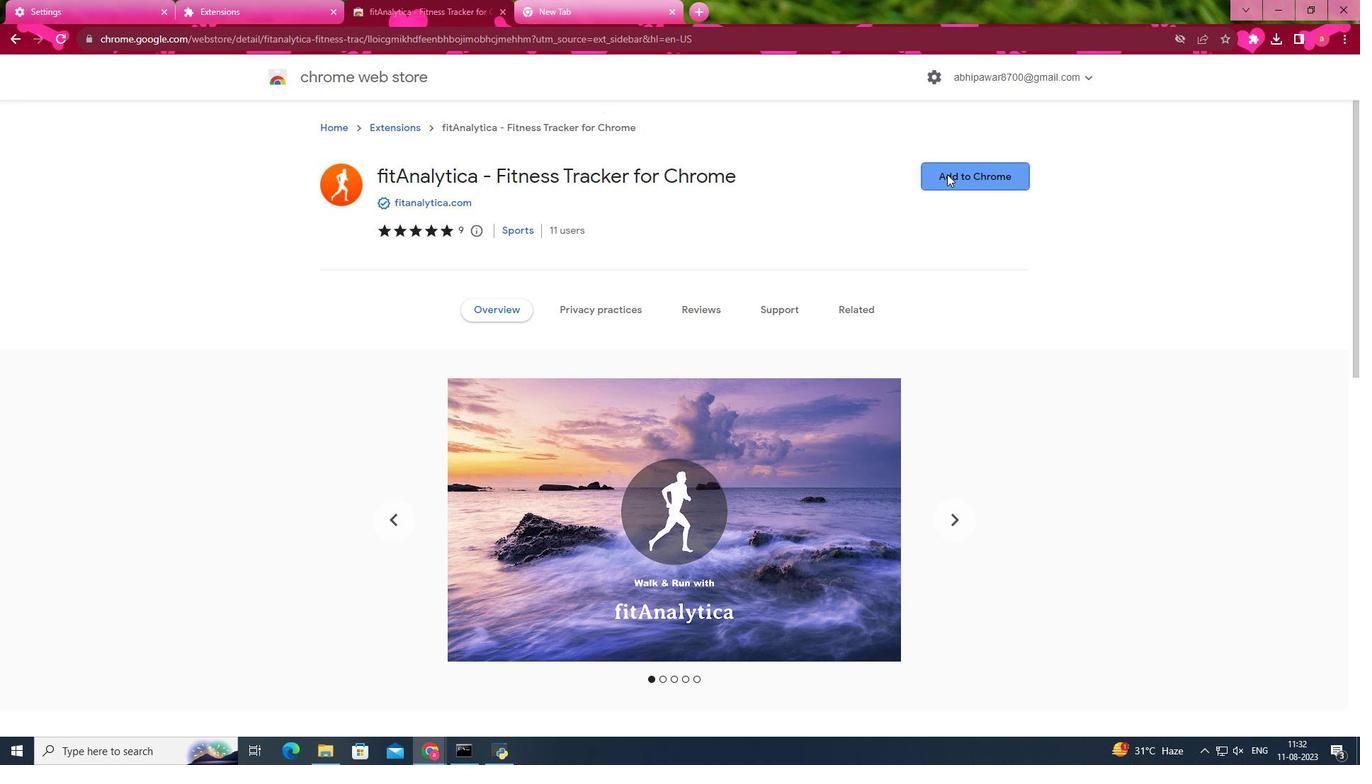 
Action: Mouse pressed left at (949, 176)
Screenshot: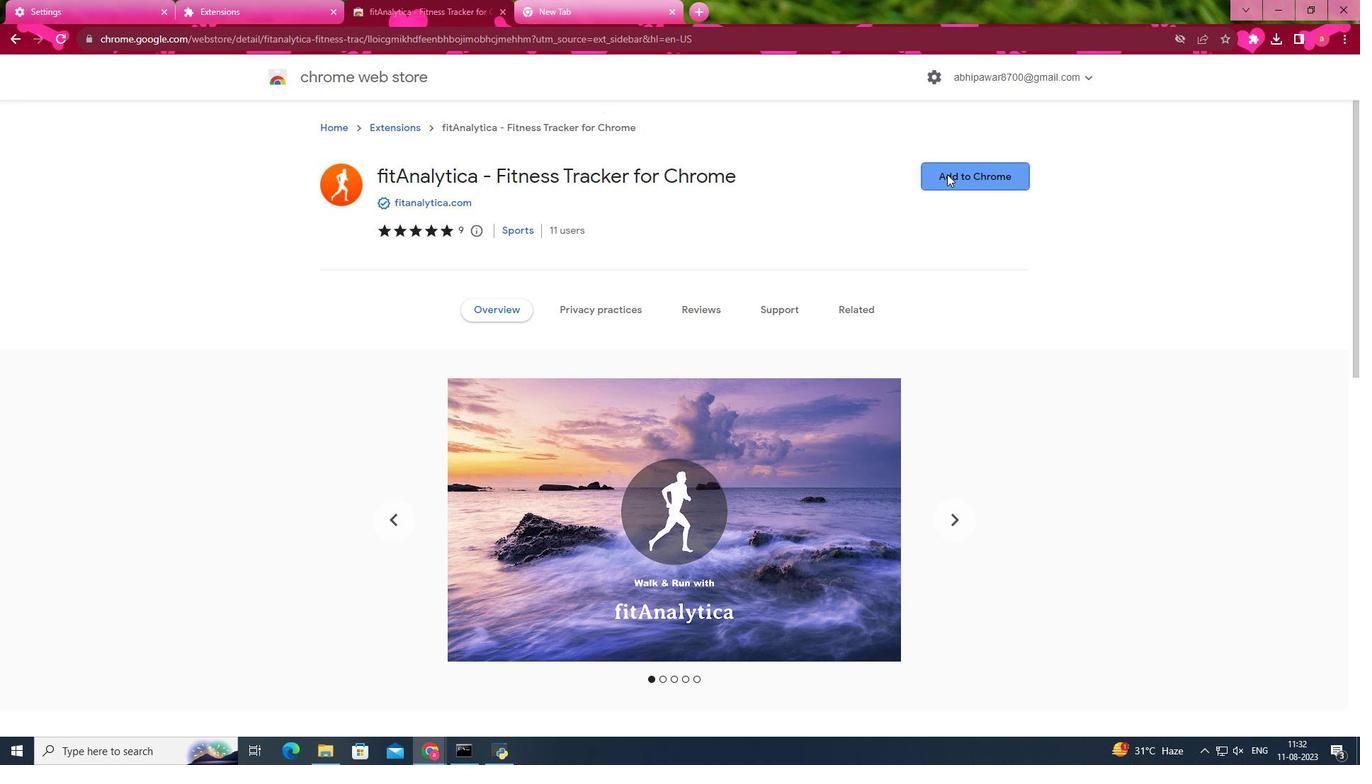 
Action: Mouse moved to (741, 162)
Screenshot: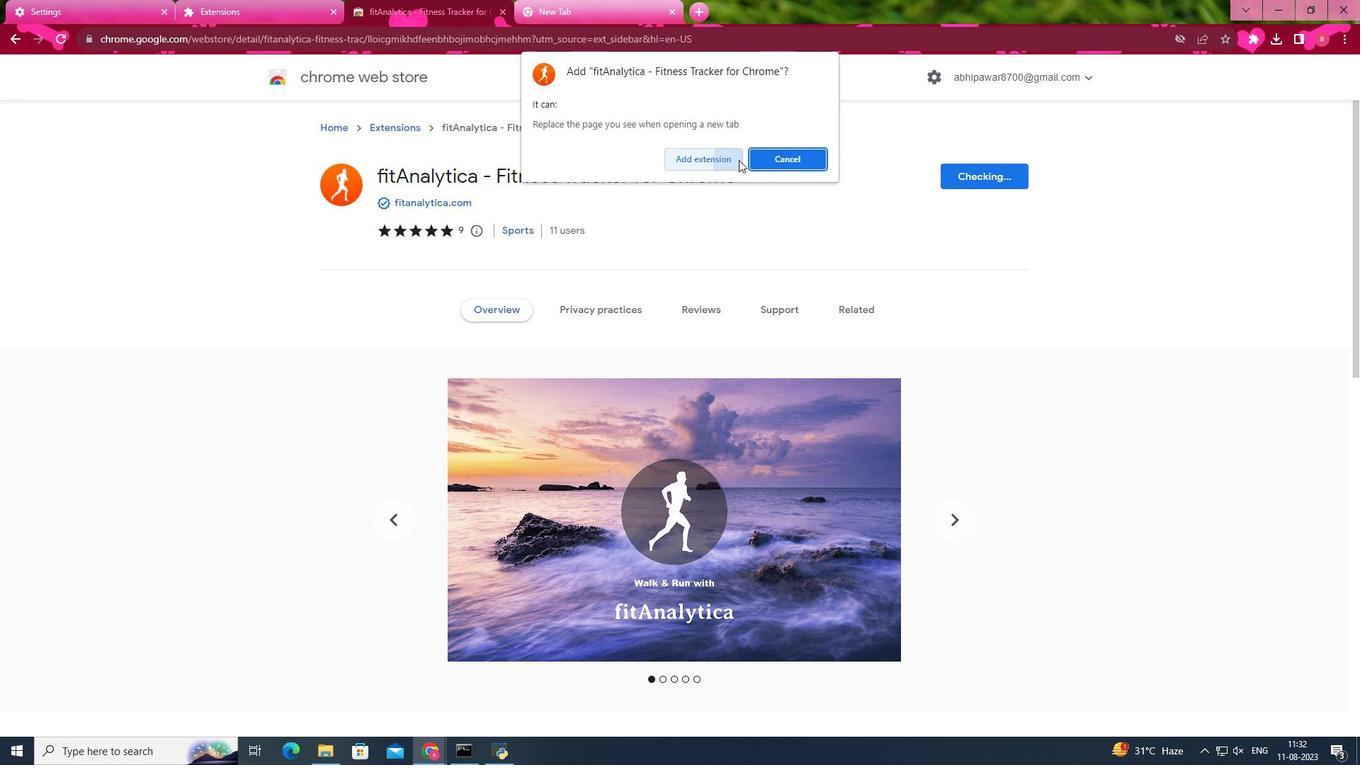 
Action: Mouse pressed left at (741, 162)
Screenshot: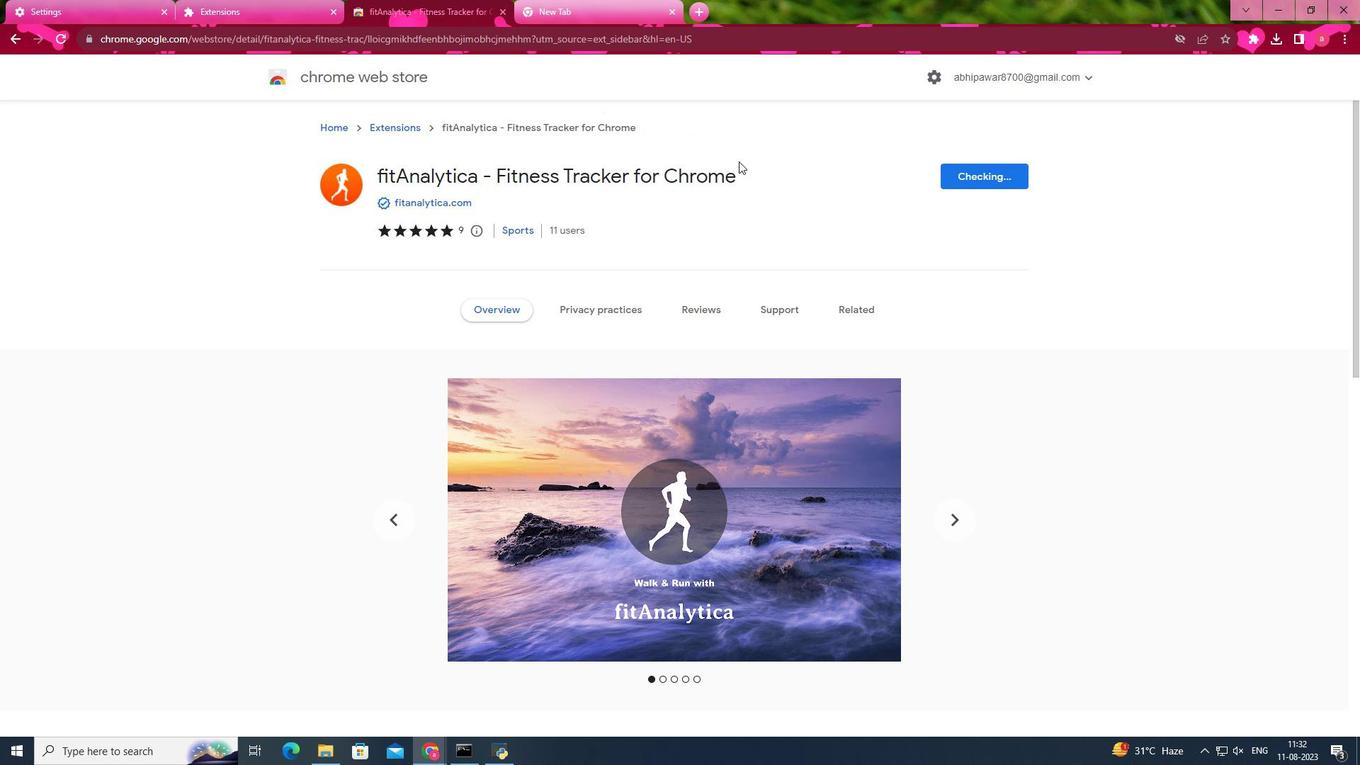 
Action: Mouse moved to (1236, 40)
Screenshot: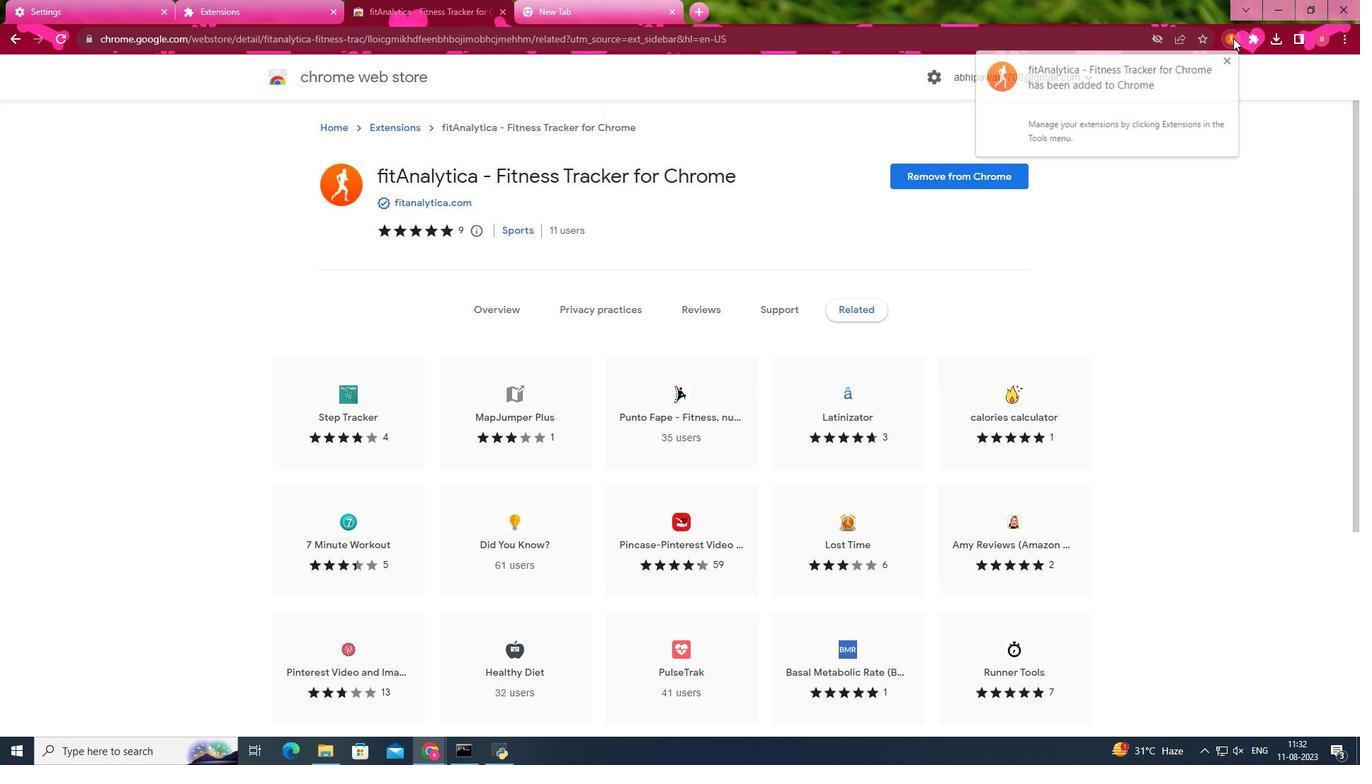 
Action: Mouse pressed left at (1236, 40)
Screenshot: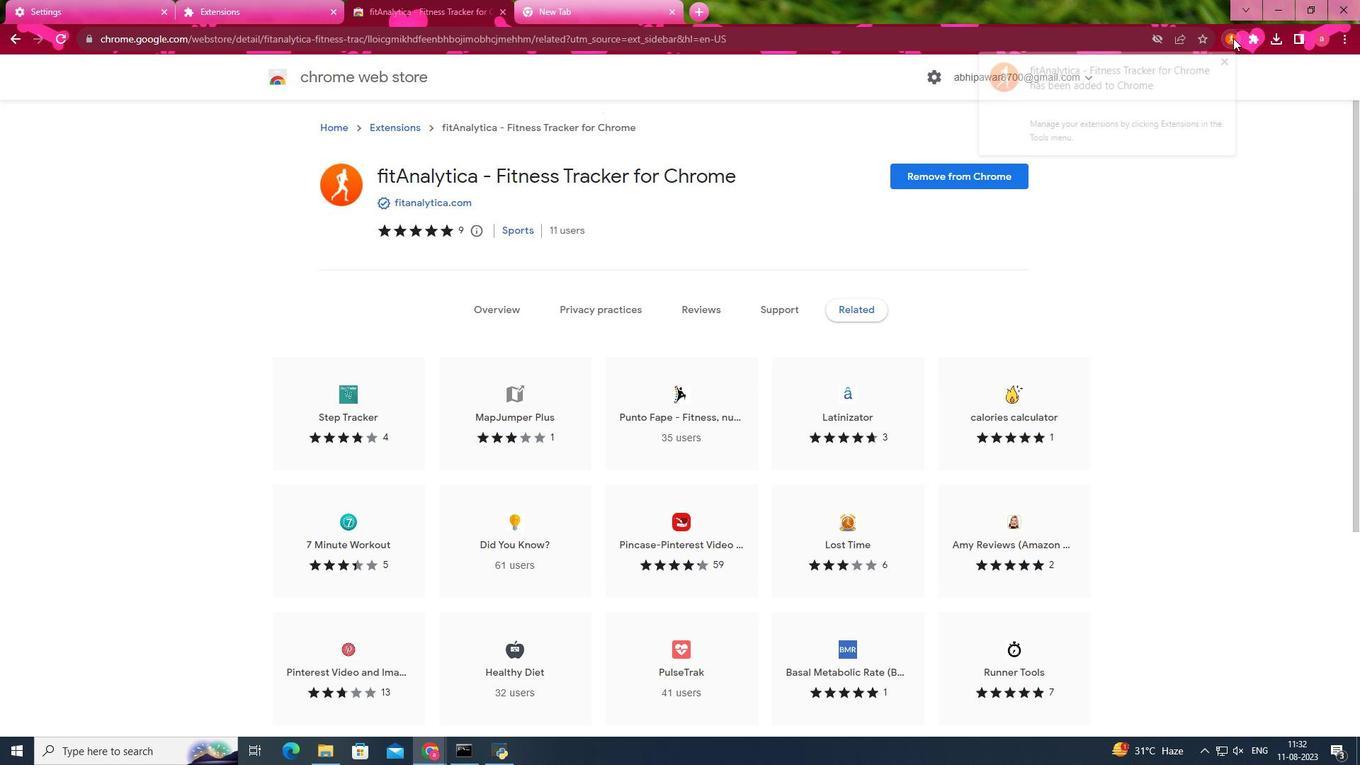 
Action: Mouse moved to (1261, 37)
Screenshot: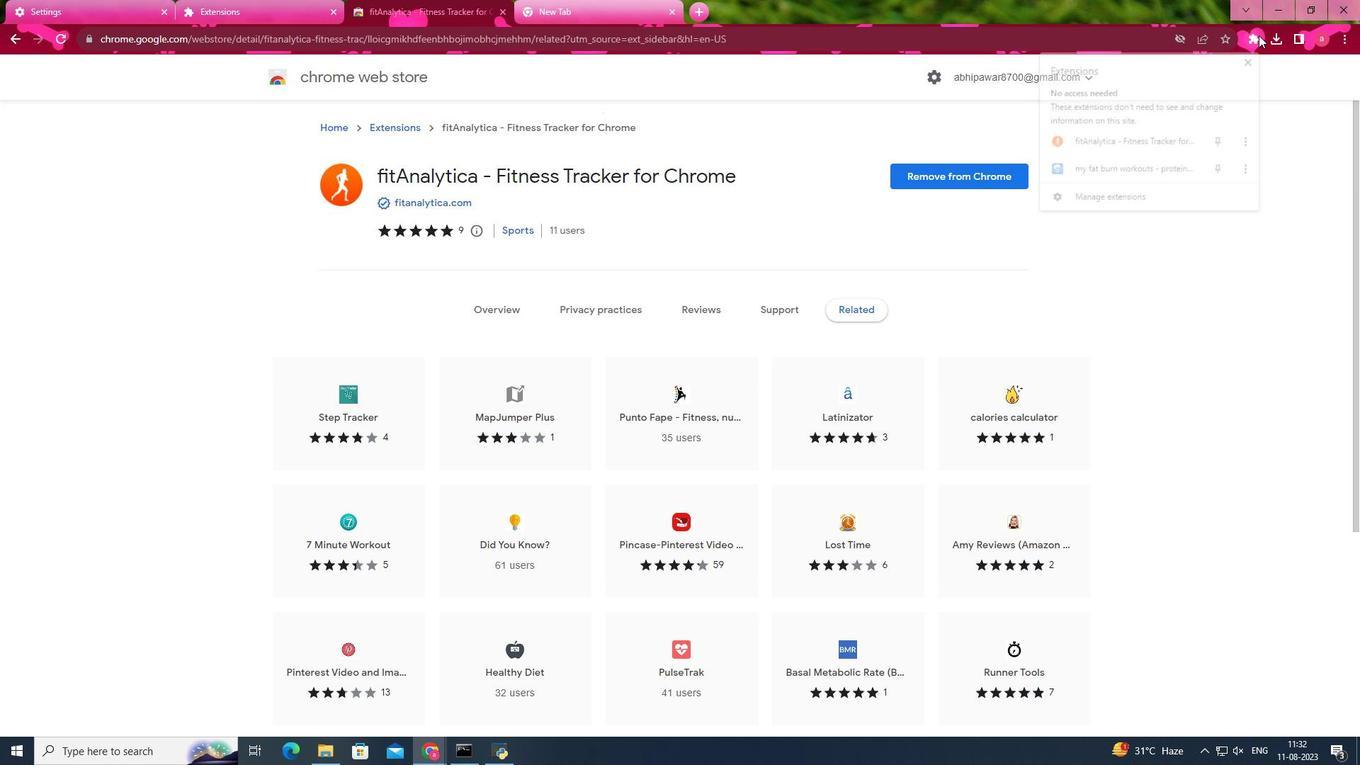 
Action: Mouse pressed left at (1261, 37)
Screenshot: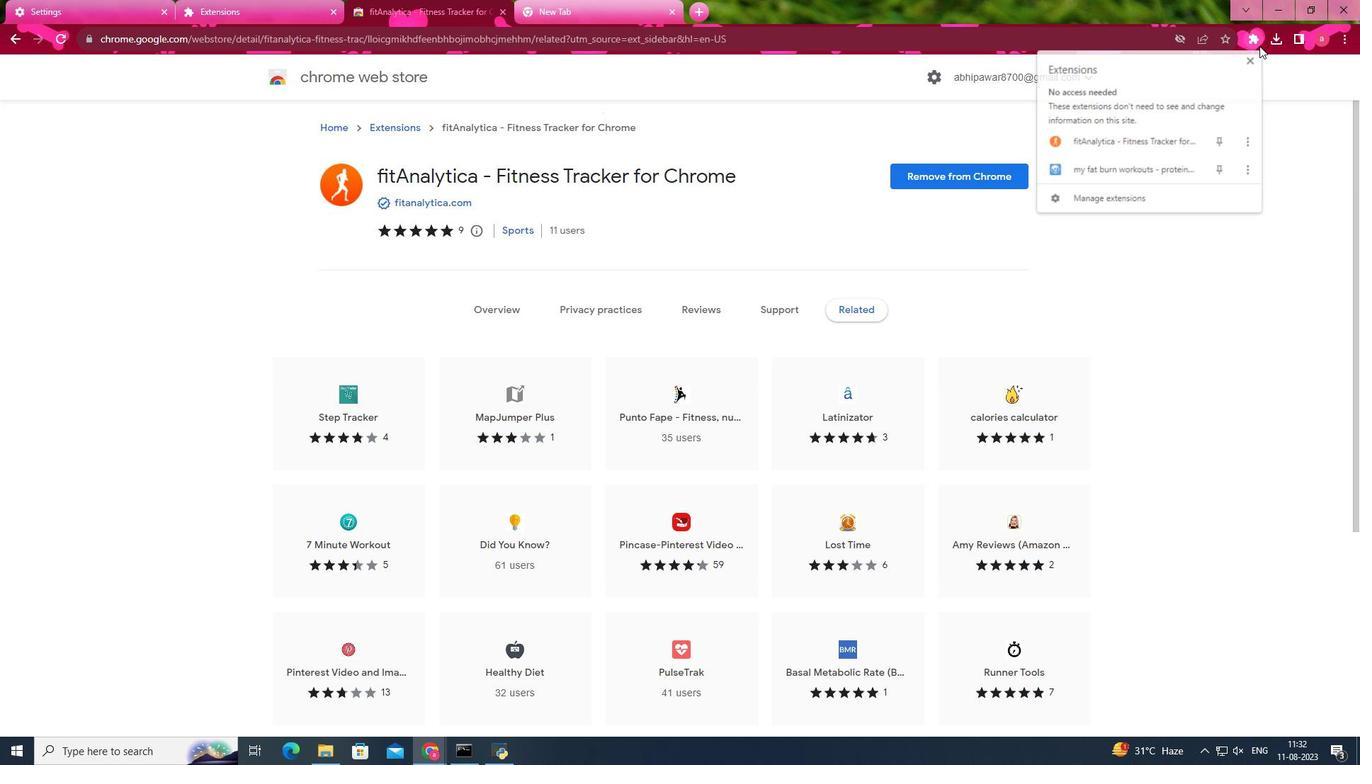 
Action: Mouse moved to (1132, 148)
Screenshot: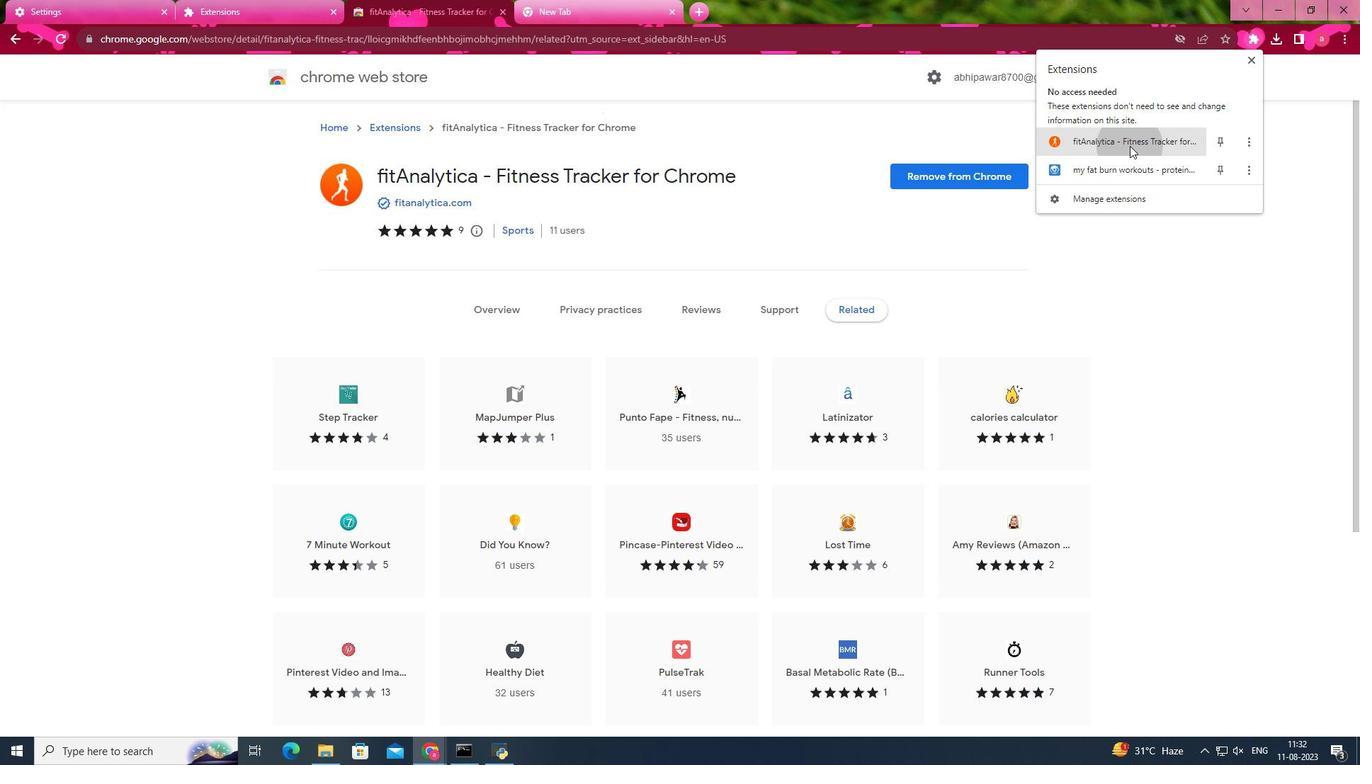 
Action: Mouse pressed left at (1132, 148)
Screenshot: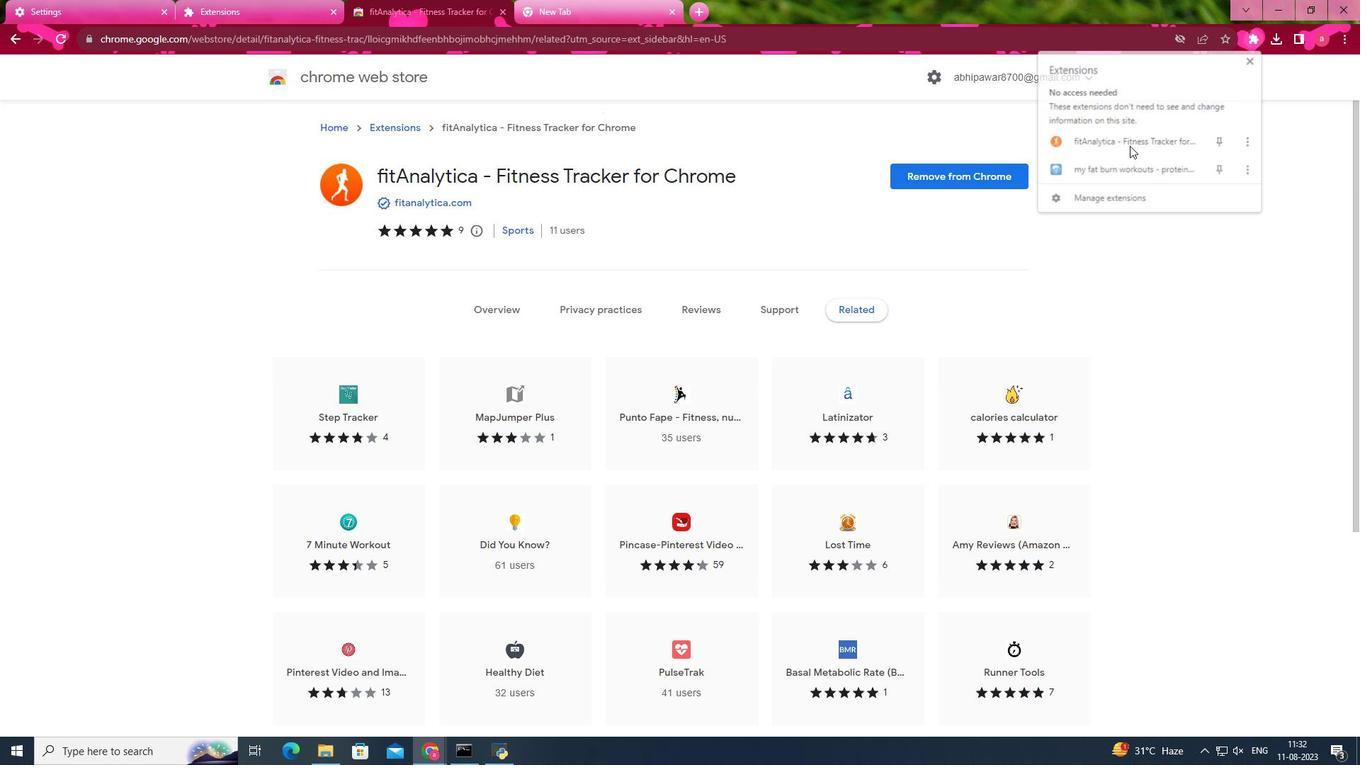 
Action: Mouse moved to (708, 16)
Screenshot: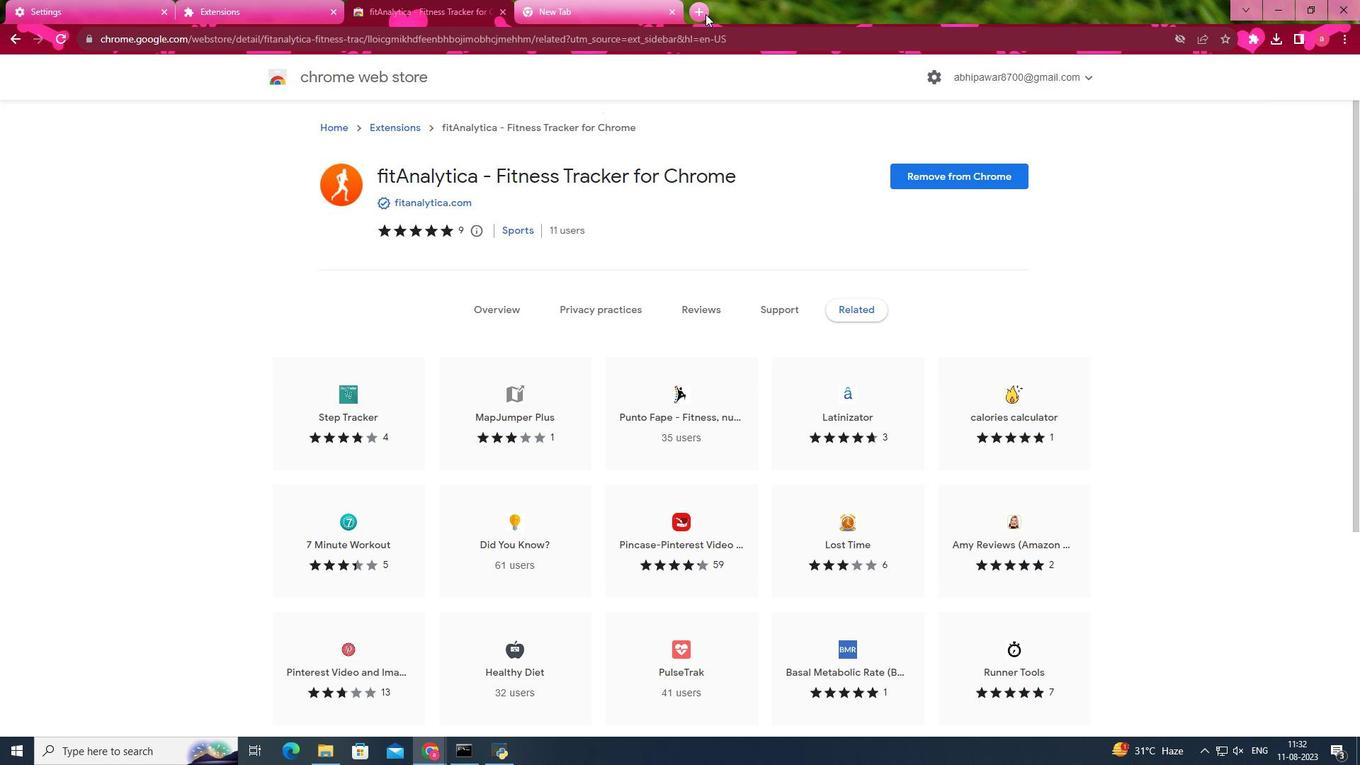 
Action: Mouse pressed left at (708, 16)
Screenshot: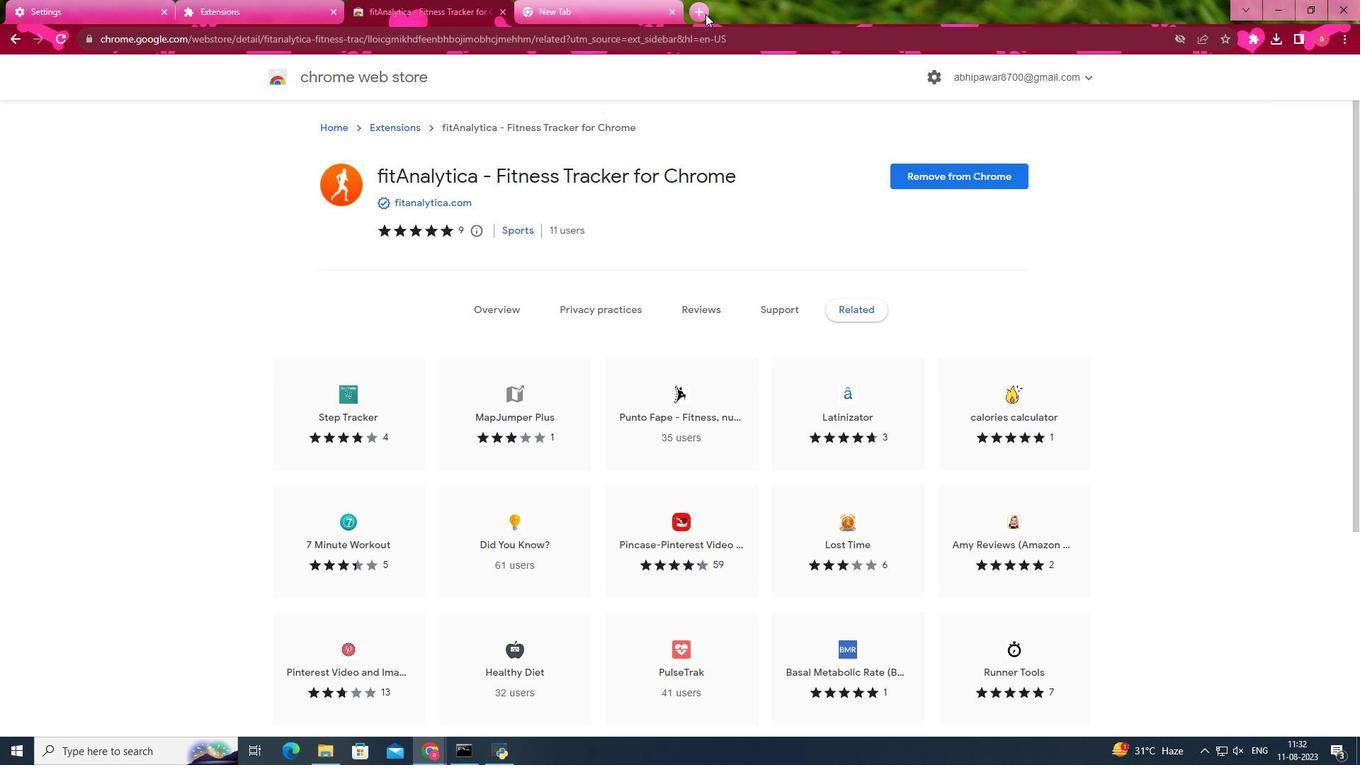 
Action: Mouse moved to (891, 467)
Screenshot: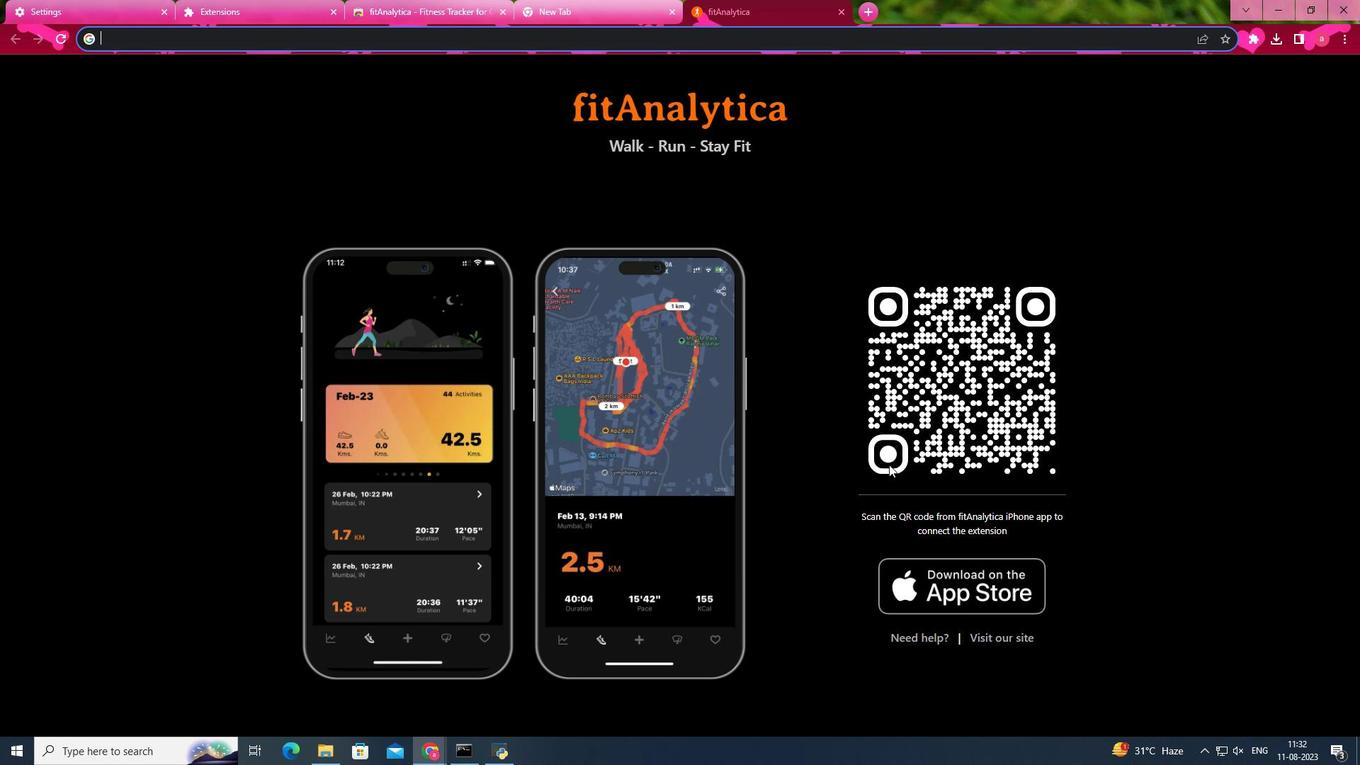 
Action: Mouse scrolled (891, 466) with delta (0, 0)
Screenshot: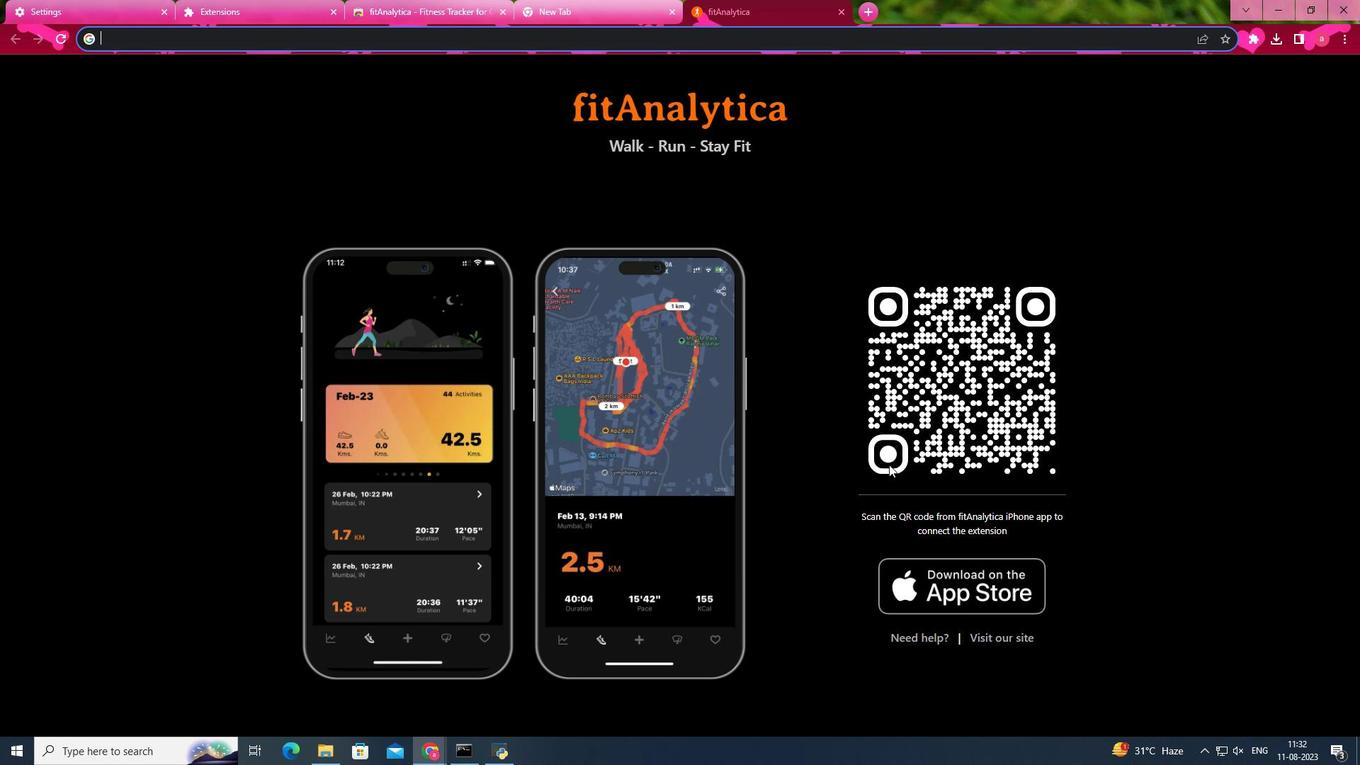 
Action: Mouse scrolled (891, 466) with delta (0, 0)
Screenshot: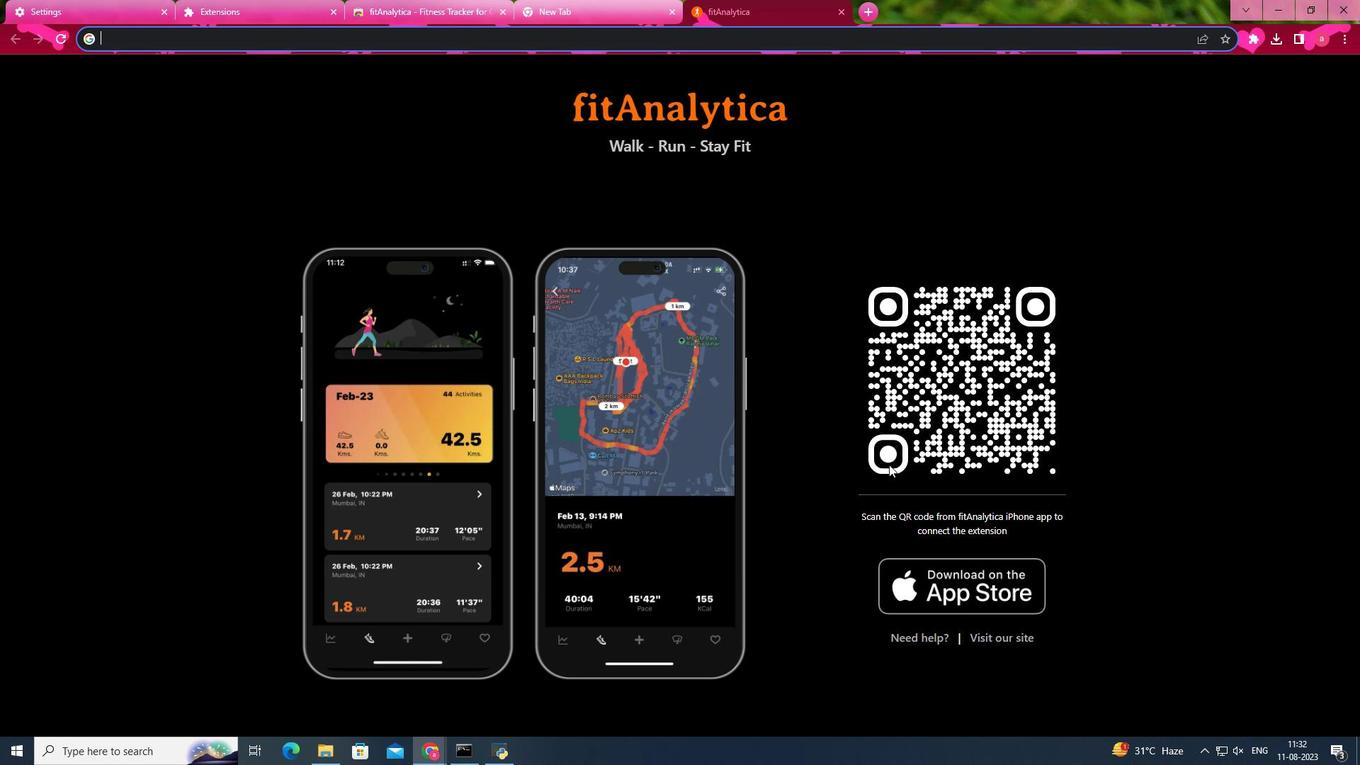 
Action: Mouse scrolled (891, 466) with delta (0, 0)
Screenshot: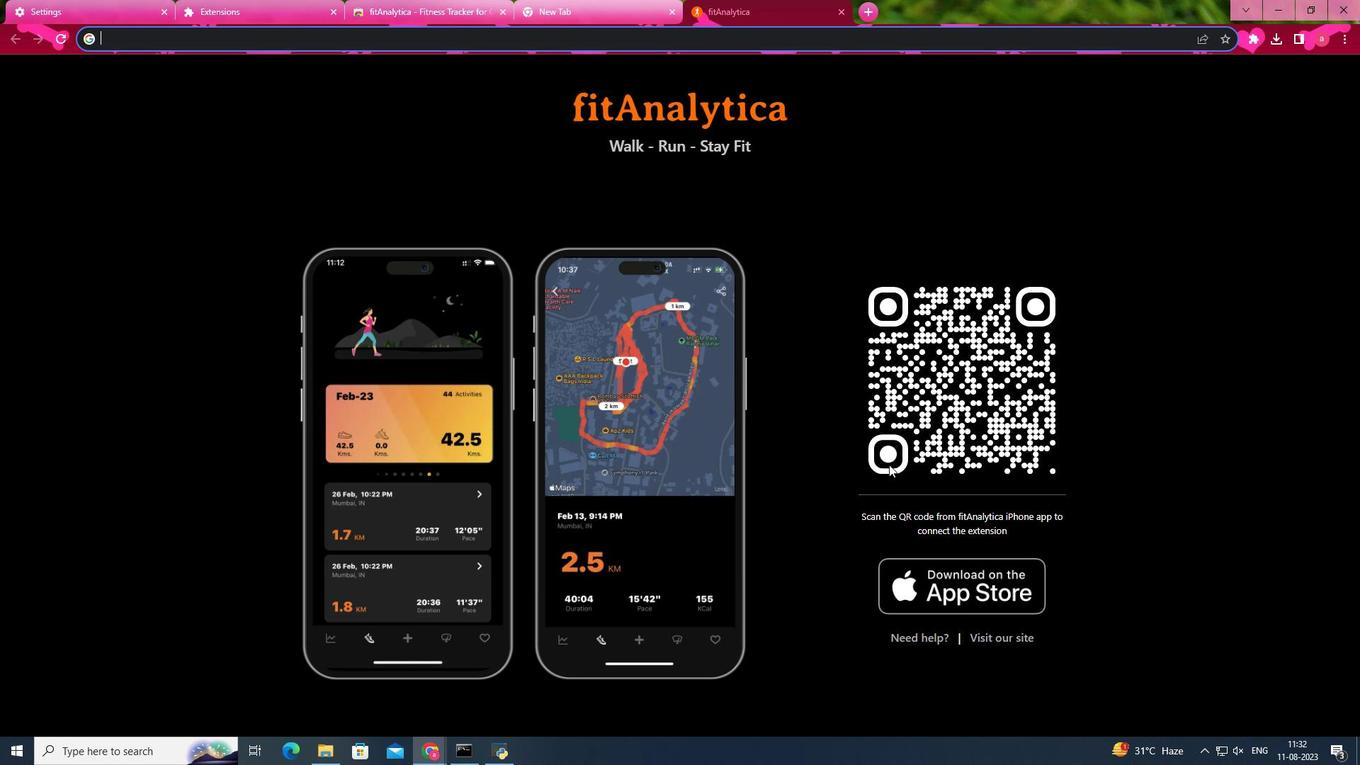 
Action: Mouse moved to (438, 481)
Screenshot: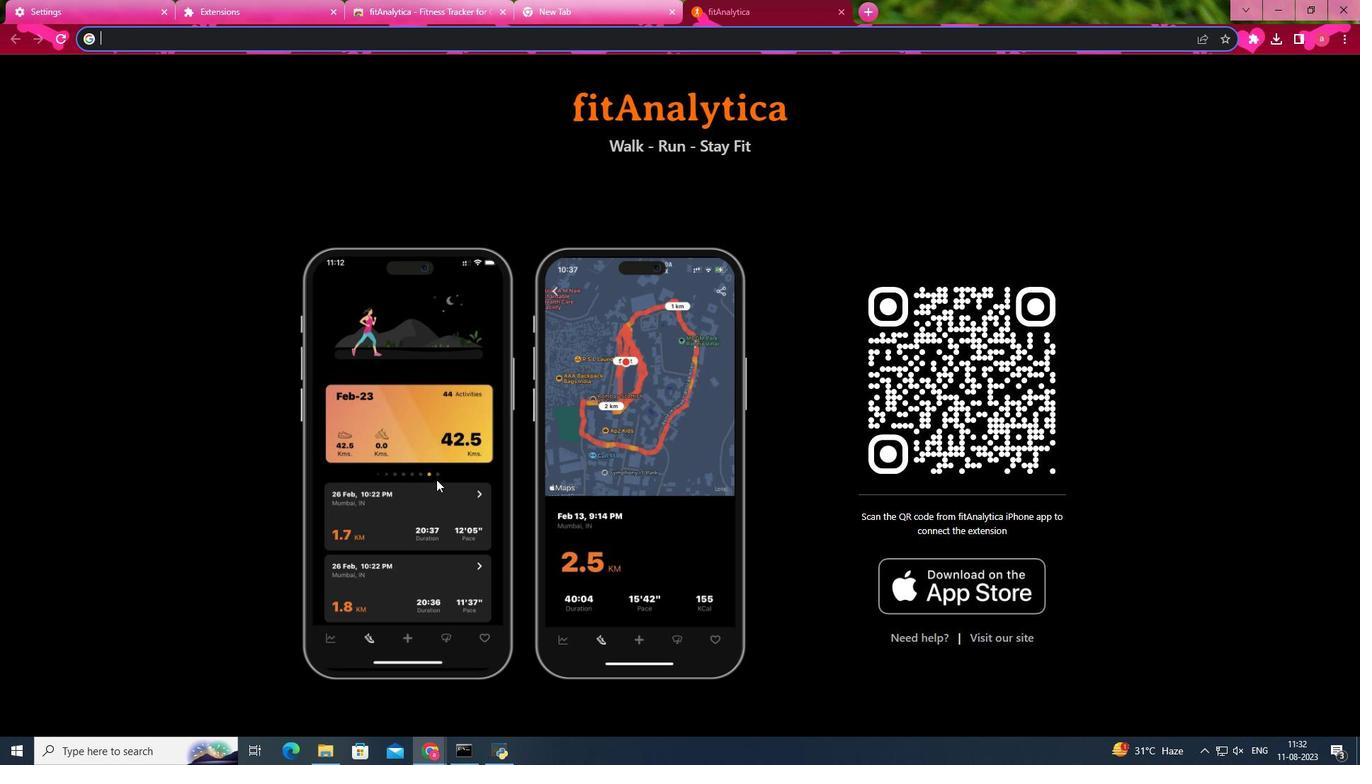 
Action: Mouse pressed left at (438, 481)
Screenshot: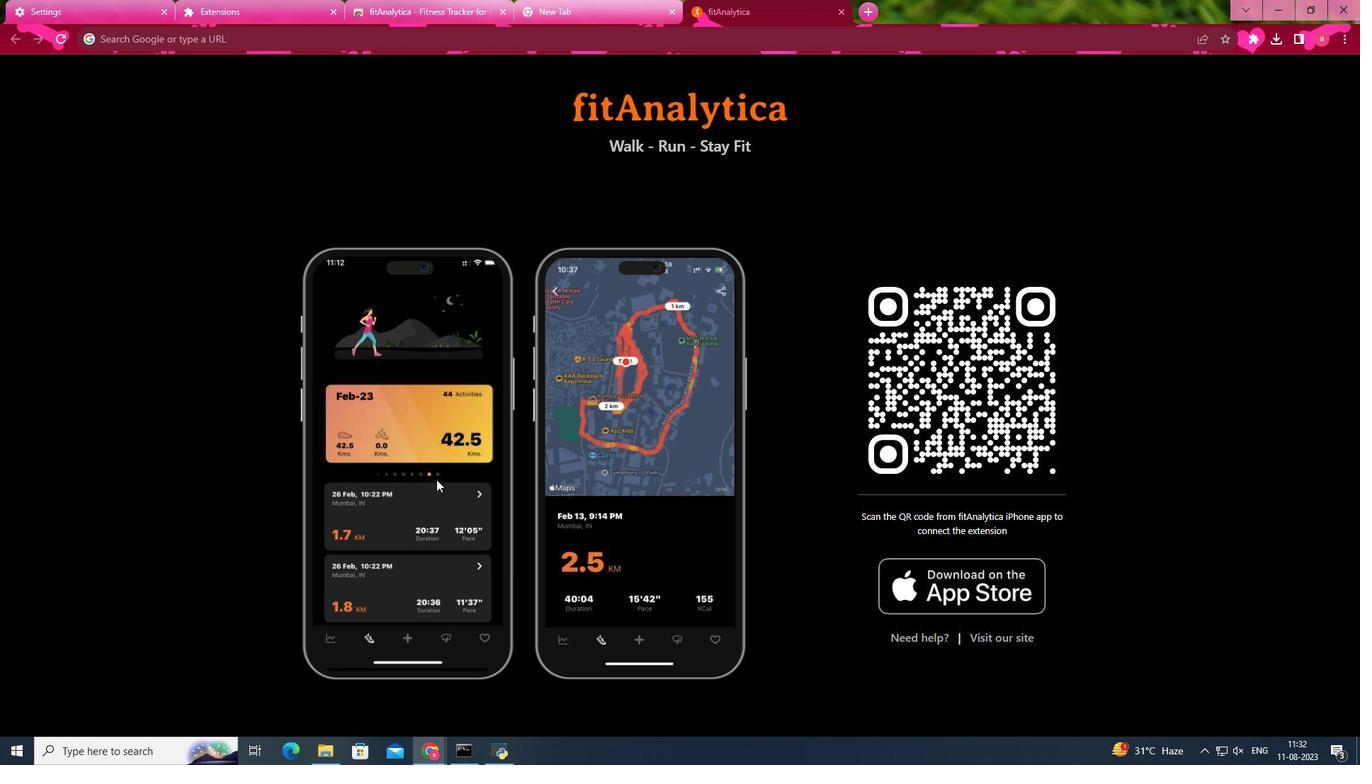 
Action: Mouse moved to (491, 463)
Screenshot: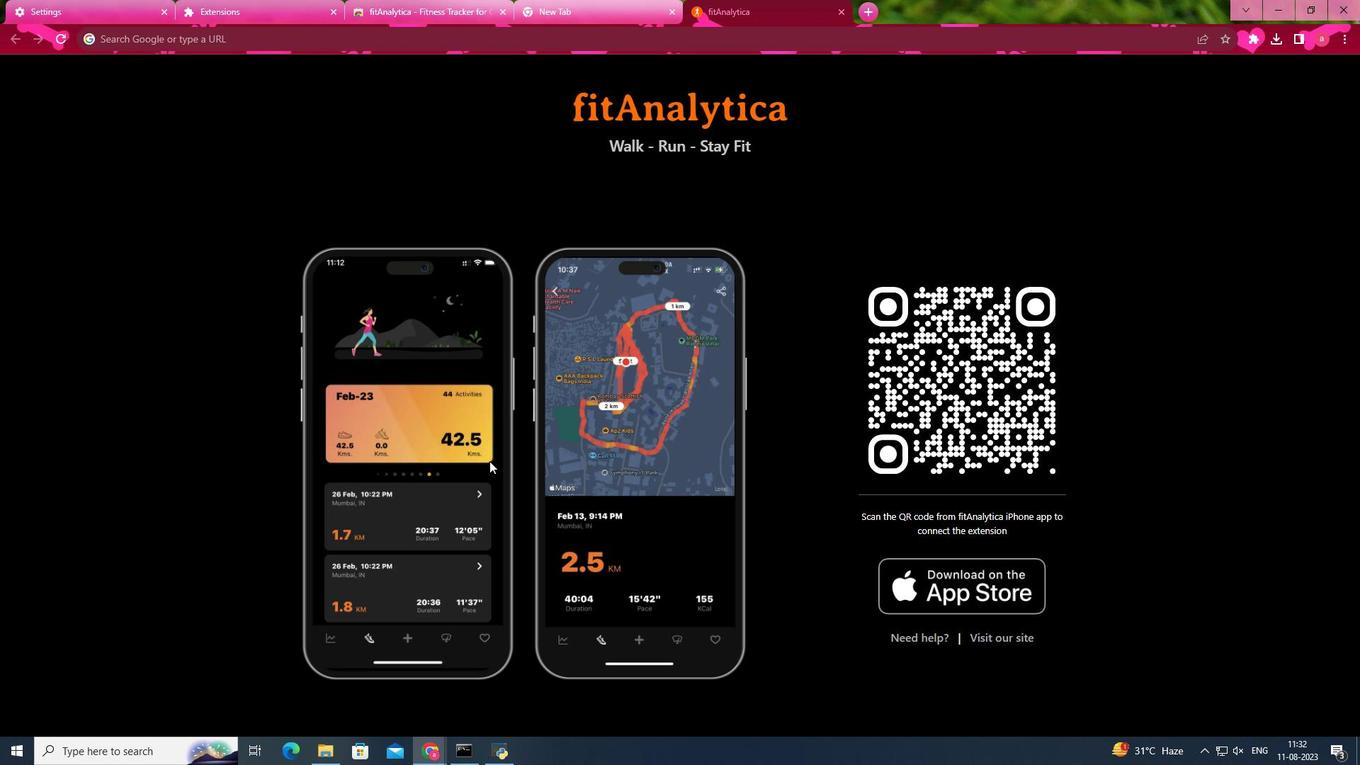 
Action: Mouse scrolled (491, 462) with delta (0, 0)
Screenshot: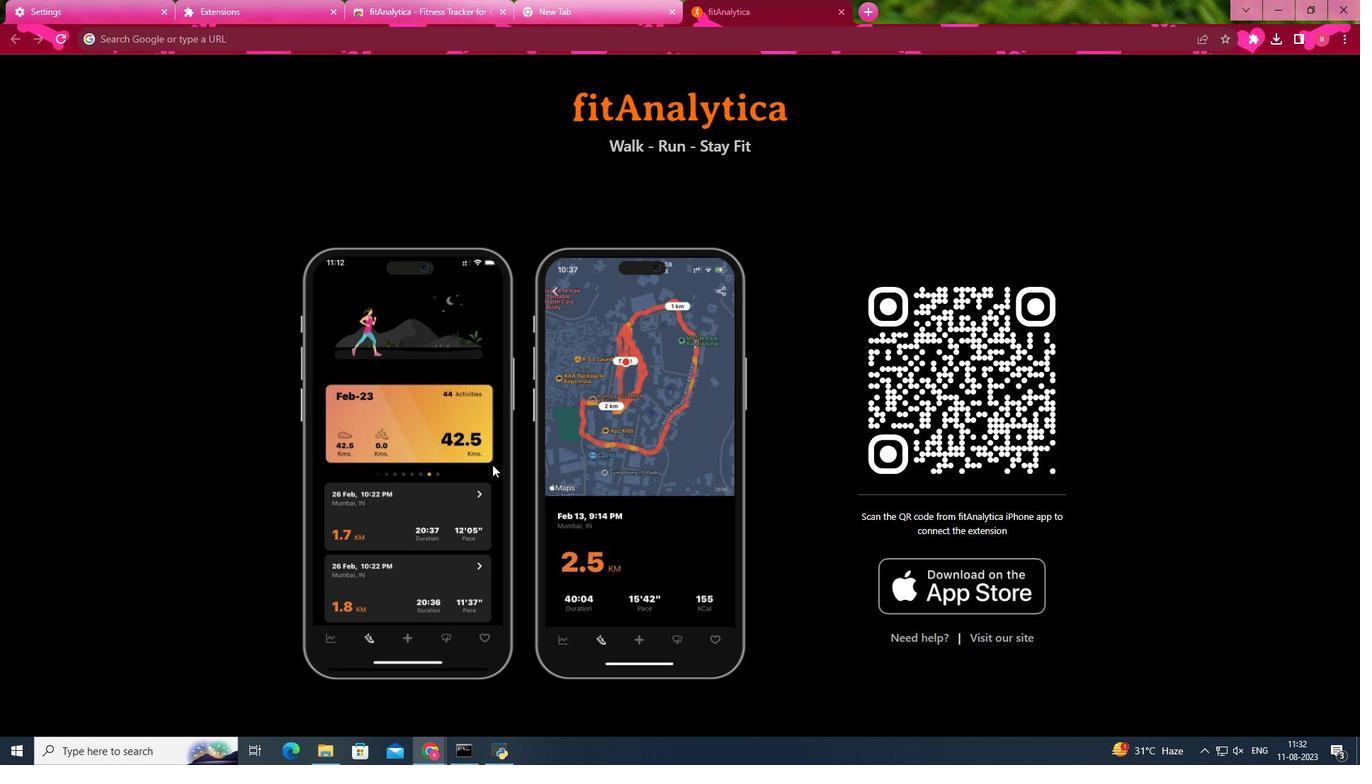 
Action: Mouse scrolled (491, 462) with delta (0, 0)
Screenshot: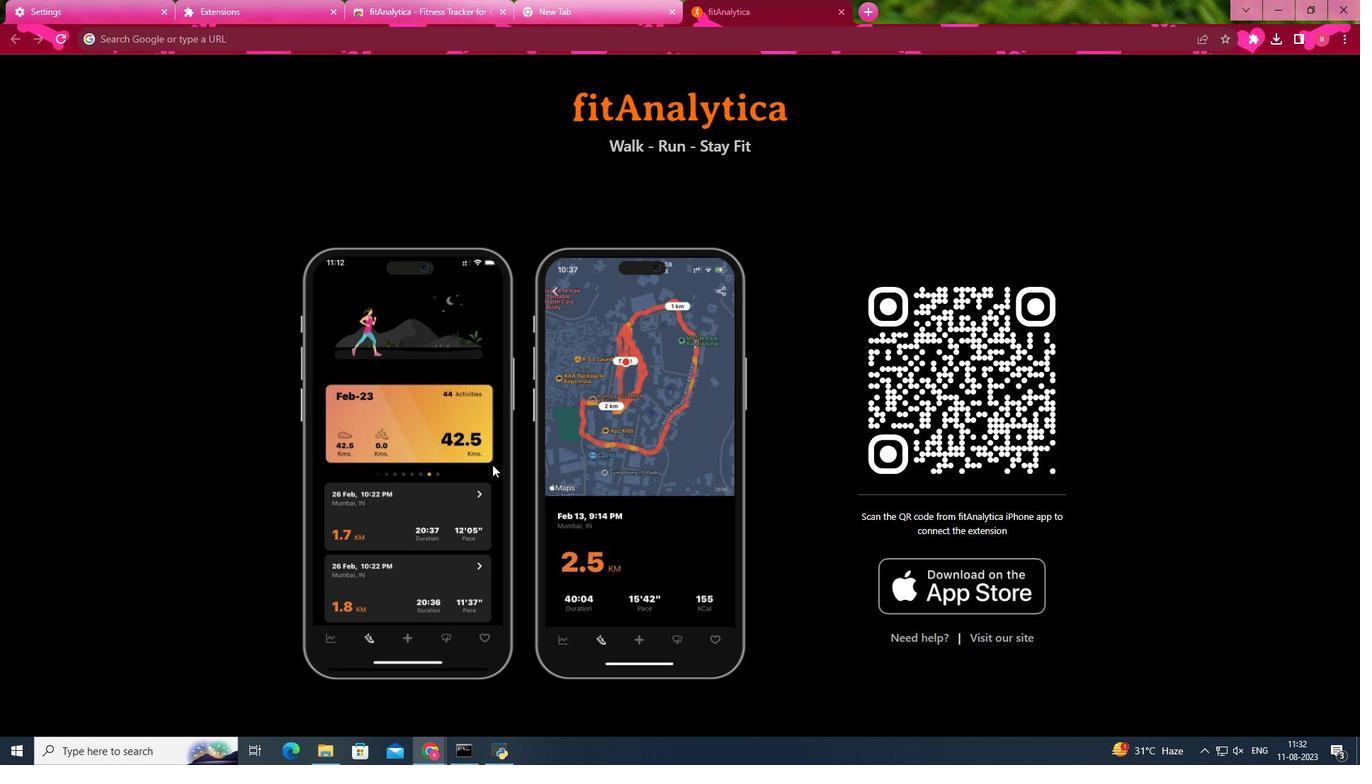 
Action: Mouse scrolled (491, 462) with delta (0, 0)
Screenshot: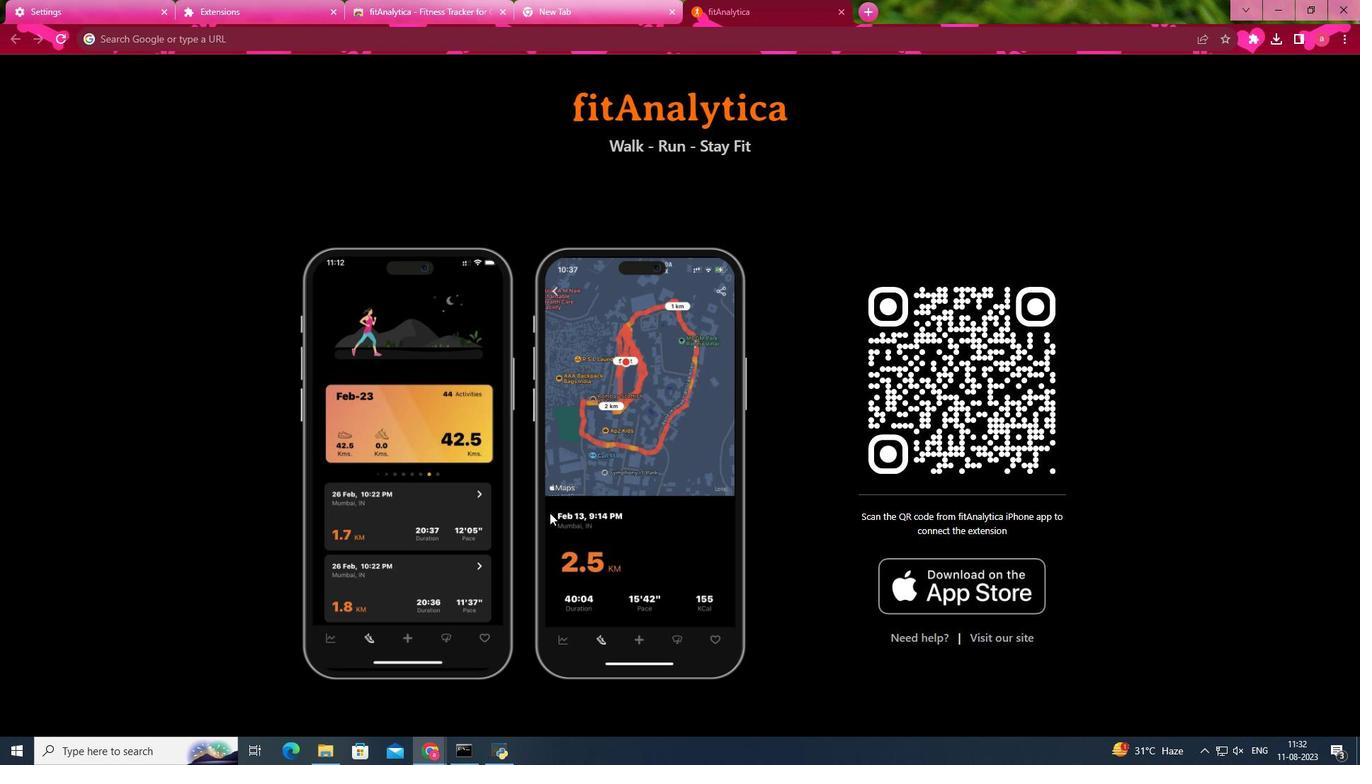 
Action: Mouse scrolled (491, 462) with delta (0, 0)
Screenshot: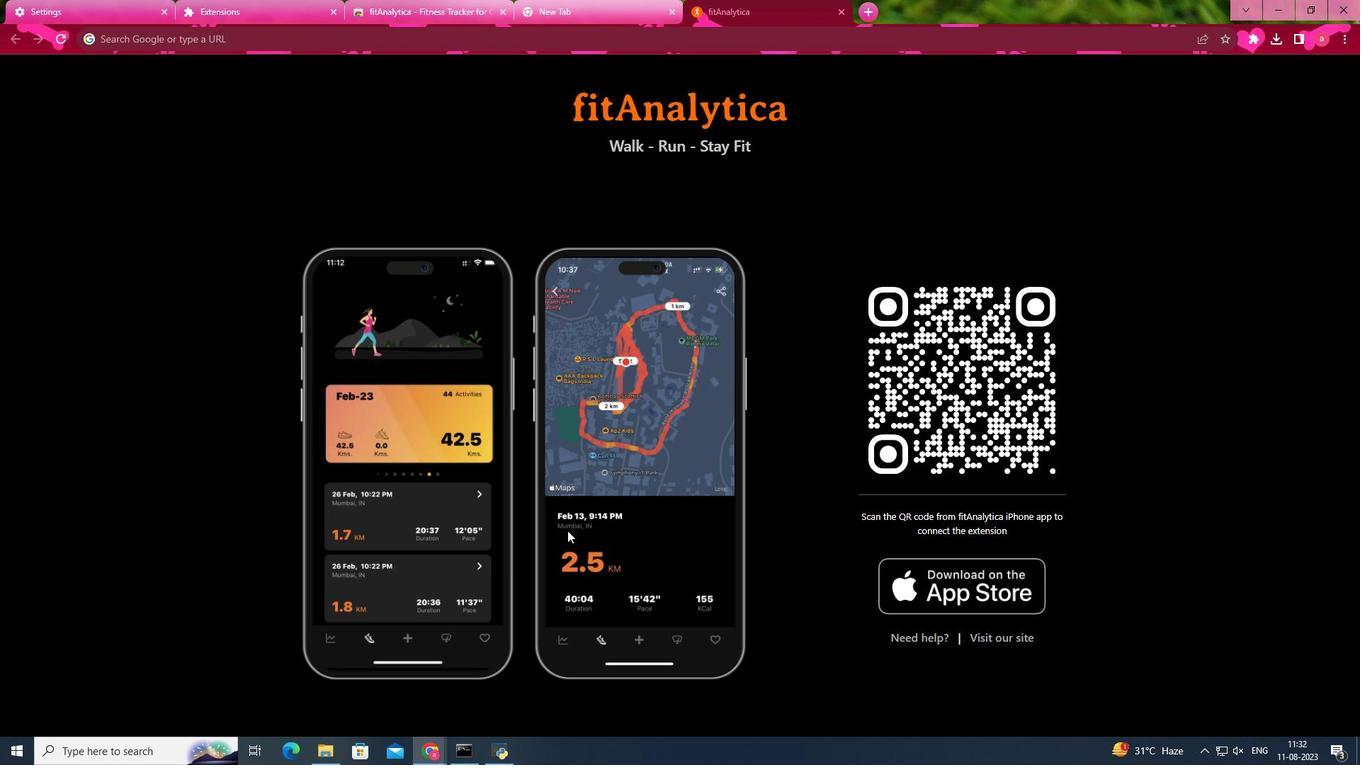 
Action: Mouse moved to (601, 603)
Screenshot: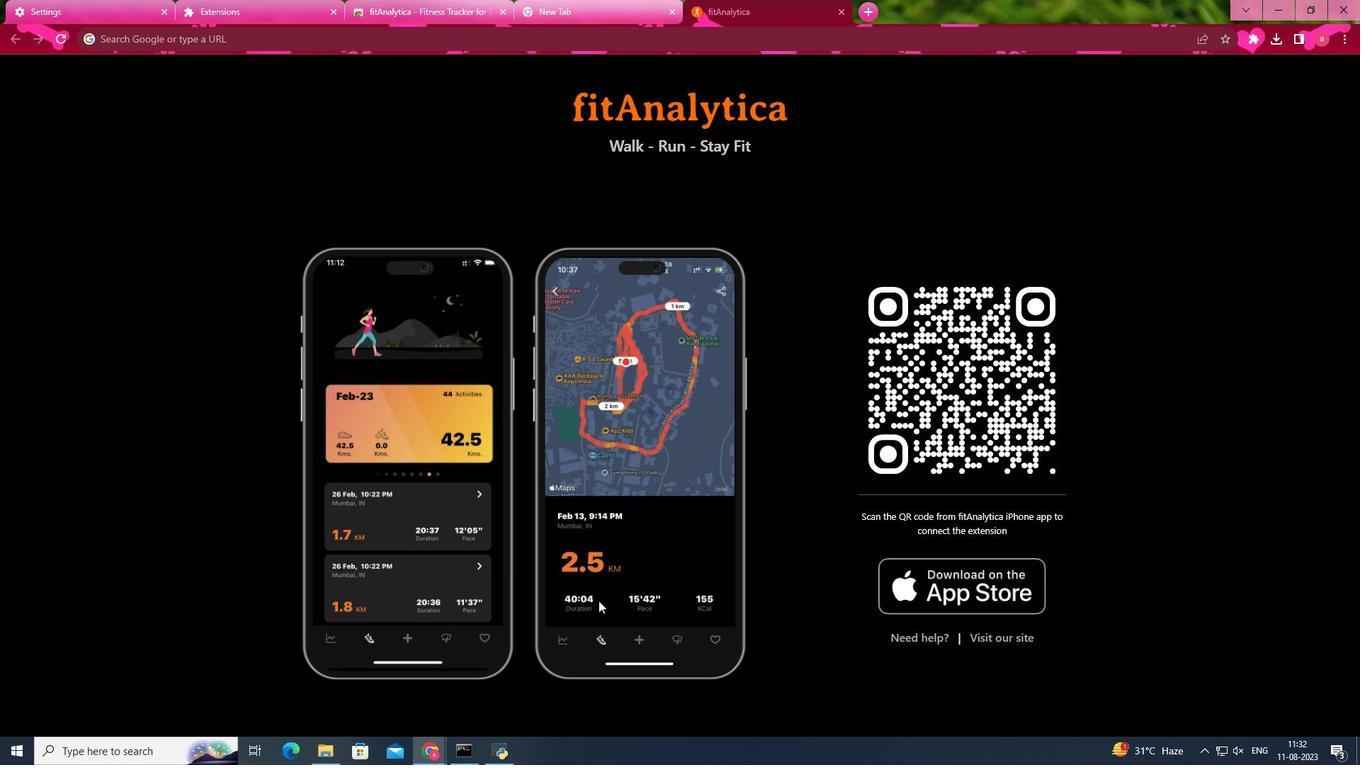 
Action: Mouse scrolled (601, 602) with delta (0, 0)
Screenshot: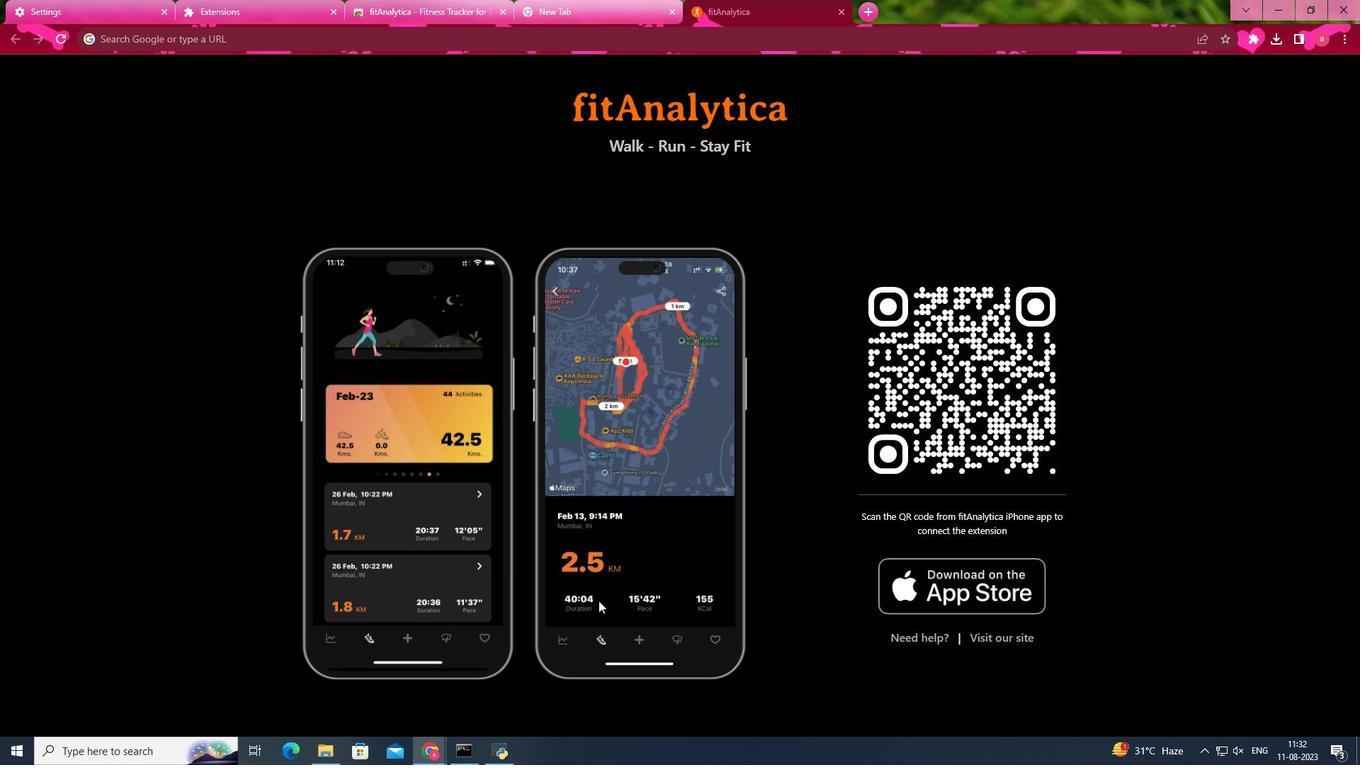 
Action: Mouse scrolled (601, 602) with delta (0, 0)
Screenshot: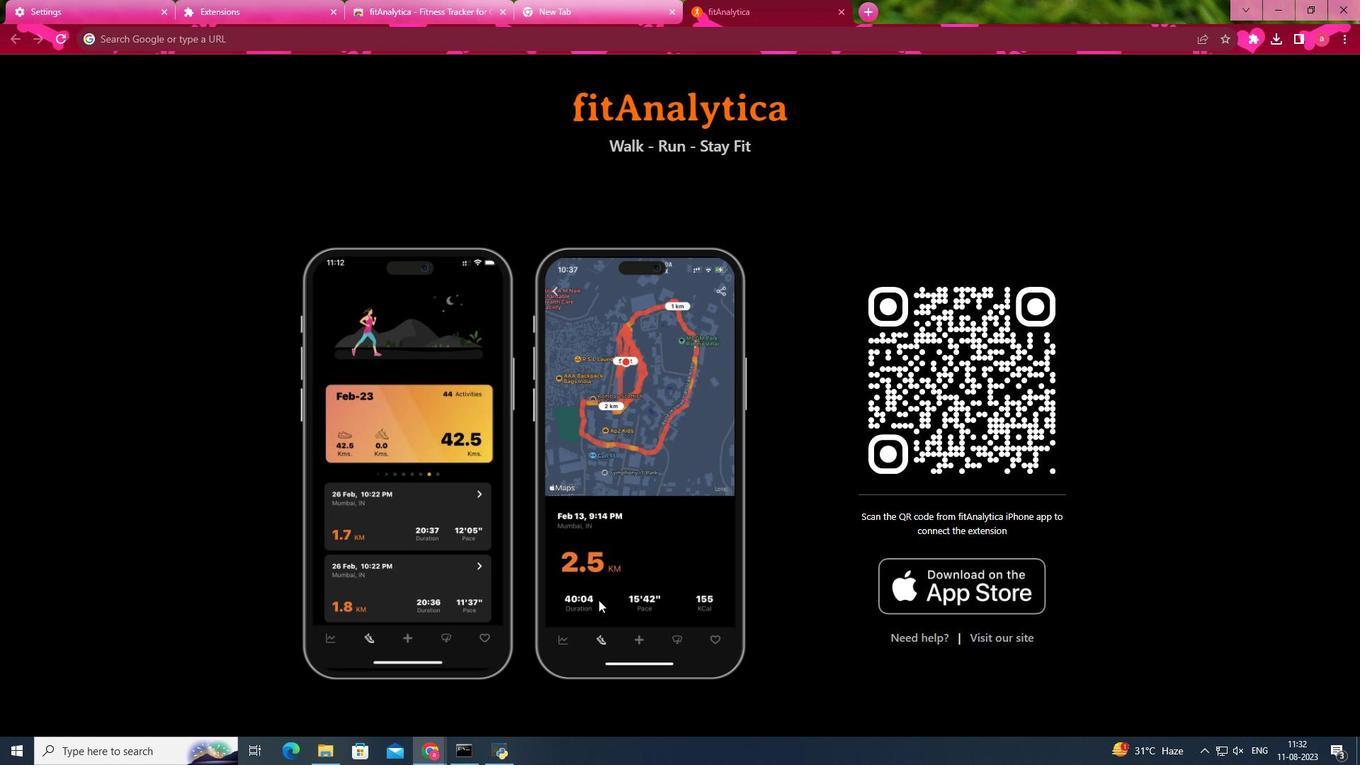 
Action: Mouse scrolled (601, 602) with delta (0, 0)
Screenshot: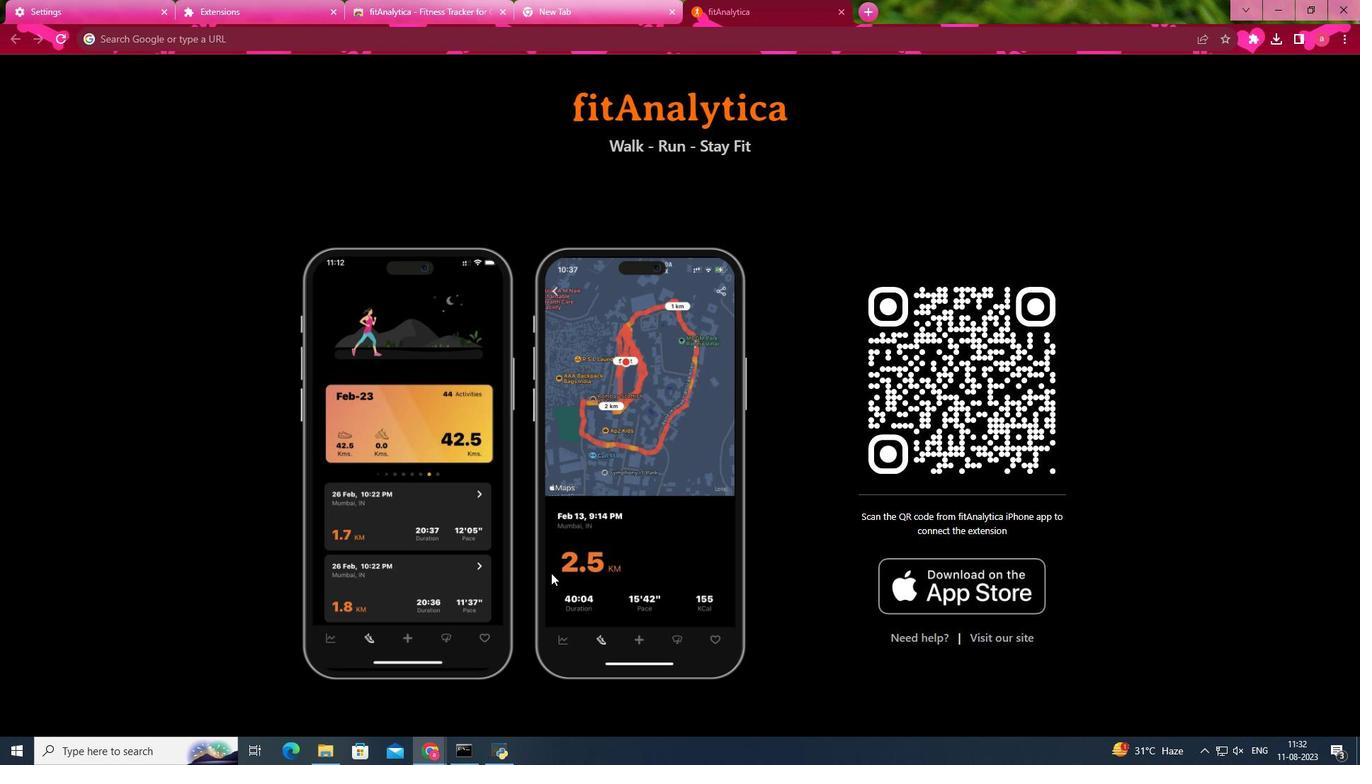 
Action: Mouse moved to (437, 421)
Screenshot: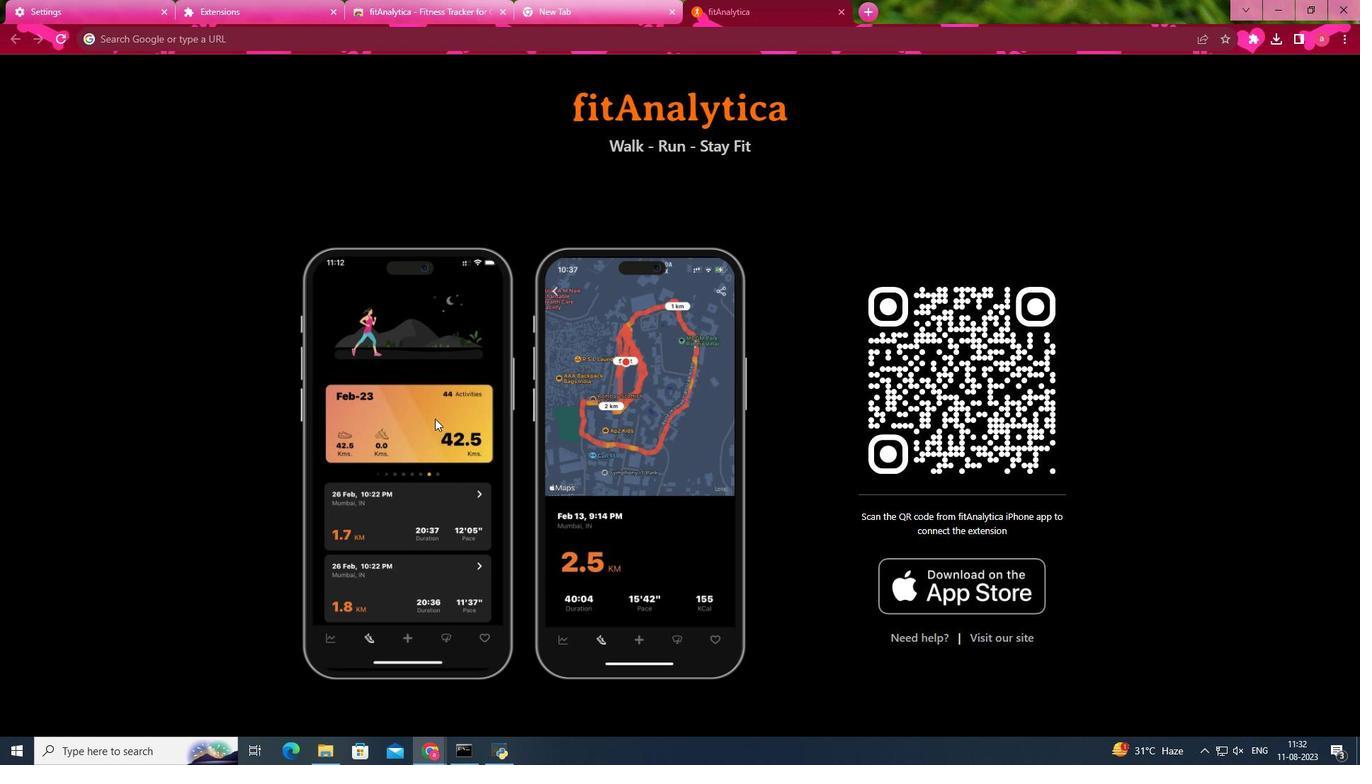 
Action: Mouse pressed left at (437, 421)
Screenshot: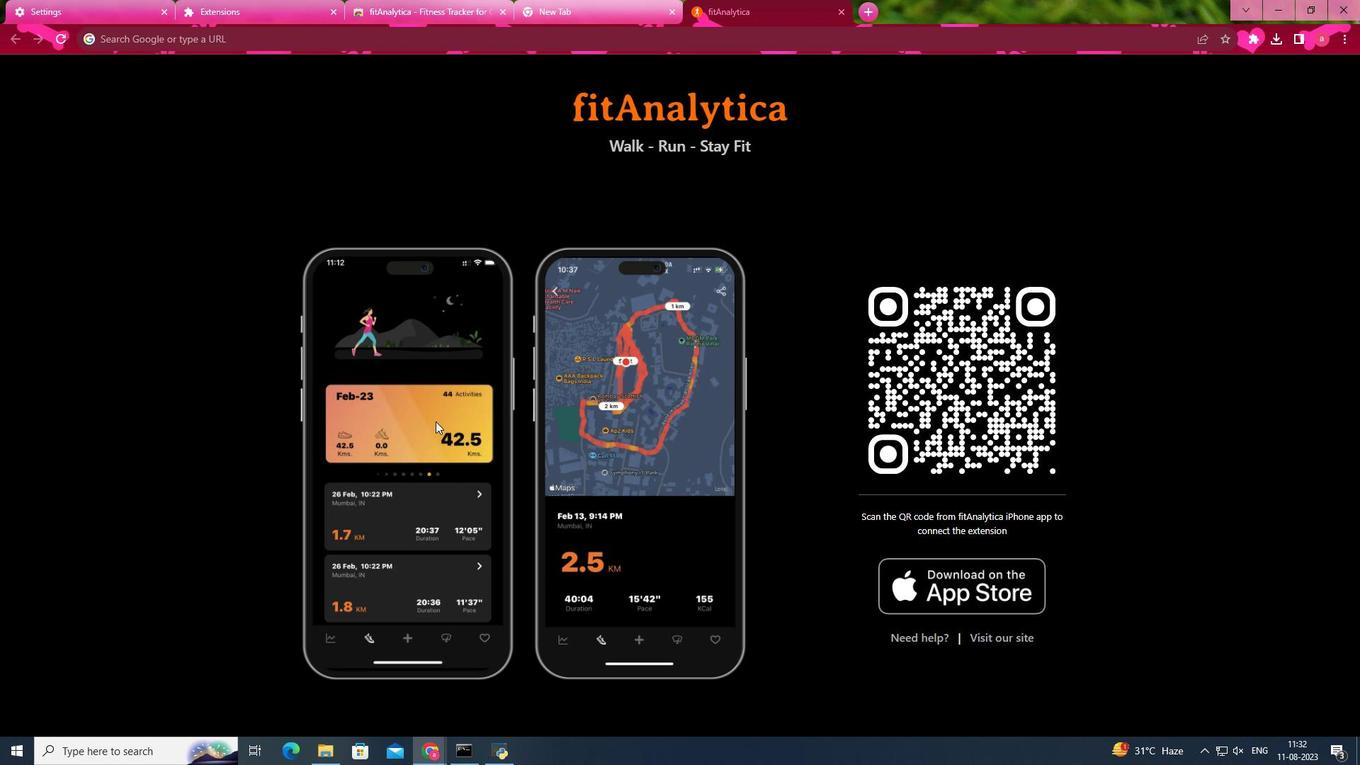 
Action: Mouse moved to (443, 429)
Screenshot: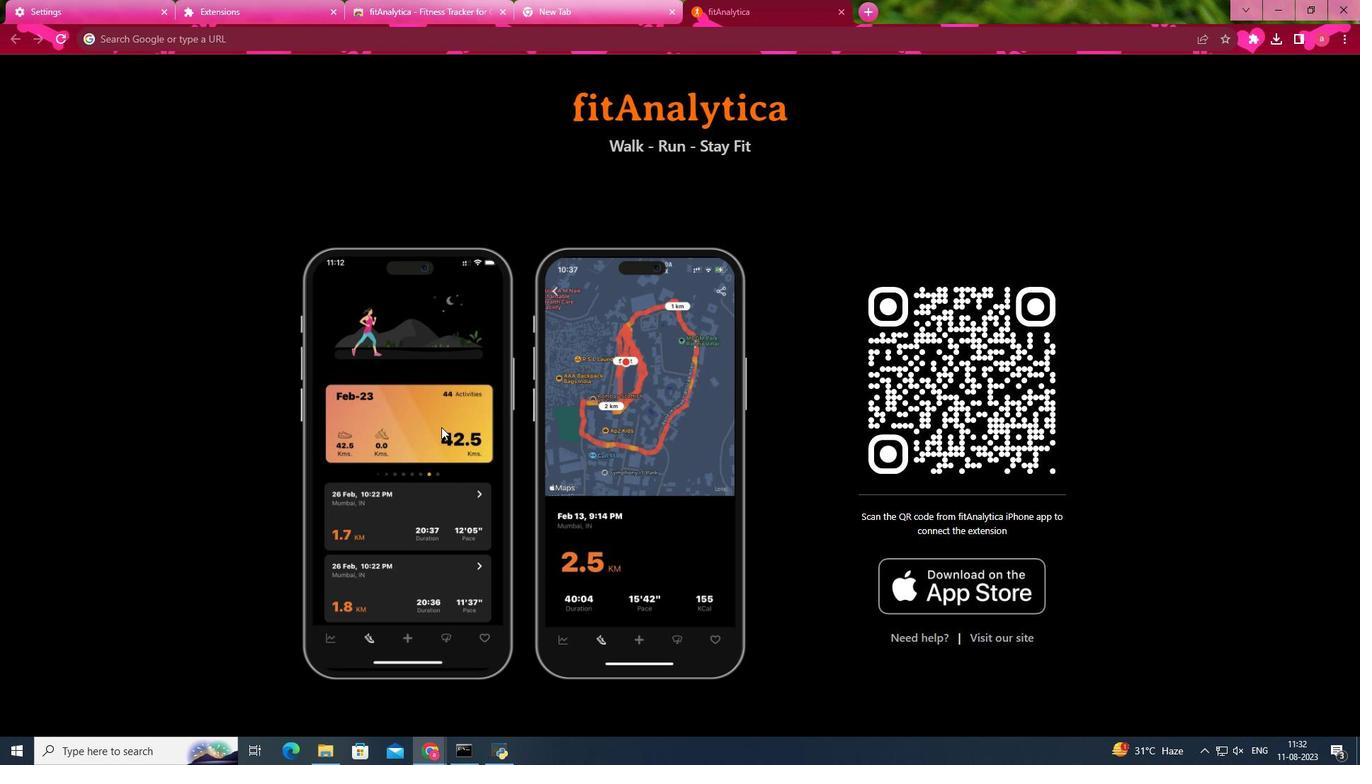 
Action: Mouse pressed left at (443, 429)
Screenshot: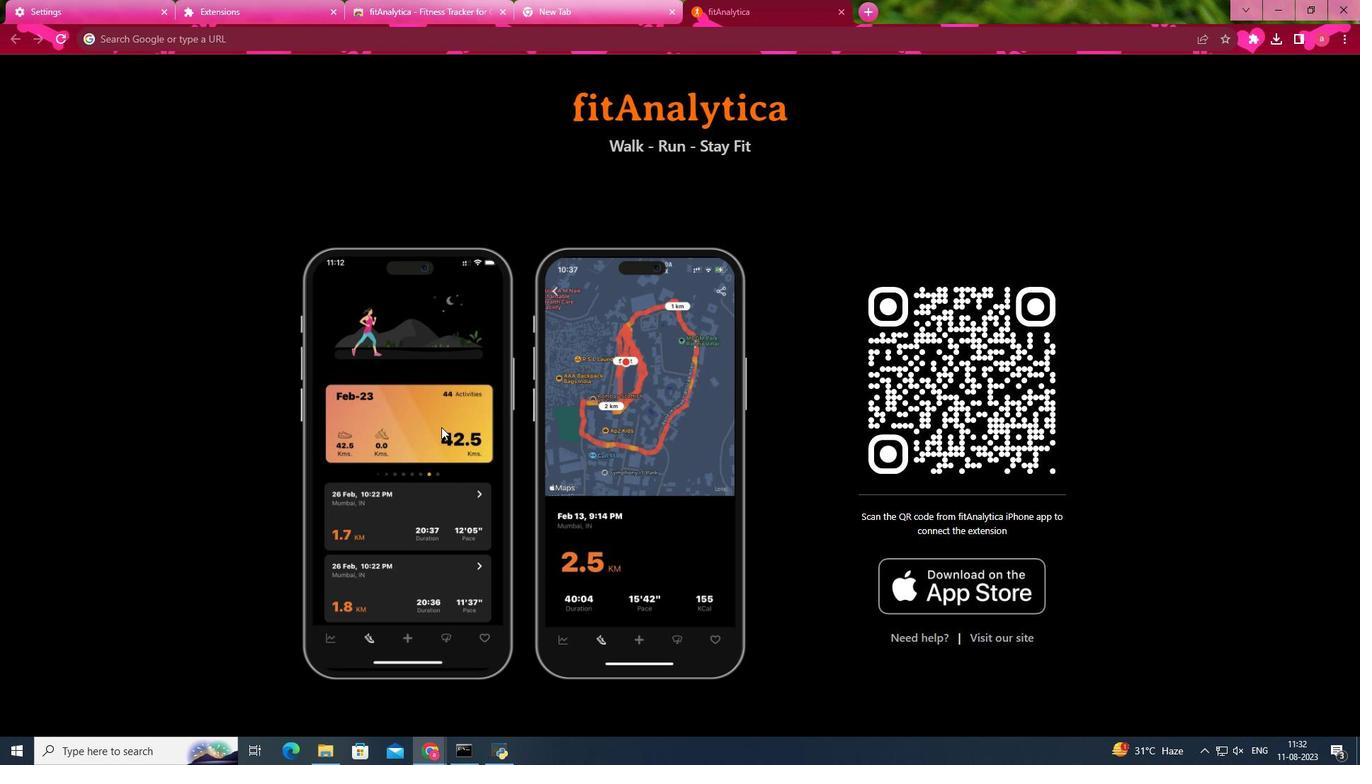 
Action: Mouse moved to (460, 312)
Screenshot: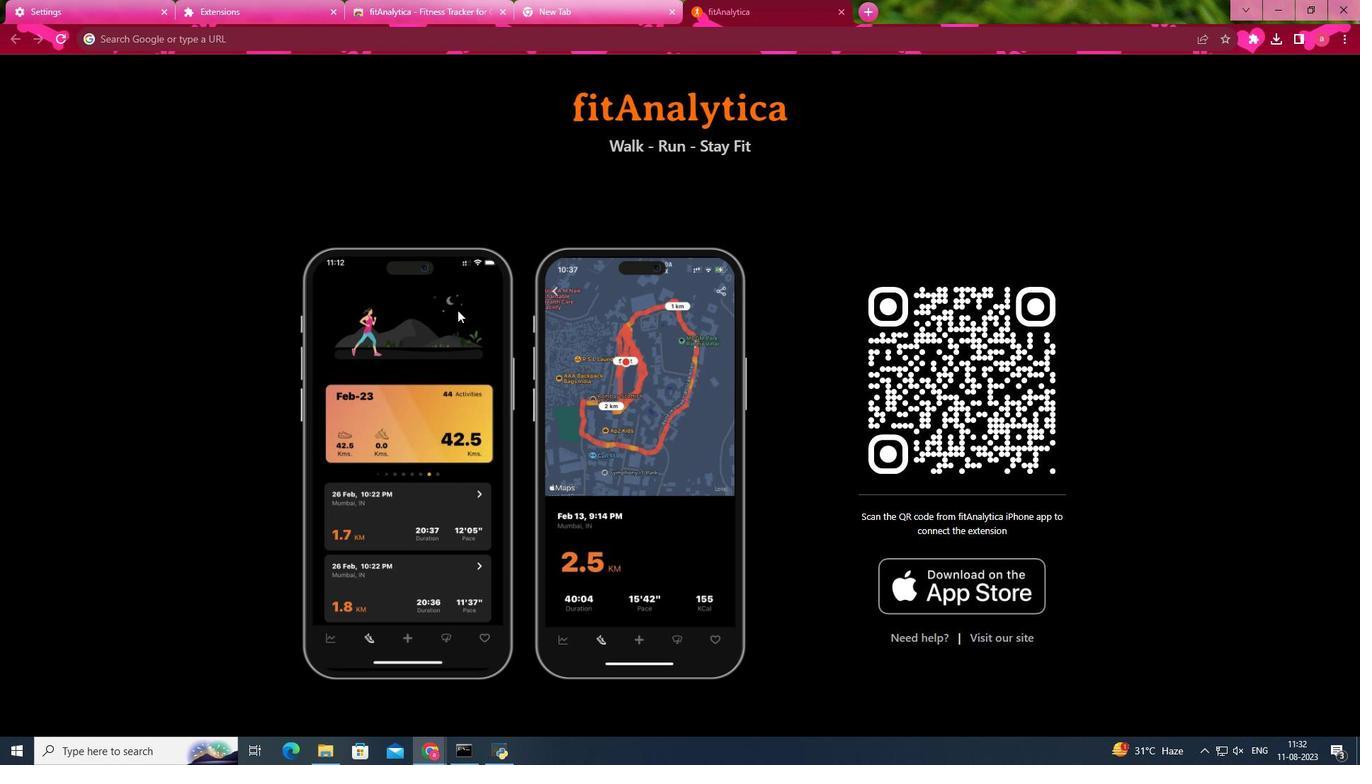 
Action: Mouse pressed left at (460, 312)
Screenshot: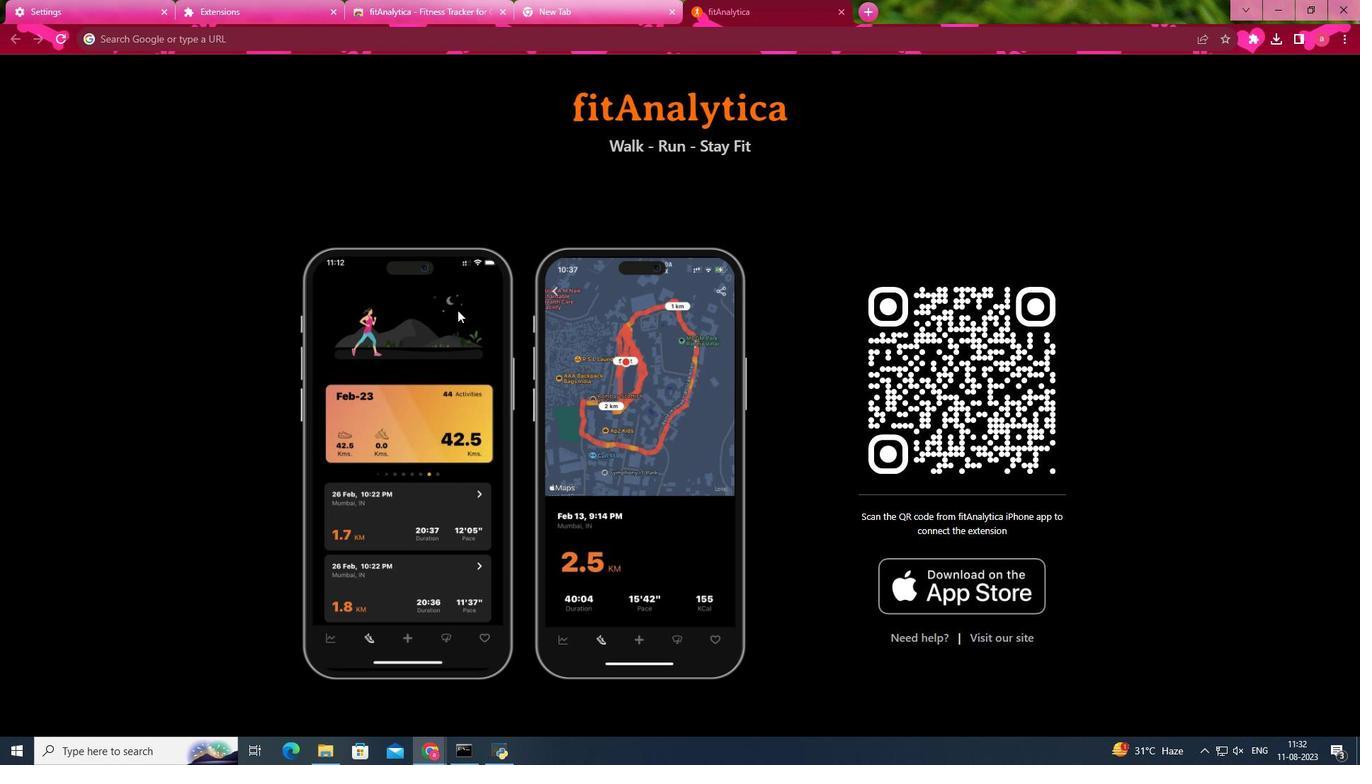 
Action: Mouse pressed left at (460, 312)
Screenshot: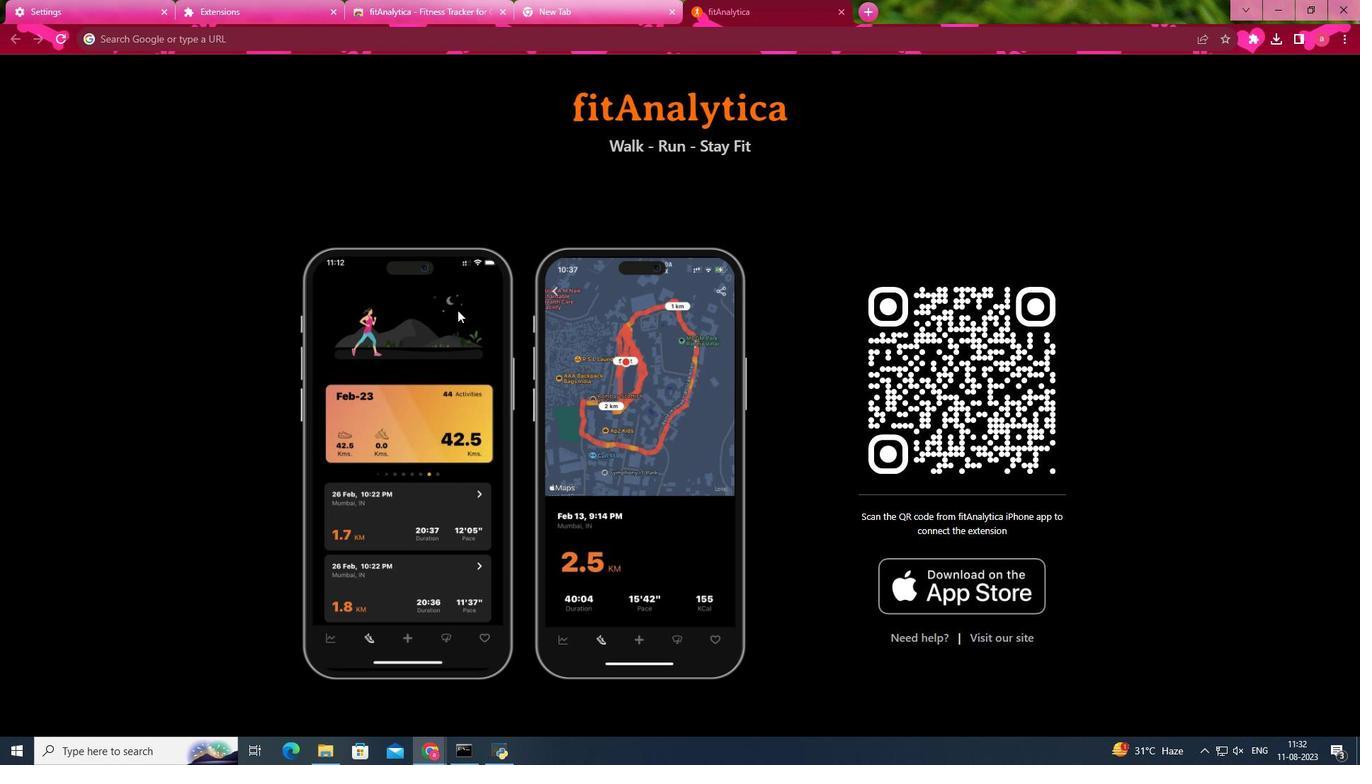 
Action: Mouse moved to (647, 137)
Screenshot: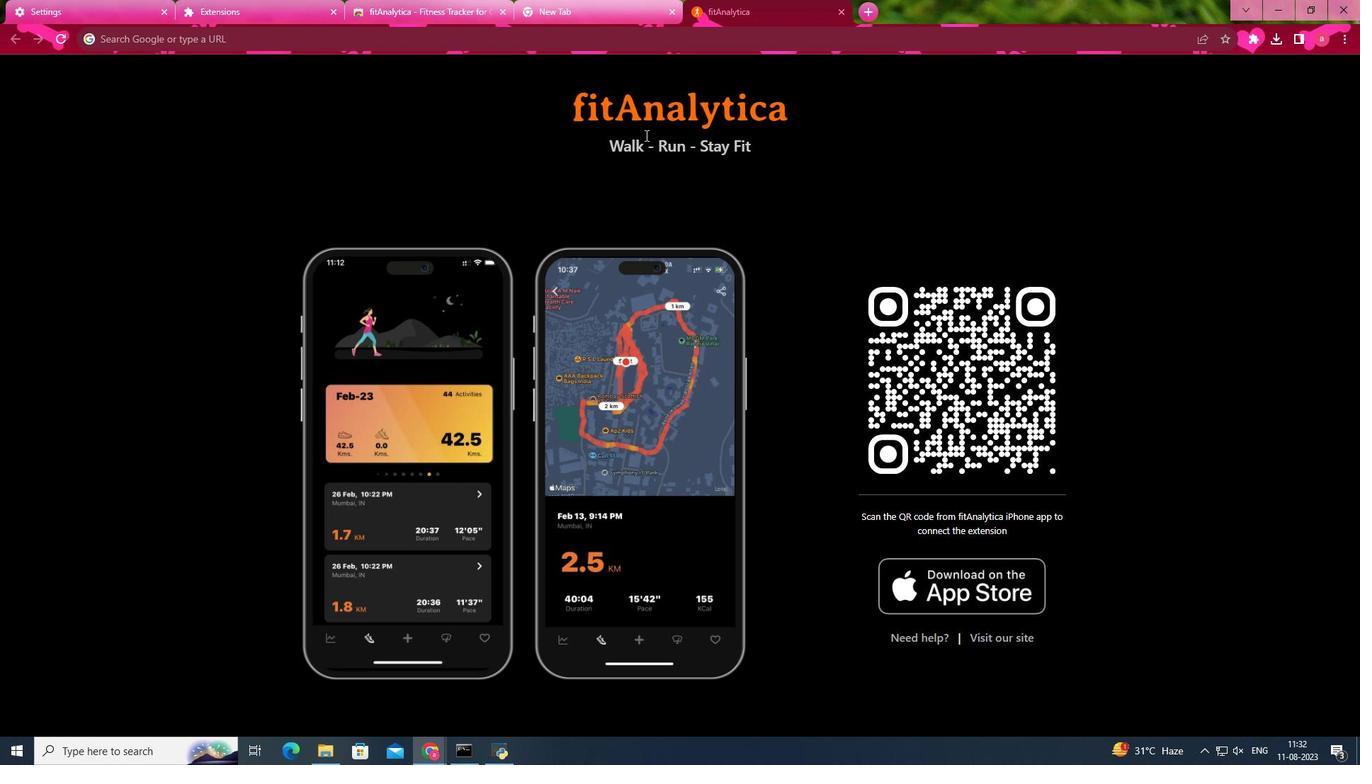 
Action: Mouse pressed left at (647, 137)
Screenshot: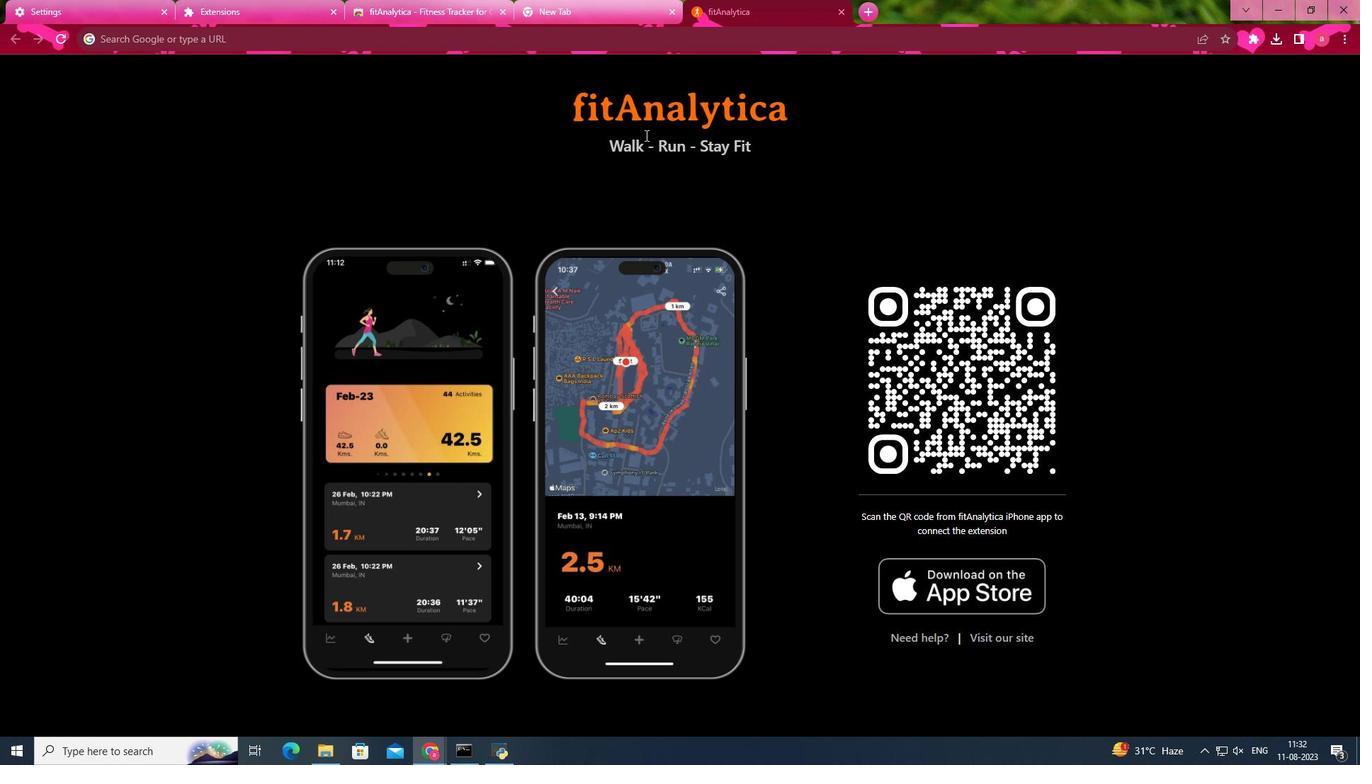 
Action: Mouse moved to (600, 156)
Screenshot: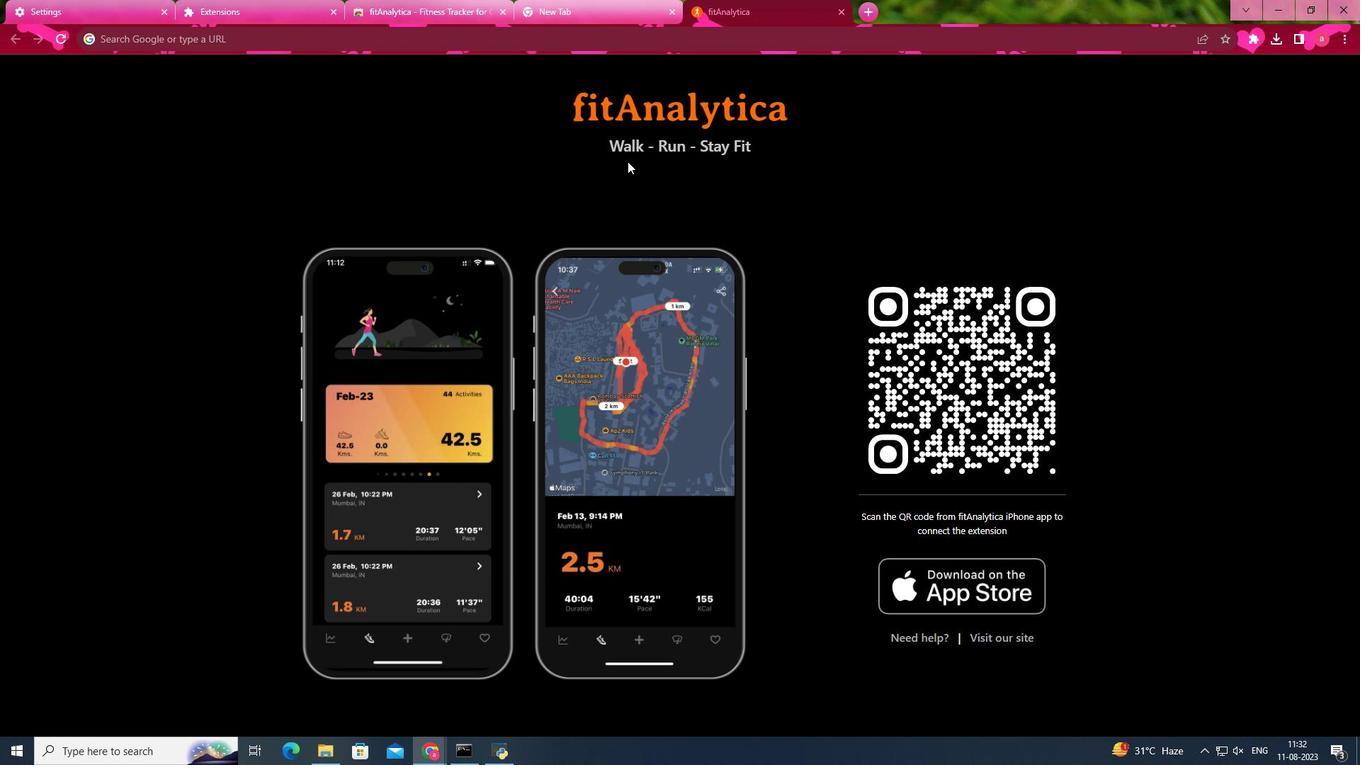 
Action: Mouse pressed left at (600, 156)
Screenshot: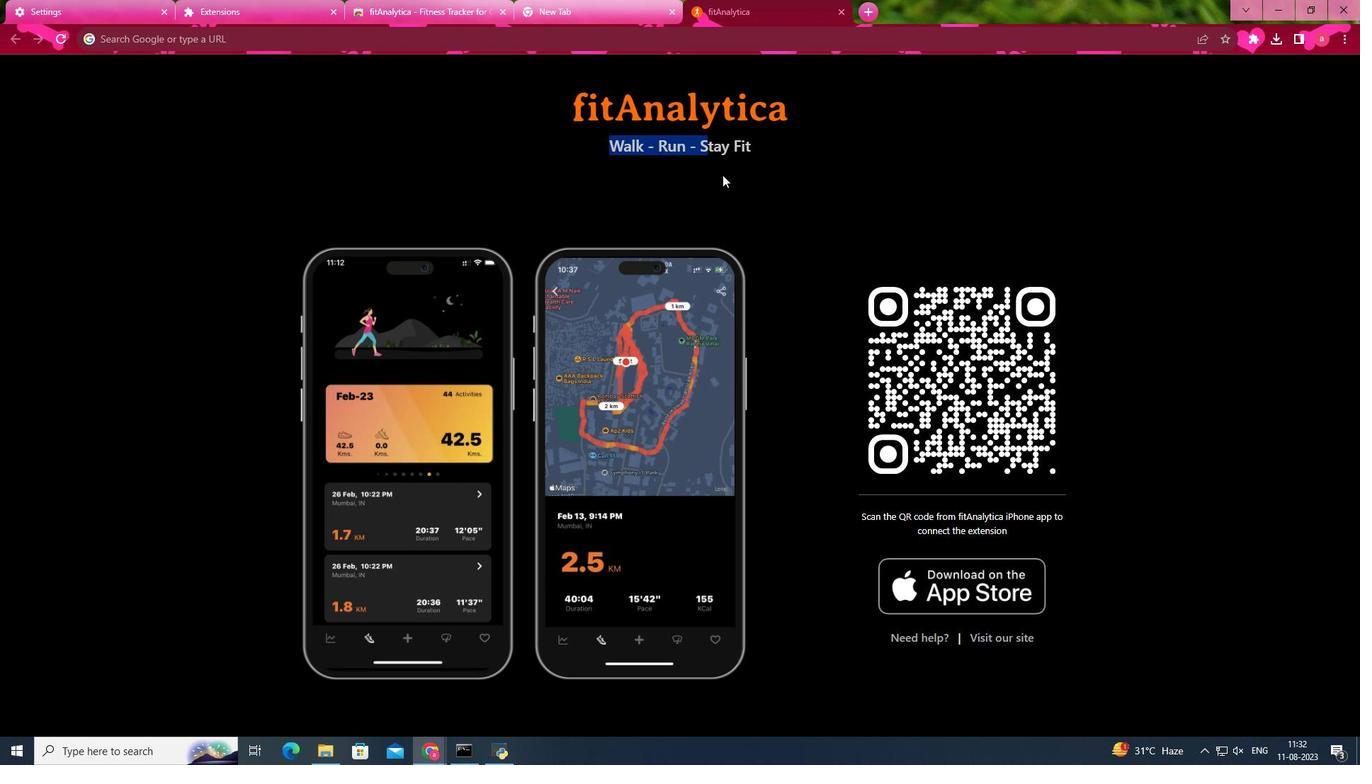 
Action: Mouse moved to (754, 270)
Screenshot: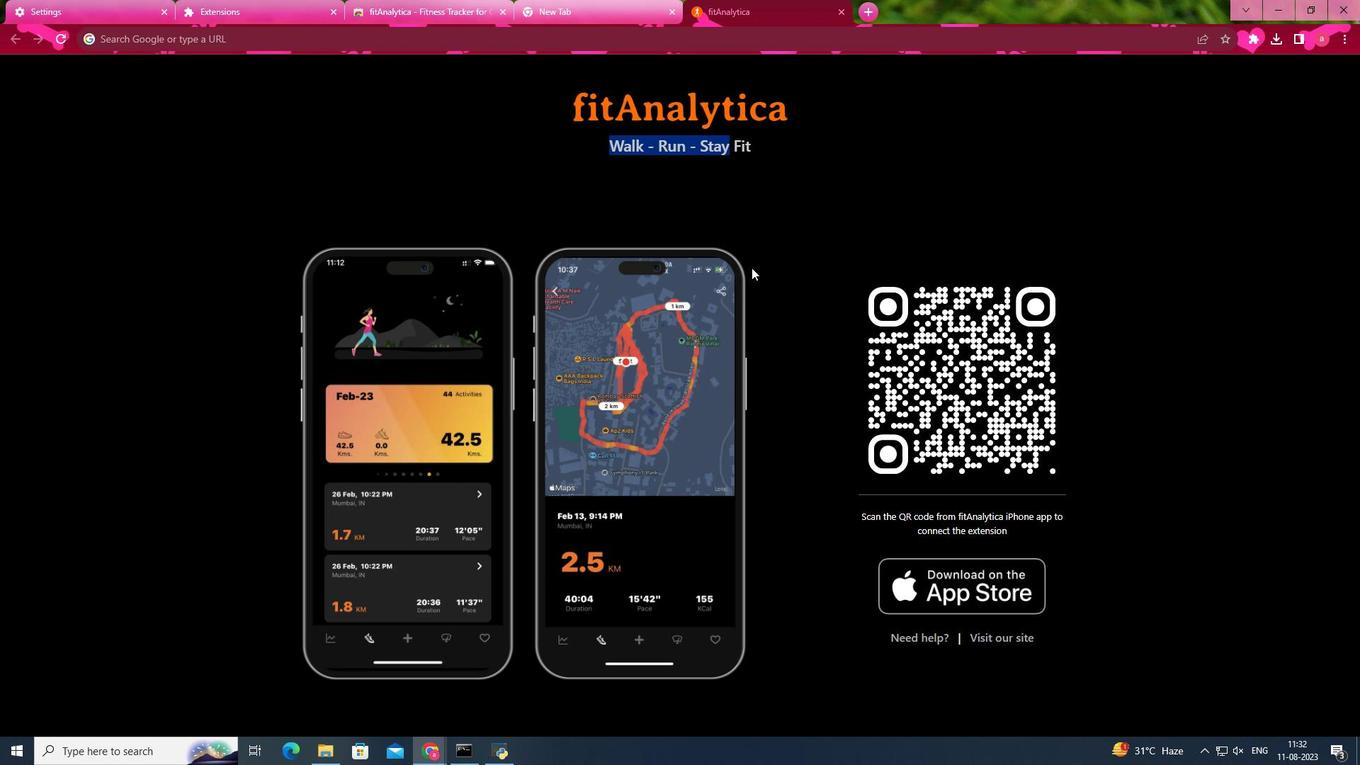 
Action: Mouse pressed left at (754, 270)
Screenshot: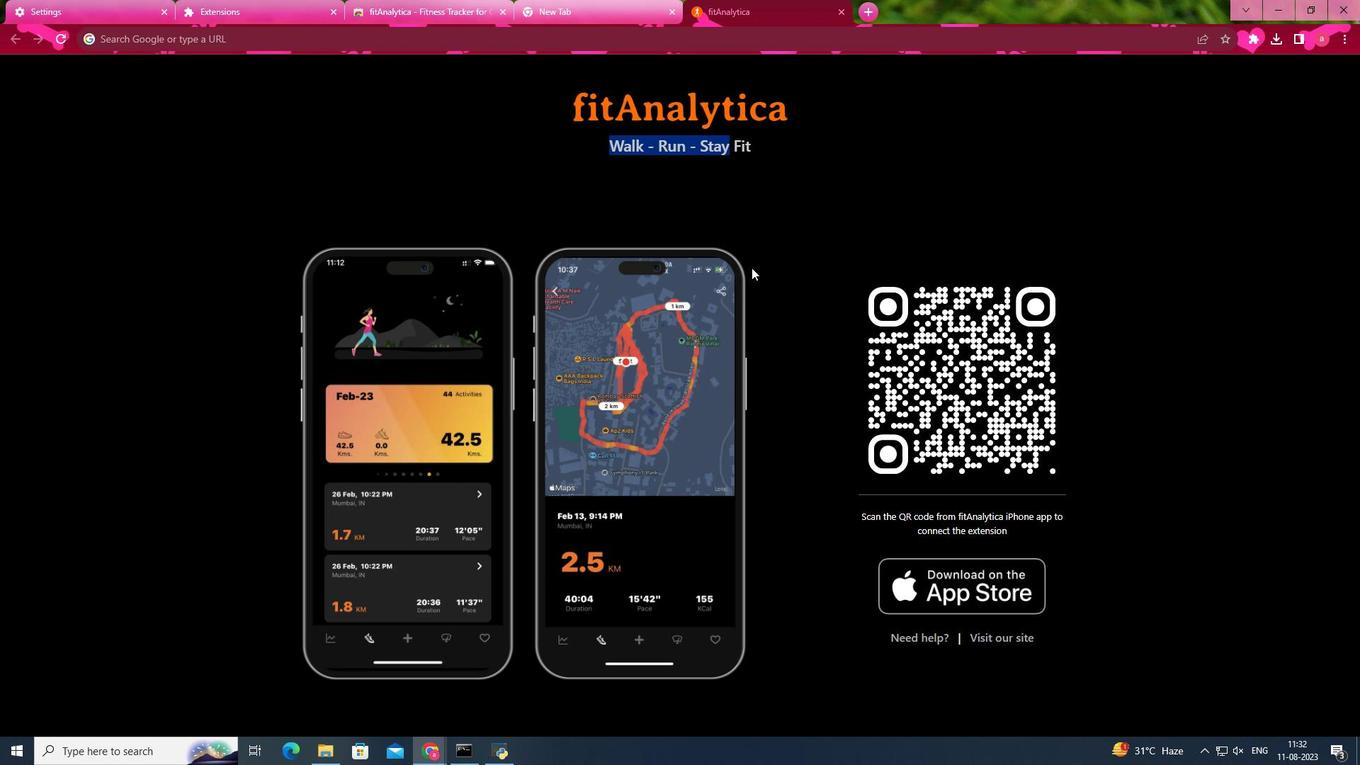 
Action: Mouse moved to (830, 353)
Screenshot: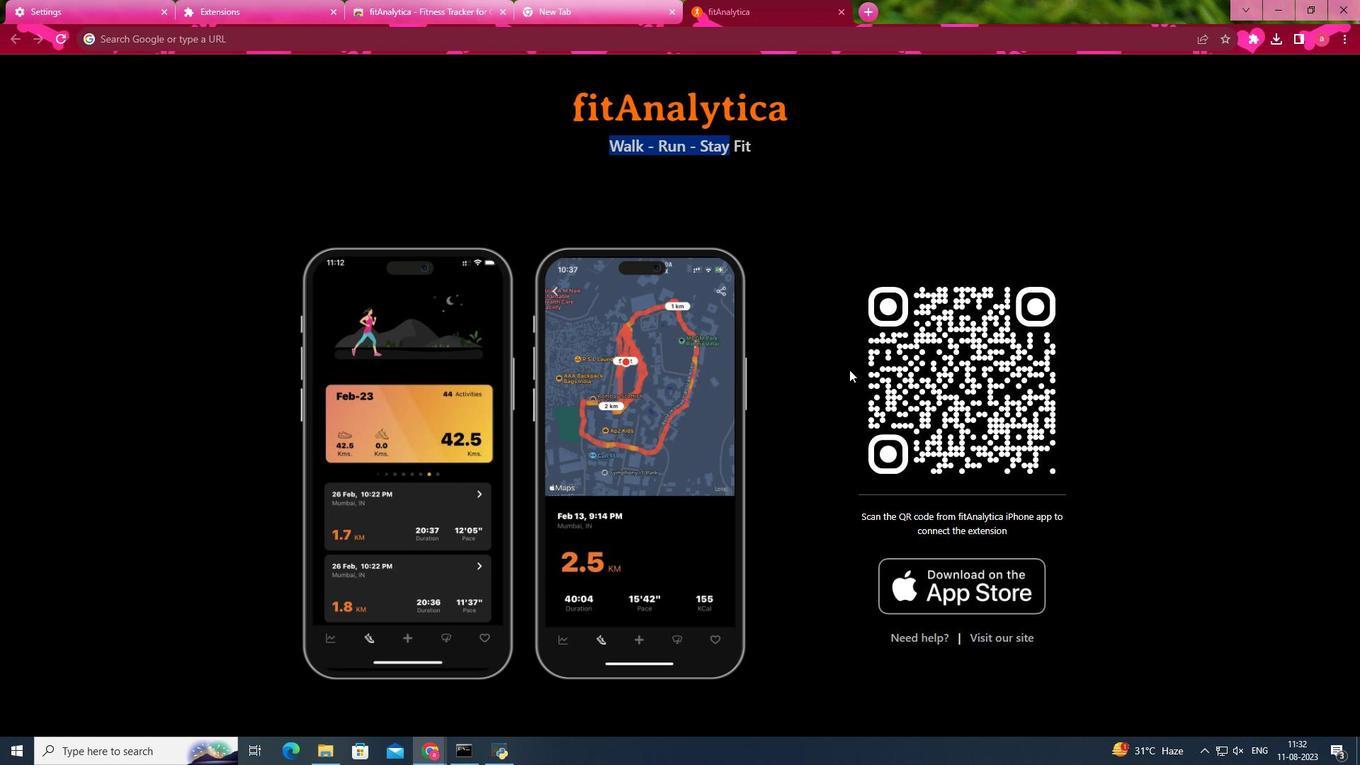 
Action: Mouse scrolled (814, 335) with delta (0, 0)
Screenshot: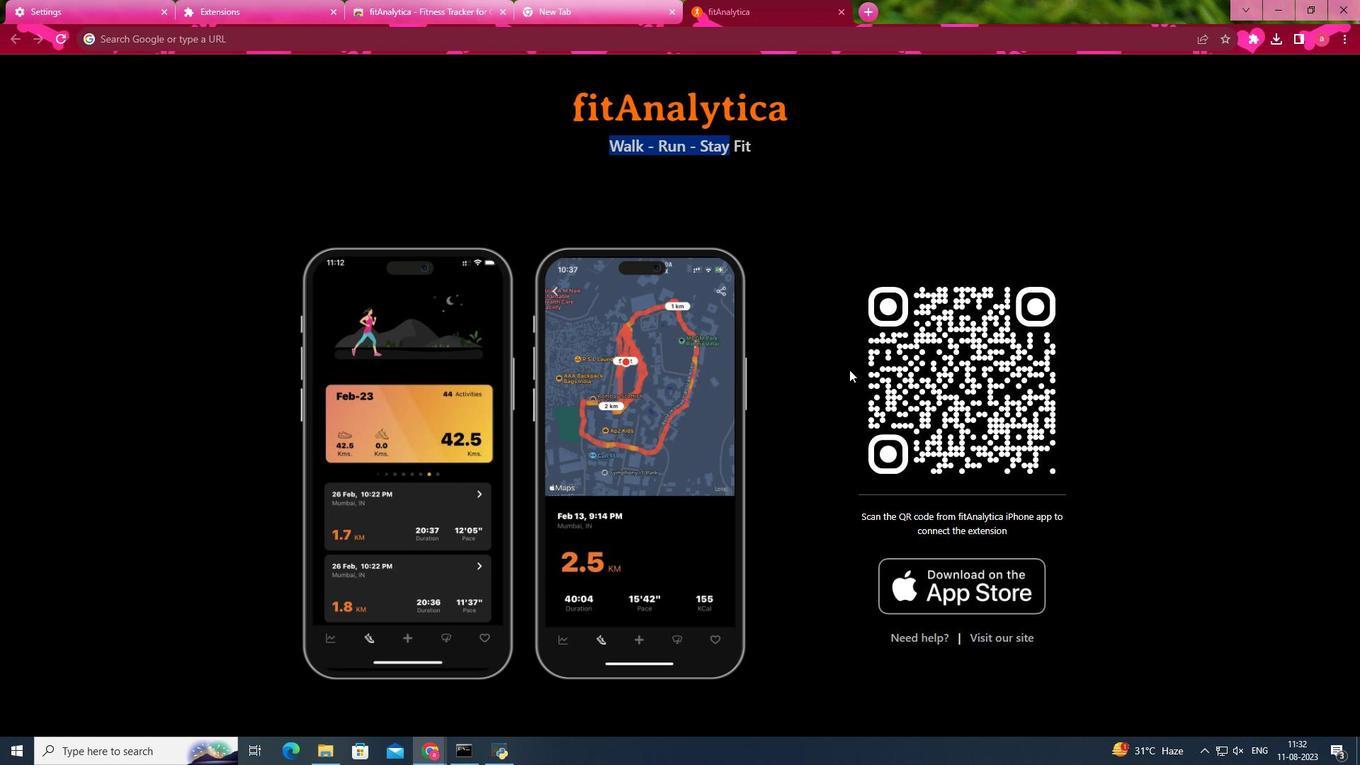 
Action: Mouse moved to (851, 372)
Screenshot: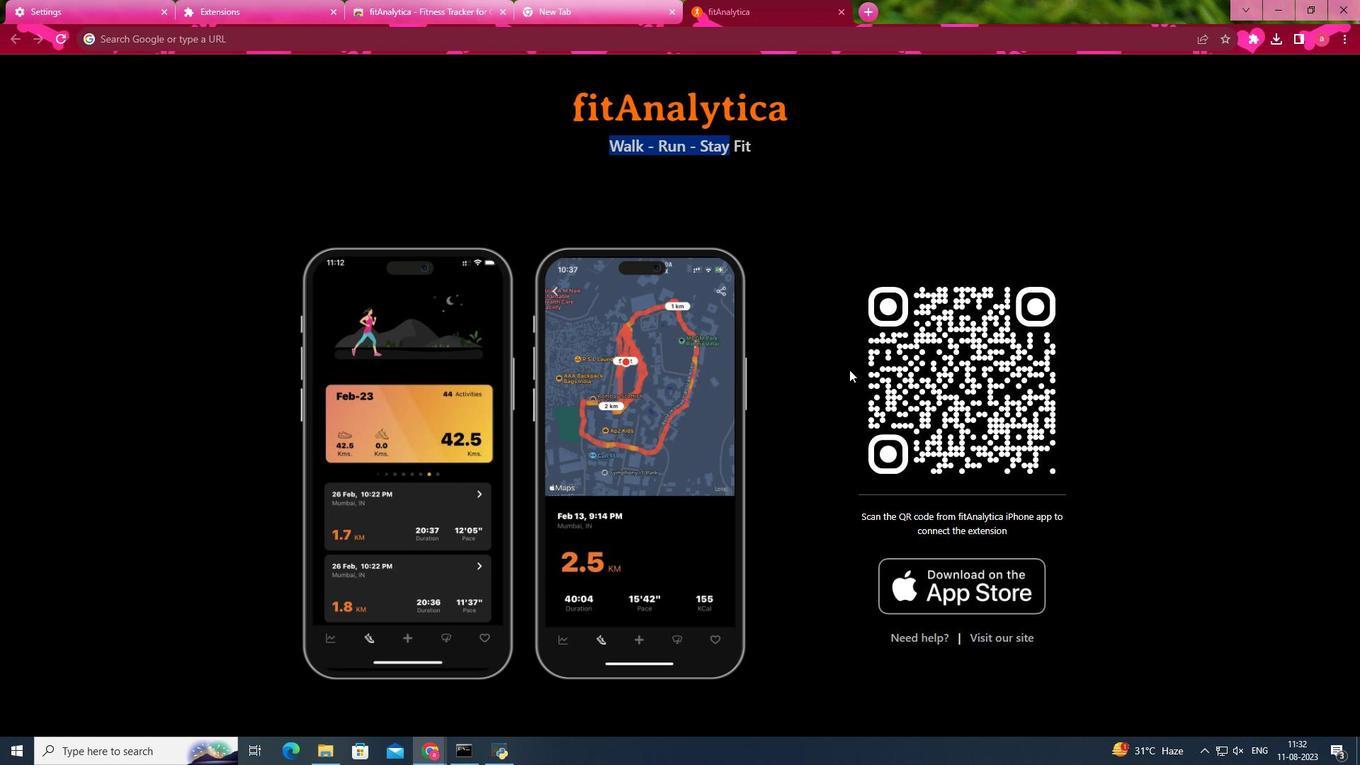 
Action: Mouse scrolled (851, 371) with delta (0, 0)
Screenshot: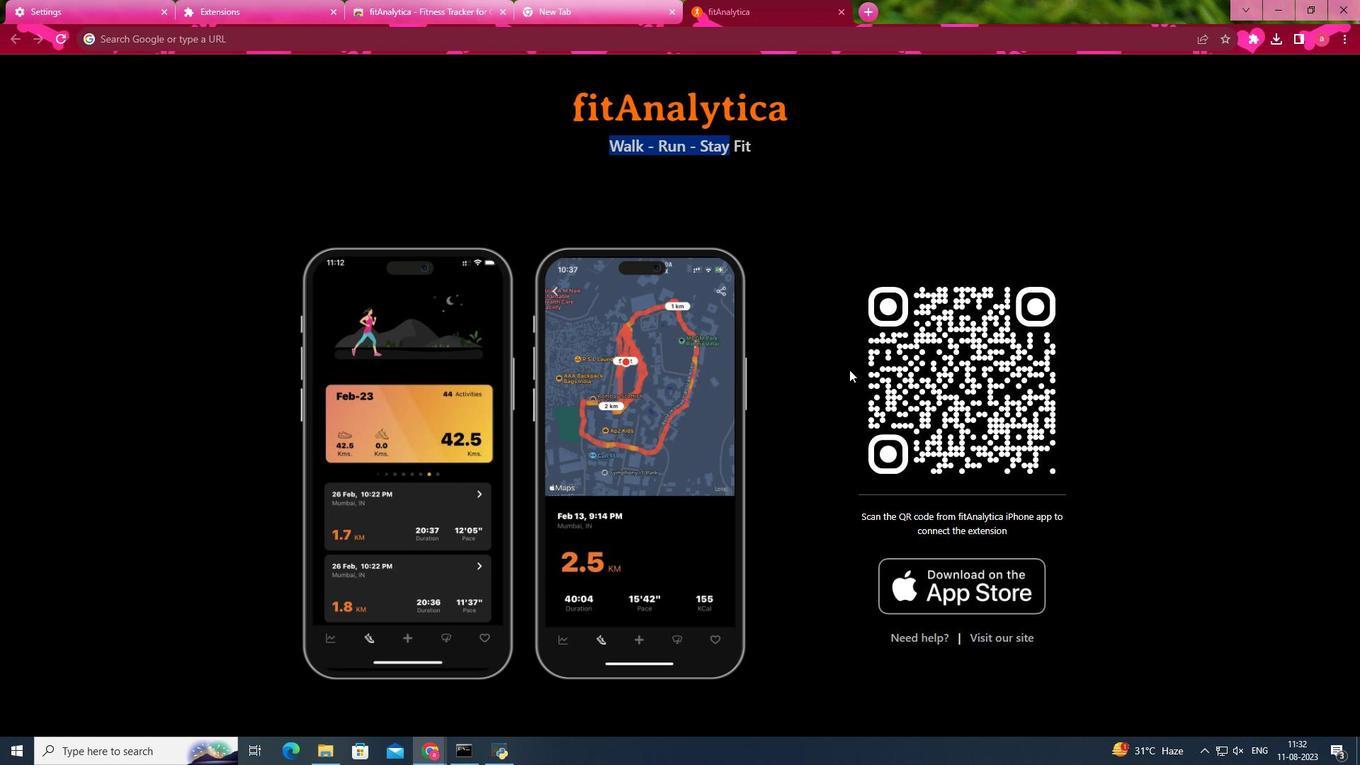 
Action: Mouse scrolled (851, 371) with delta (0, 0)
Screenshot: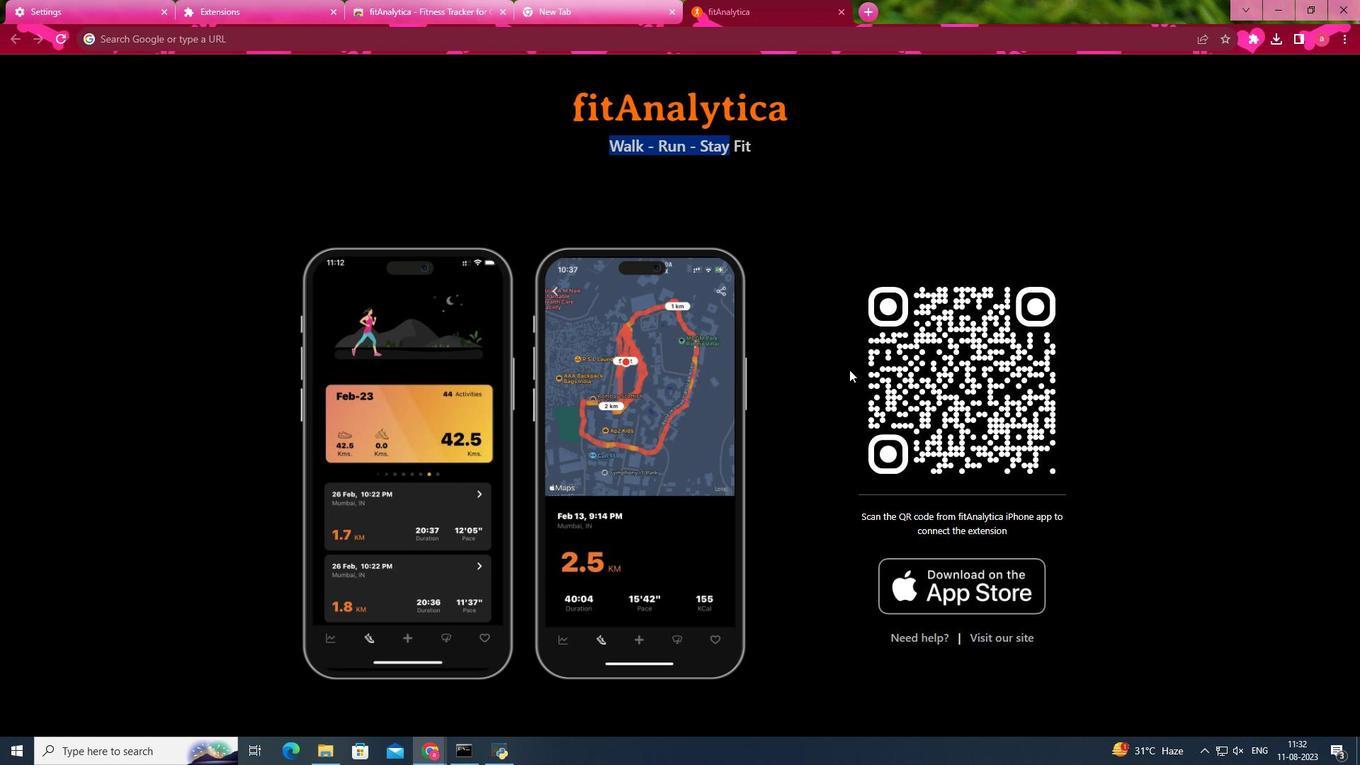 
Action: Mouse scrolled (851, 371) with delta (0, 0)
Screenshot: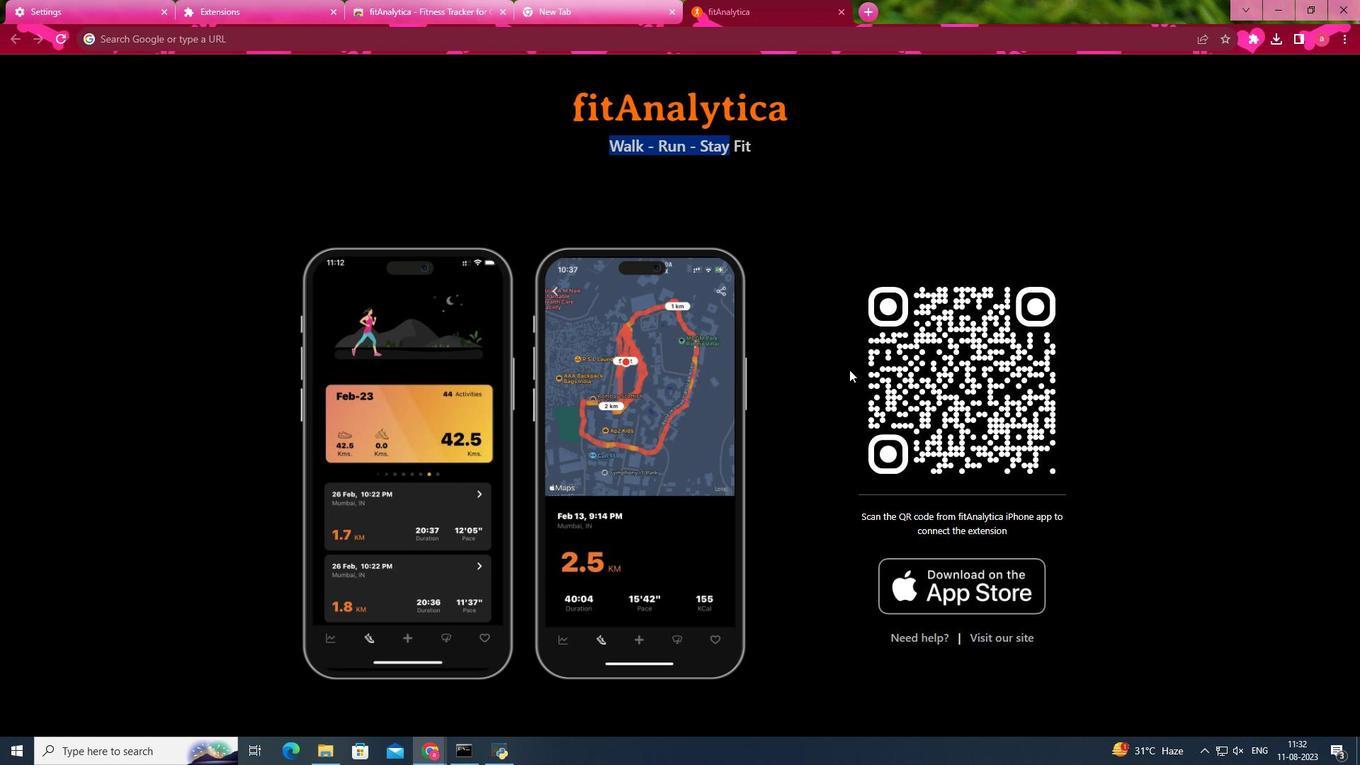
Action: Mouse moved to (453, 2)
Screenshot: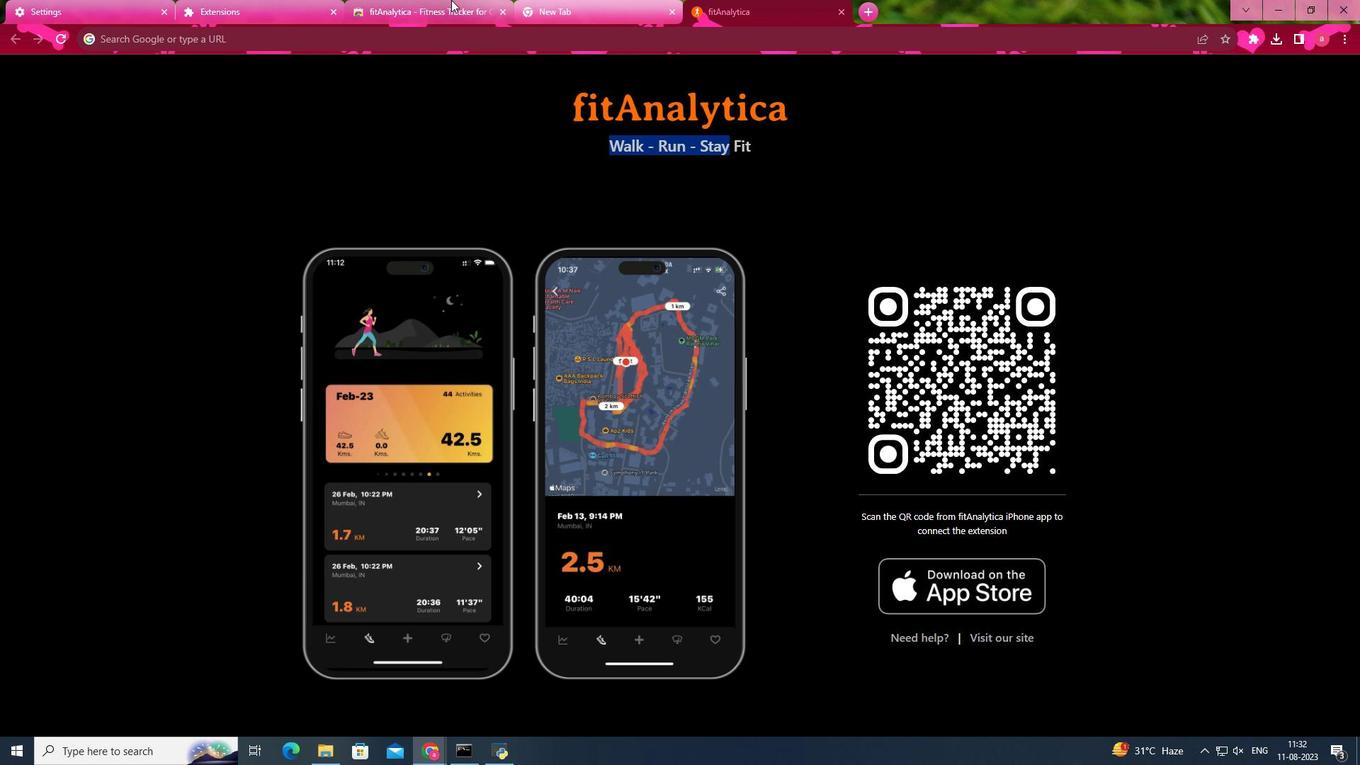 
Action: Mouse pressed left at (453, 2)
Screenshot: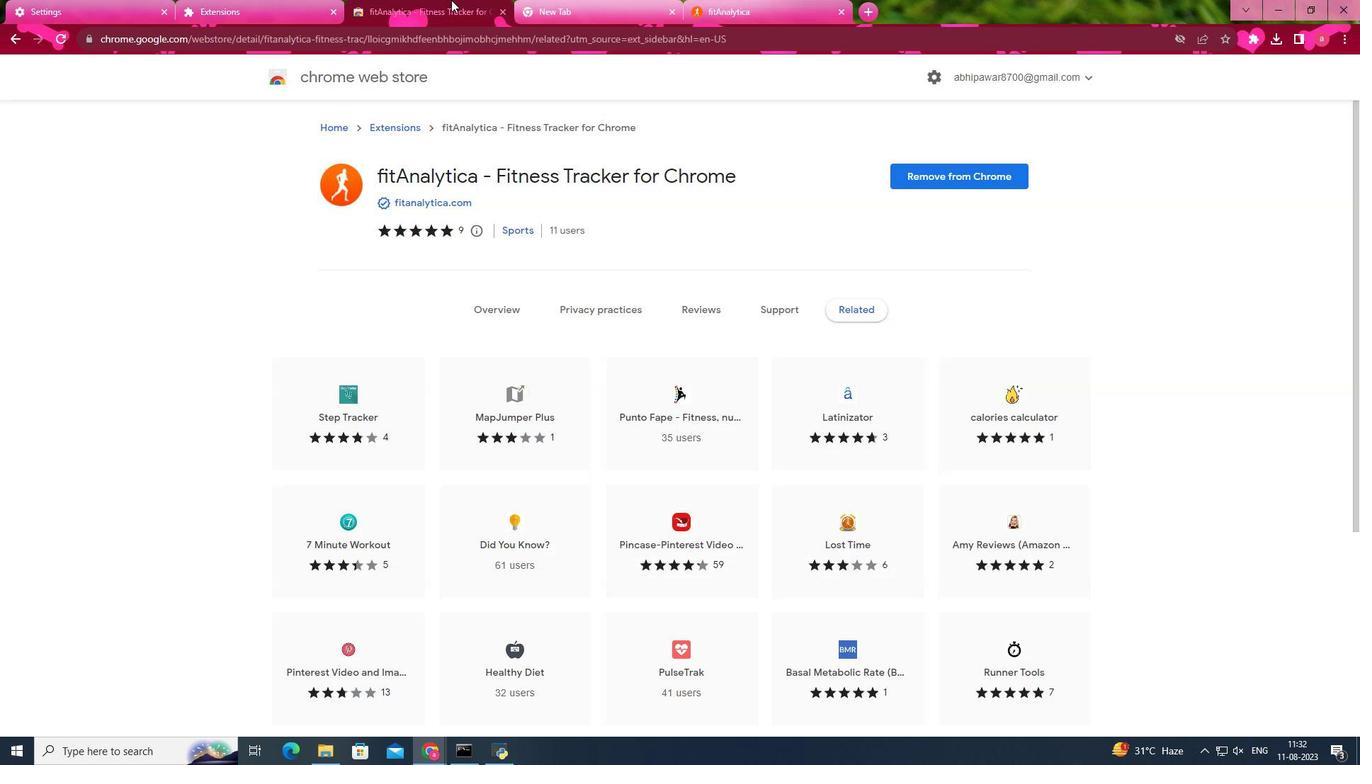 
Action: Mouse moved to (24, 34)
Screenshot: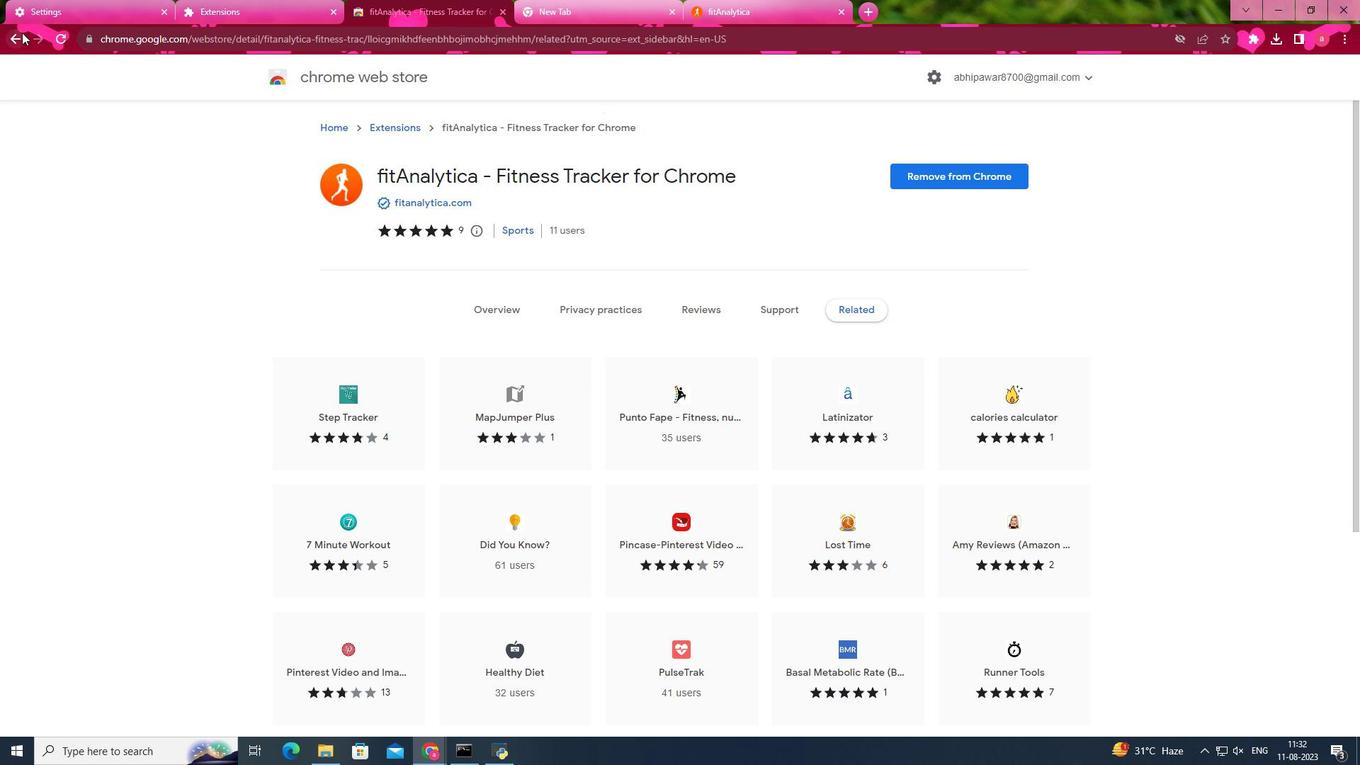 
Action: Mouse pressed left at (24, 34)
Screenshot: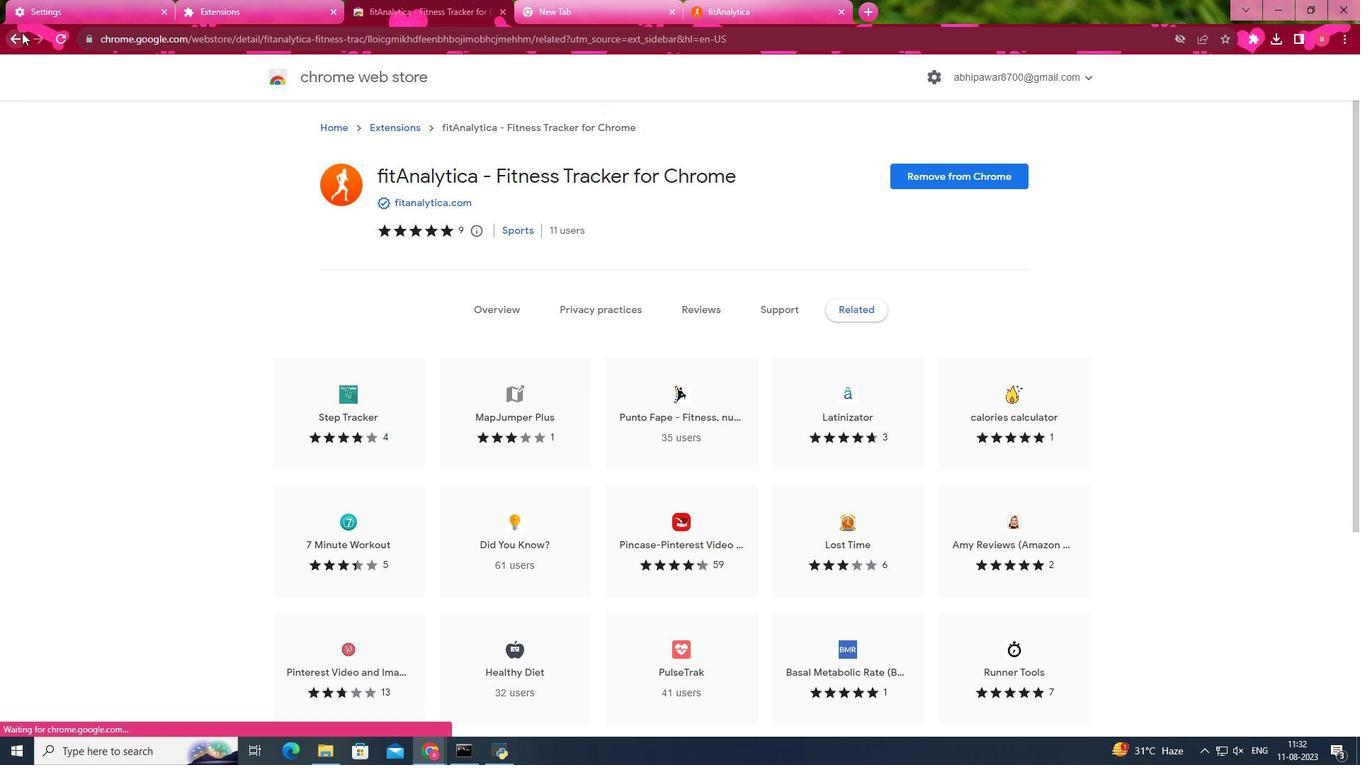 
Action: Mouse moved to (16, 40)
Screenshot: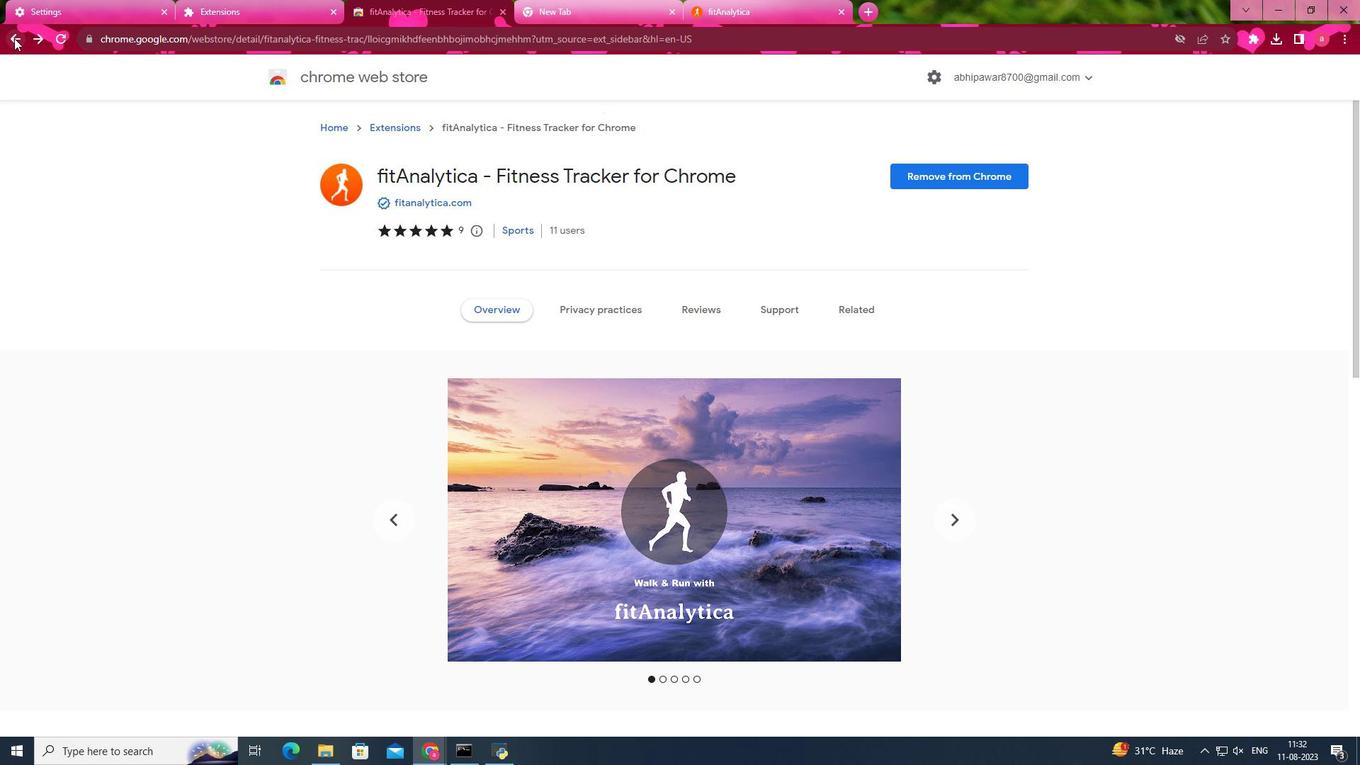
Action: Mouse pressed left at (16, 40)
Screenshot: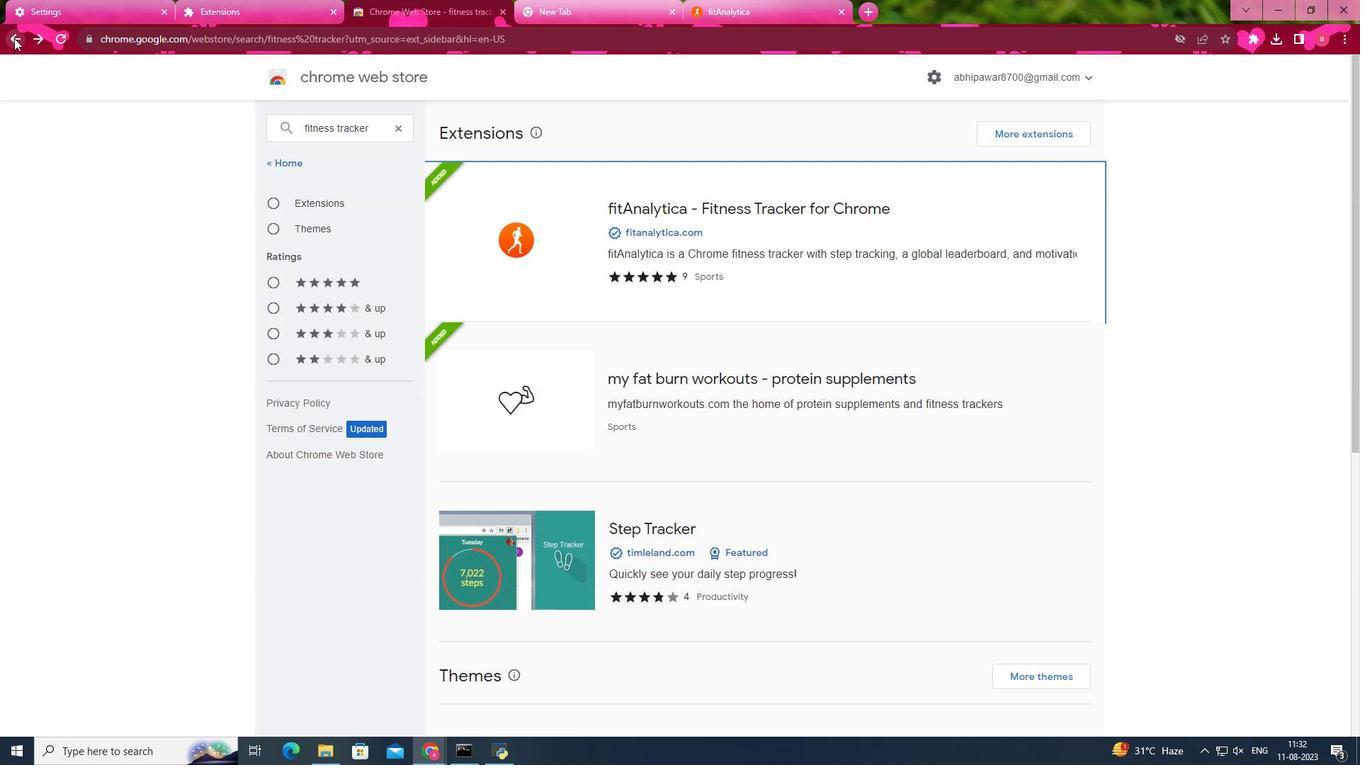 
Action: Mouse moved to (528, 325)
Screenshot: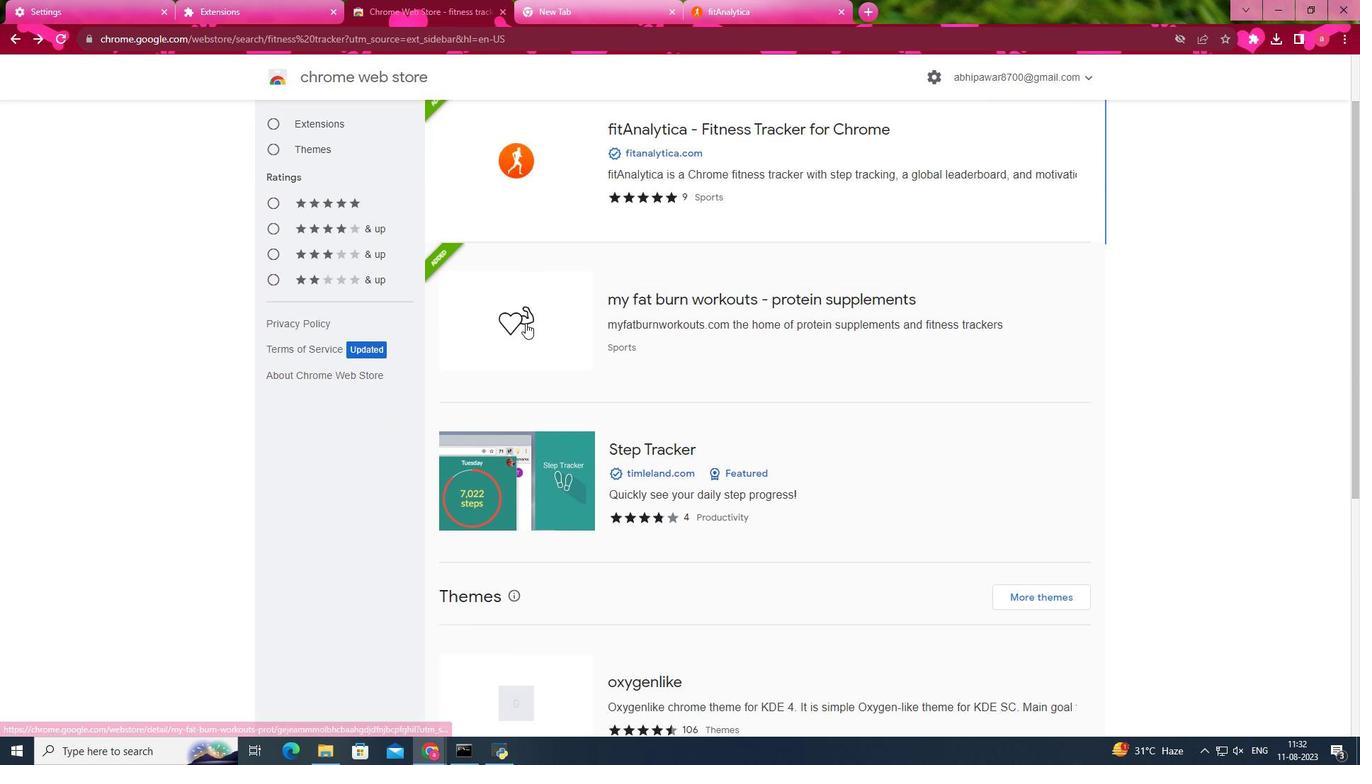 
Action: Mouse scrolled (528, 324) with delta (0, 0)
Screenshot: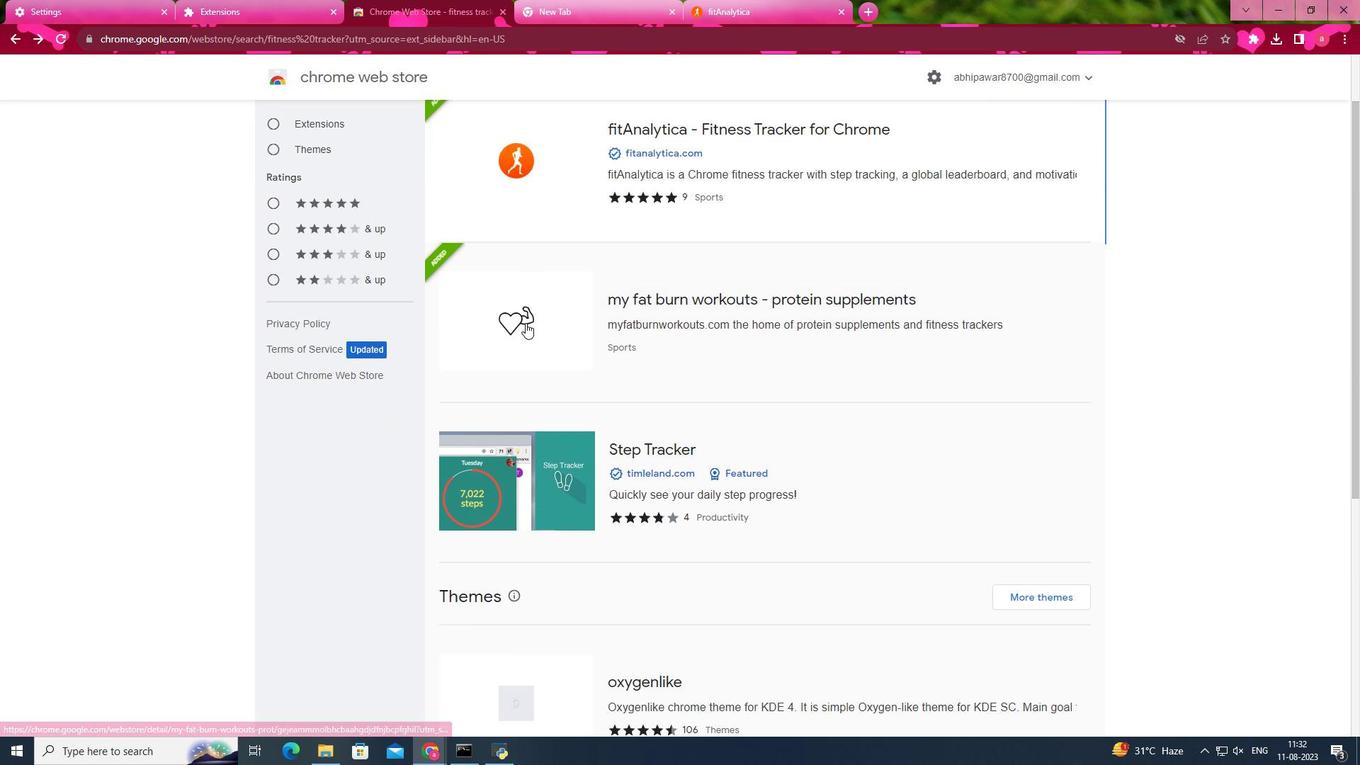 
Action: Mouse scrolled (528, 324) with delta (0, 0)
Screenshot: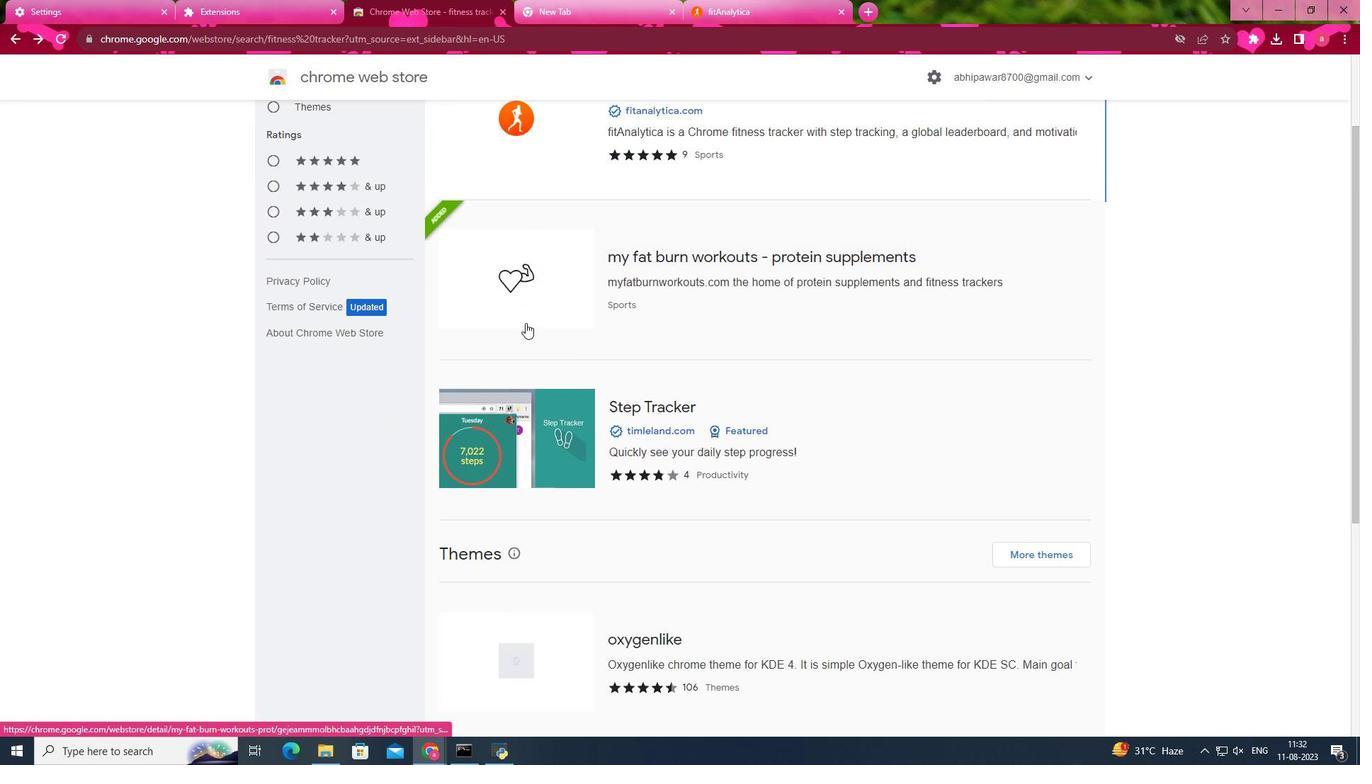 
Action: Mouse moved to (631, 482)
Screenshot: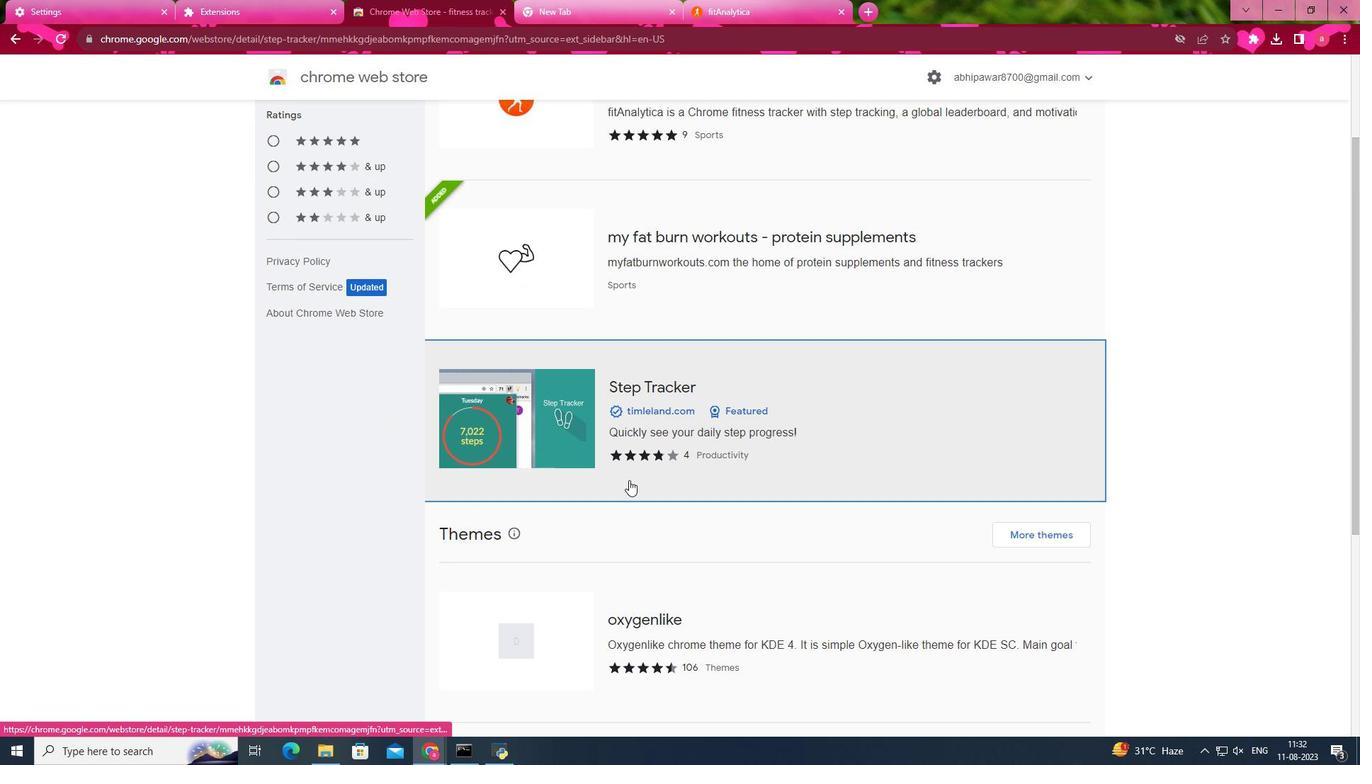 
Action: Mouse pressed left at (631, 482)
Screenshot: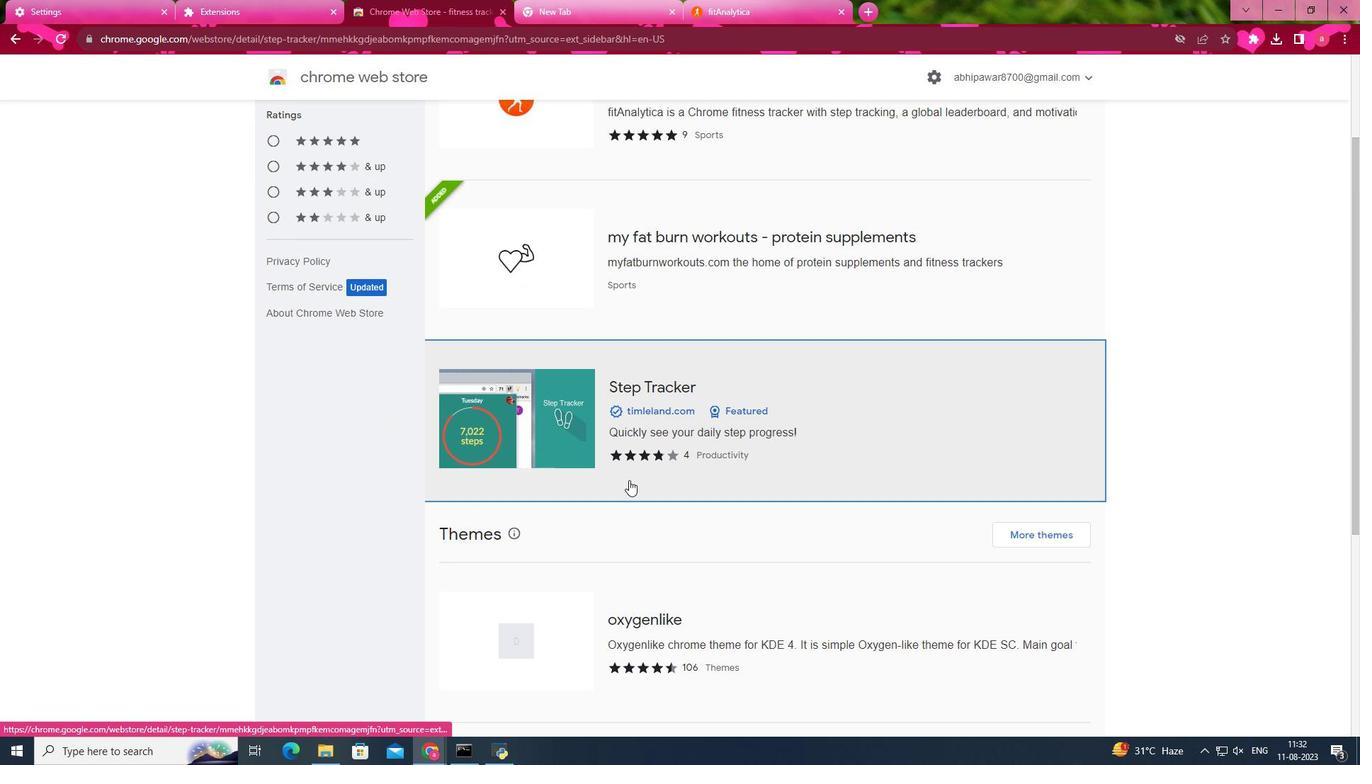 
Action: Mouse moved to (986, 175)
Screenshot: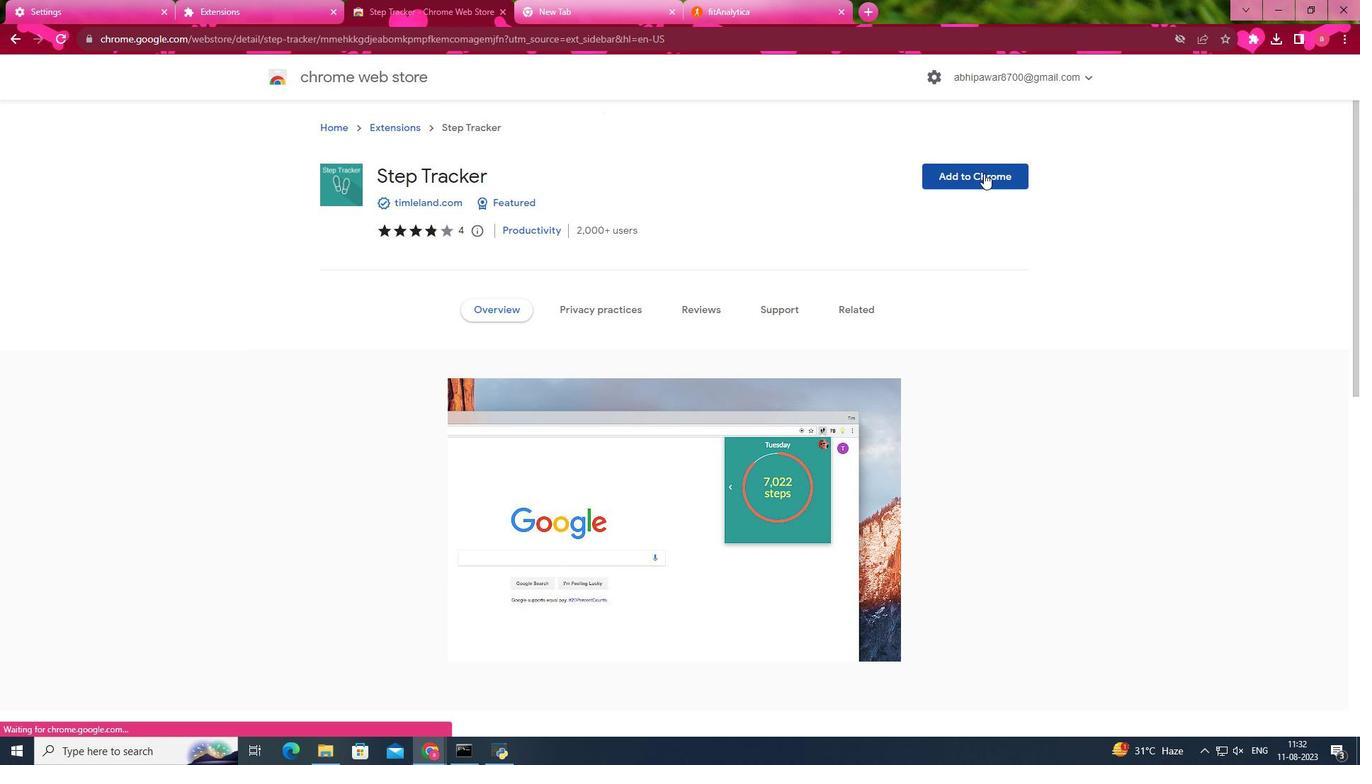 
Action: Mouse pressed left at (986, 175)
Screenshot: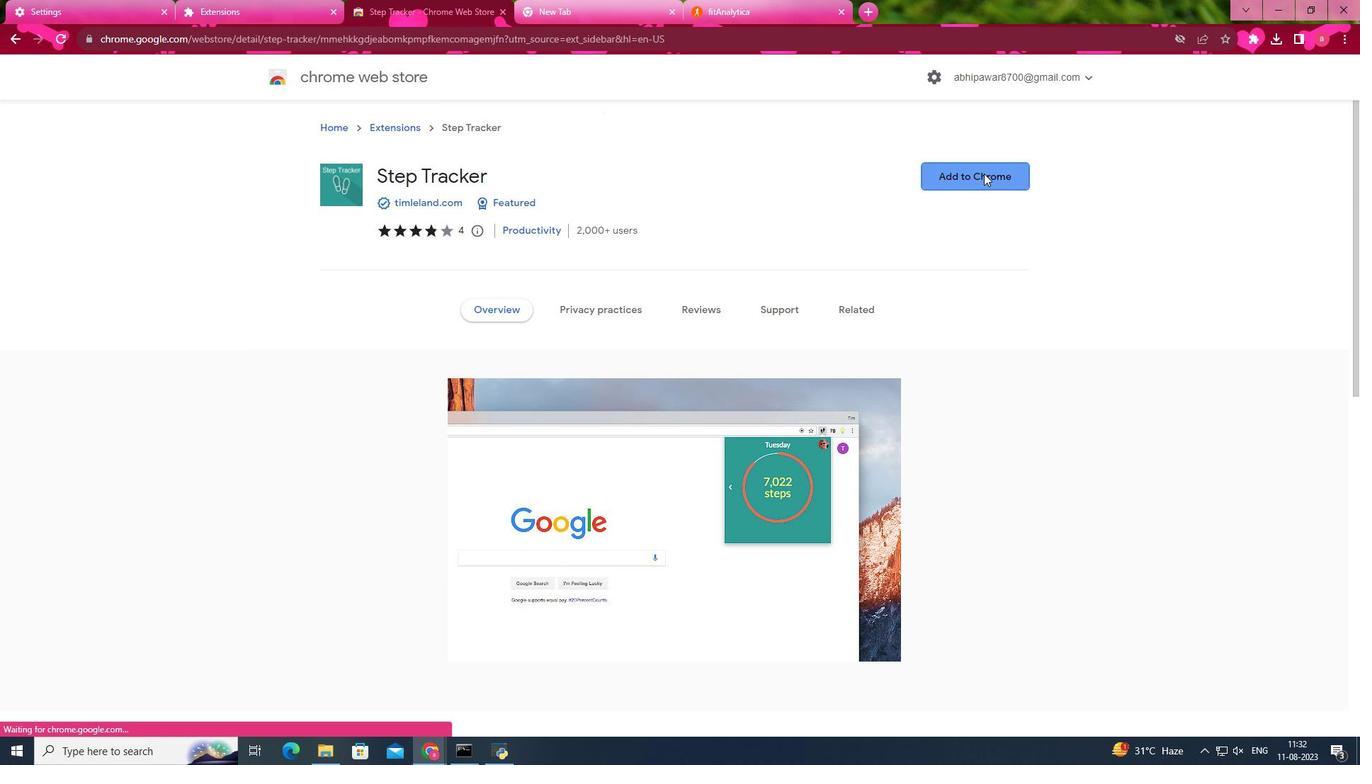 
Action: Mouse moved to (727, 164)
Screenshot: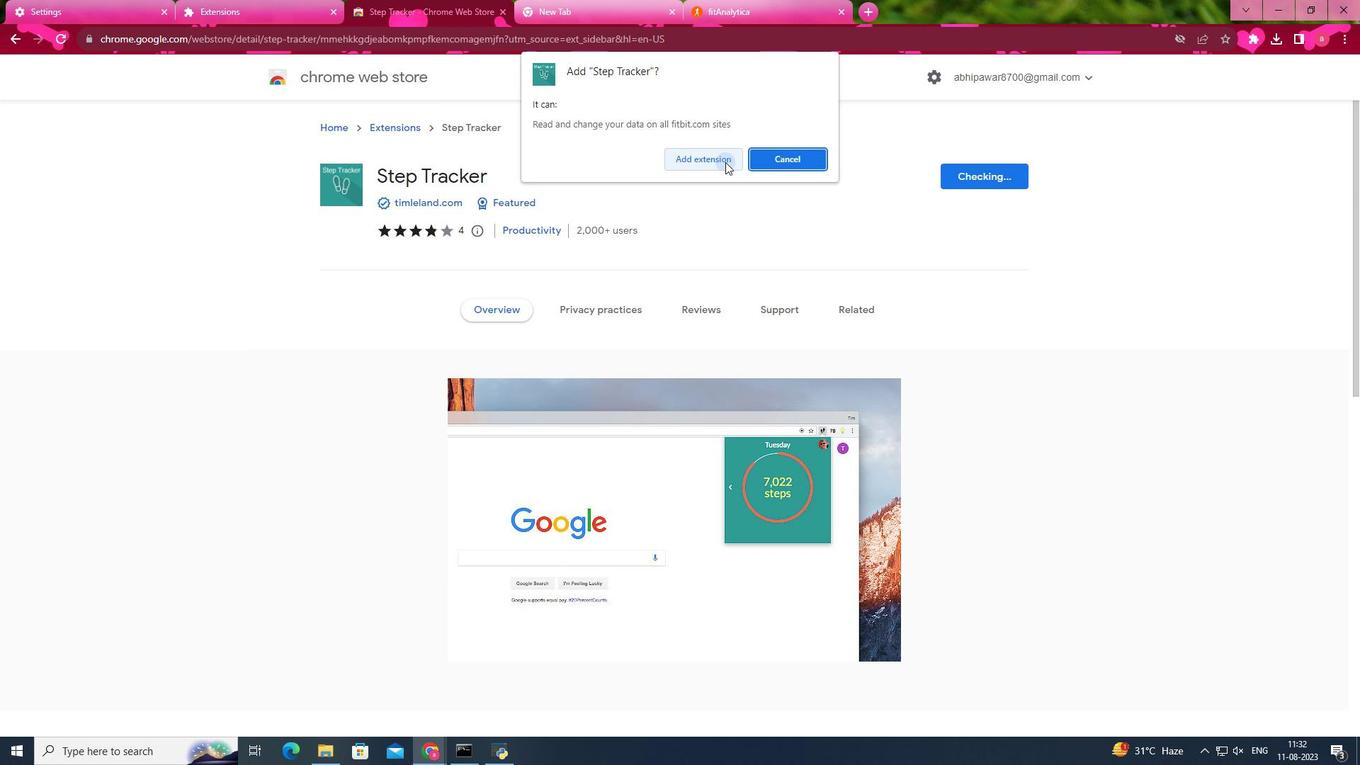 
Action: Mouse pressed left at (727, 164)
Screenshot: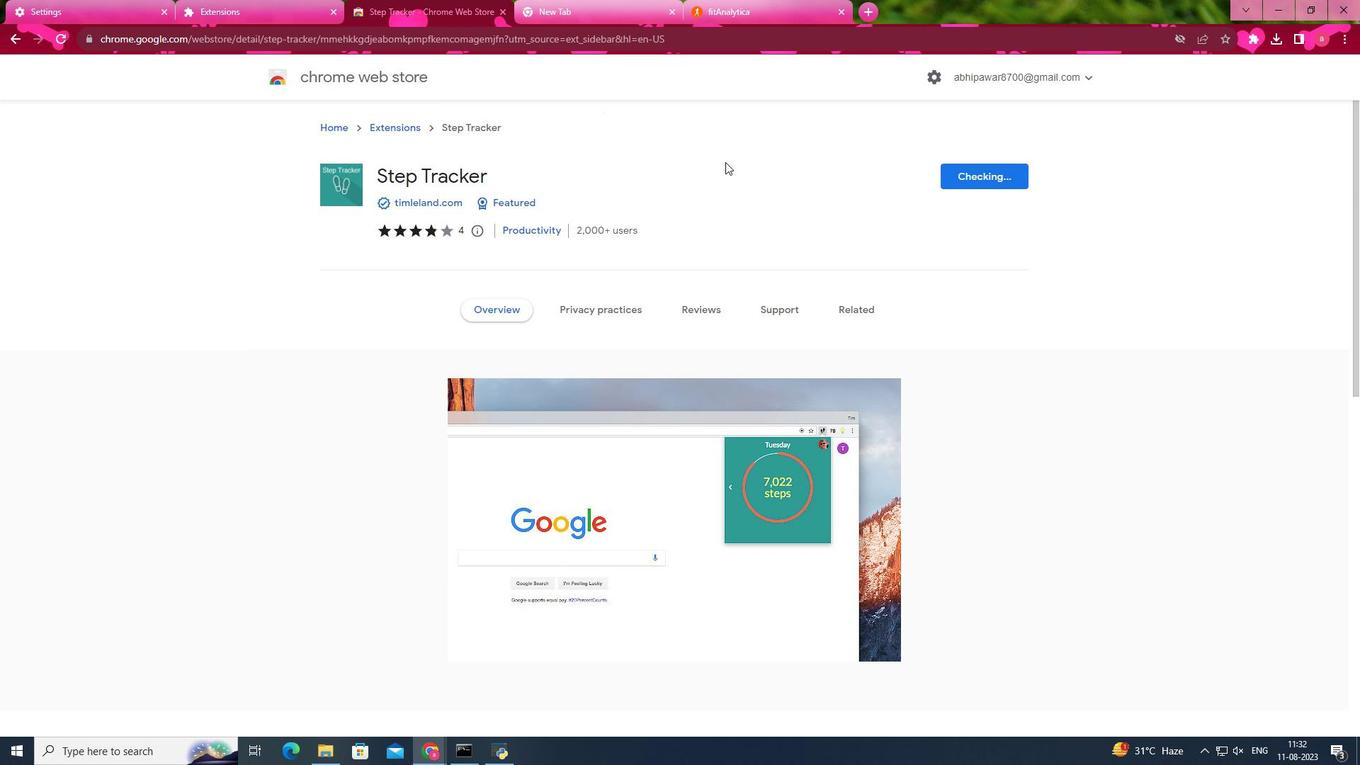 
Action: Mouse moved to (1260, 38)
Screenshot: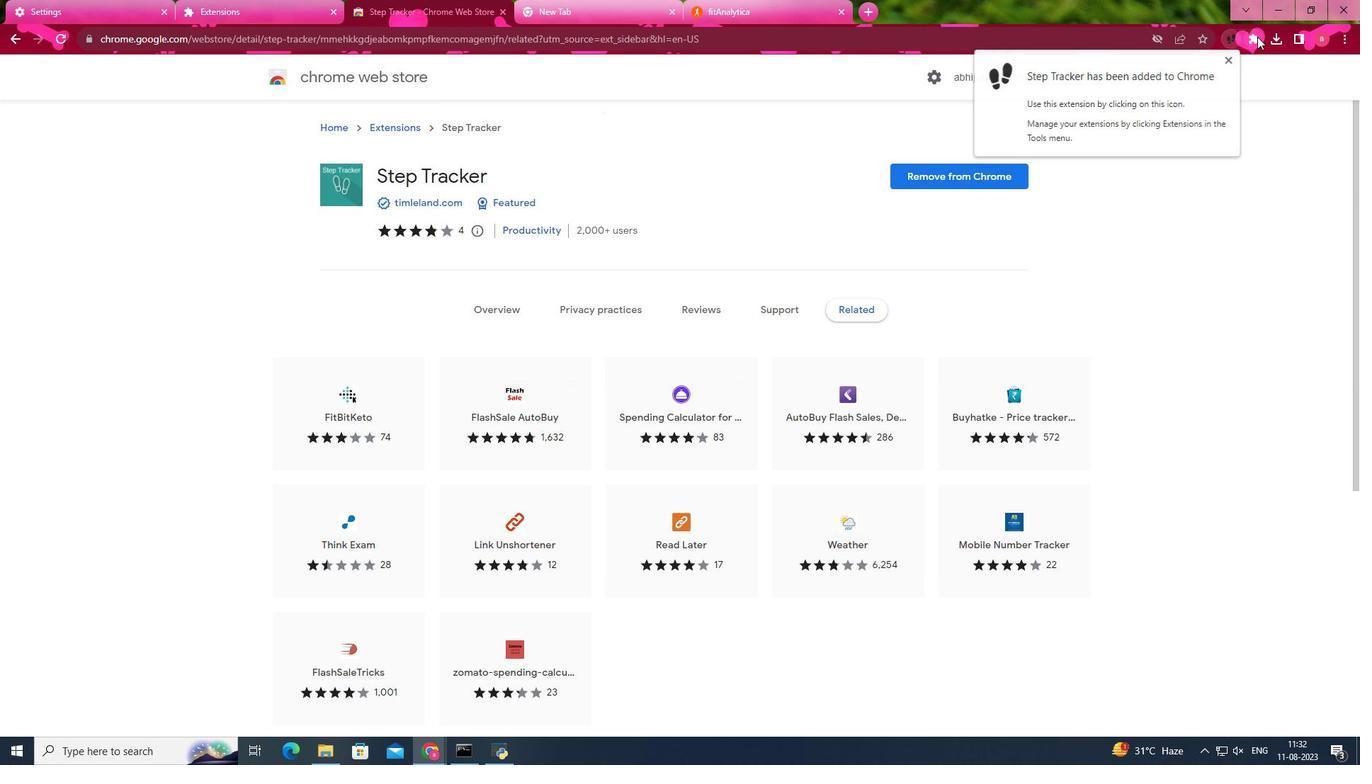 
Action: Mouse pressed left at (1260, 38)
Screenshot: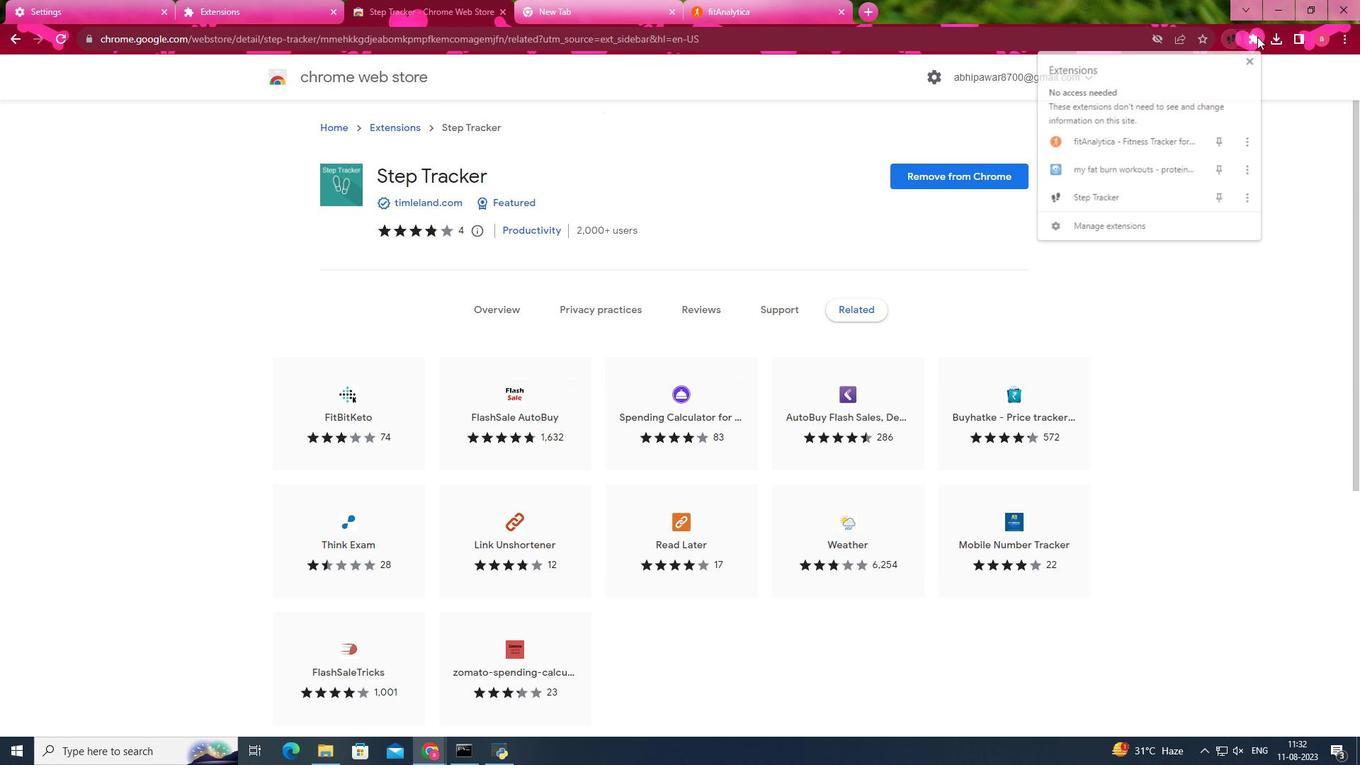 
Action: Mouse moved to (585, 362)
Screenshot: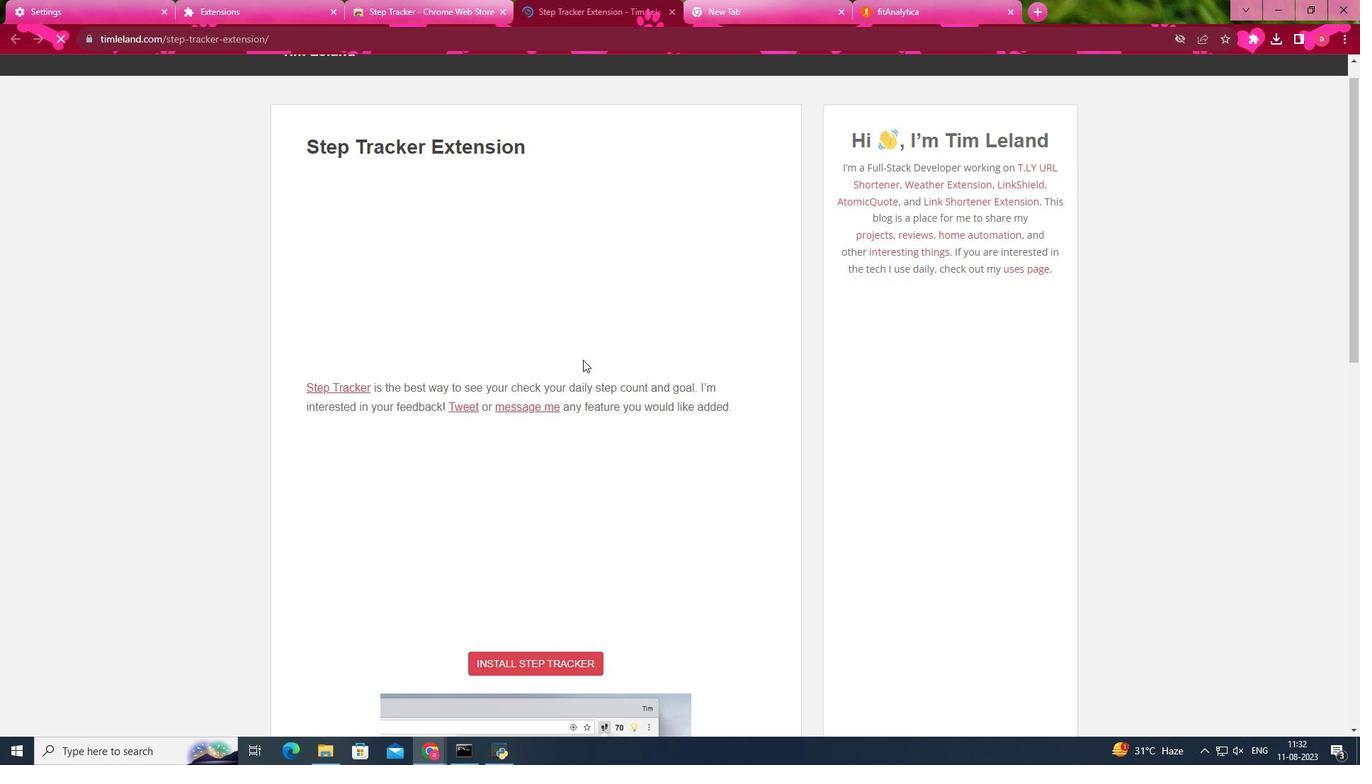 
Action: Mouse scrolled (585, 361) with delta (0, 0)
Screenshot: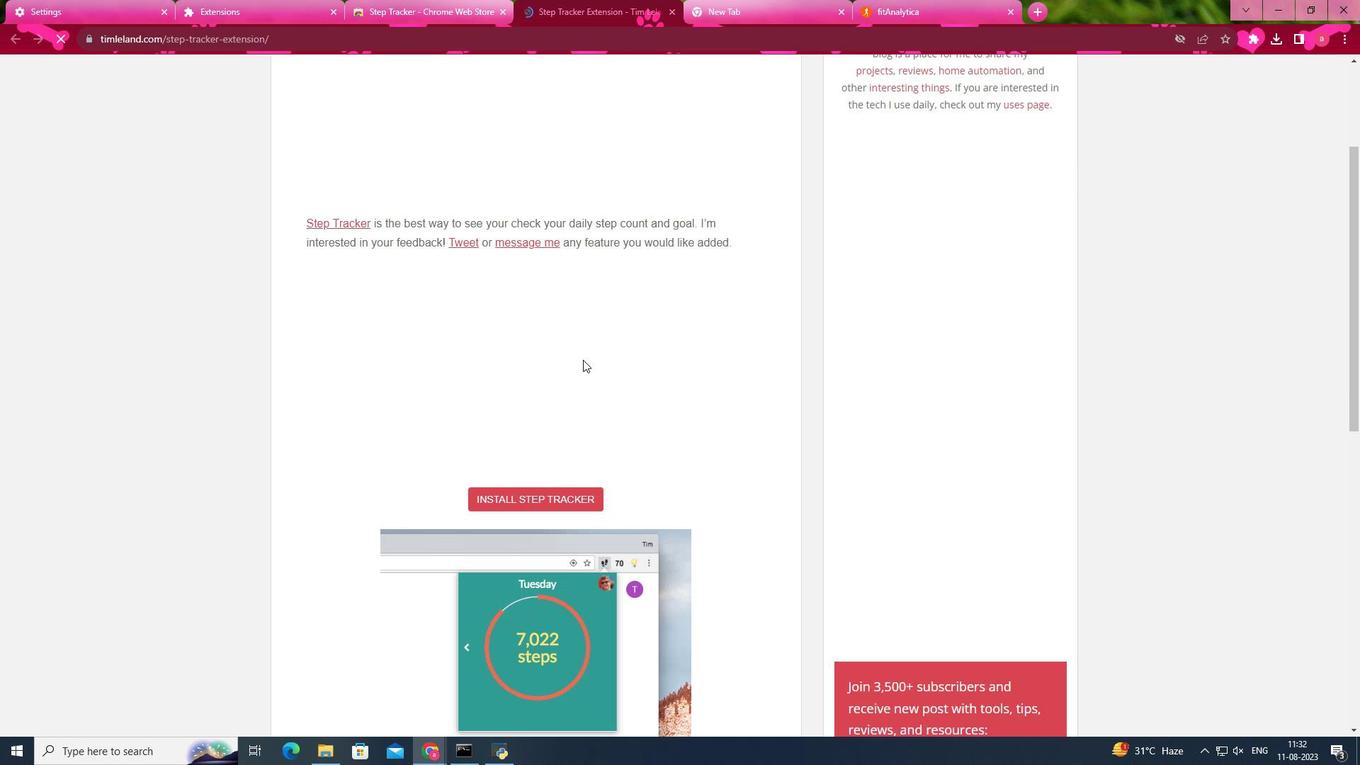 
Action: Mouse scrolled (585, 361) with delta (0, 0)
Screenshot: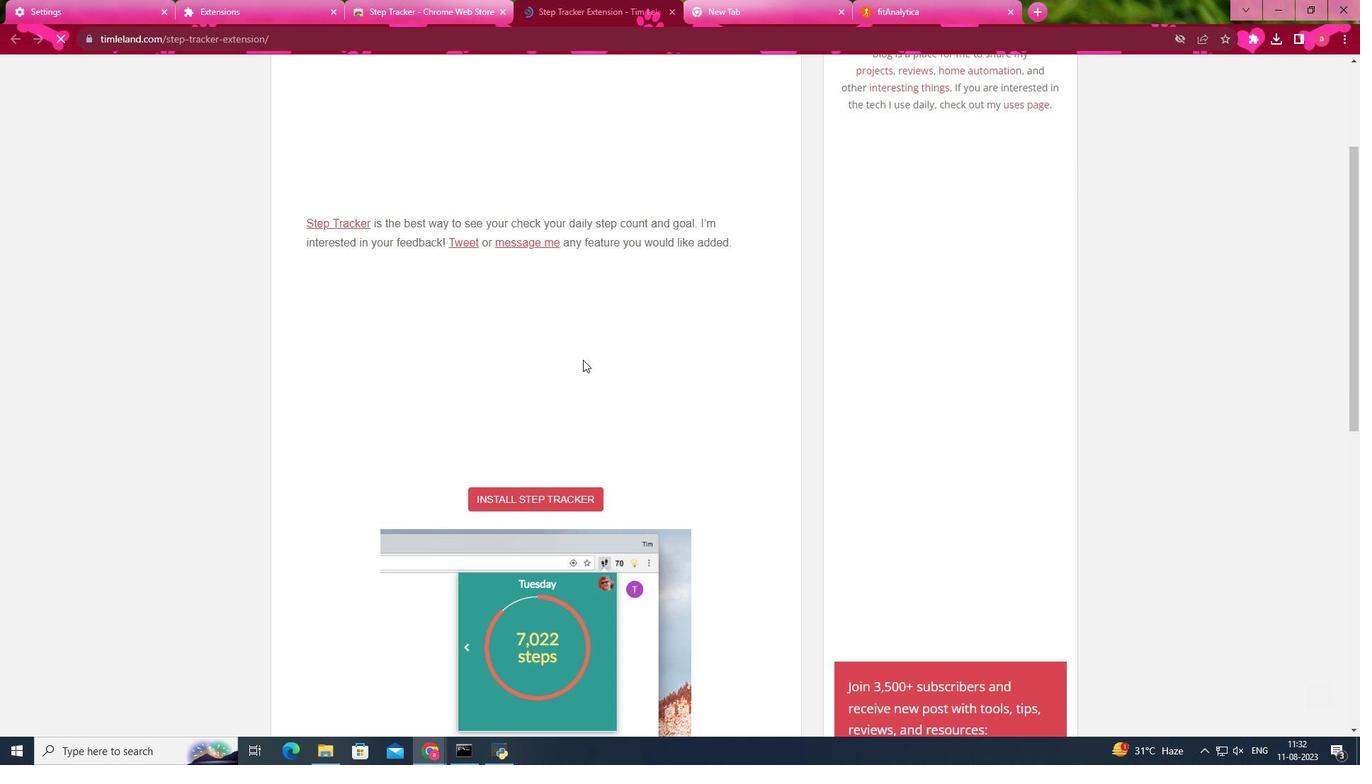 
Action: Mouse scrolled (585, 361) with delta (0, 0)
Screenshot: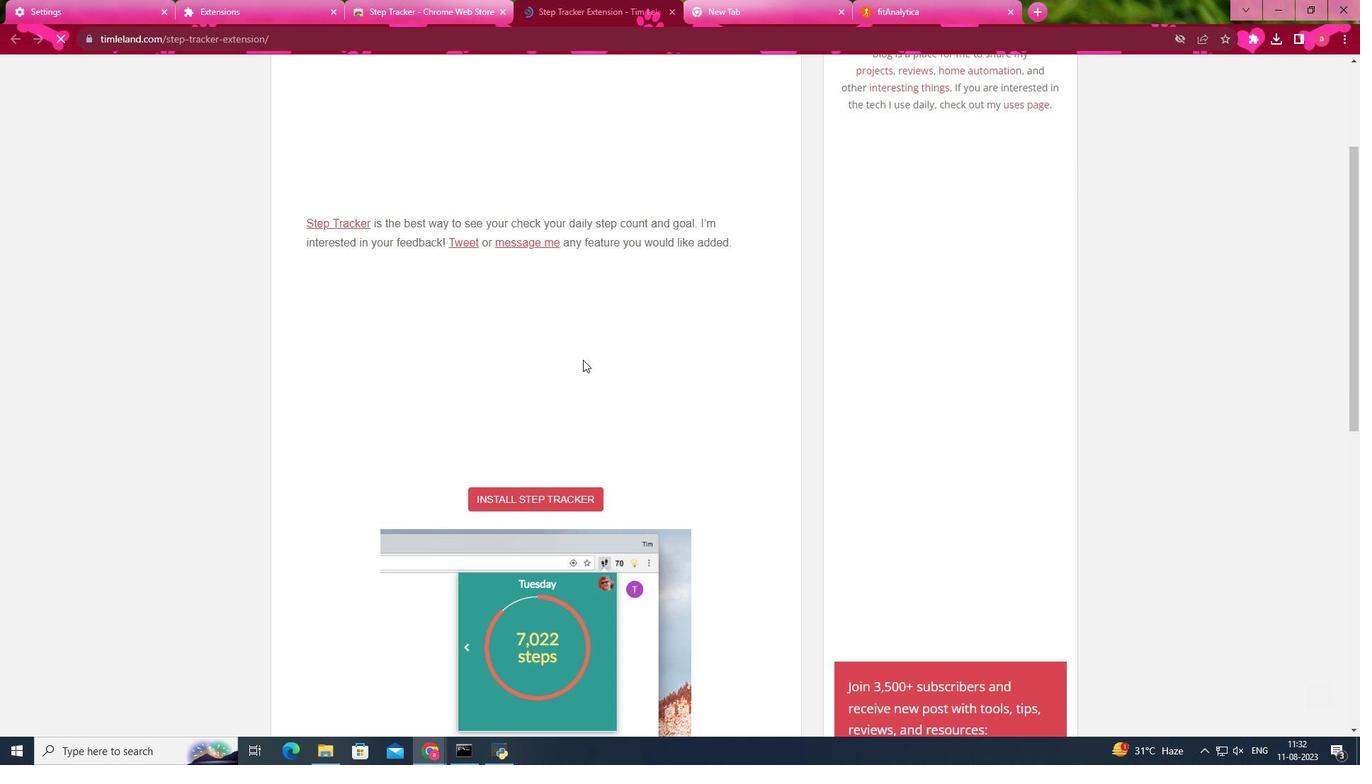 
Action: Mouse scrolled (585, 361) with delta (0, 0)
Screenshot: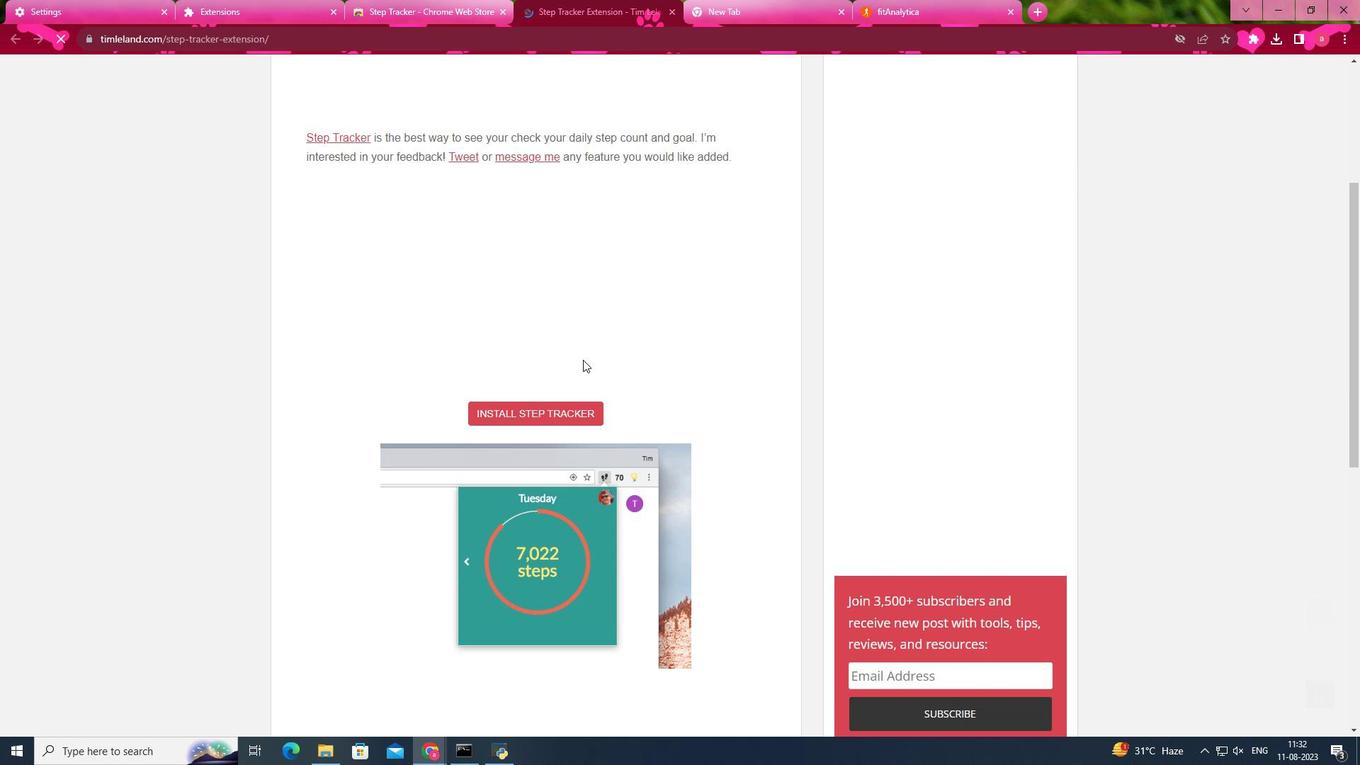 
Action: Mouse moved to (551, 411)
Screenshot: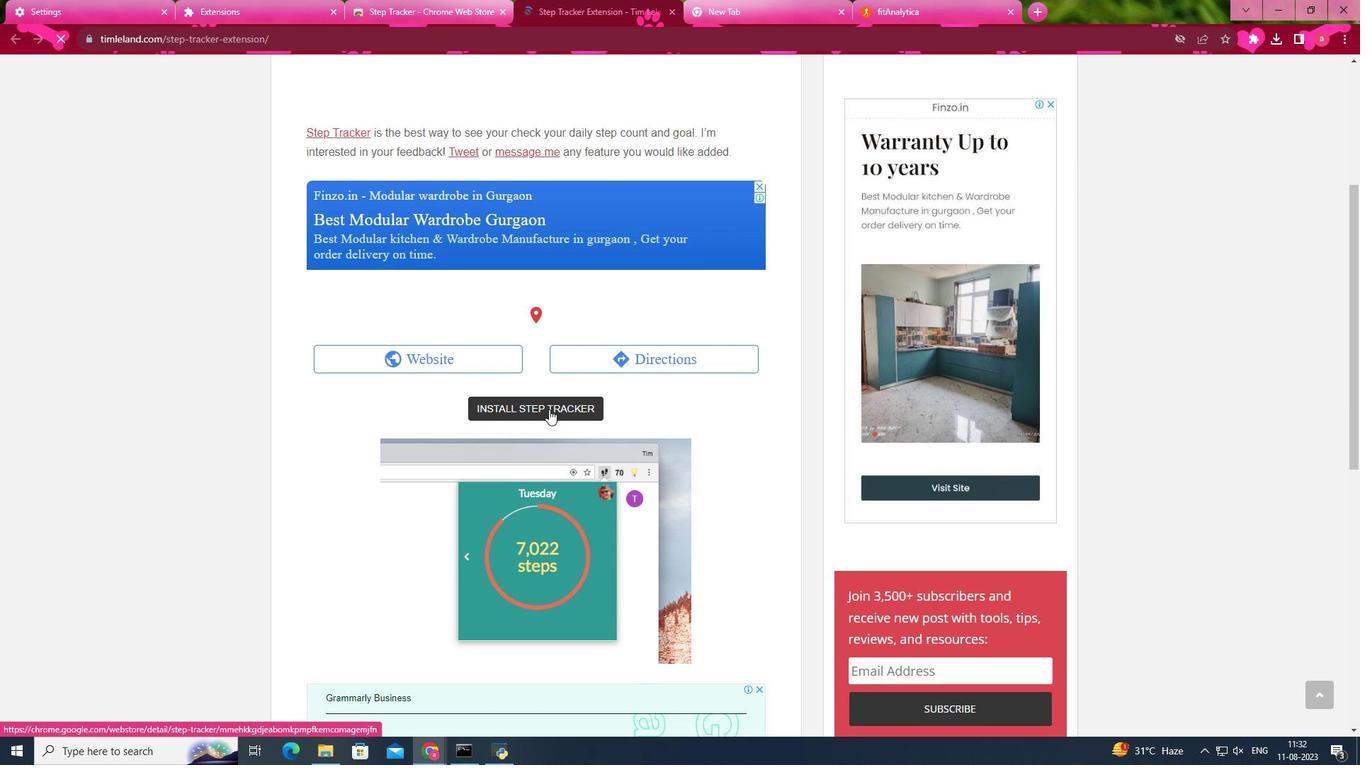 
Action: Mouse pressed left at (551, 411)
Screenshot: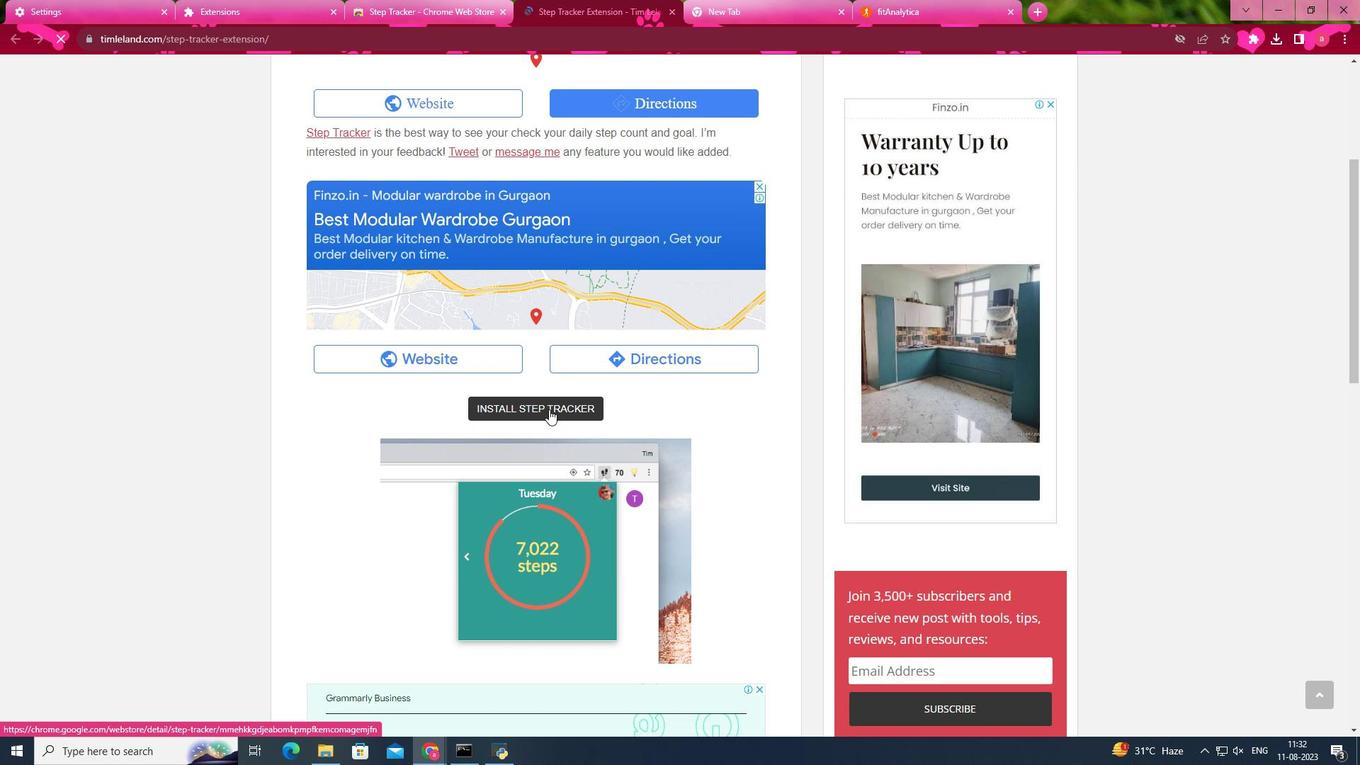 
Action: Mouse scrolled (551, 411) with delta (0, 0)
Screenshot: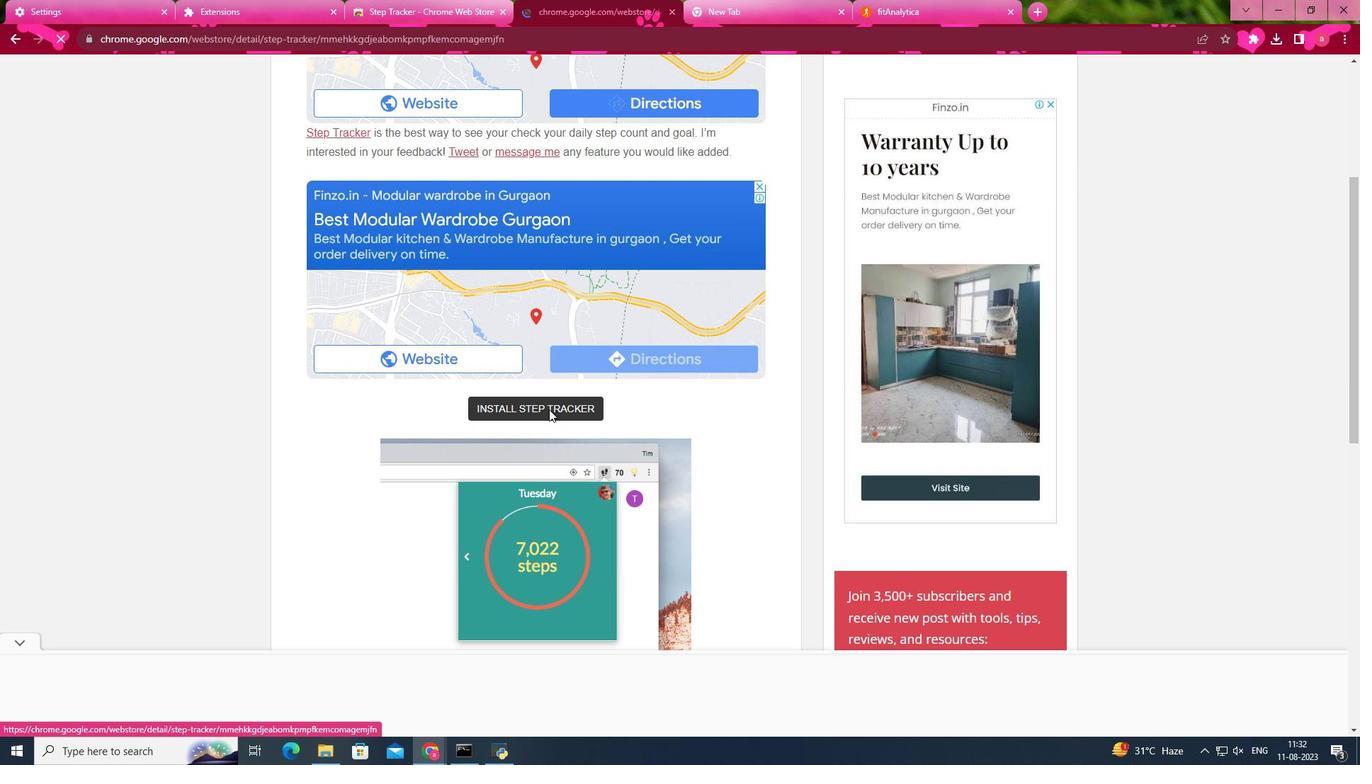 
Action: Mouse scrolled (551, 411) with delta (0, 0)
Screenshot: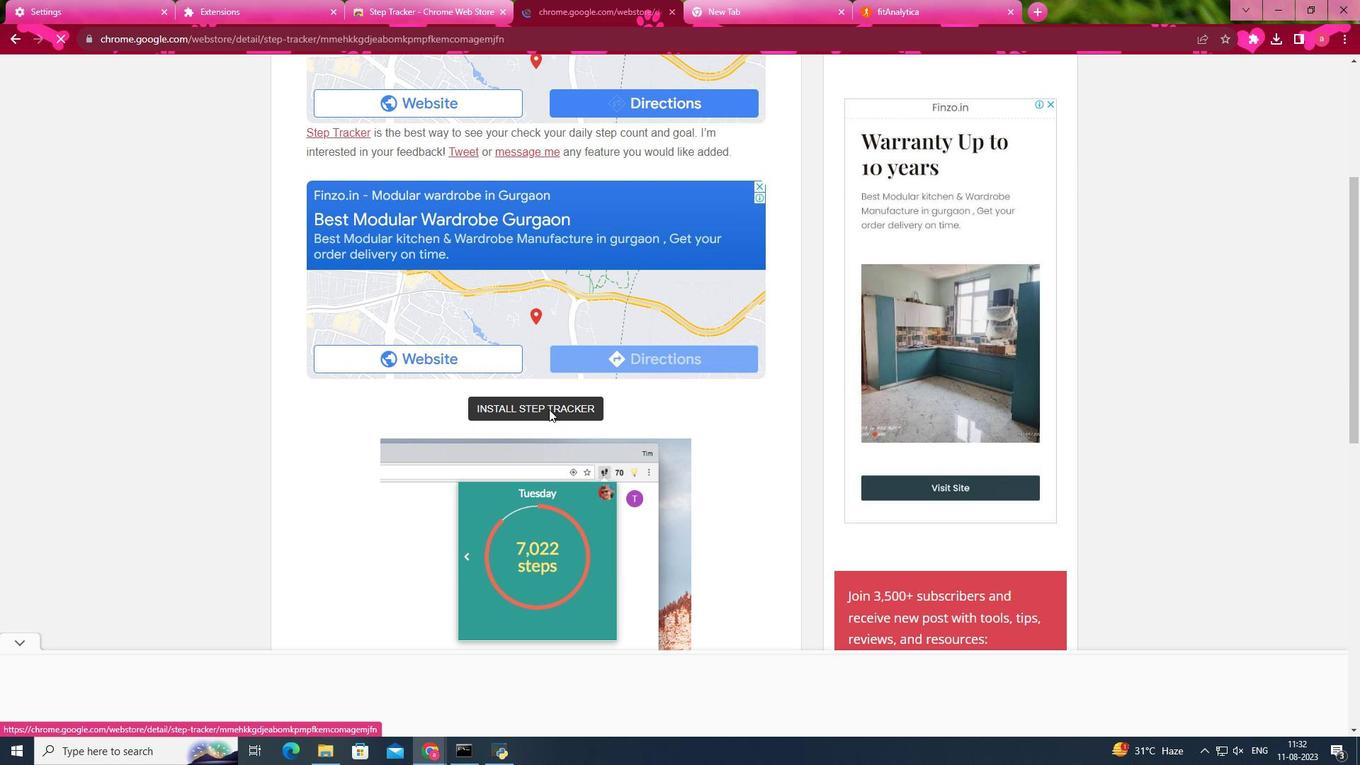 
Action: Mouse scrolled (551, 411) with delta (0, 0)
Screenshot: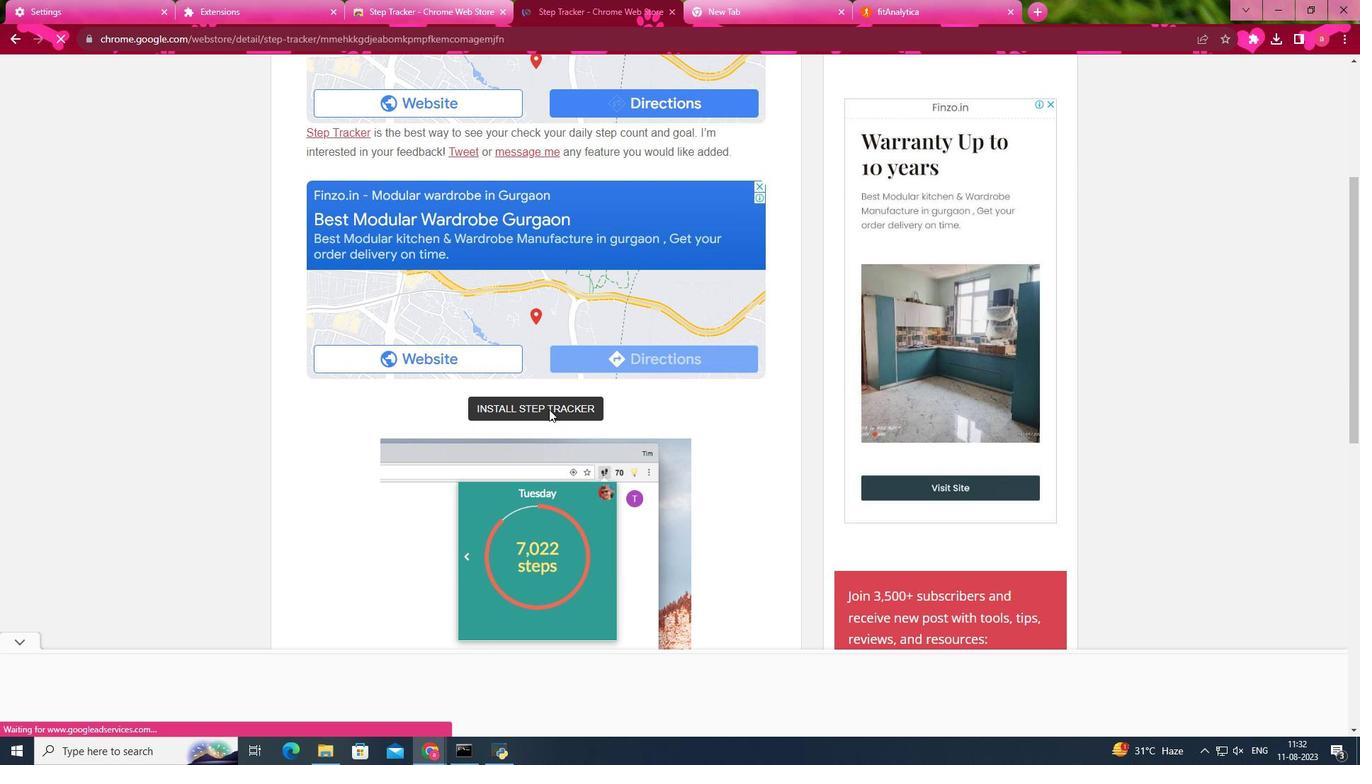 
Action: Mouse scrolled (551, 411) with delta (0, 0)
Screenshot: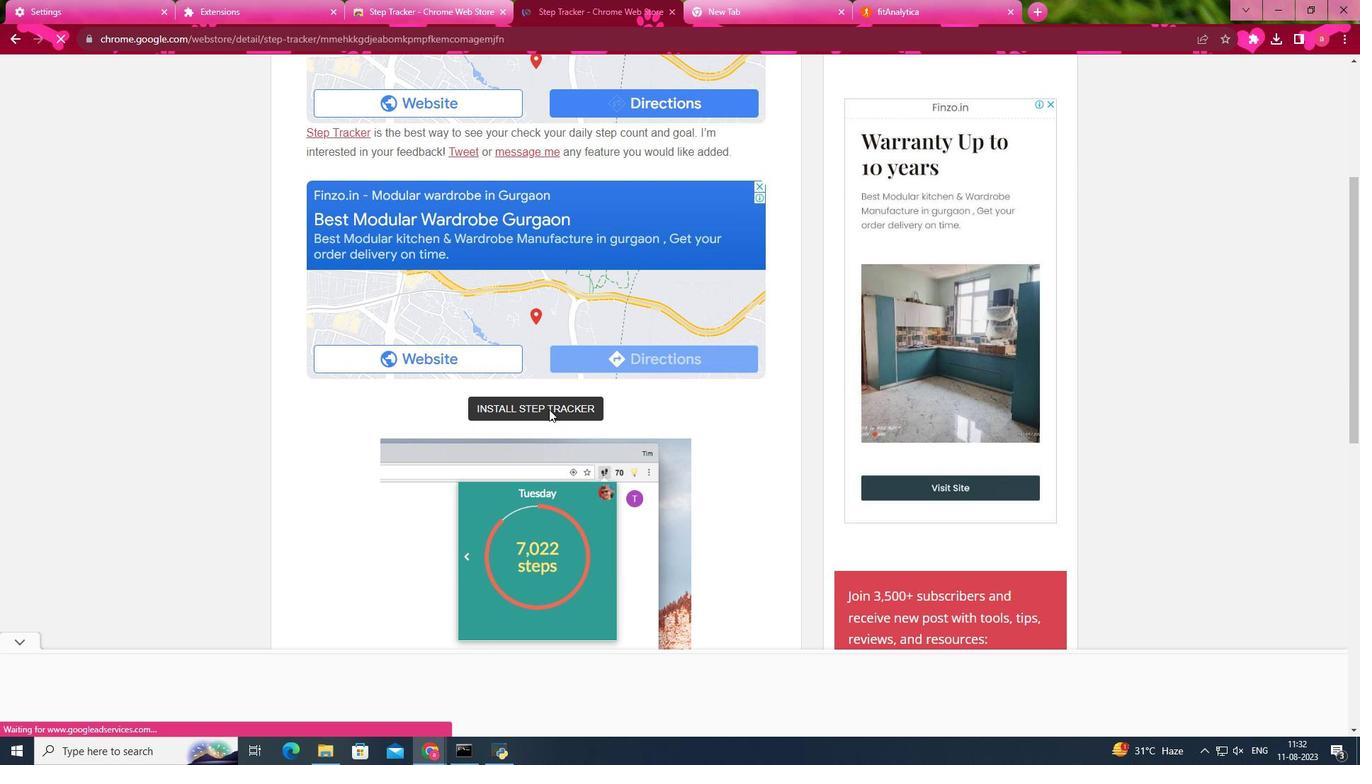 
Action: Mouse moved to (551, 412)
Screenshot: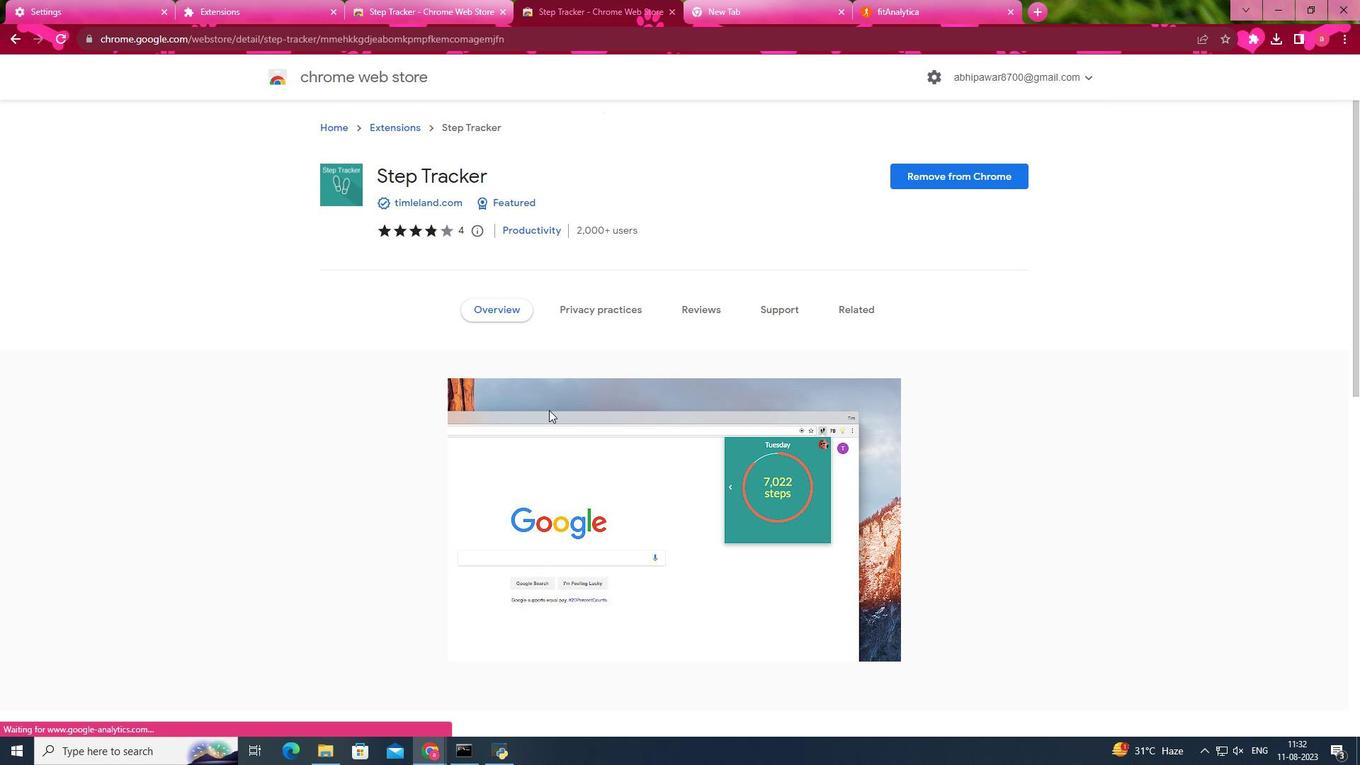 
Action: Mouse scrolled (551, 411) with delta (0, 0)
Screenshot: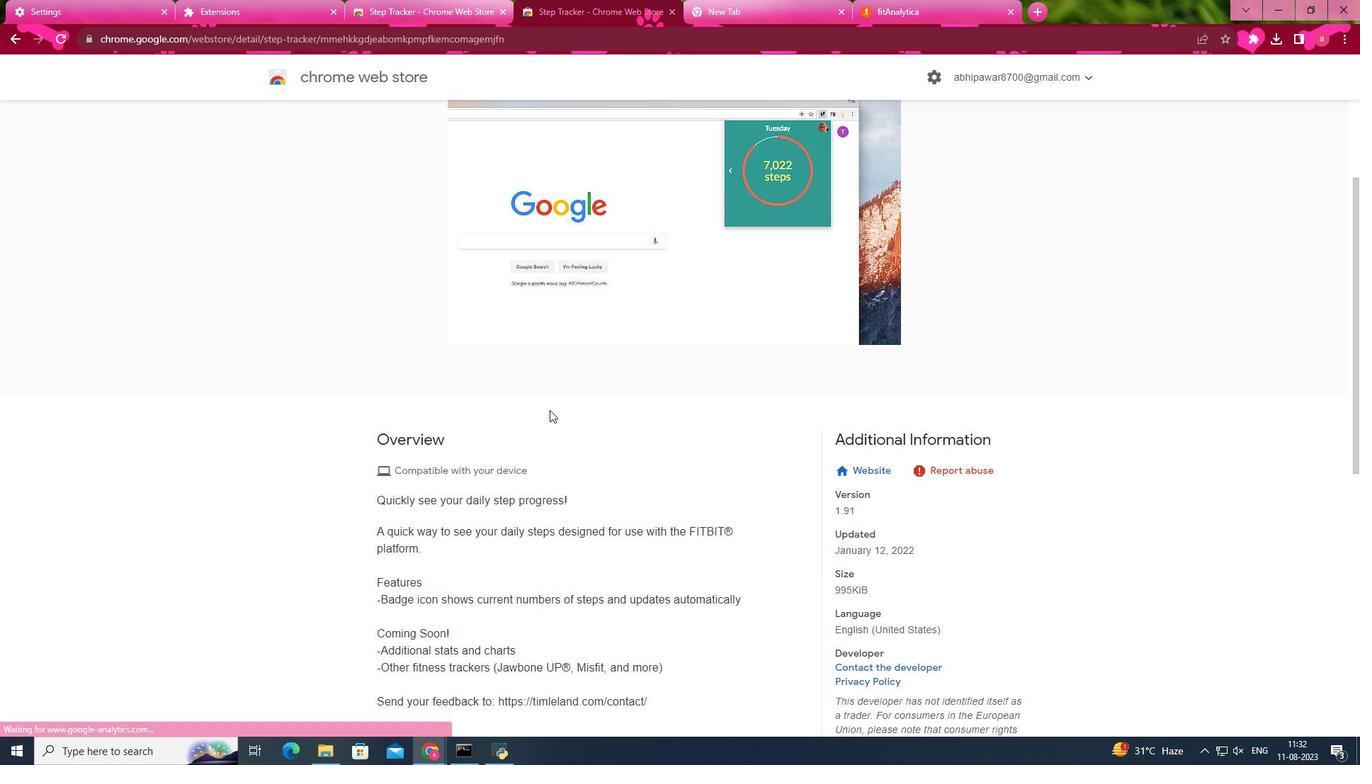 
Action: Mouse scrolled (551, 411) with delta (0, 0)
Screenshot: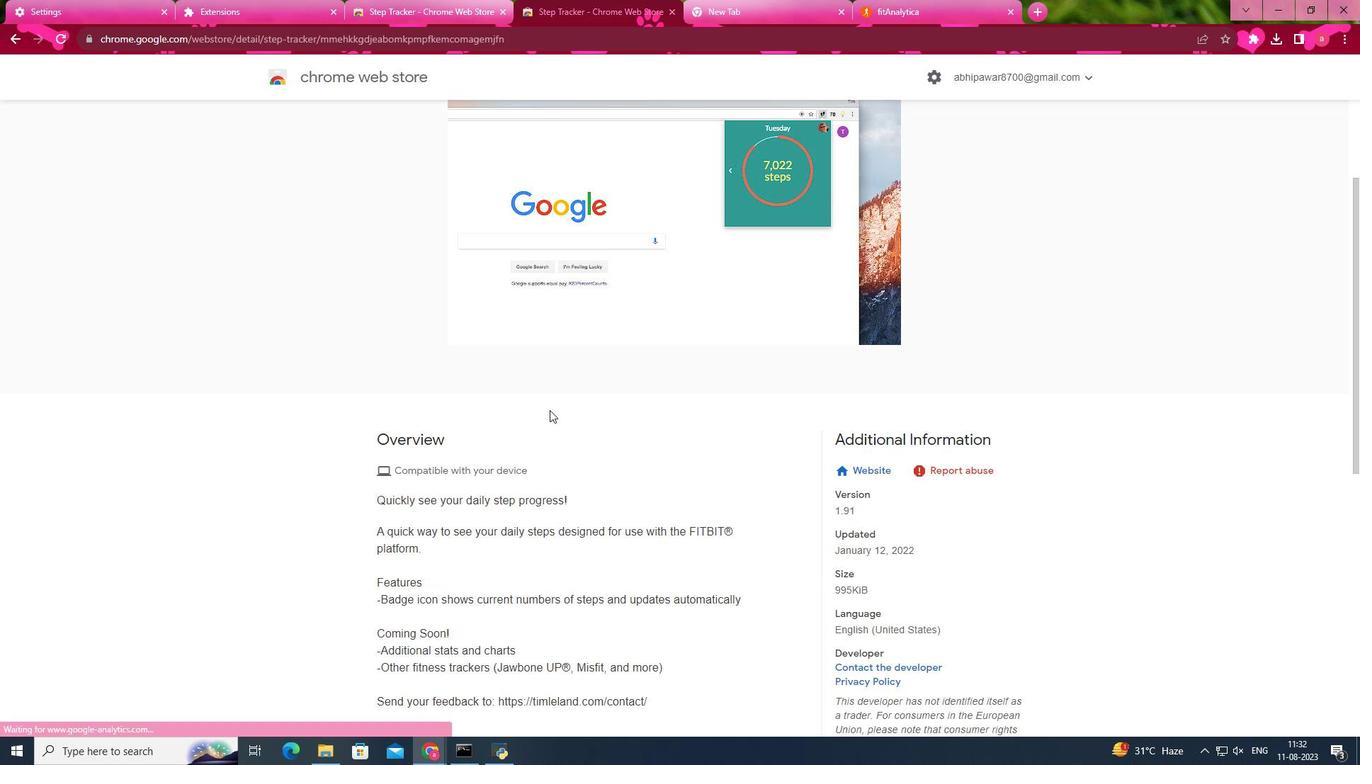 
Action: Mouse scrolled (551, 411) with delta (0, 0)
Screenshot: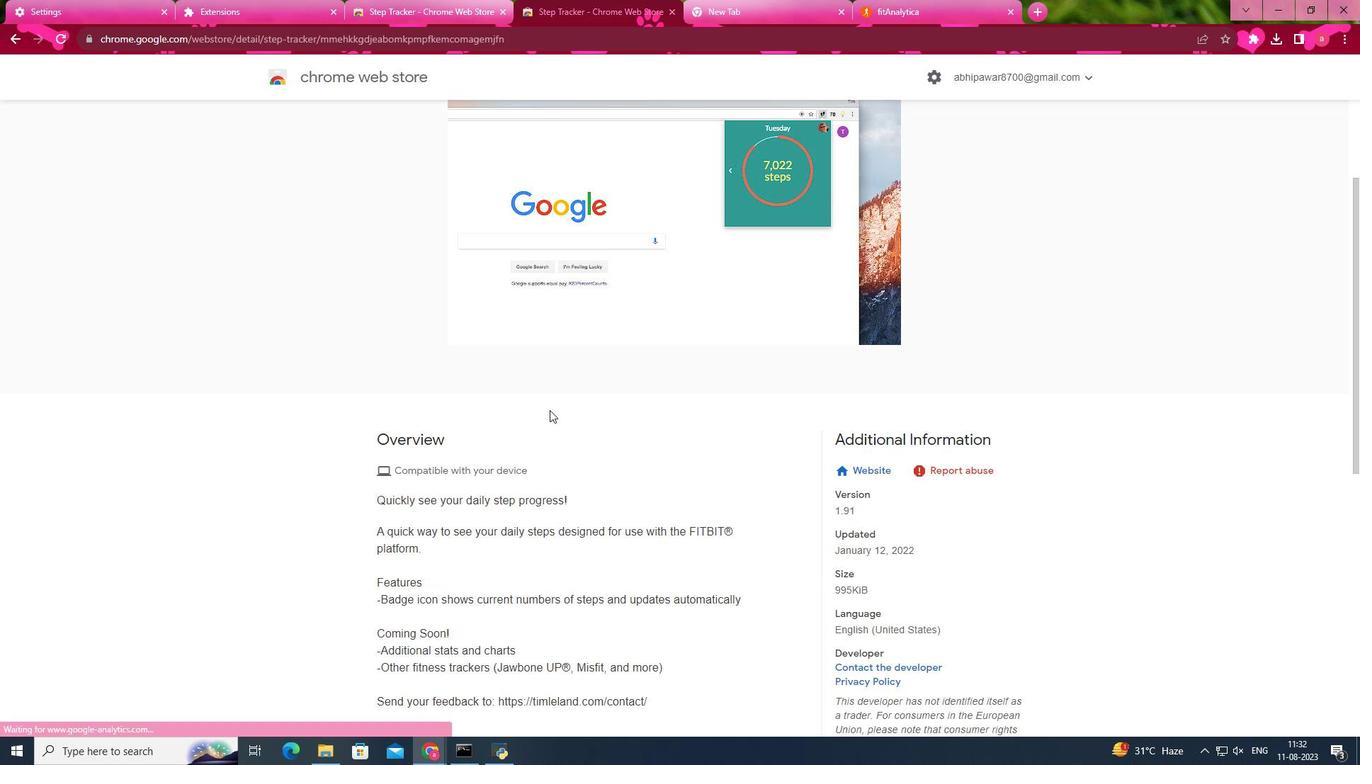 
Action: Mouse scrolled (551, 411) with delta (0, 0)
Screenshot: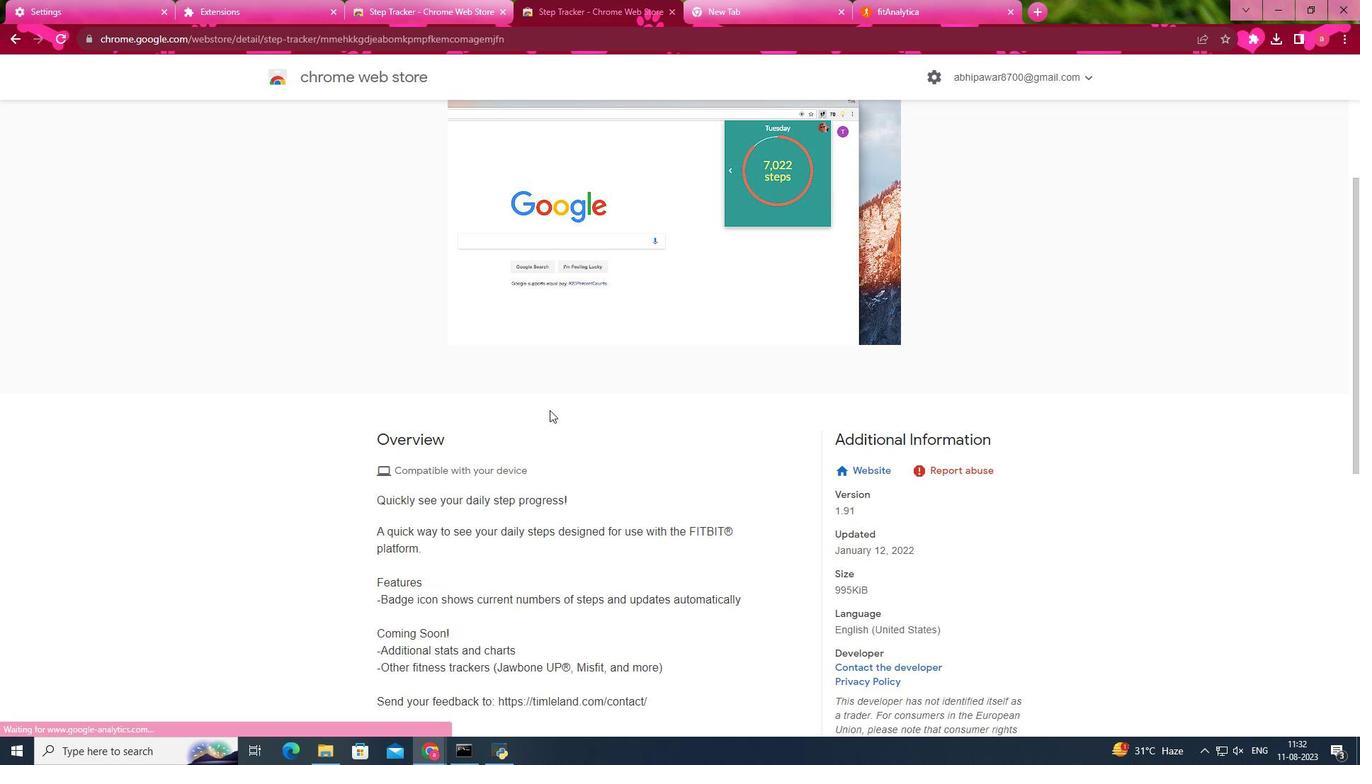 
Action: Mouse scrolled (551, 411) with delta (0, 0)
Screenshot: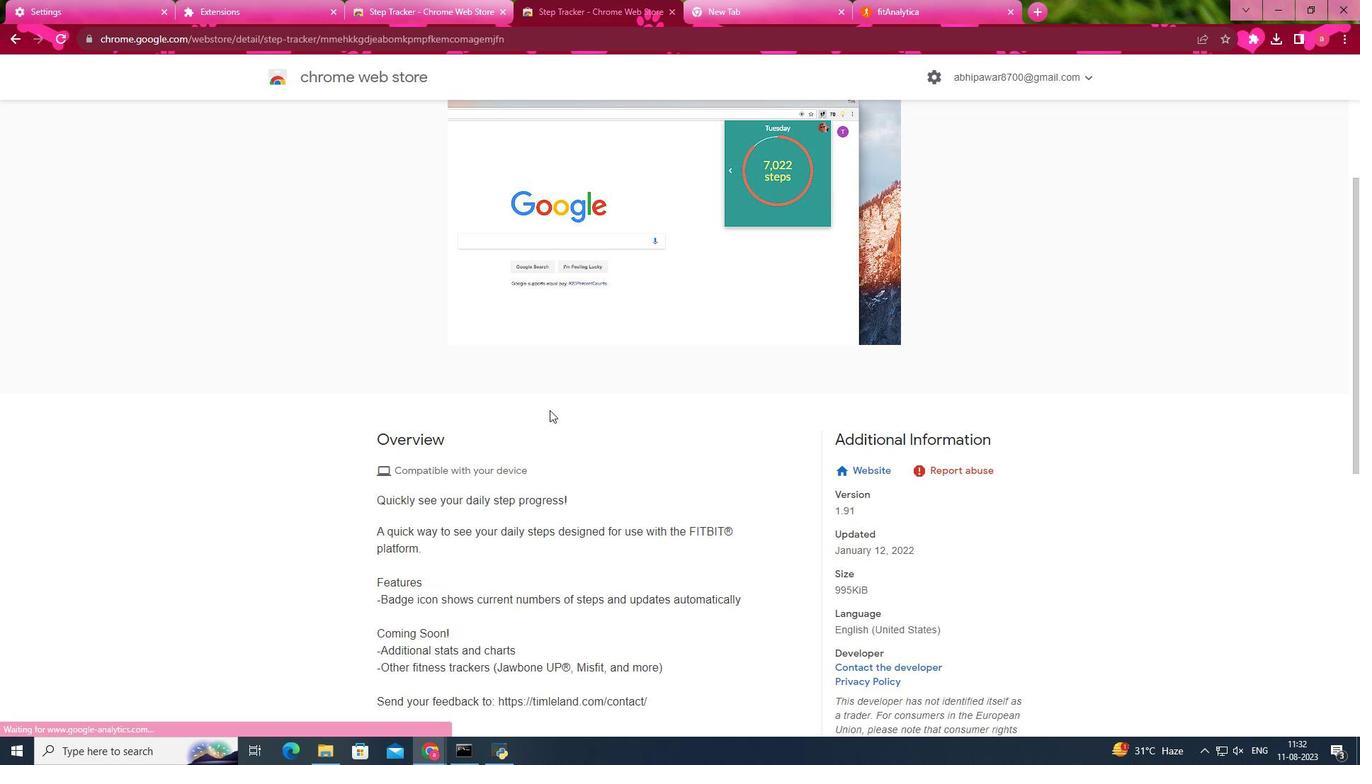 
Action: Mouse scrolled (551, 411) with delta (0, 0)
Screenshot: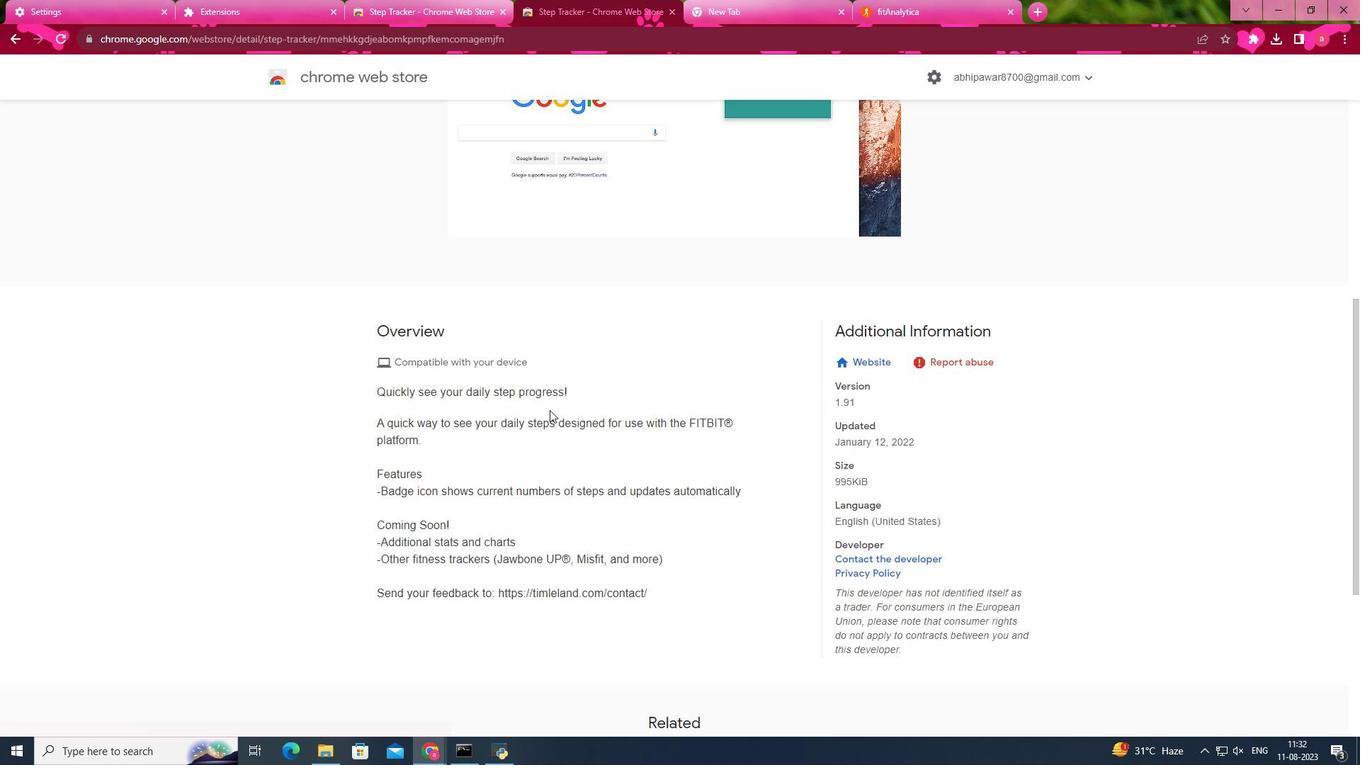 
Action: Mouse moved to (893, 7)
Screenshot: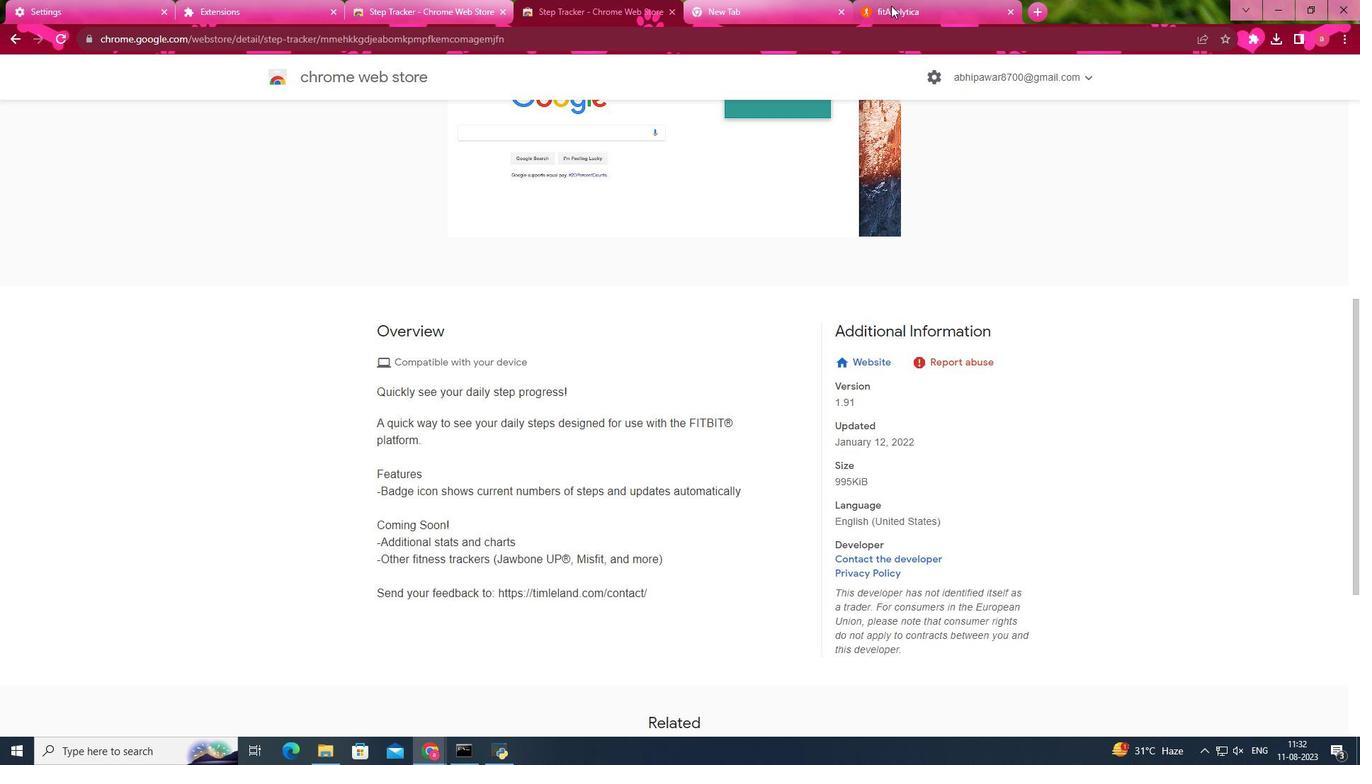 
Action: Mouse pressed left at (893, 7)
Screenshot: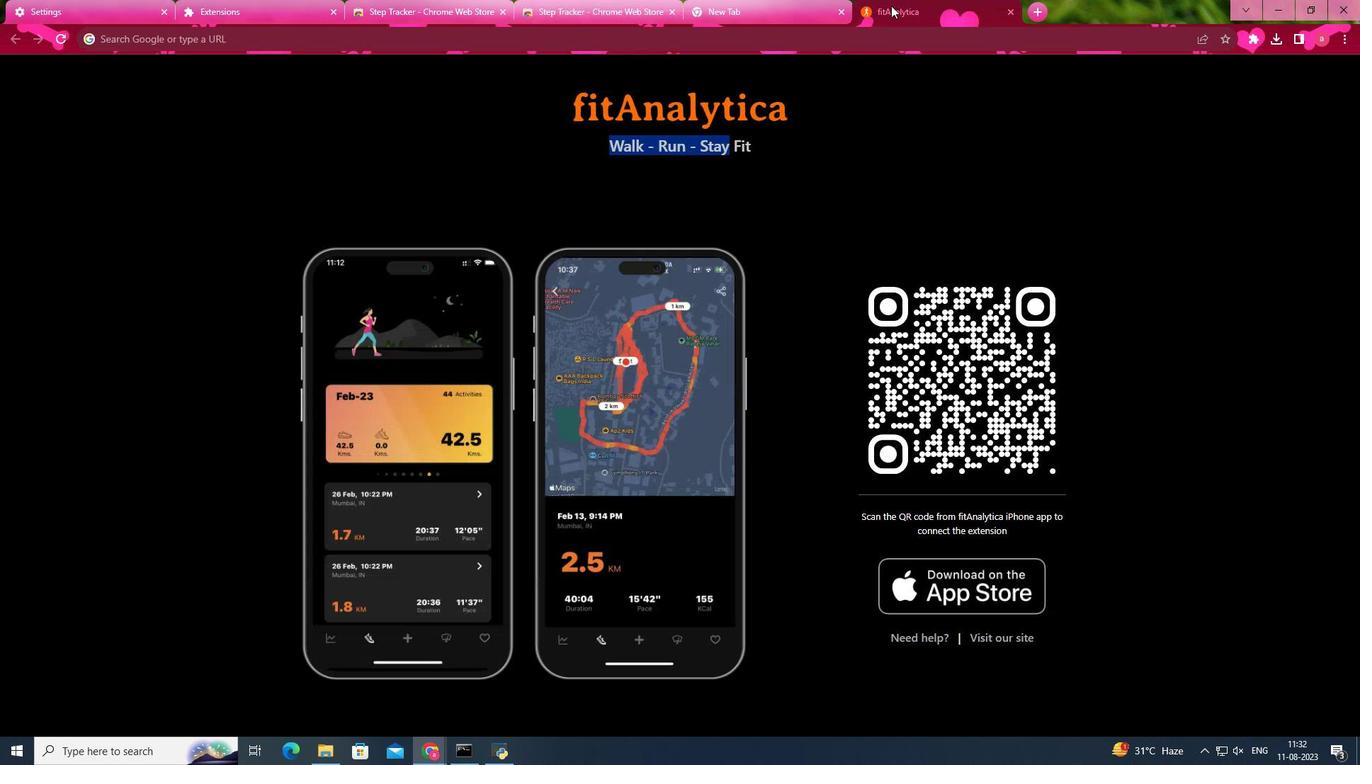 
Action: Mouse moved to (745, 289)
Screenshot: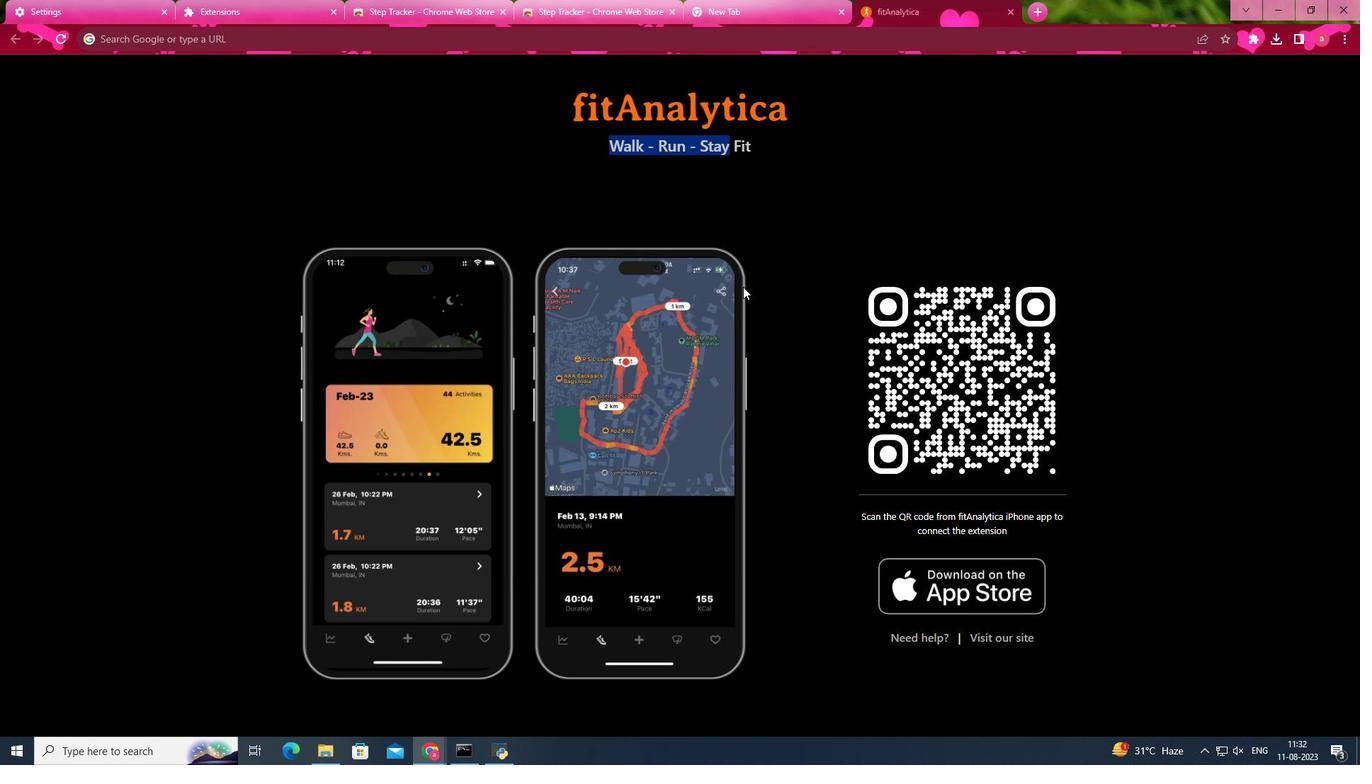 
Action: Mouse scrolled (745, 288) with delta (0, 0)
Screenshot: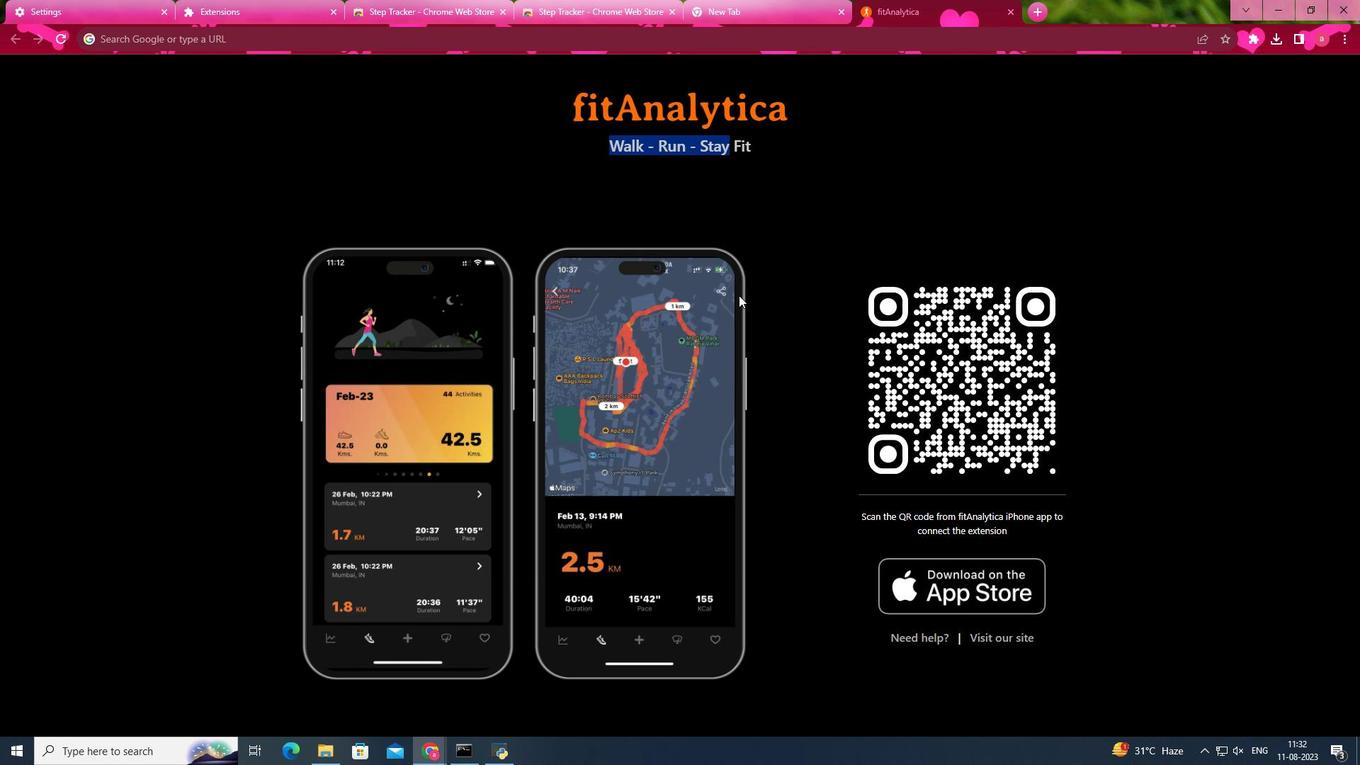 
Action: Mouse scrolled (745, 288) with delta (0, 0)
Screenshot: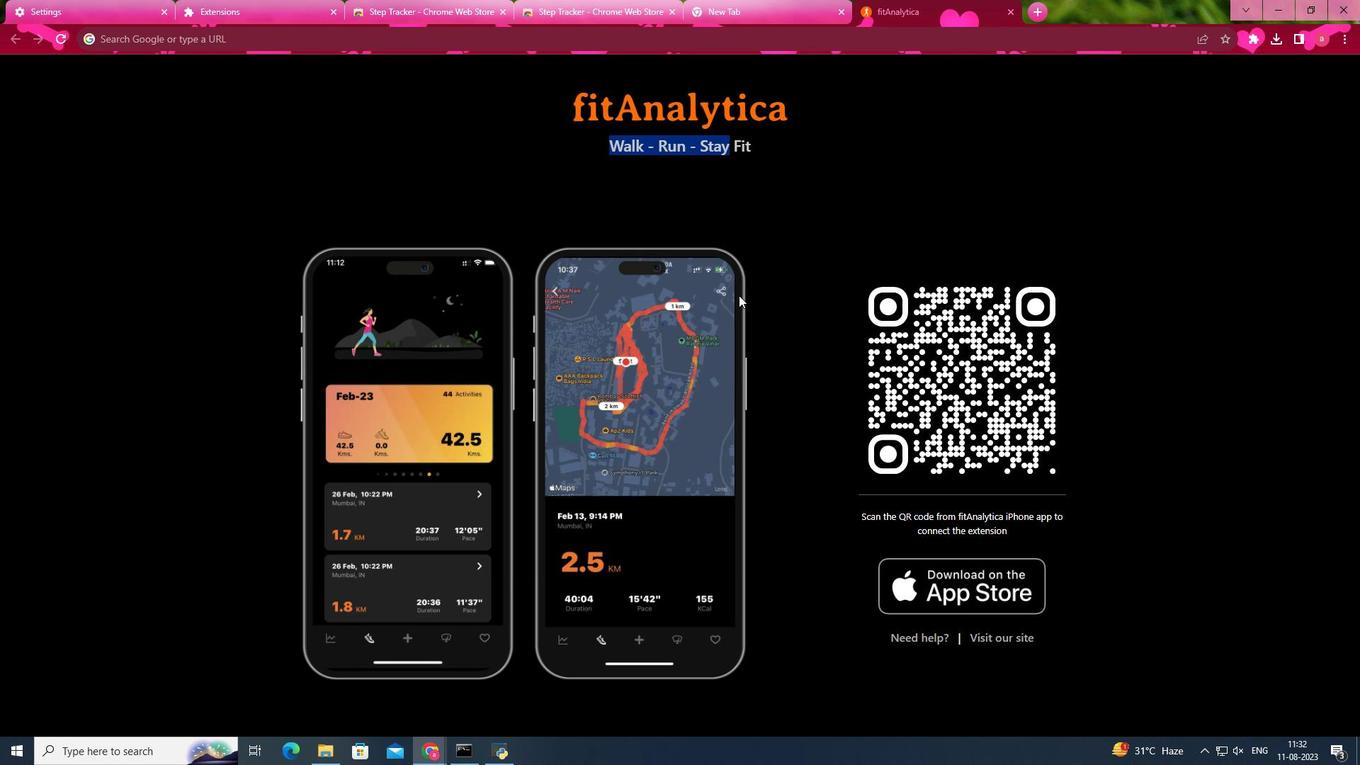 
Action: Mouse scrolled (745, 288) with delta (0, 0)
Screenshot: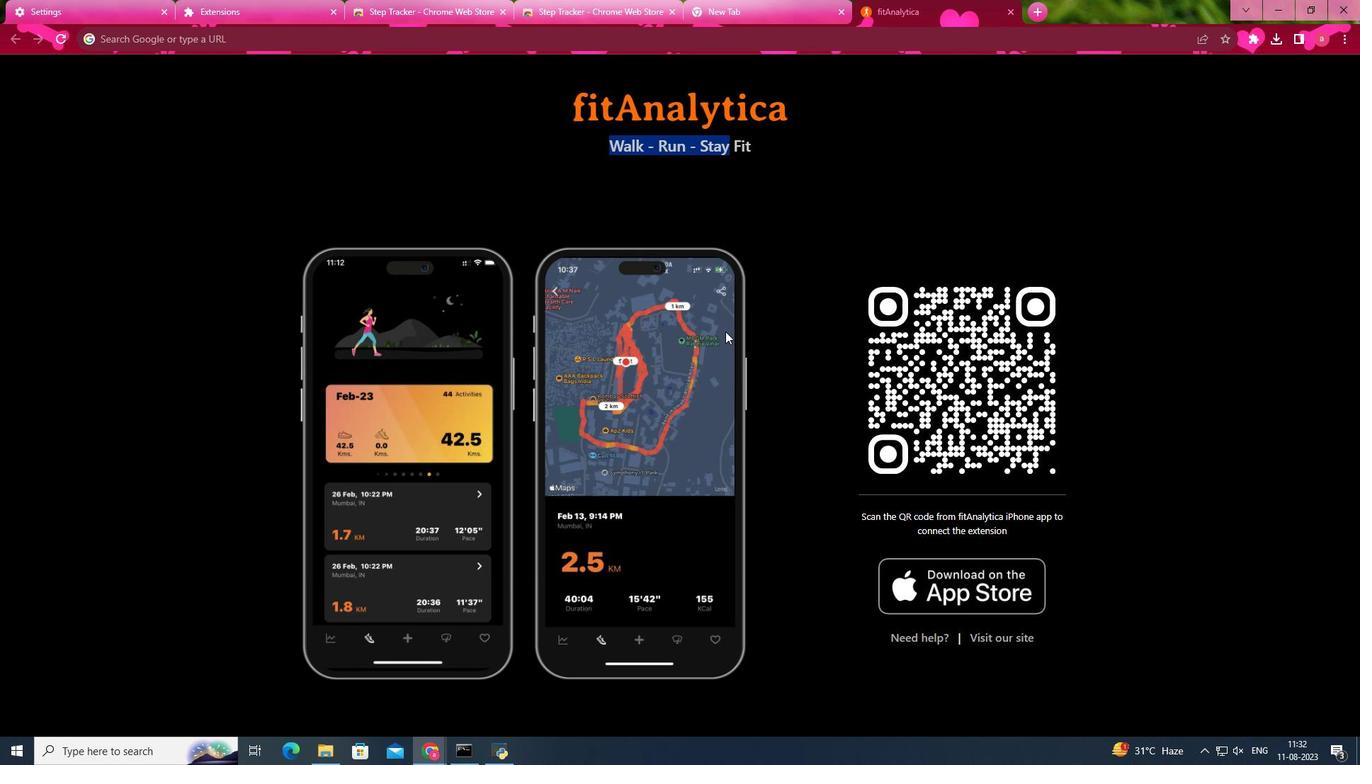 
Action: Mouse scrolled (745, 288) with delta (0, 0)
Screenshot: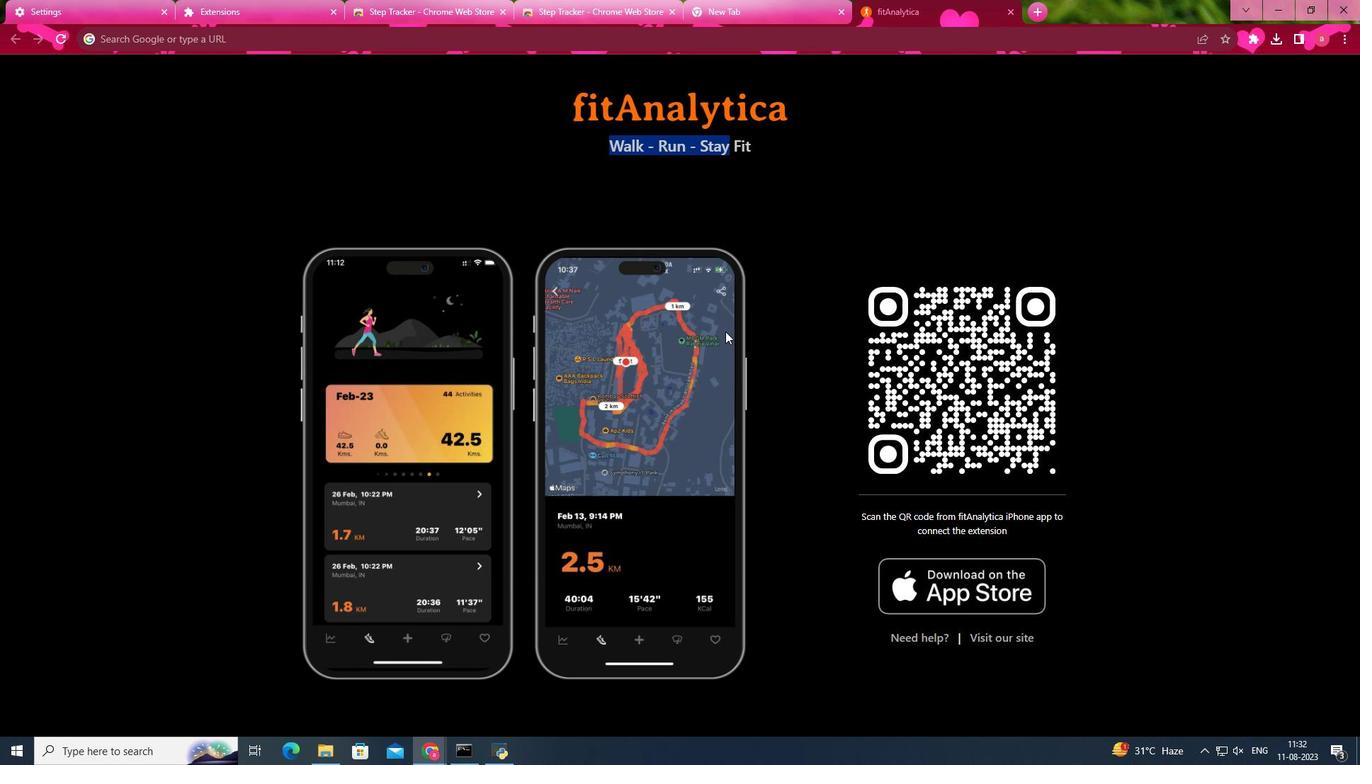 
Action: Mouse moved to (591, 578)
Screenshot: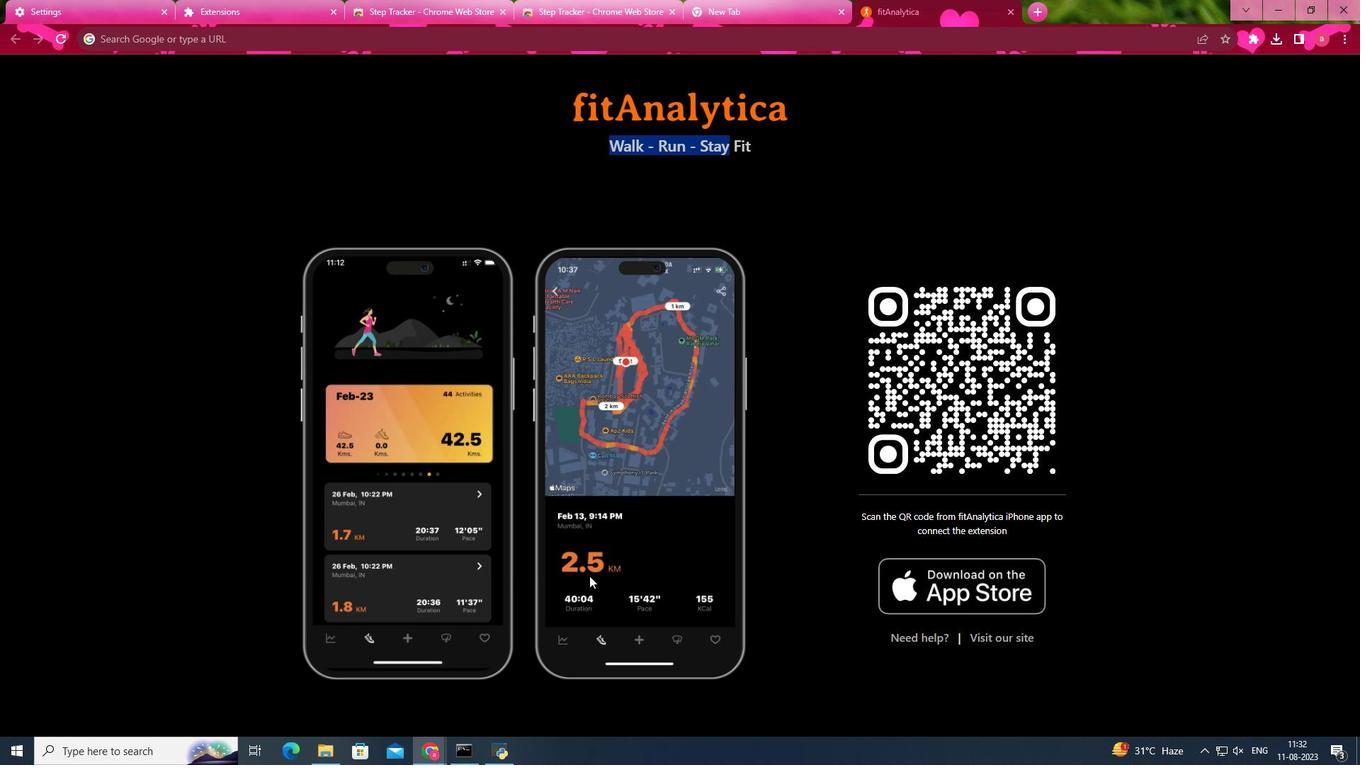 
Action: Mouse pressed left at (591, 578)
Screenshot: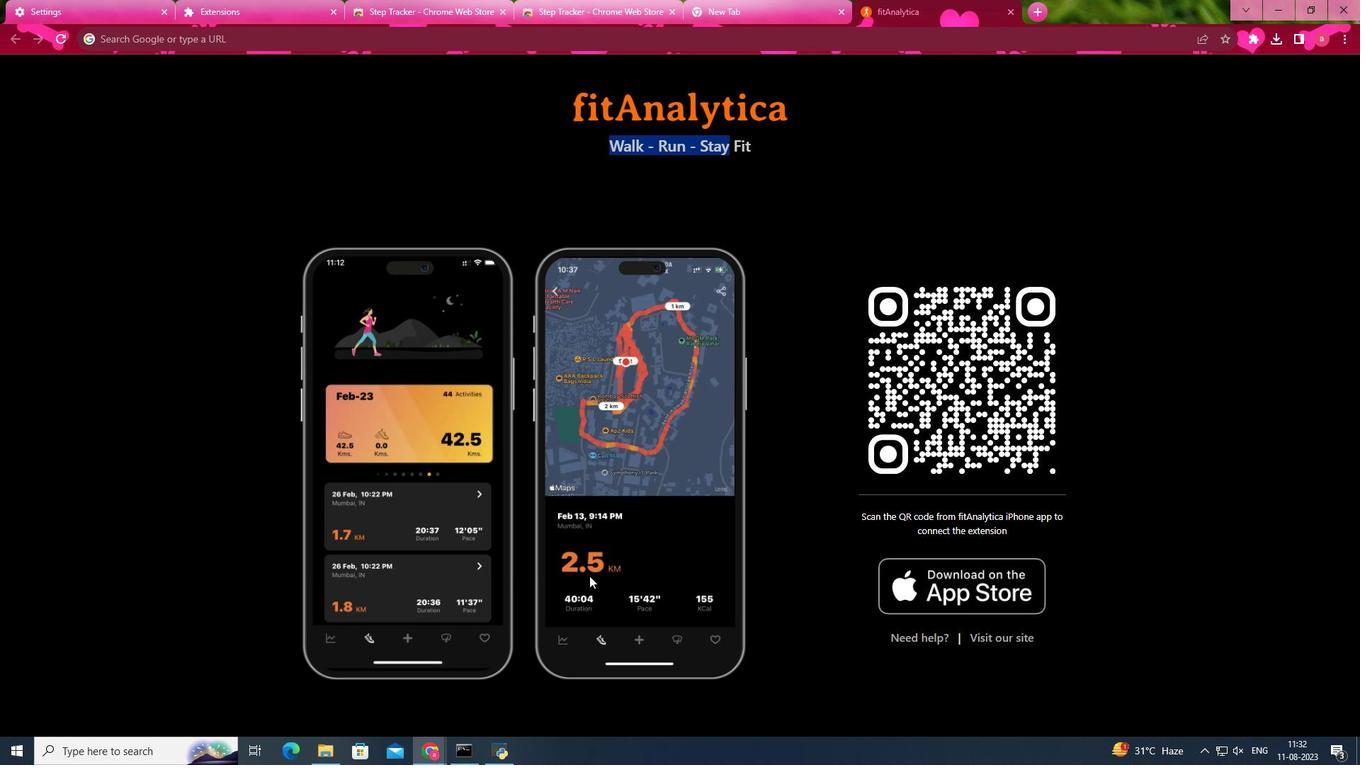 
Action: Mouse moved to (627, 665)
Screenshot: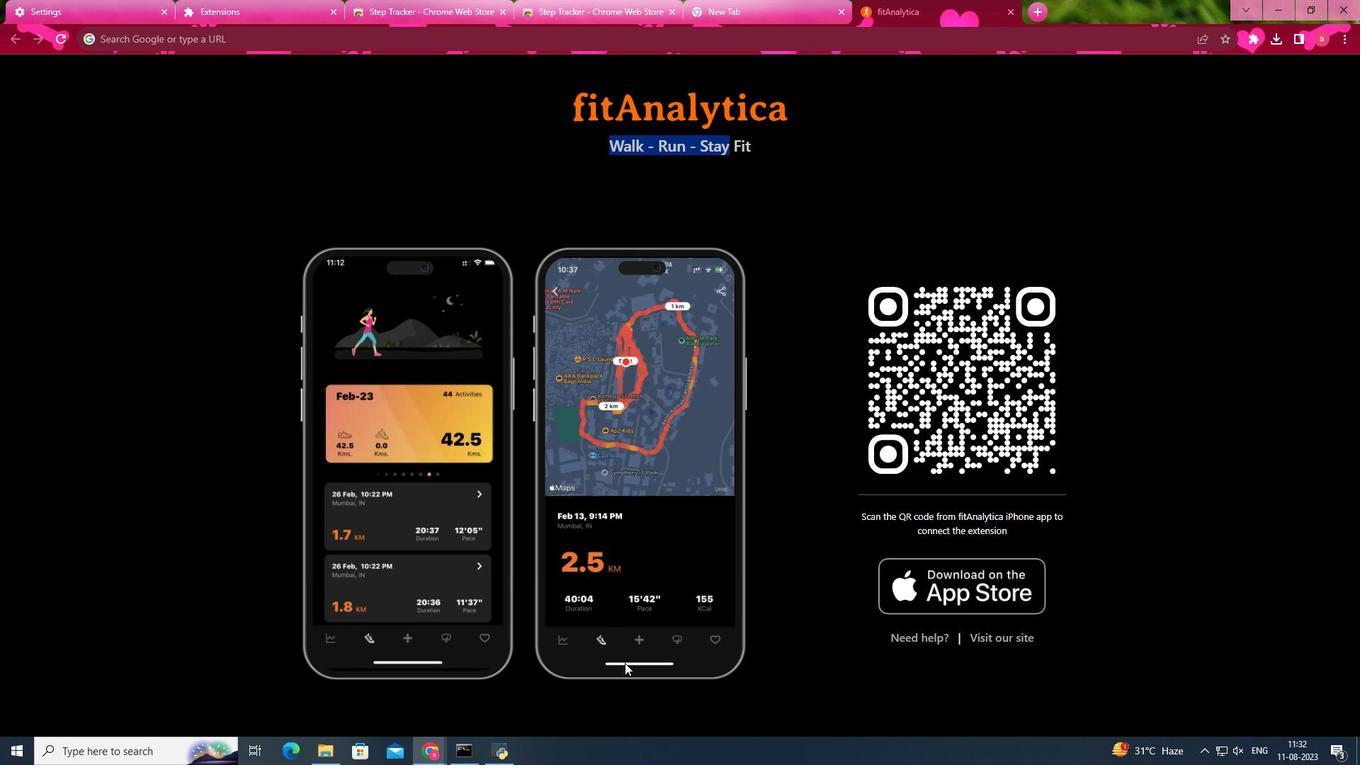 
Action: Mouse pressed left at (627, 665)
Screenshot: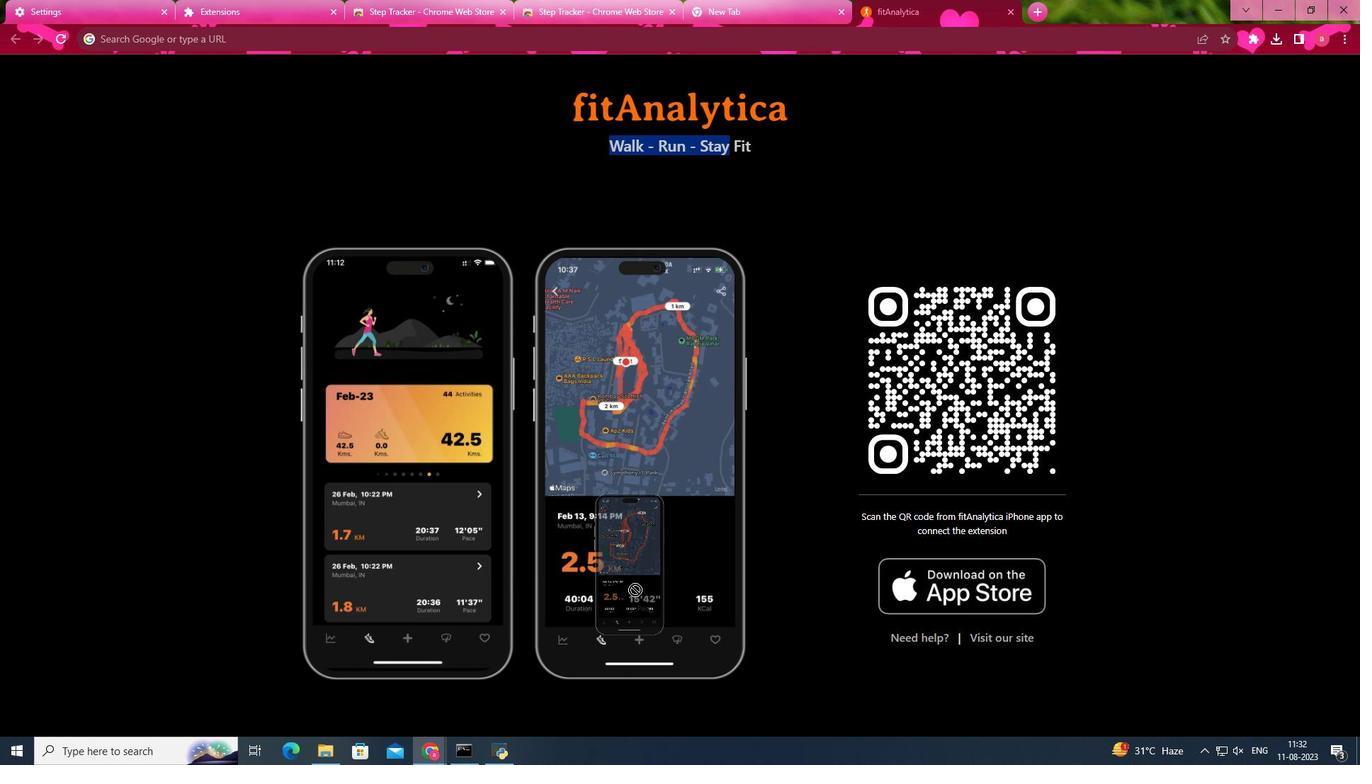 
Action: Mouse moved to (637, 584)
Screenshot: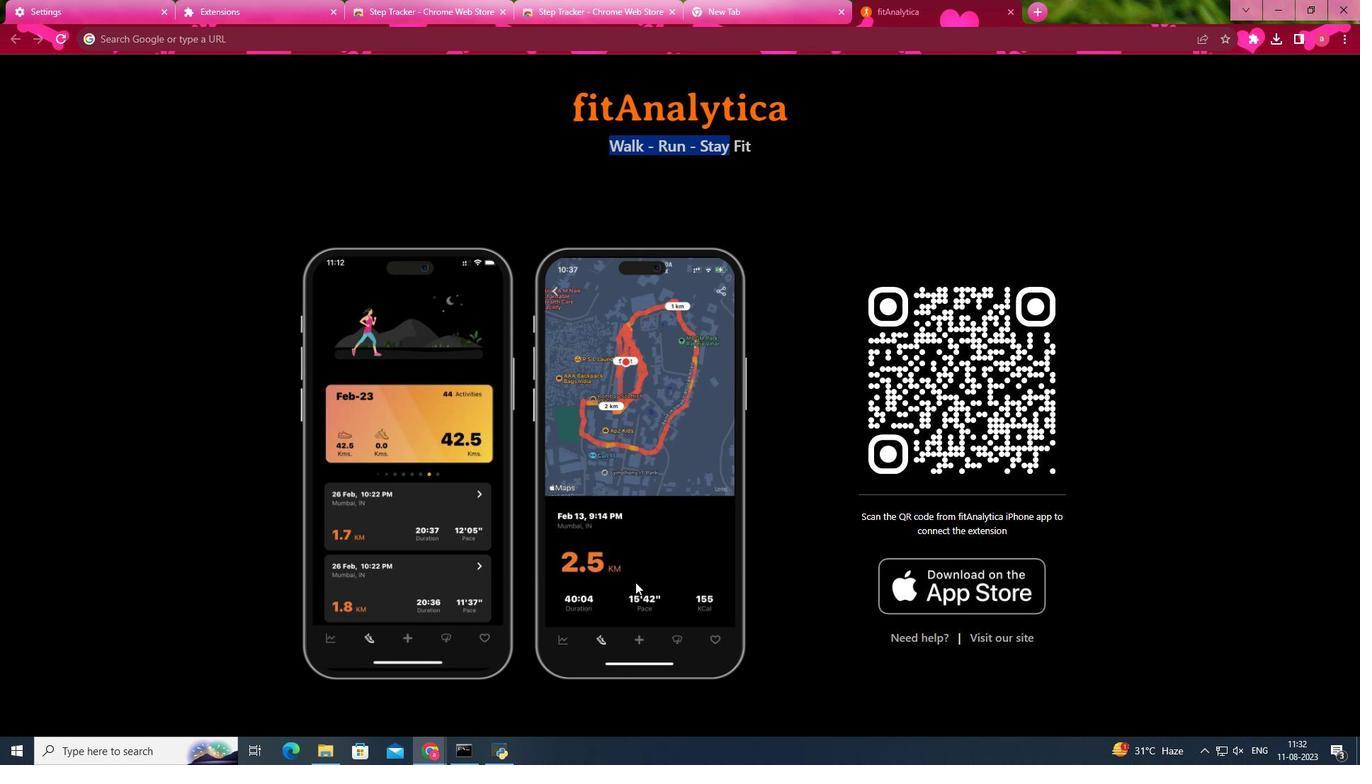 
